 Task: Research Airbnb accommodation in Douglas, Isle of Man from 1st December, 2023 to 5th December, 2023 for 3 adults, 1 child. Place can be anytype with 2 bedrooms having 3 beds and 2 bathrooms. Amenities needed are: washing machine. Booking option can be shelf check-in.
Action: Mouse moved to (548, 78)
Screenshot: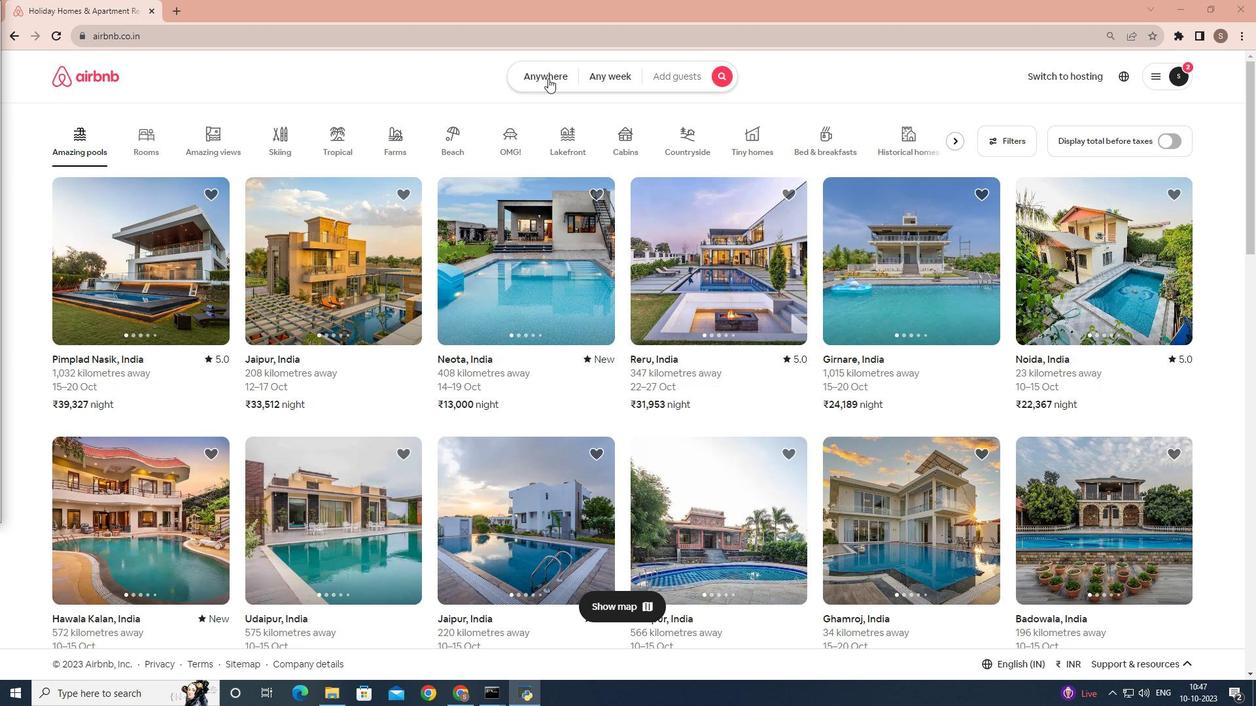 
Action: Mouse pressed left at (548, 78)
Screenshot: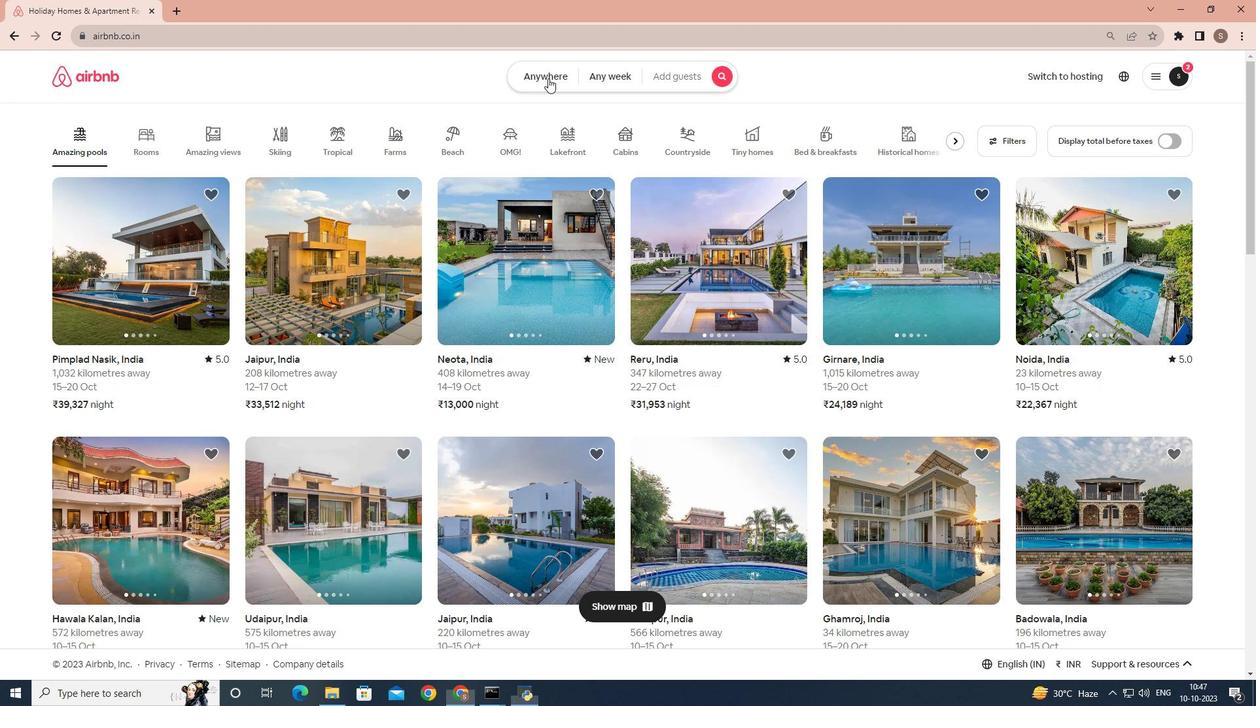 
Action: Mouse moved to (457, 117)
Screenshot: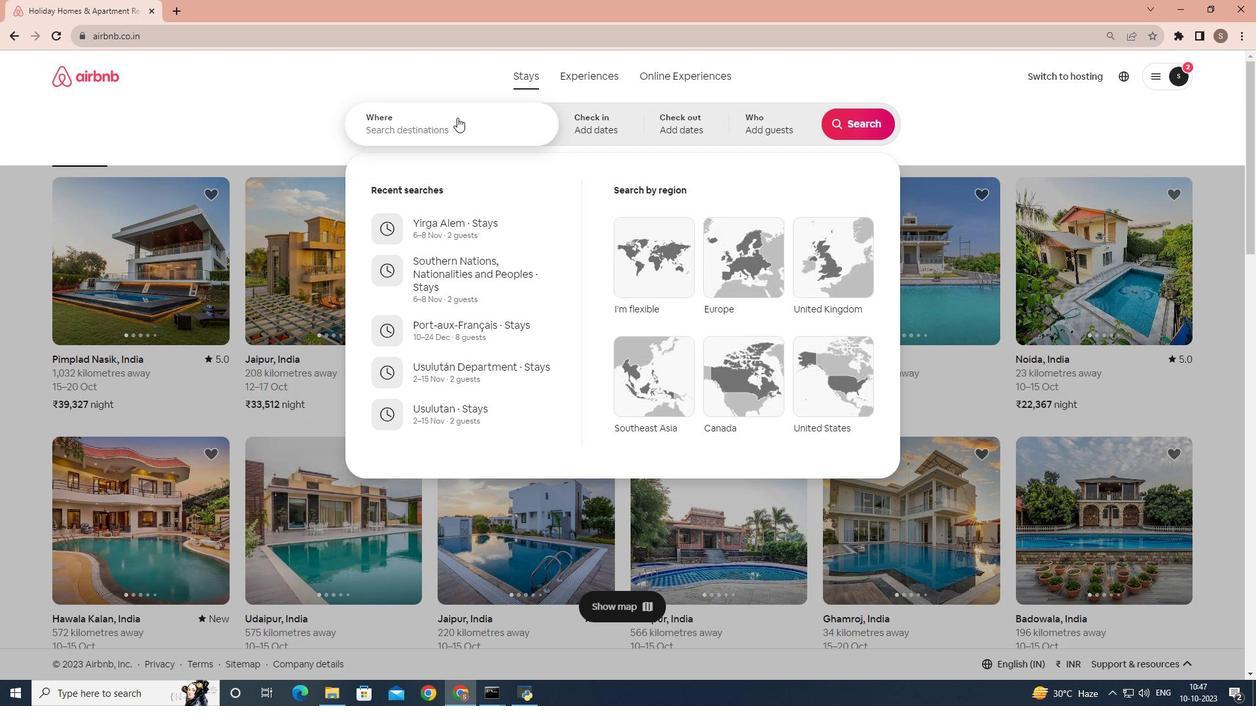 
Action: Mouse pressed left at (457, 117)
Screenshot: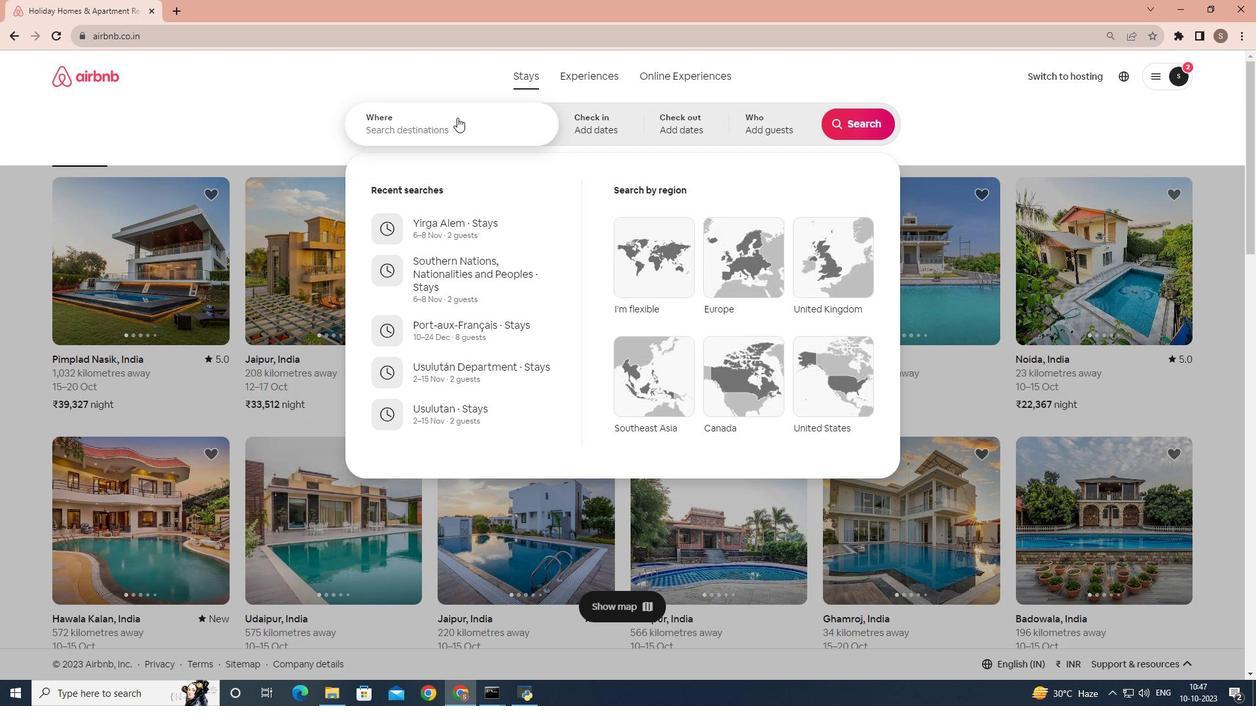 
Action: Mouse moved to (456, 118)
Screenshot: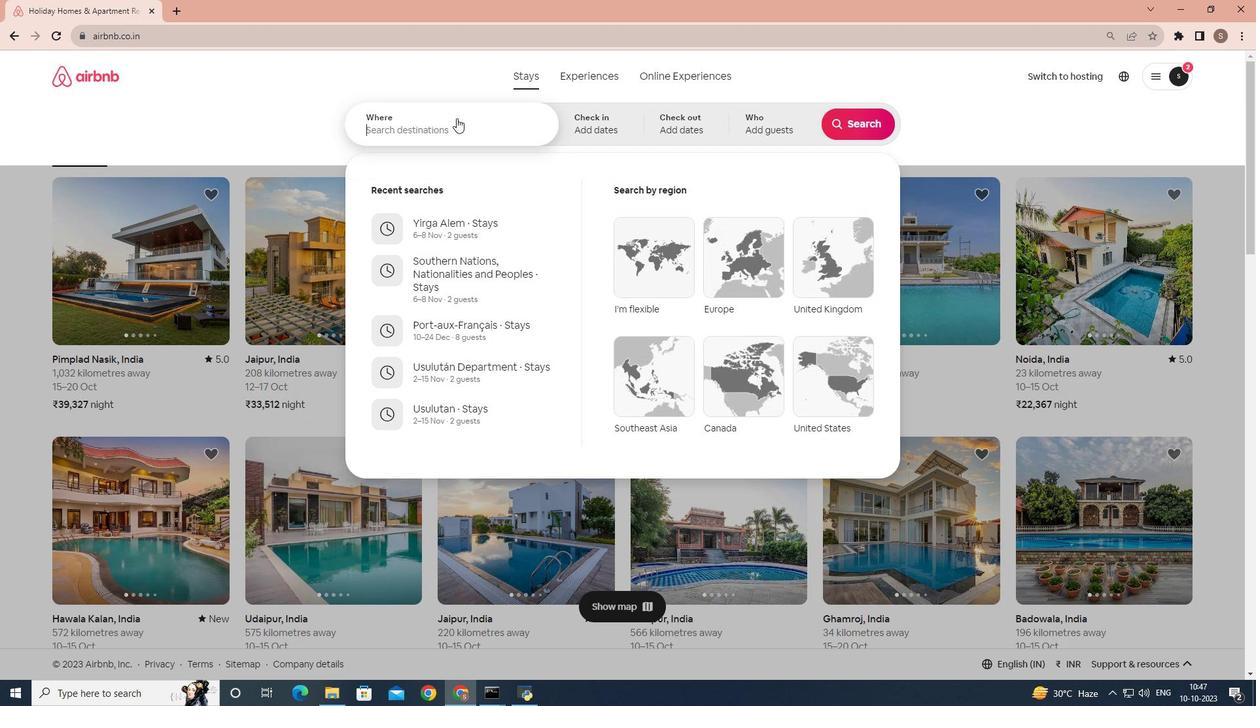 
Action: Key pressed <Key.shift>Douglas,<Key.space><Key.shift>Isle<Key.space>of<Key.space><Key.shift>Man
Screenshot: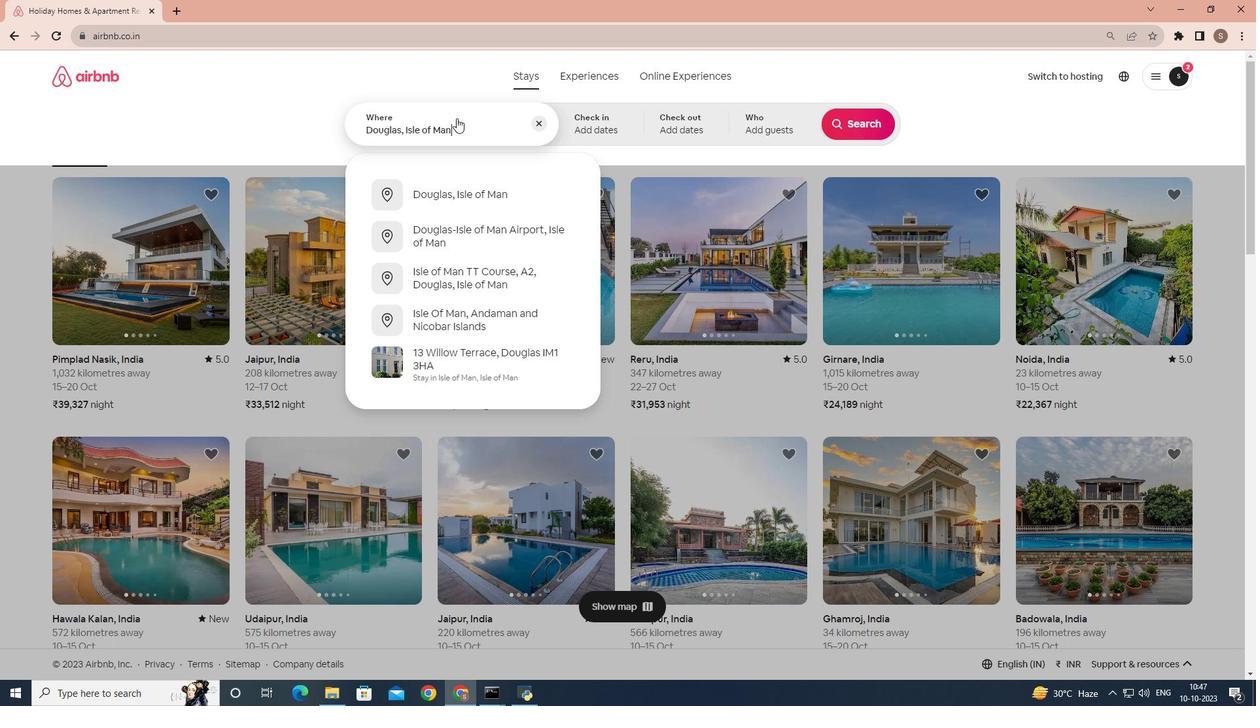 
Action: Mouse moved to (497, 192)
Screenshot: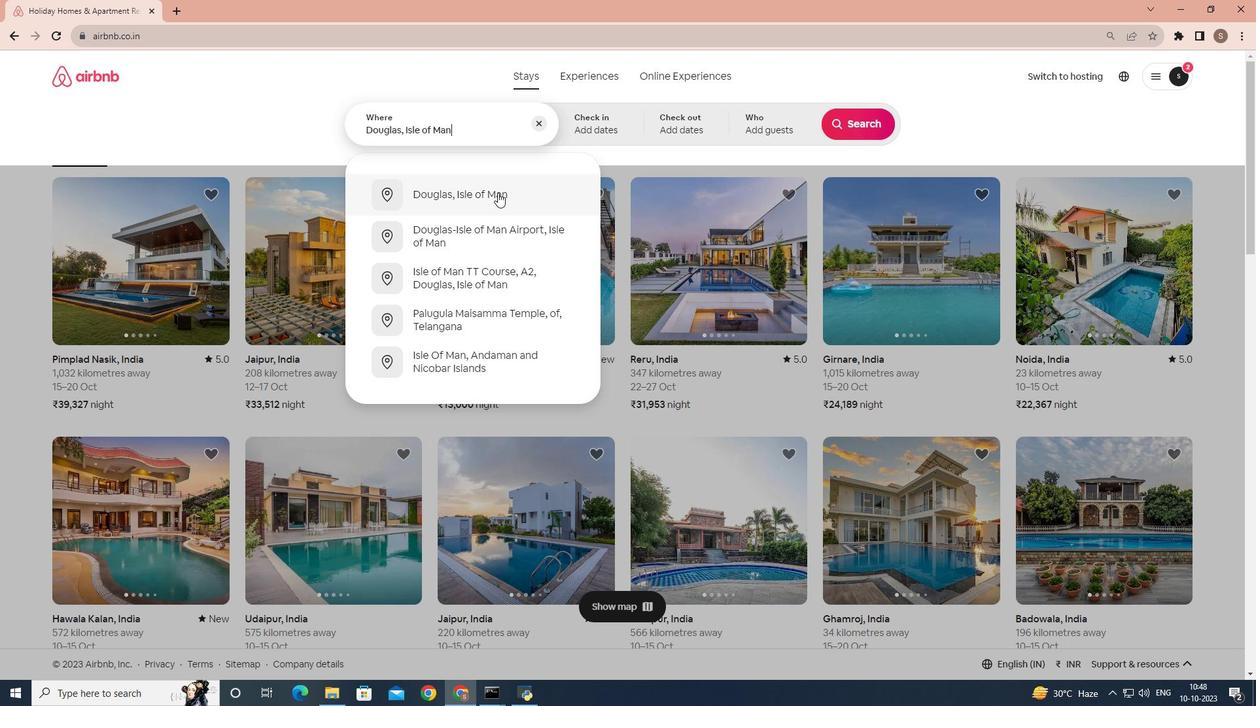 
Action: Mouse pressed left at (497, 192)
Screenshot: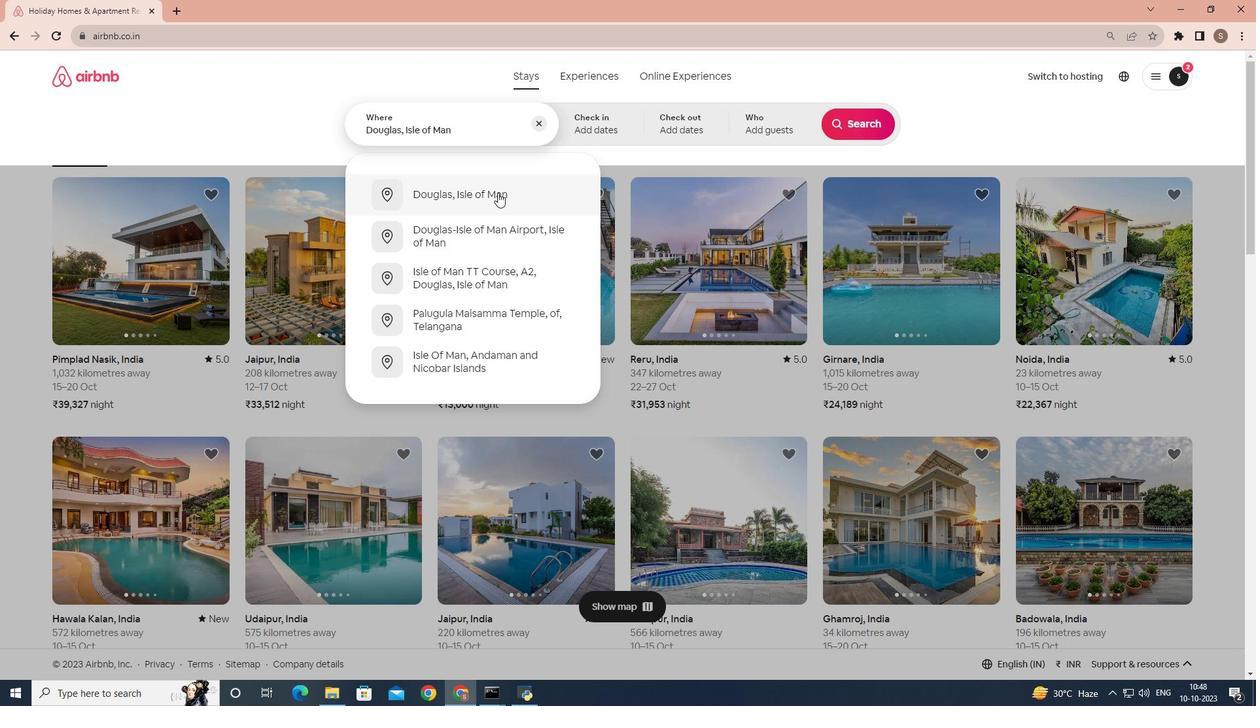 
Action: Mouse moved to (849, 232)
Screenshot: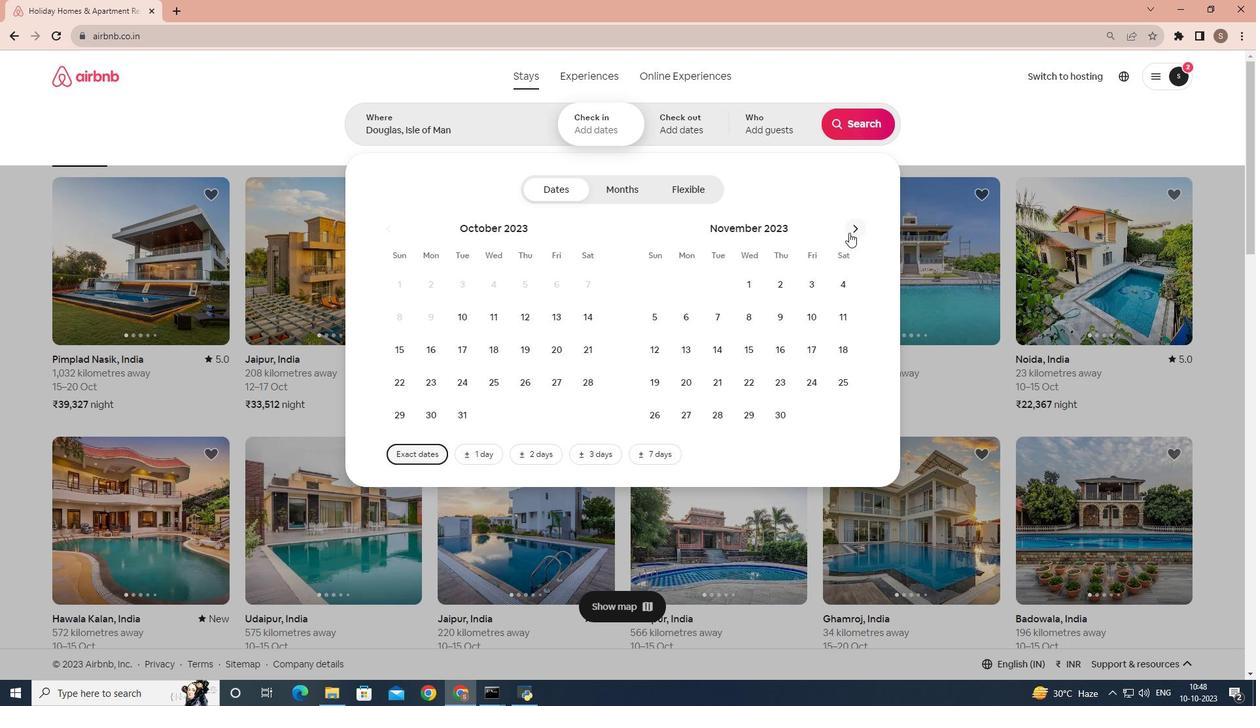 
Action: Mouse pressed left at (849, 232)
Screenshot: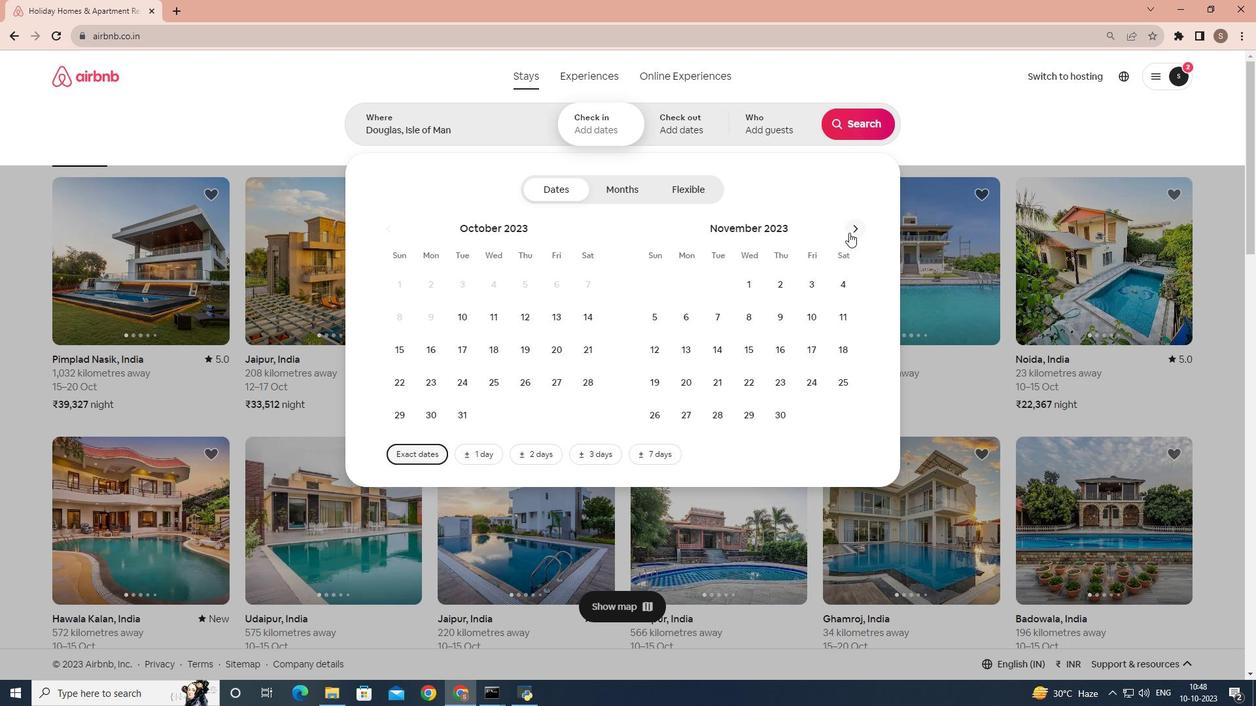 
Action: Mouse moved to (808, 281)
Screenshot: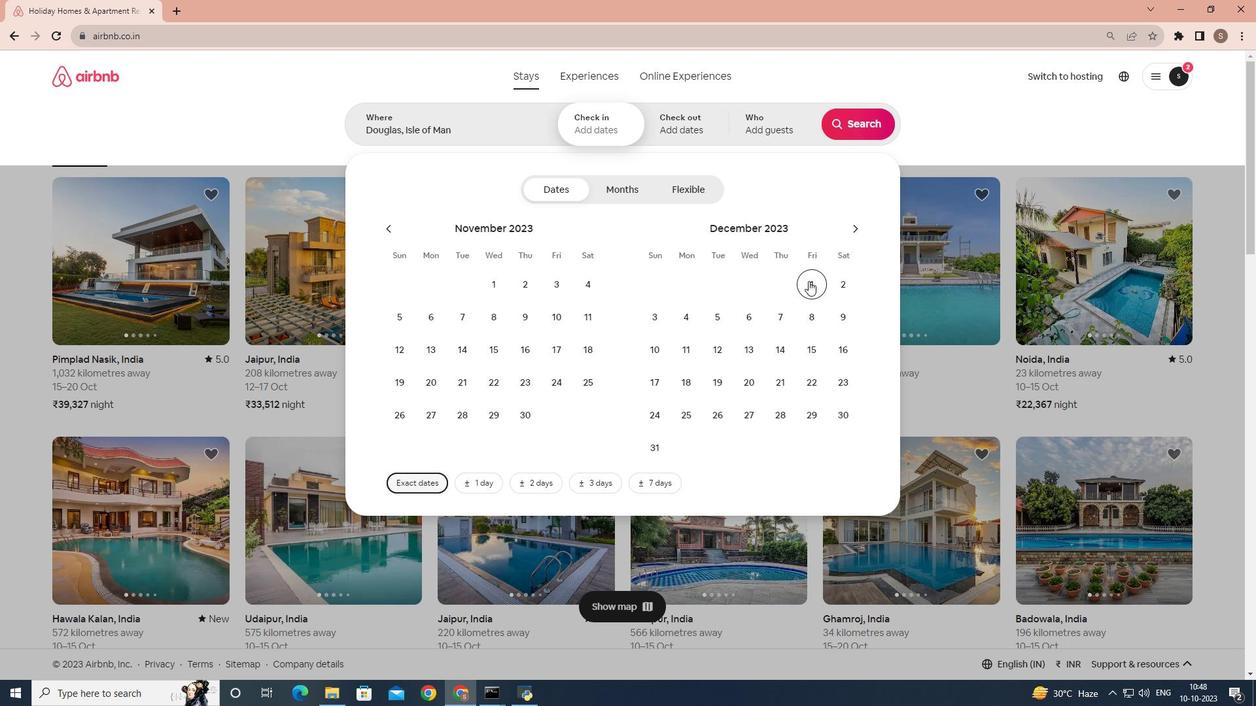 
Action: Mouse pressed left at (808, 281)
Screenshot: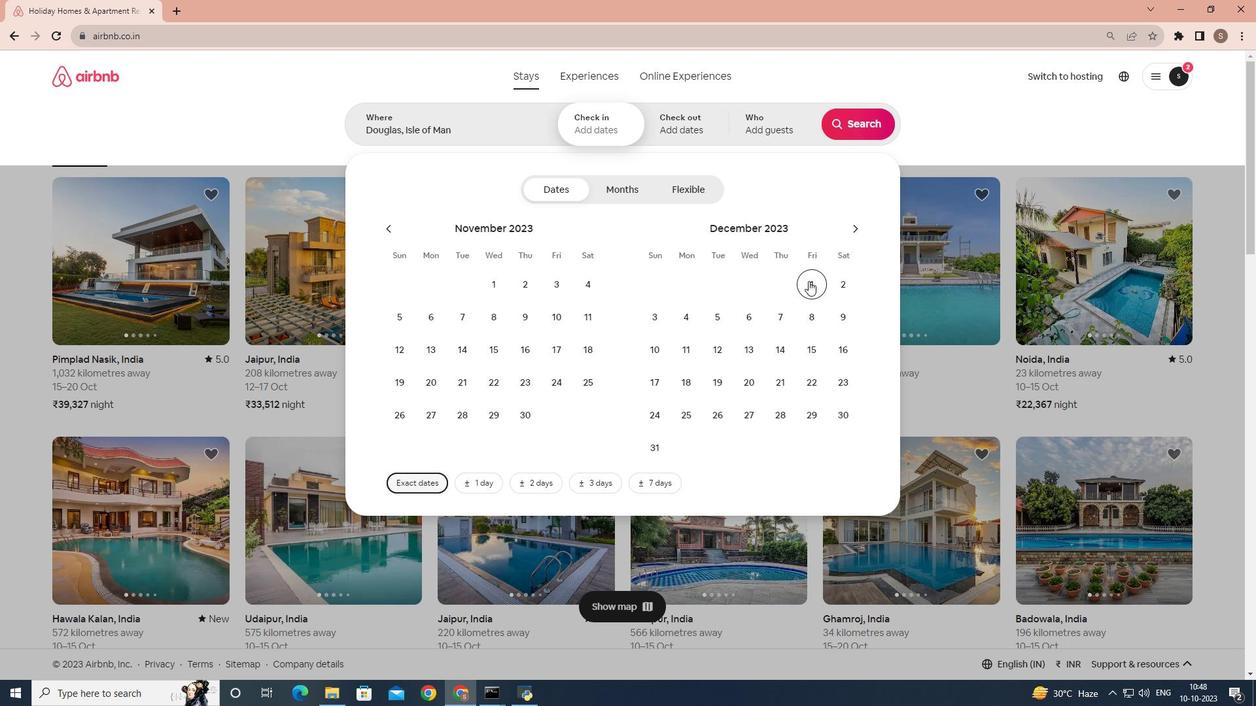 
Action: Mouse moved to (724, 322)
Screenshot: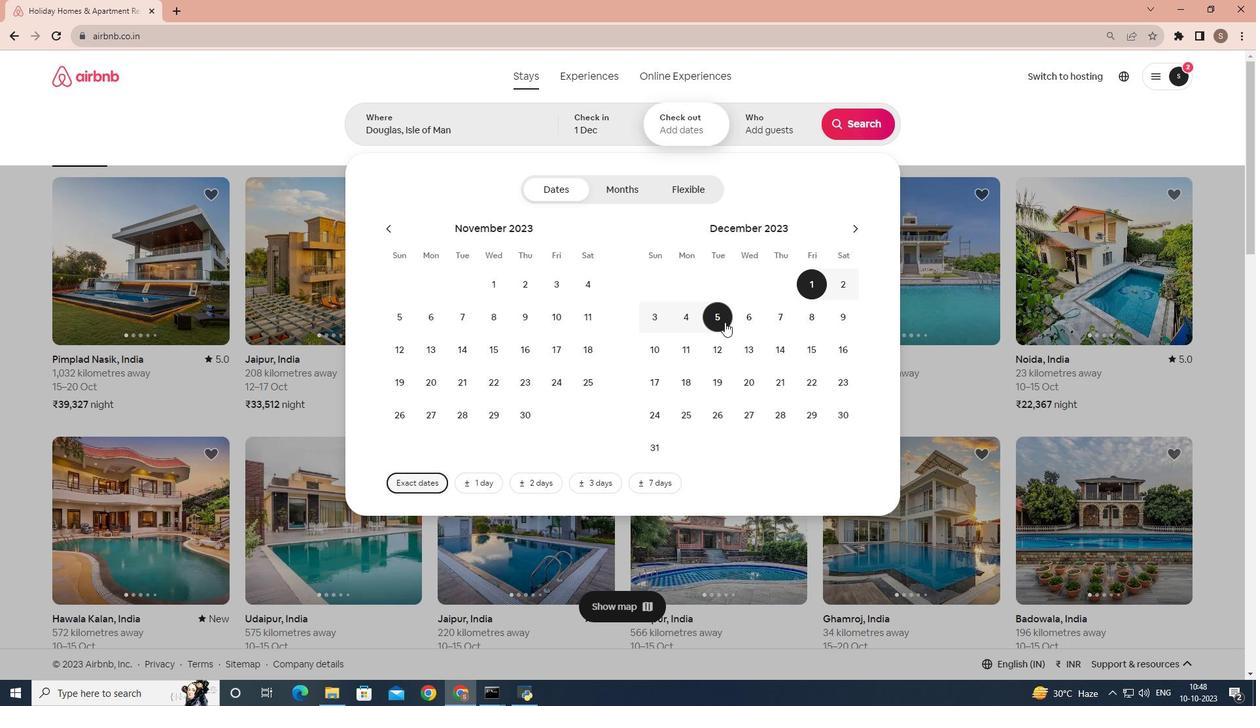 
Action: Mouse pressed left at (724, 322)
Screenshot: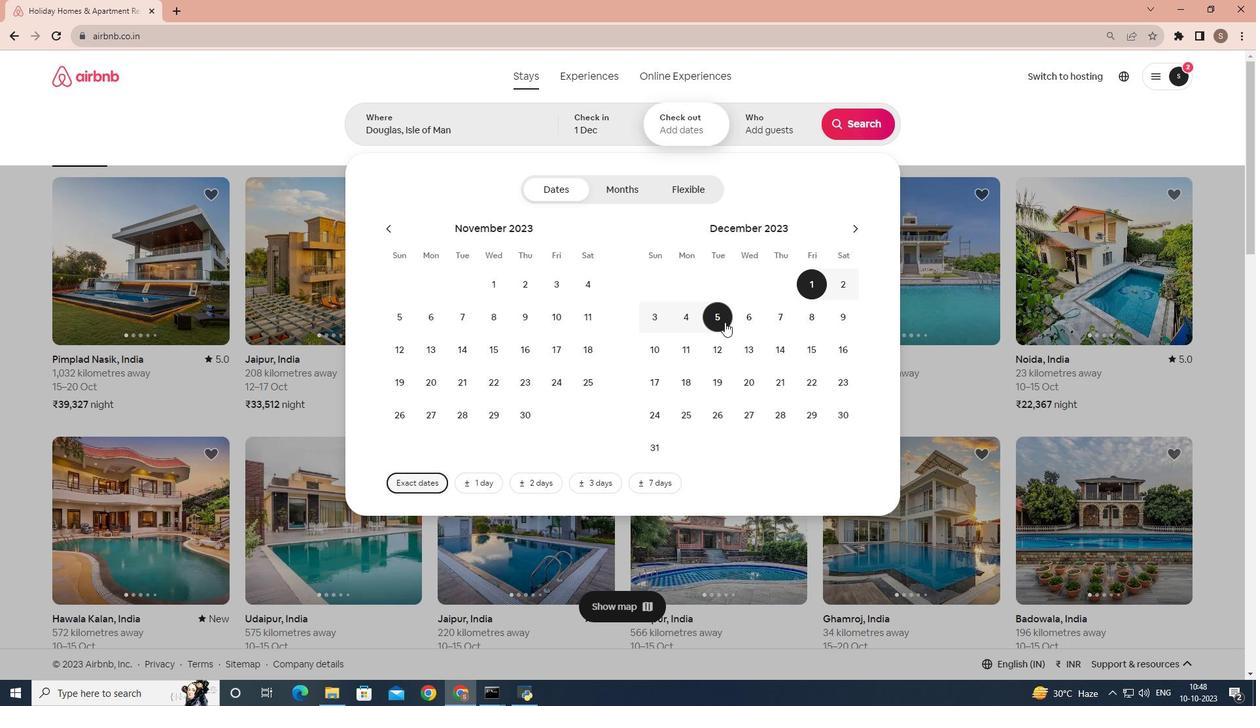 
Action: Mouse moved to (764, 136)
Screenshot: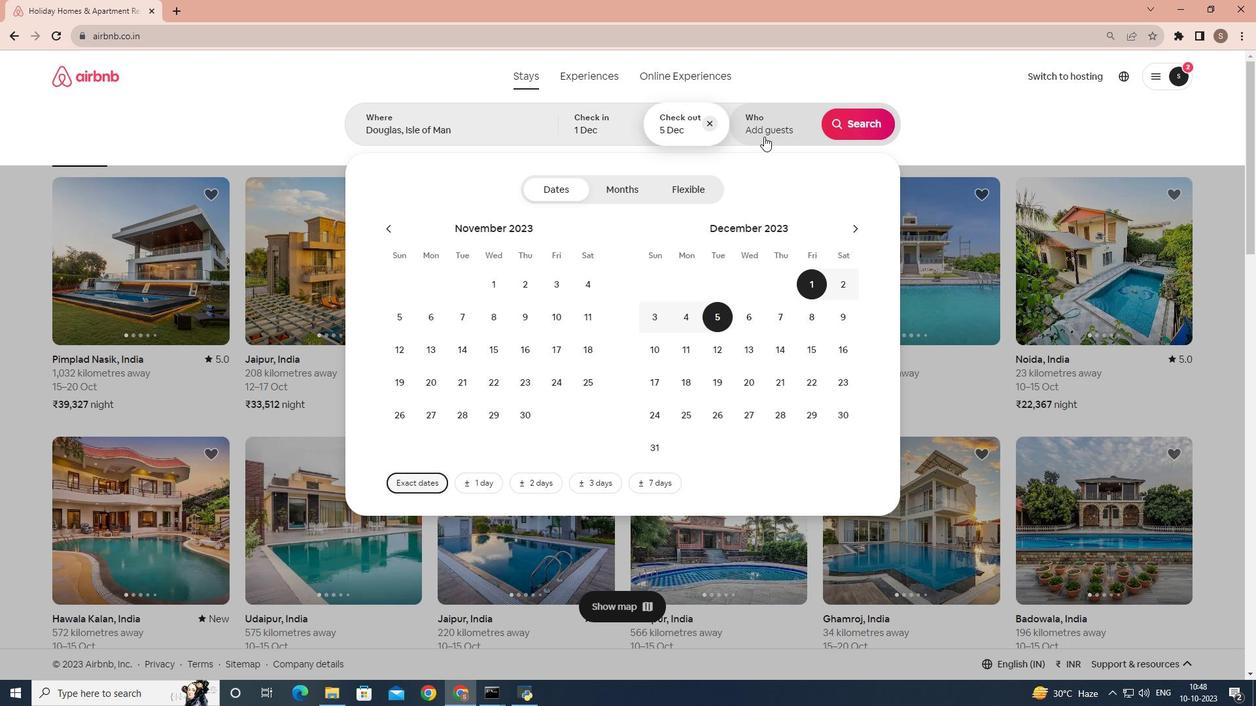 
Action: Mouse pressed left at (764, 136)
Screenshot: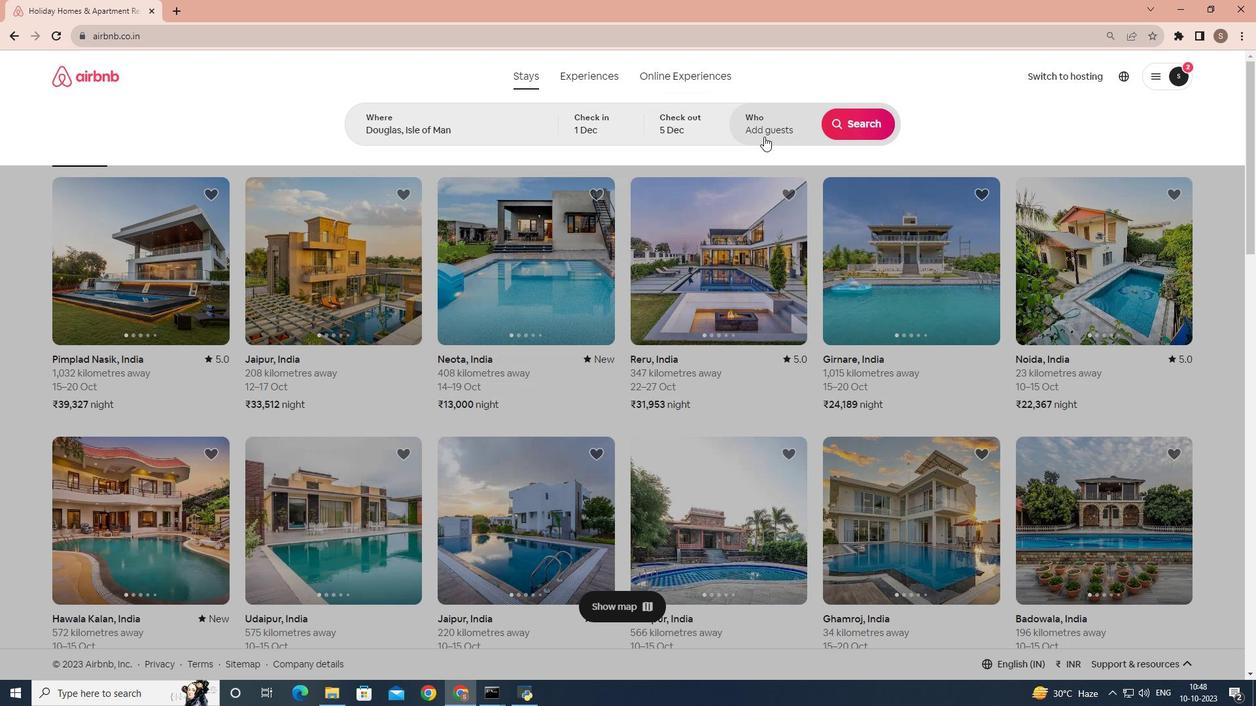 
Action: Mouse moved to (865, 199)
Screenshot: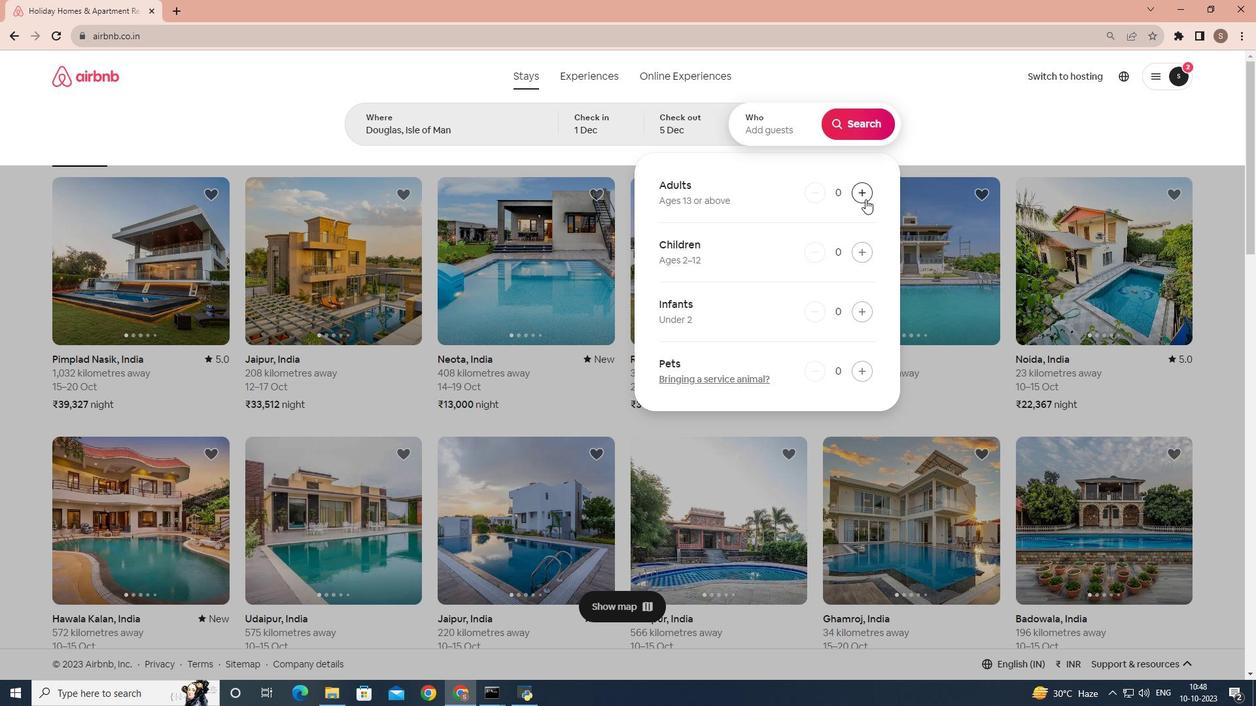 
Action: Mouse pressed left at (865, 199)
Screenshot: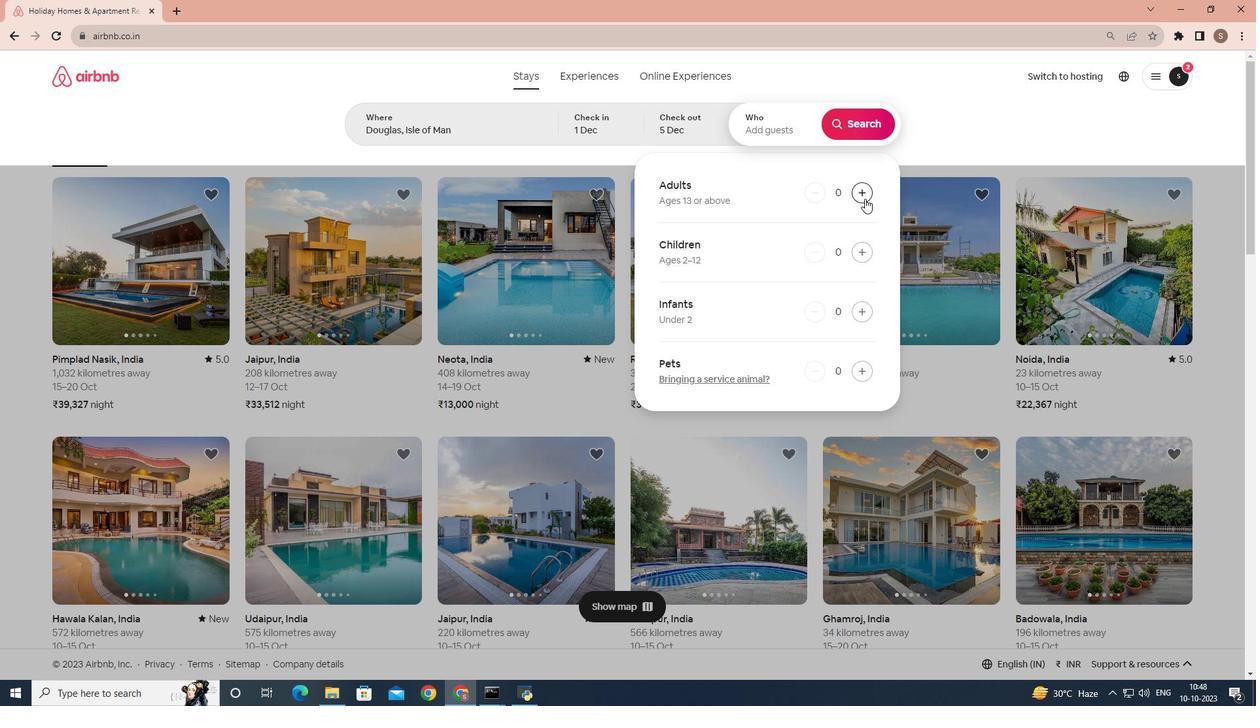 
Action: Mouse moved to (864, 198)
Screenshot: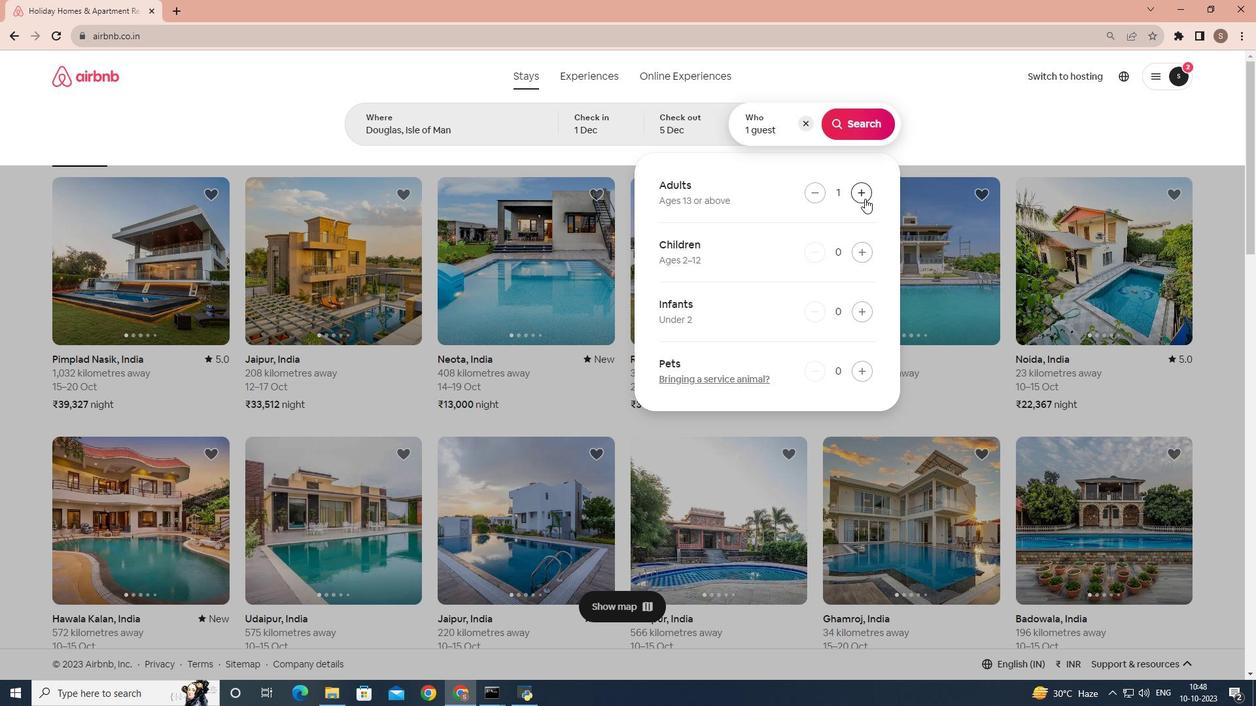
Action: Mouse pressed left at (864, 198)
Screenshot: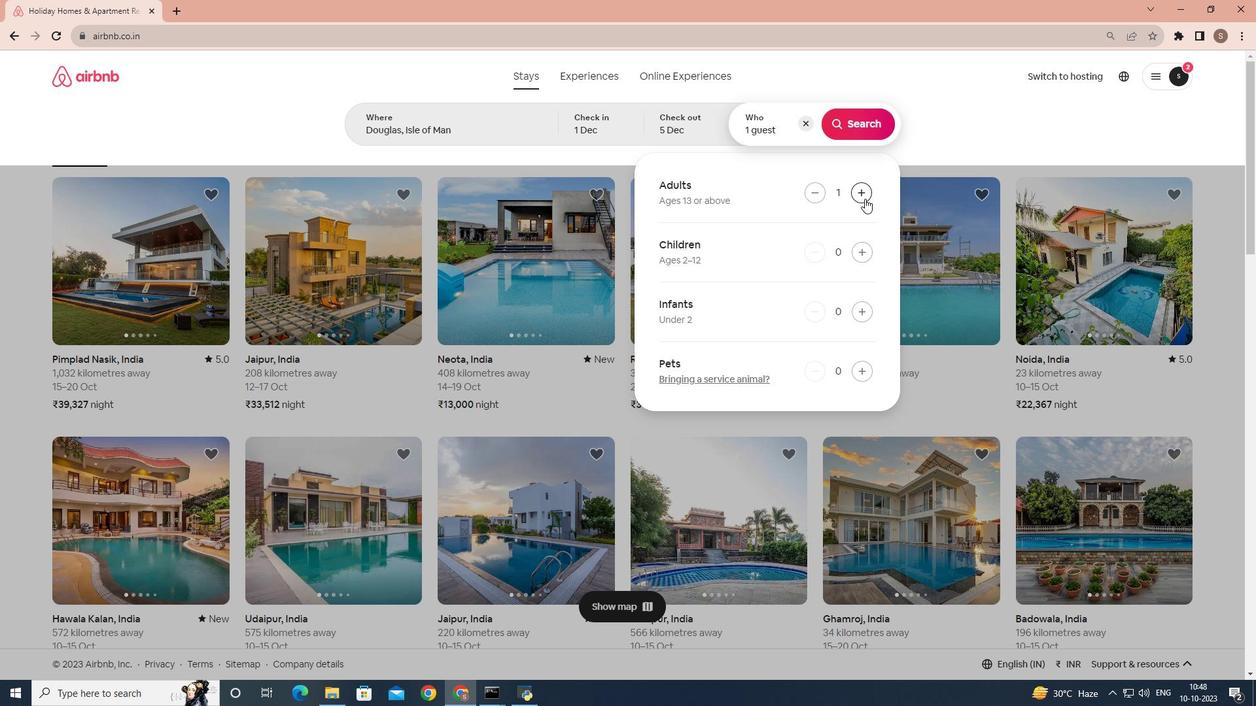 
Action: Mouse pressed left at (864, 198)
Screenshot: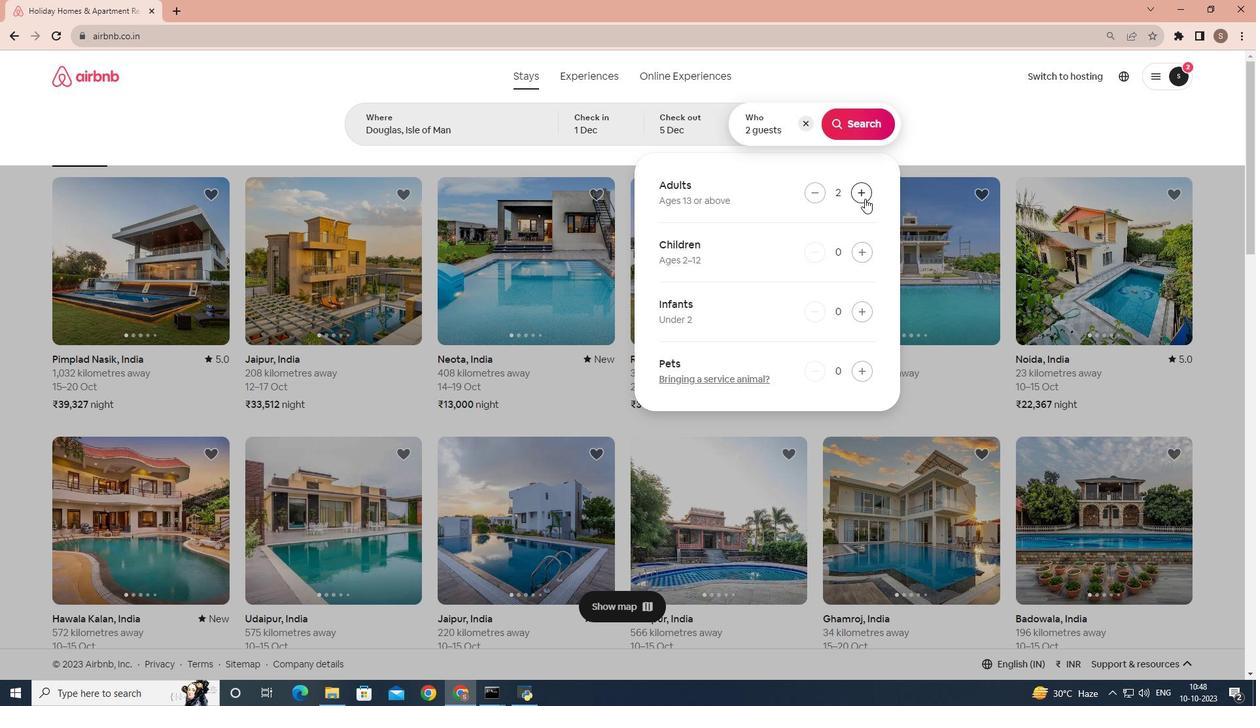 
Action: Mouse moved to (861, 251)
Screenshot: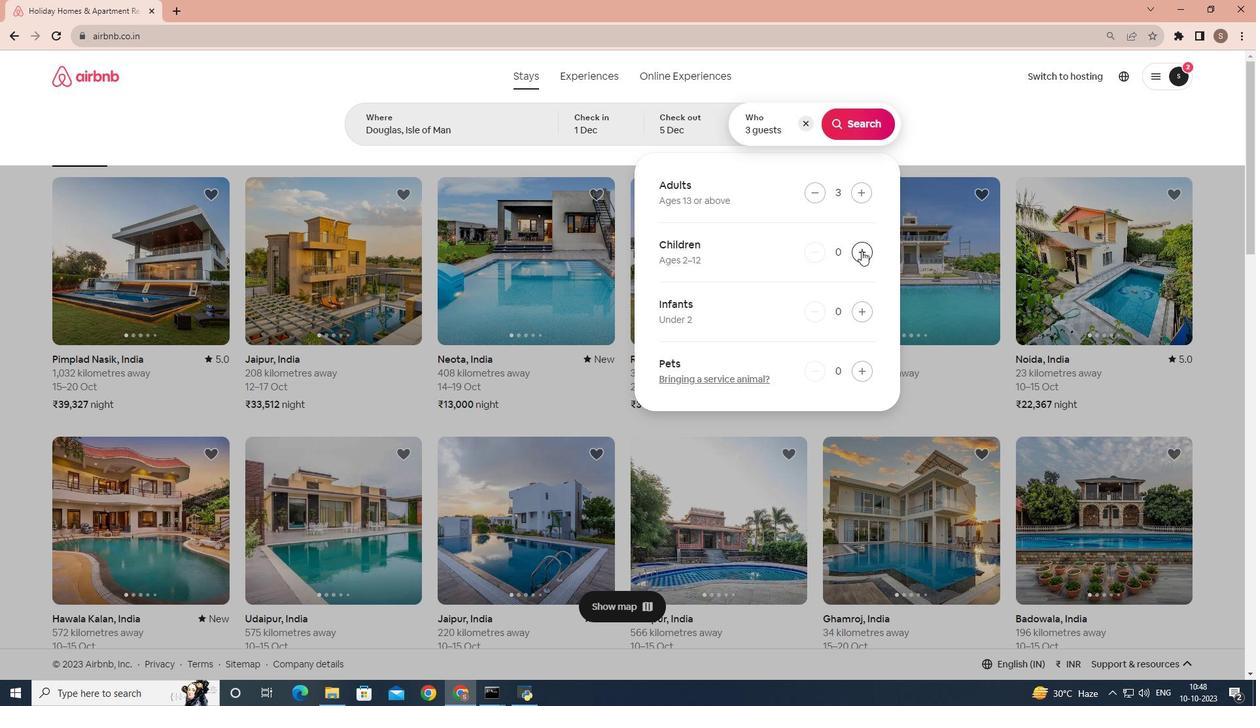 
Action: Mouse pressed left at (861, 251)
Screenshot: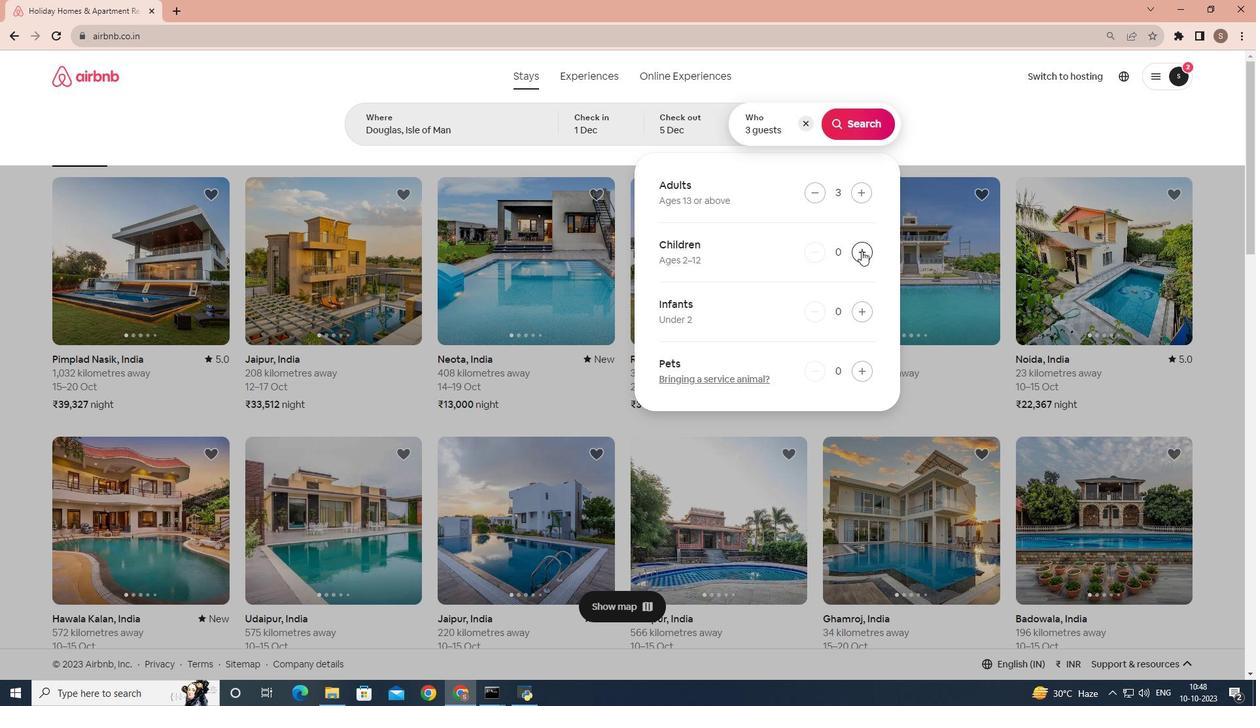 
Action: Mouse moved to (871, 116)
Screenshot: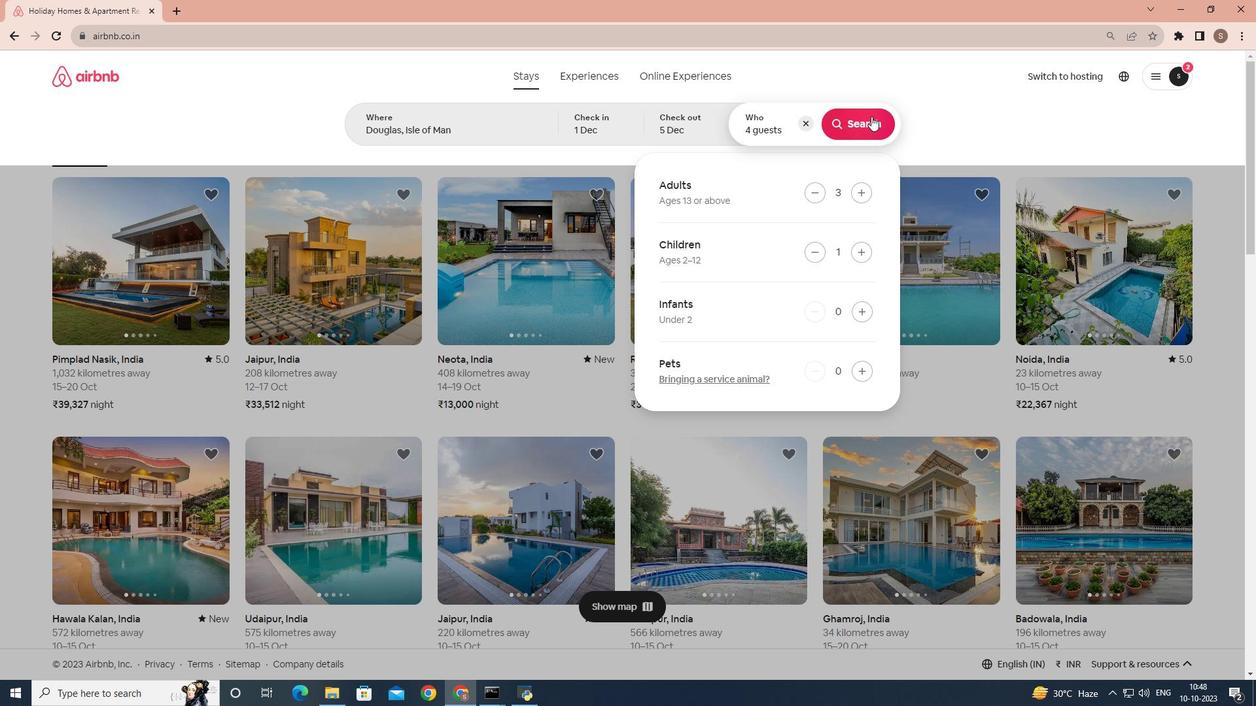 
Action: Mouse pressed left at (871, 116)
Screenshot: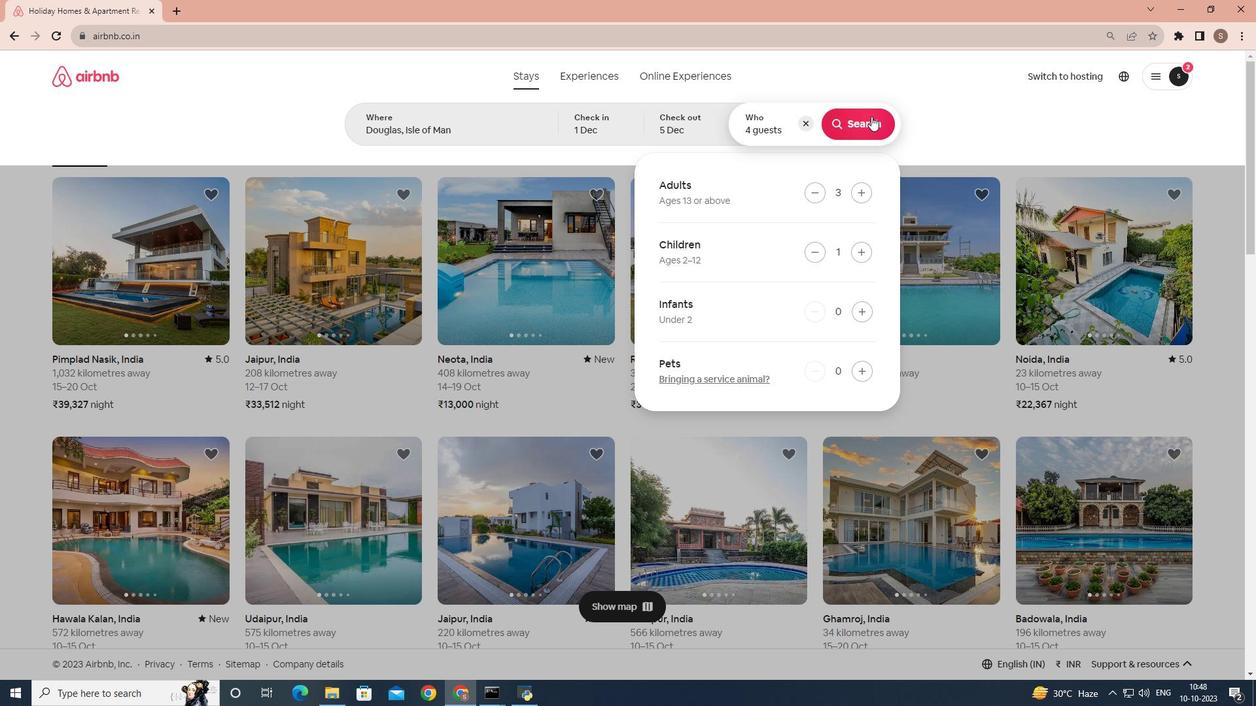 
Action: Mouse moved to (1045, 122)
Screenshot: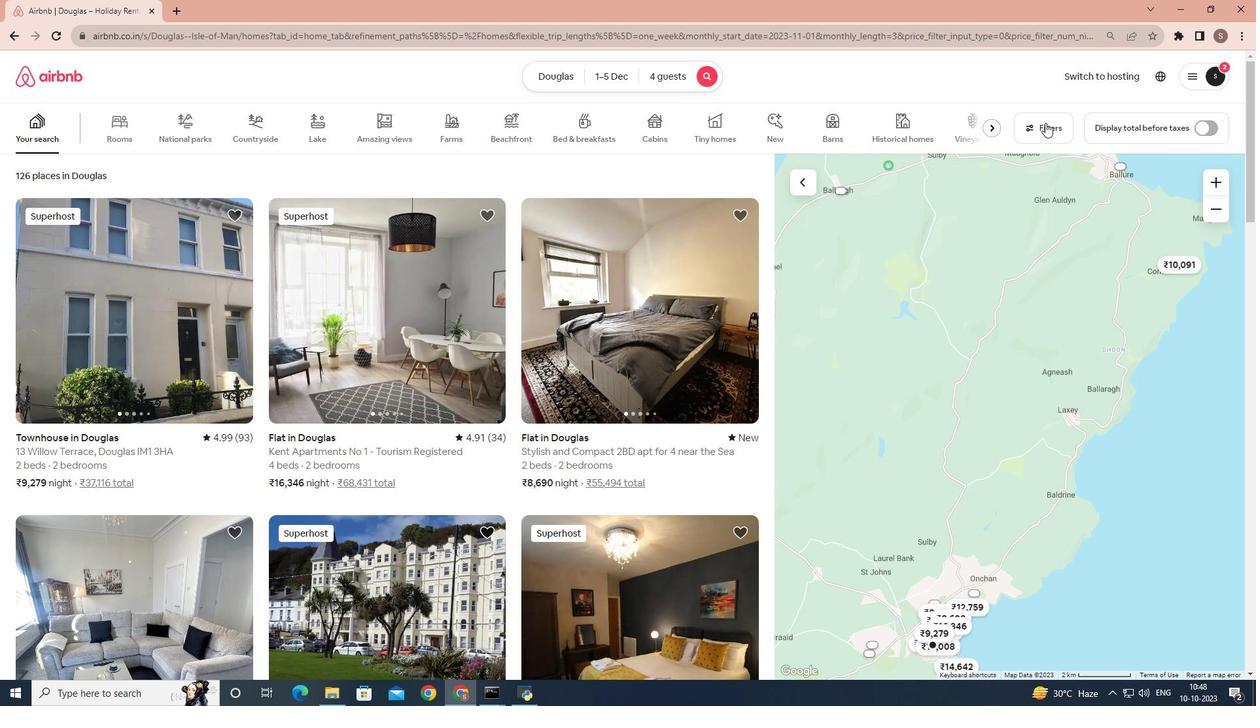 
Action: Mouse pressed left at (1045, 122)
Screenshot: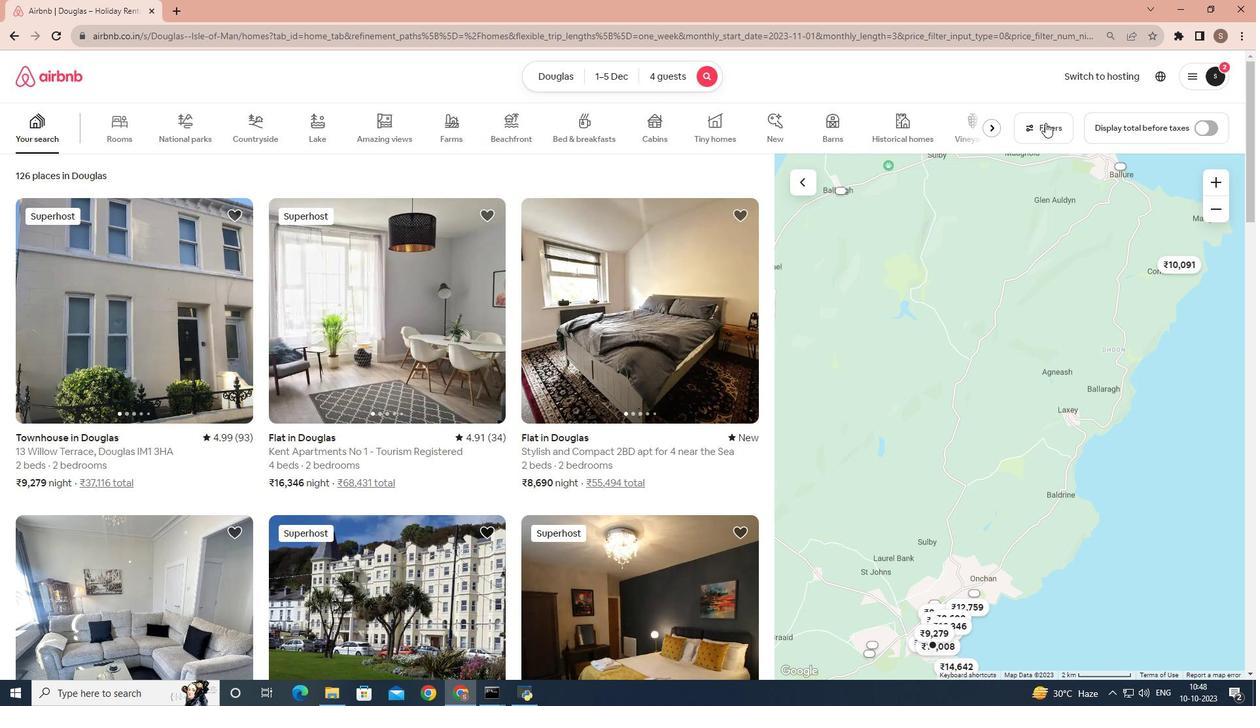 
Action: Mouse moved to (590, 317)
Screenshot: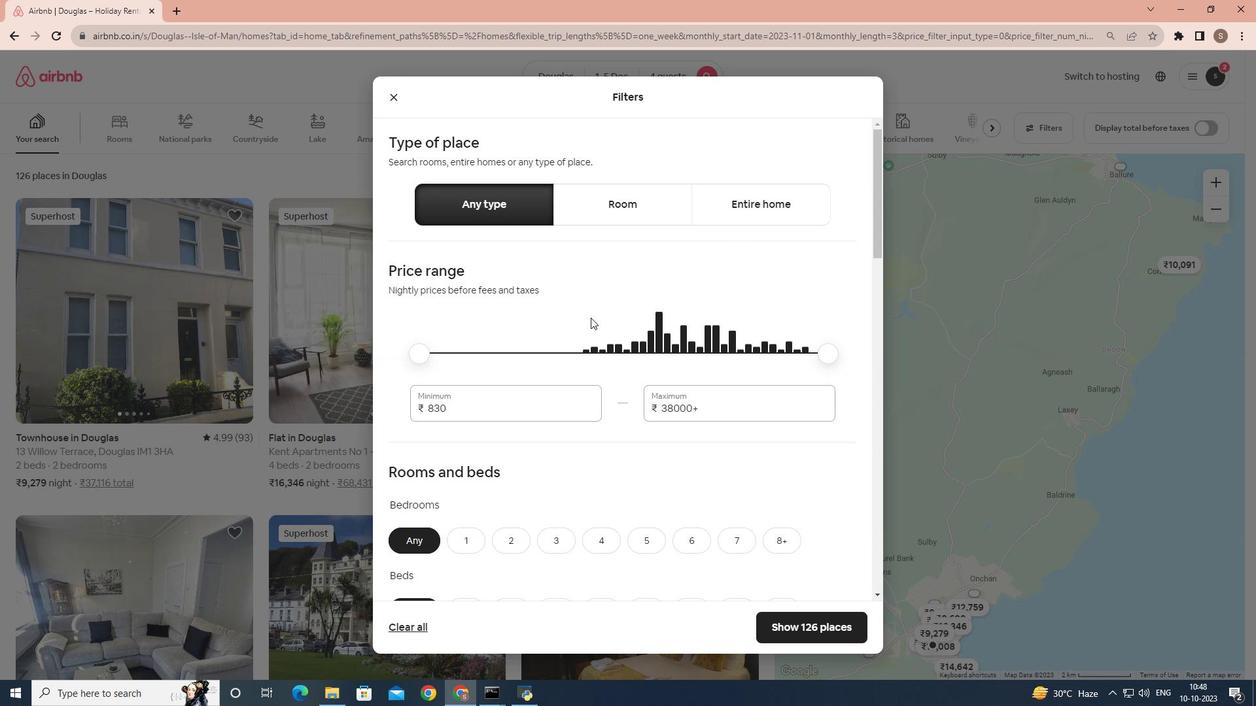 
Action: Mouse scrolled (590, 317) with delta (0, 0)
Screenshot: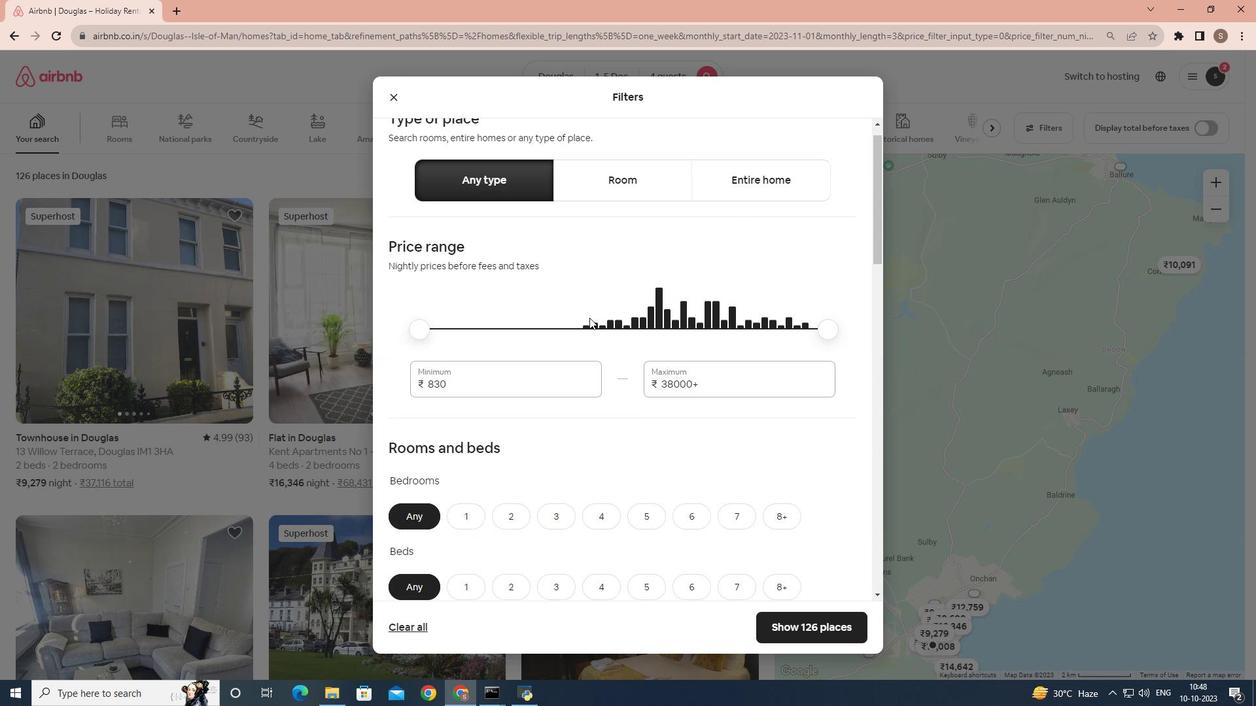 
Action: Mouse moved to (569, 325)
Screenshot: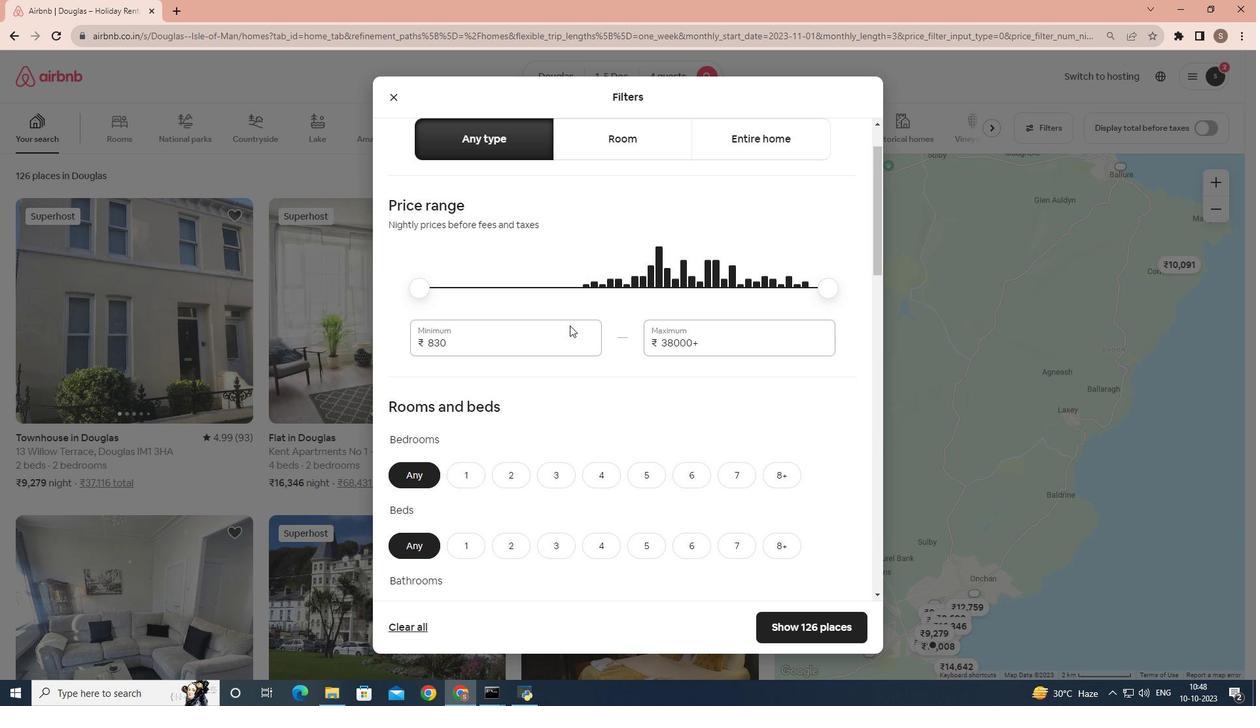 
Action: Mouse scrolled (569, 325) with delta (0, 0)
Screenshot: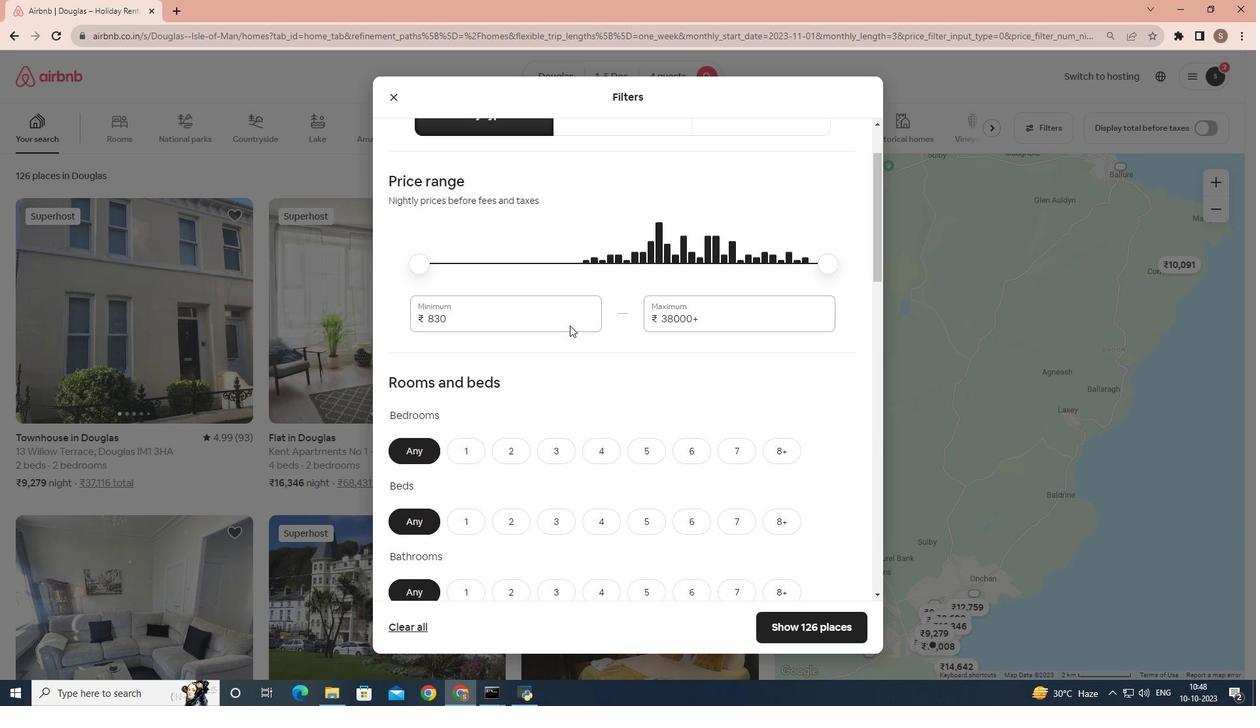 
Action: Mouse moved to (558, 365)
Screenshot: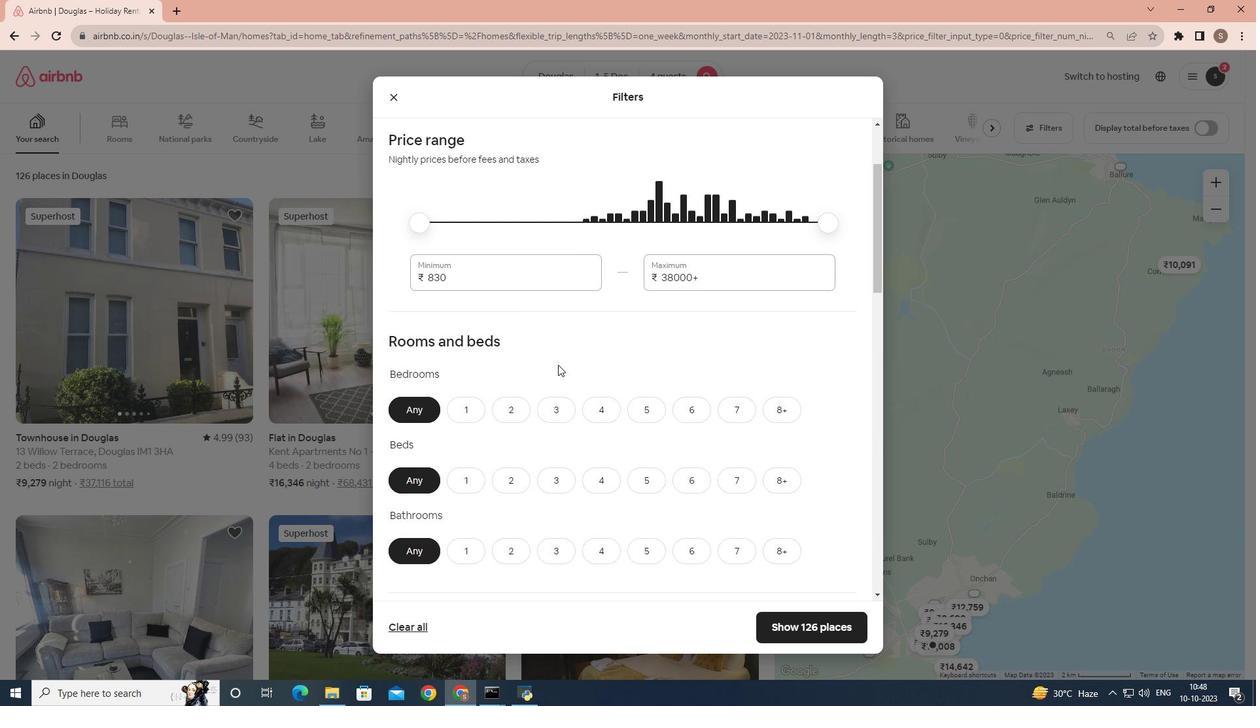
Action: Mouse scrolled (558, 364) with delta (0, 0)
Screenshot: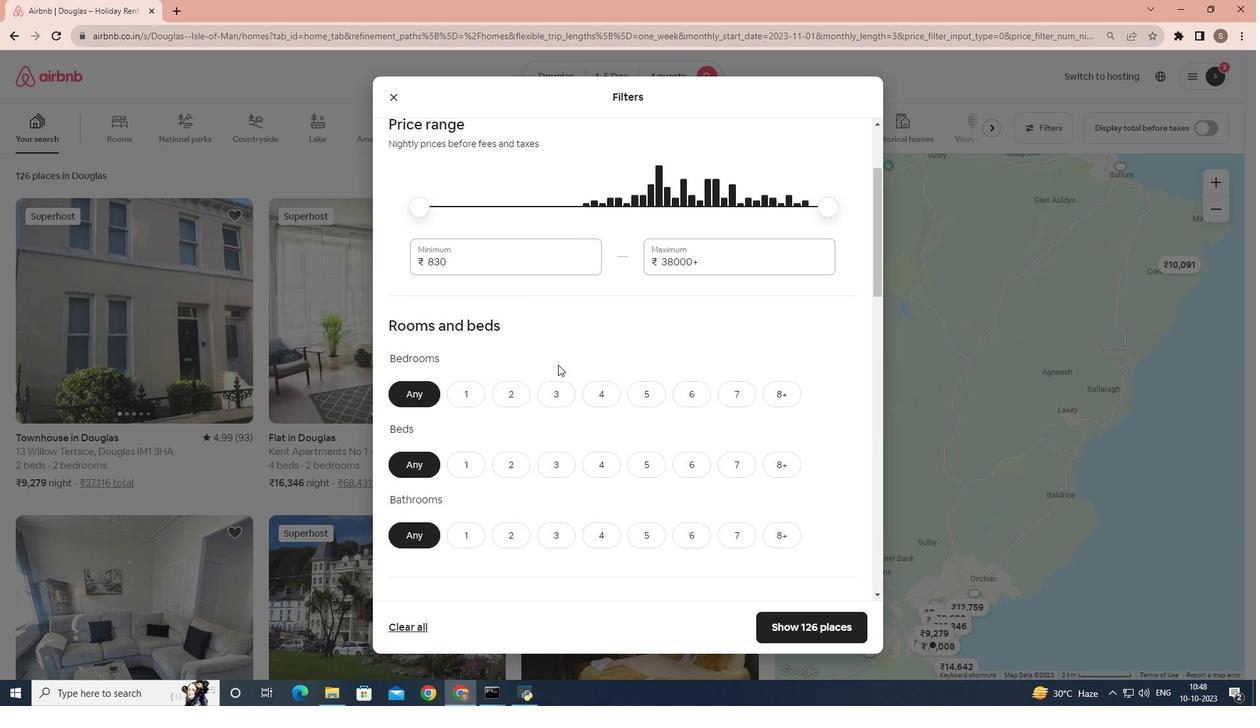 
Action: Mouse moved to (506, 340)
Screenshot: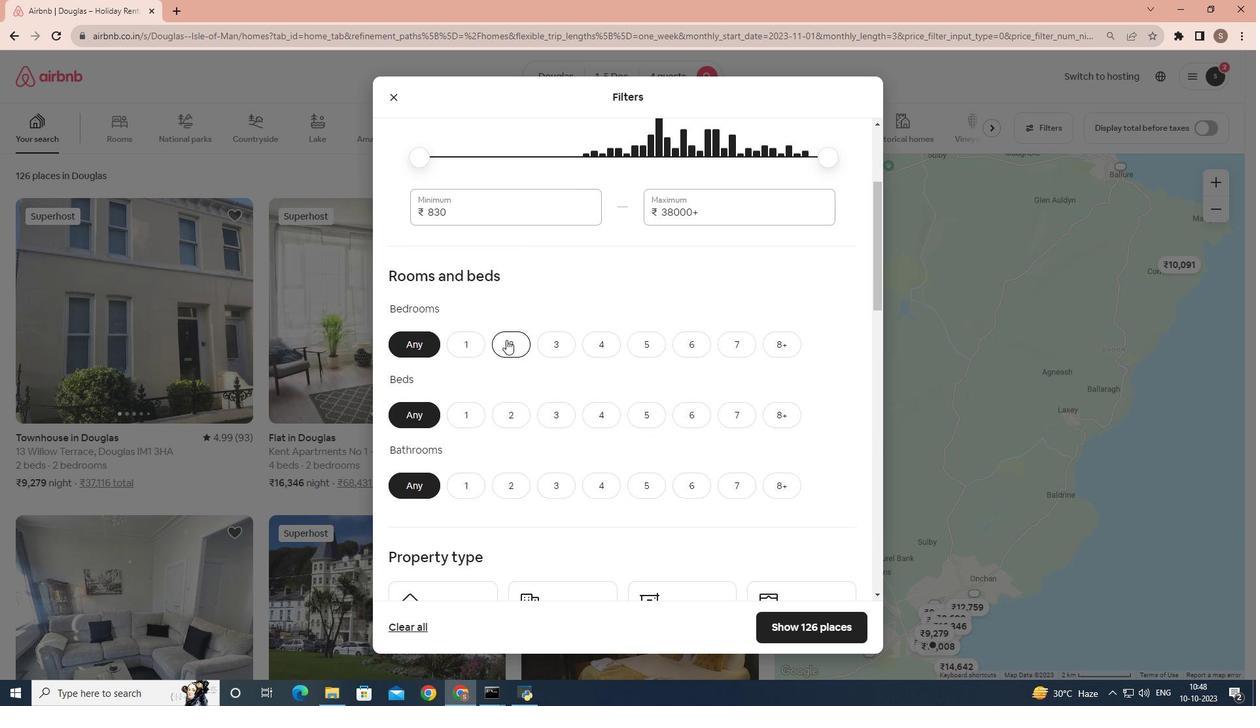 
Action: Mouse pressed left at (506, 340)
Screenshot: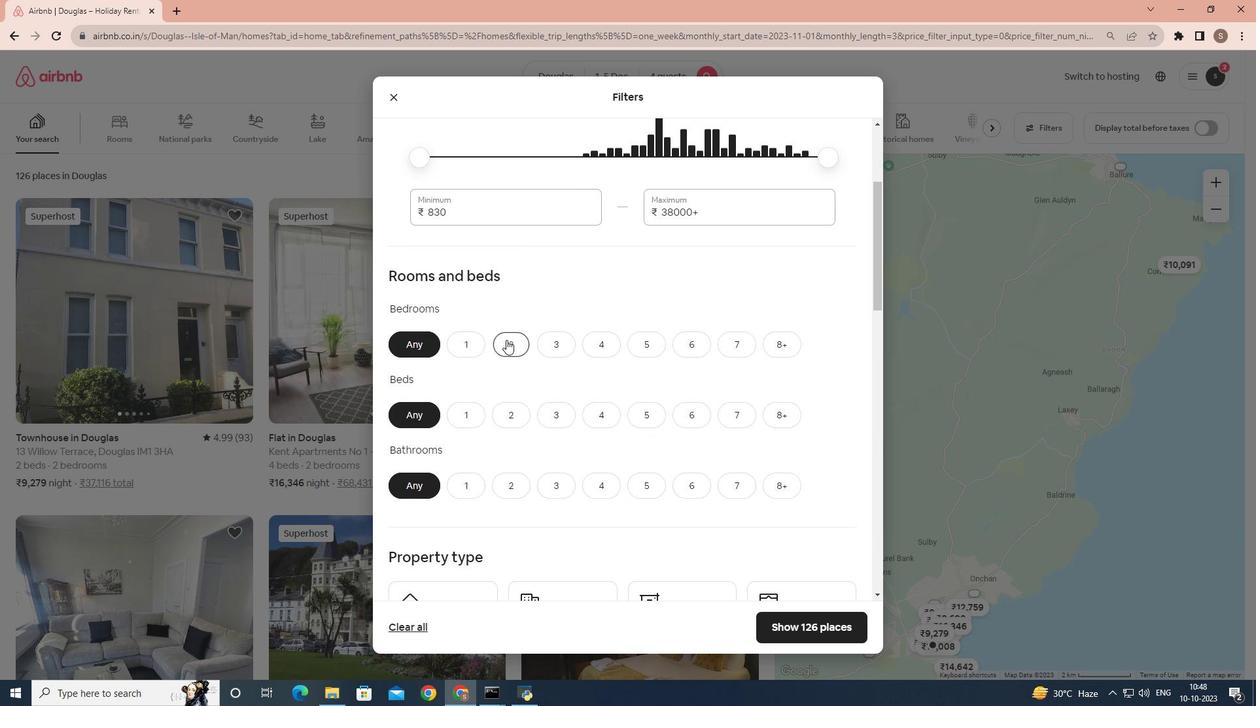 
Action: Mouse scrolled (506, 339) with delta (0, 0)
Screenshot: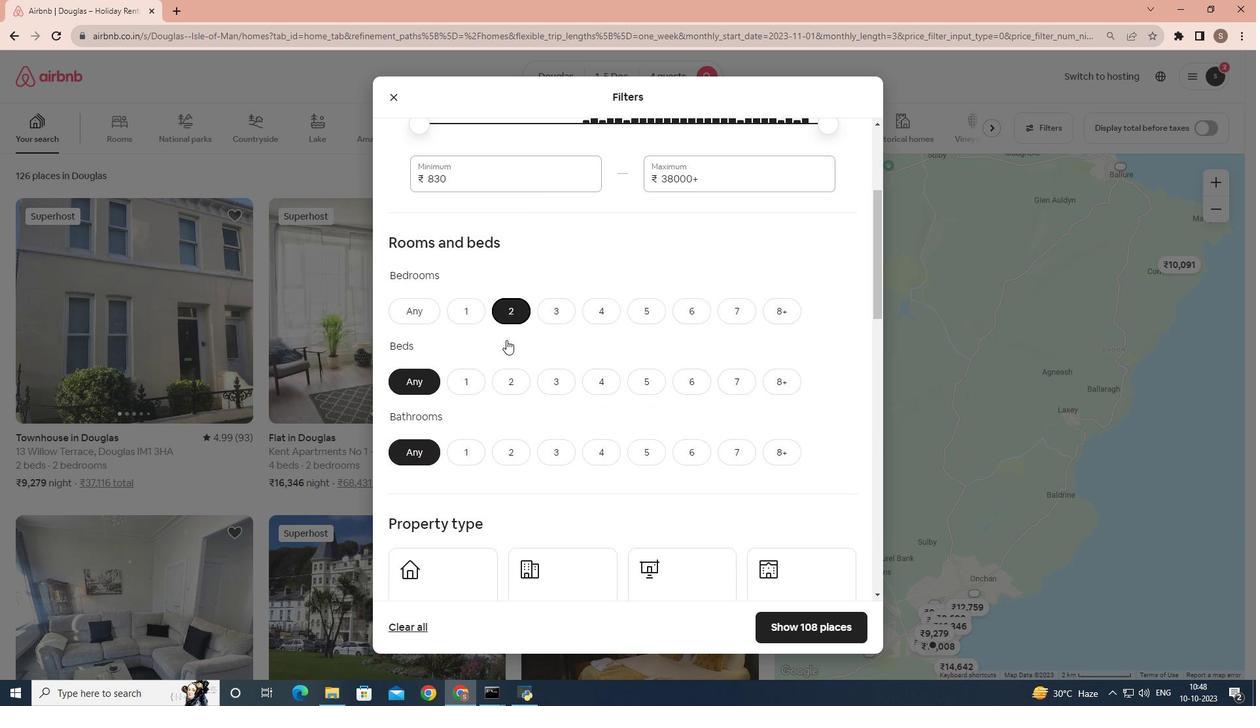 
Action: Mouse moved to (561, 351)
Screenshot: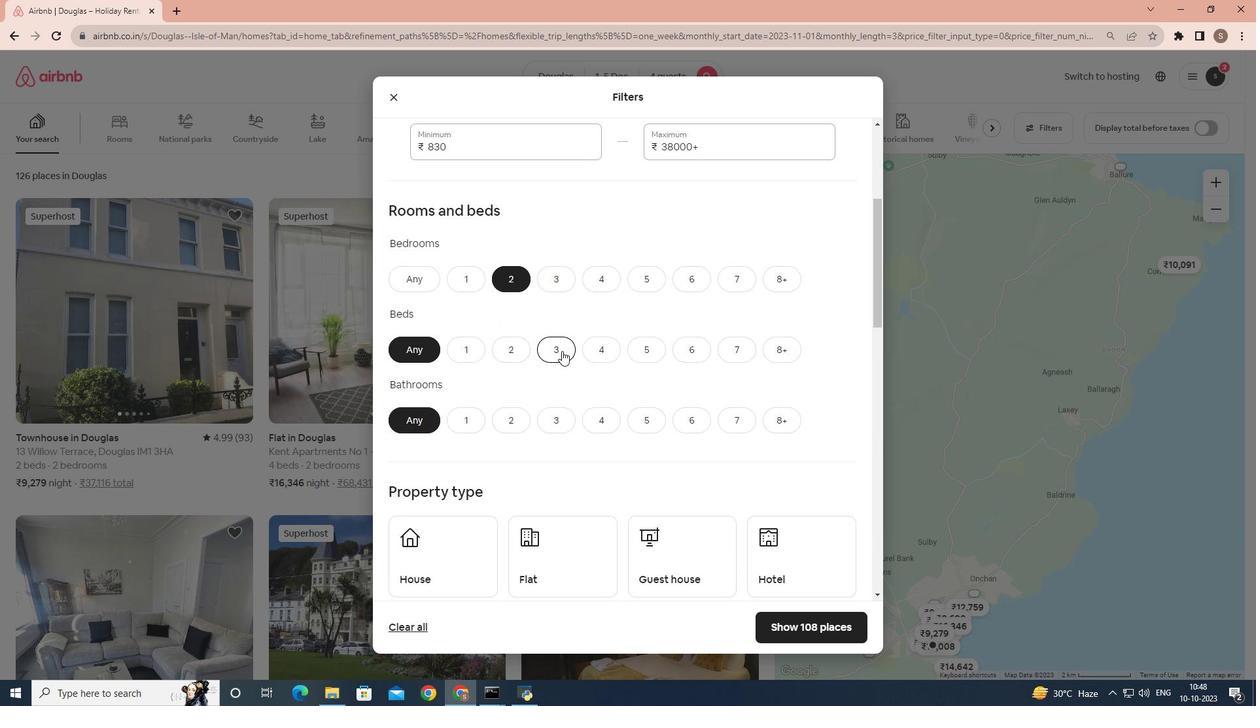 
Action: Mouse pressed left at (561, 351)
Screenshot: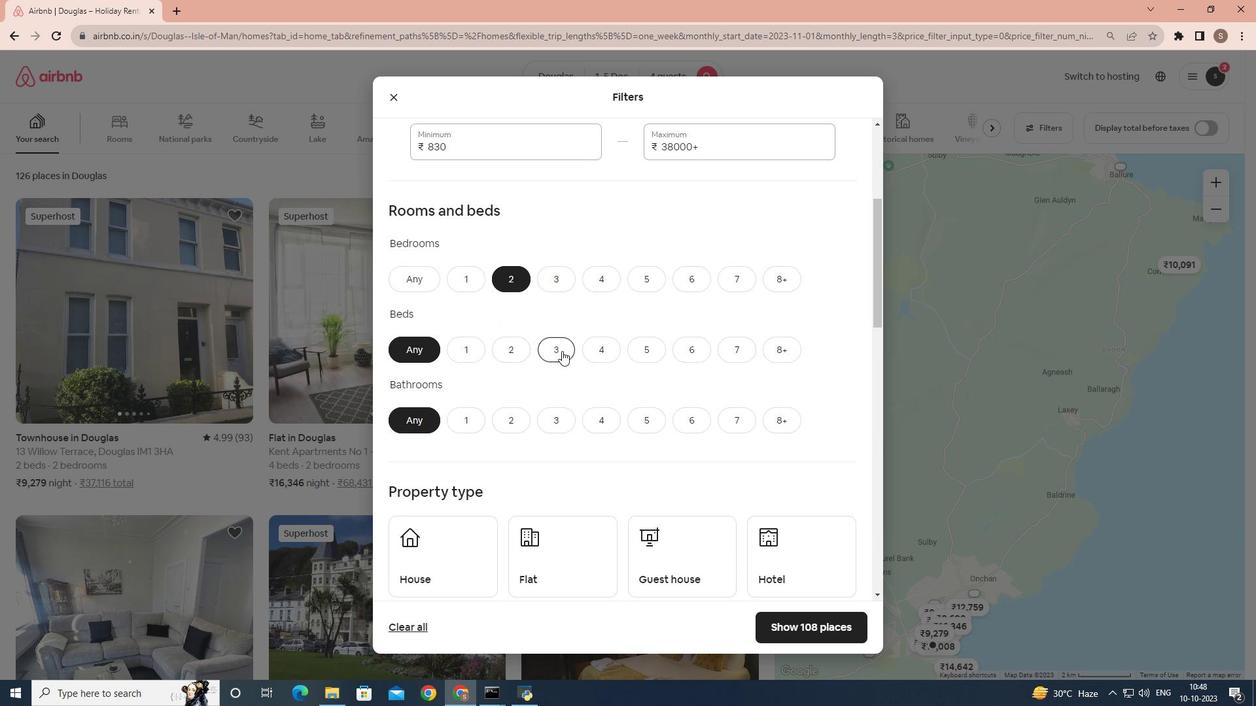 
Action: Mouse scrolled (561, 350) with delta (0, 0)
Screenshot: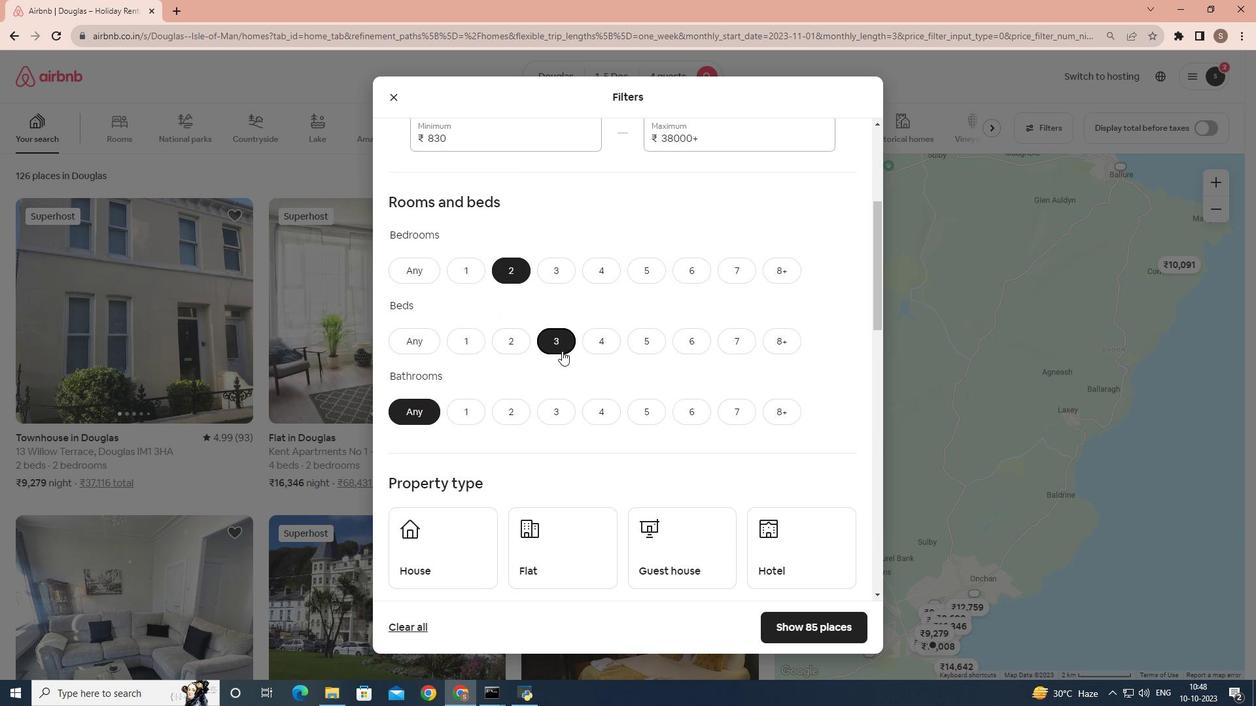 
Action: Mouse moved to (511, 356)
Screenshot: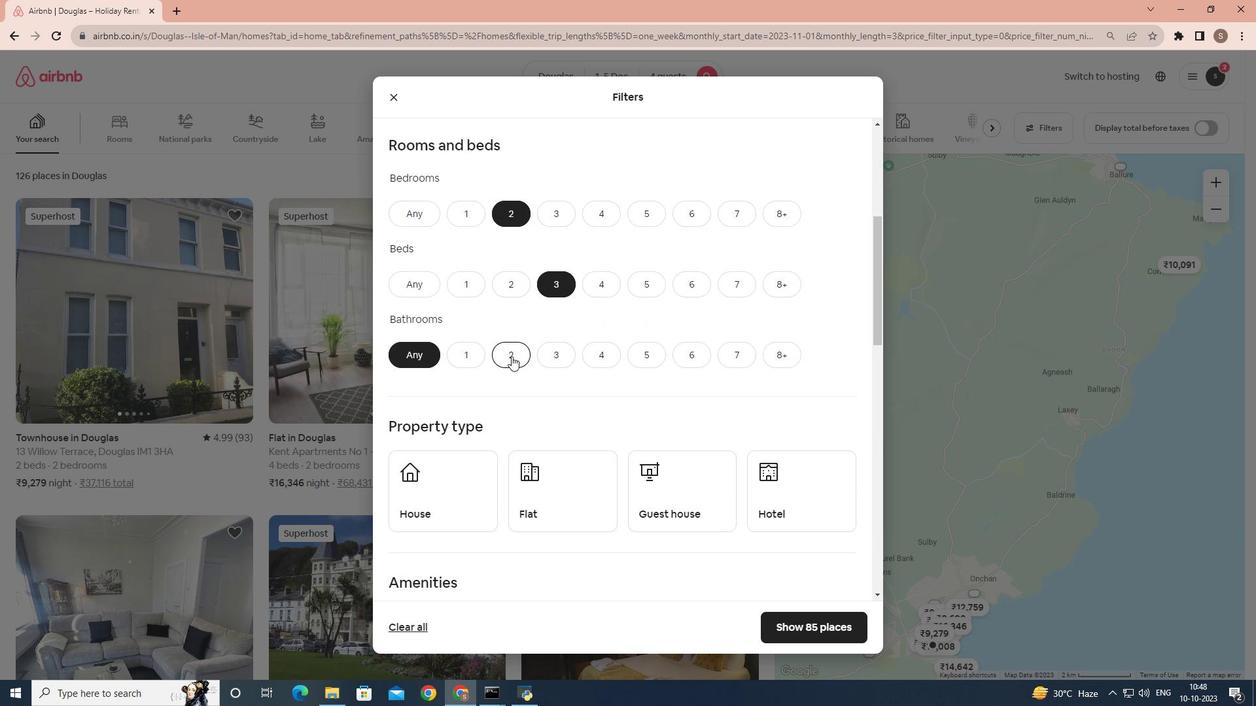 
Action: Mouse pressed left at (511, 356)
Screenshot: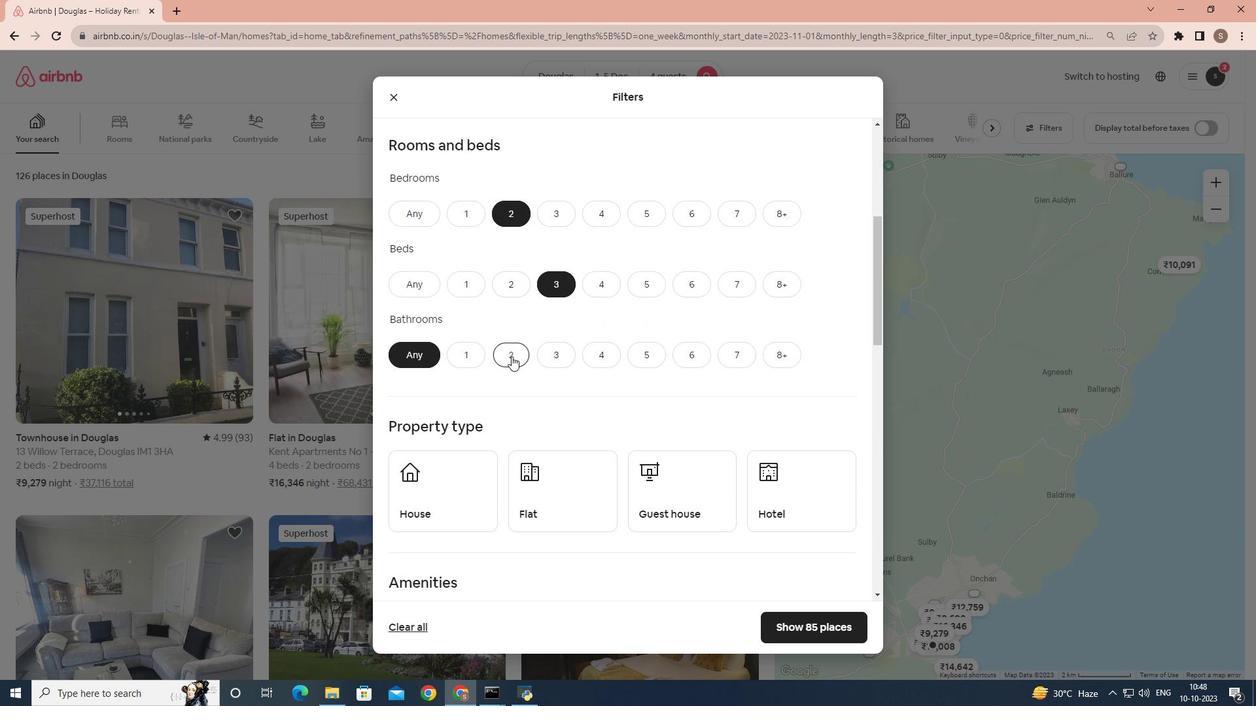 
Action: Mouse moved to (605, 361)
Screenshot: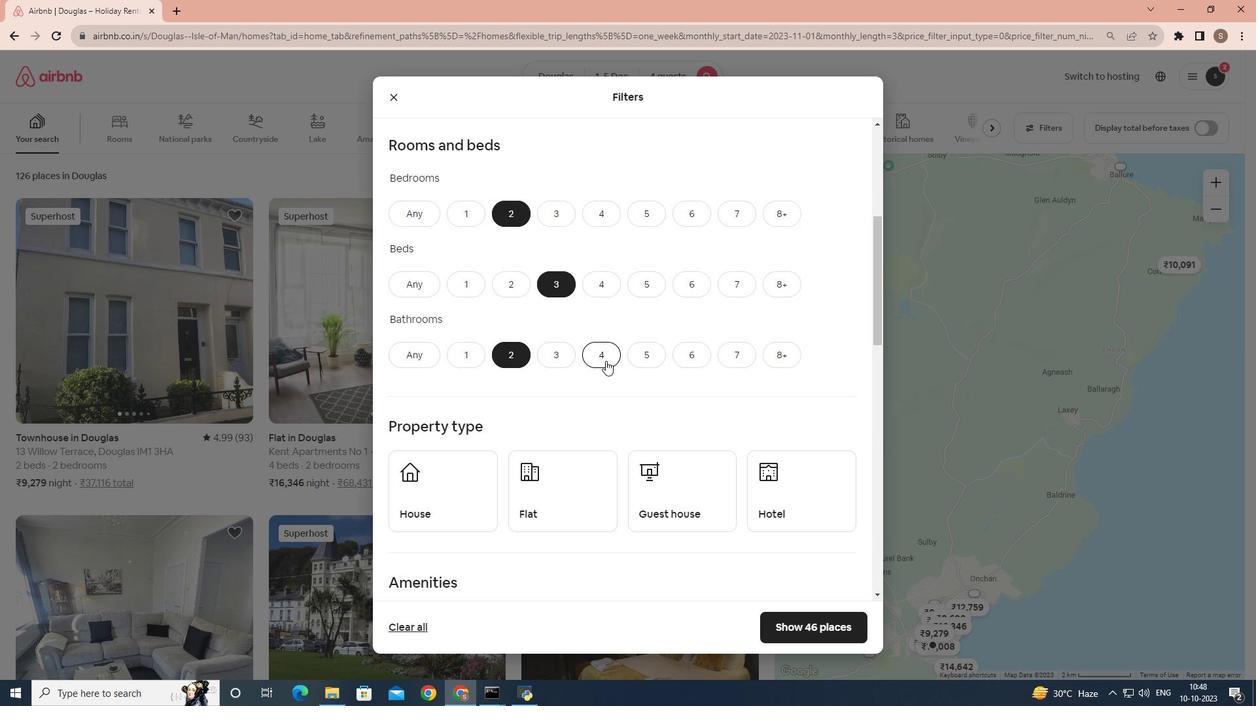 
Action: Mouse scrolled (605, 360) with delta (0, 0)
Screenshot: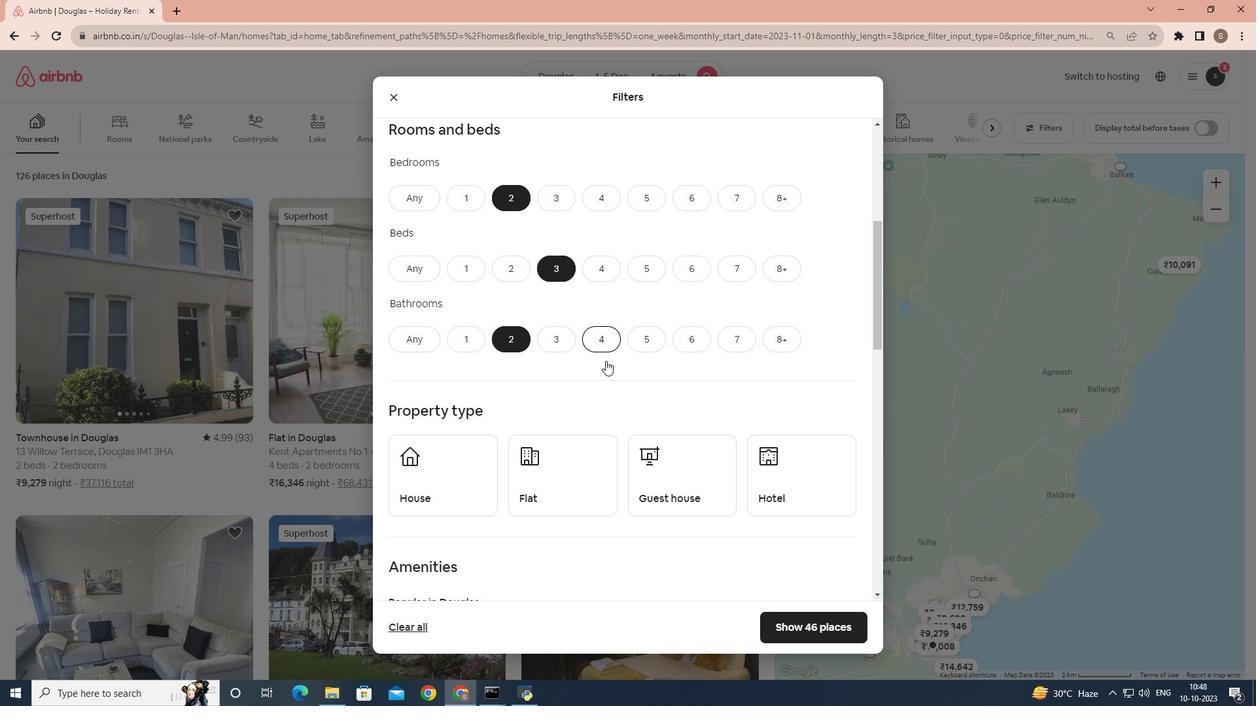 
Action: Mouse scrolled (605, 360) with delta (0, 0)
Screenshot: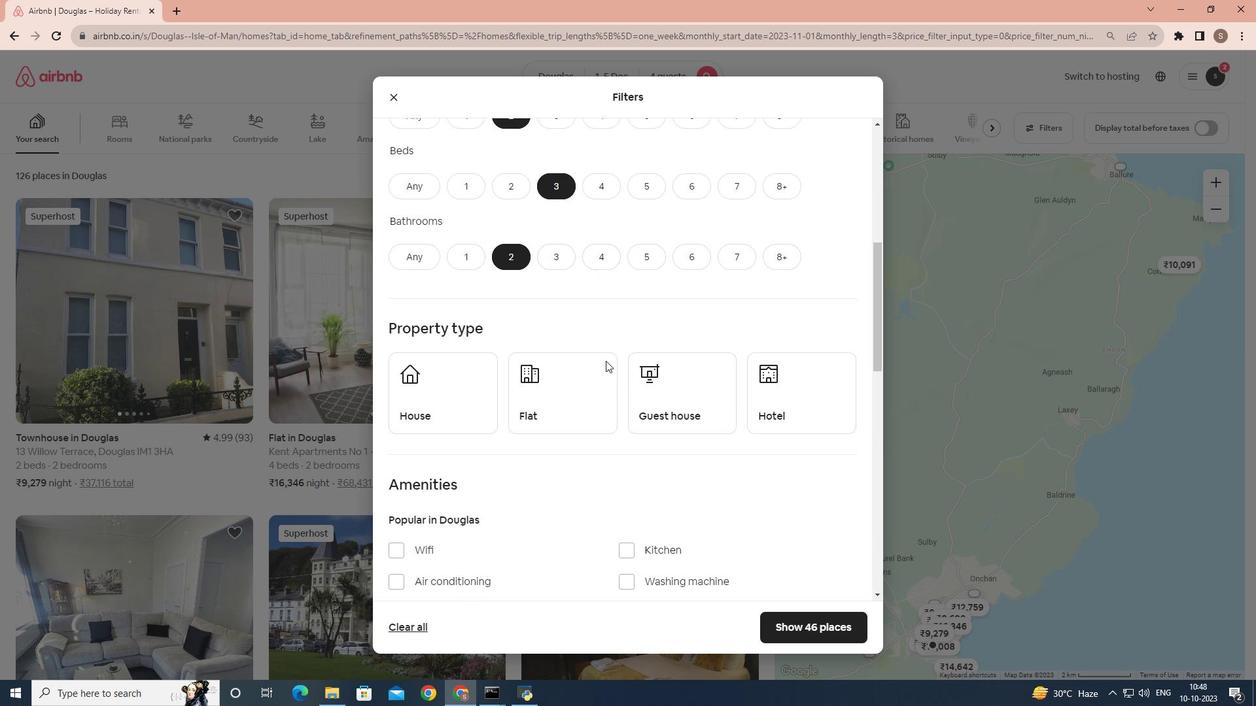 
Action: Mouse scrolled (605, 360) with delta (0, 0)
Screenshot: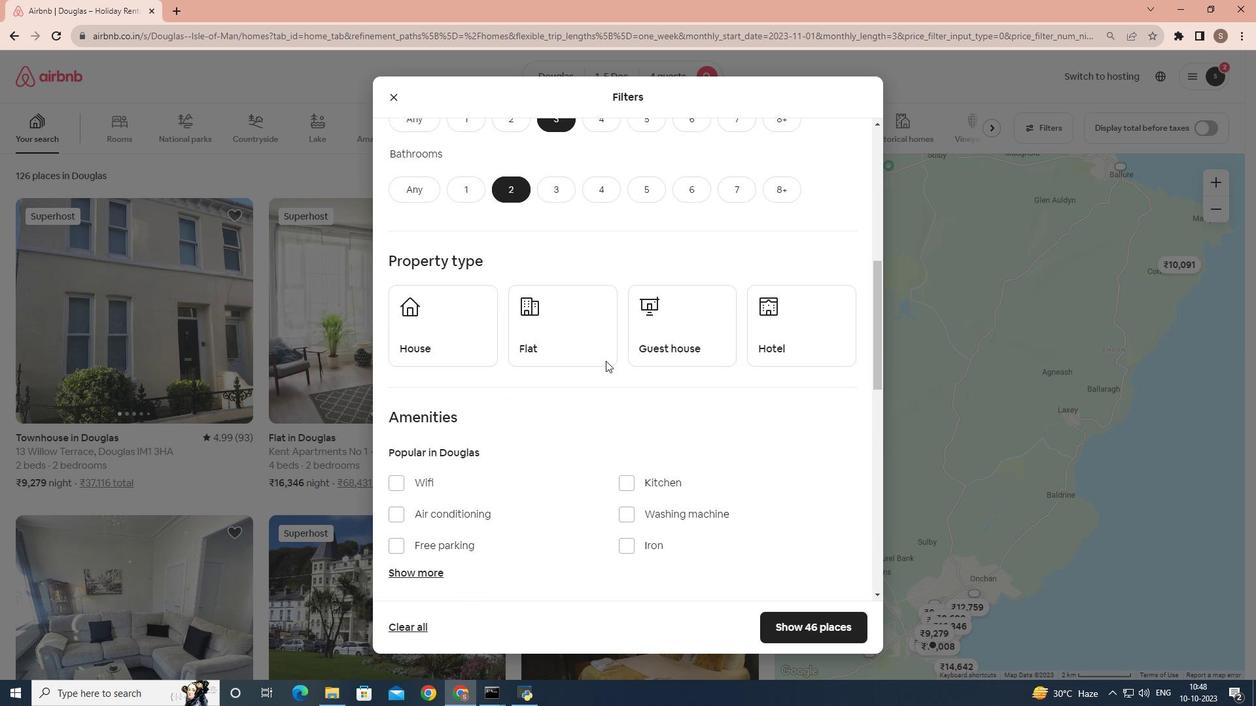 
Action: Mouse scrolled (605, 360) with delta (0, 0)
Screenshot: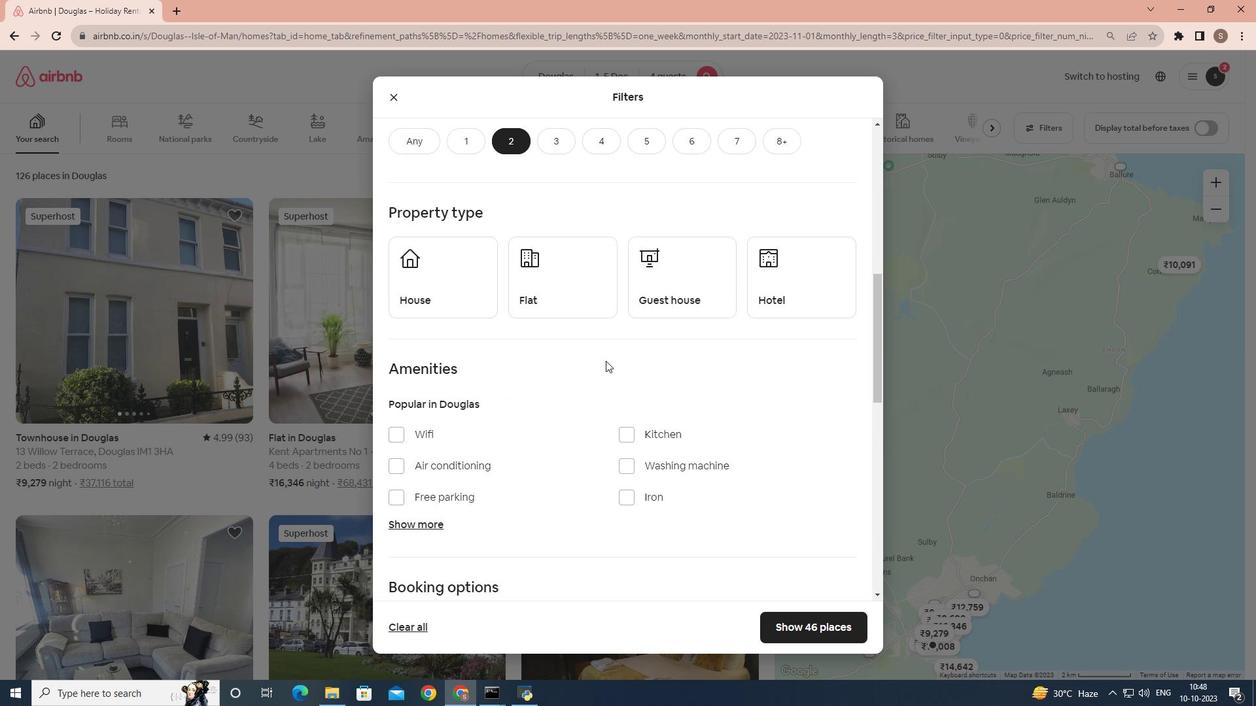 
Action: Mouse scrolled (605, 360) with delta (0, 0)
Screenshot: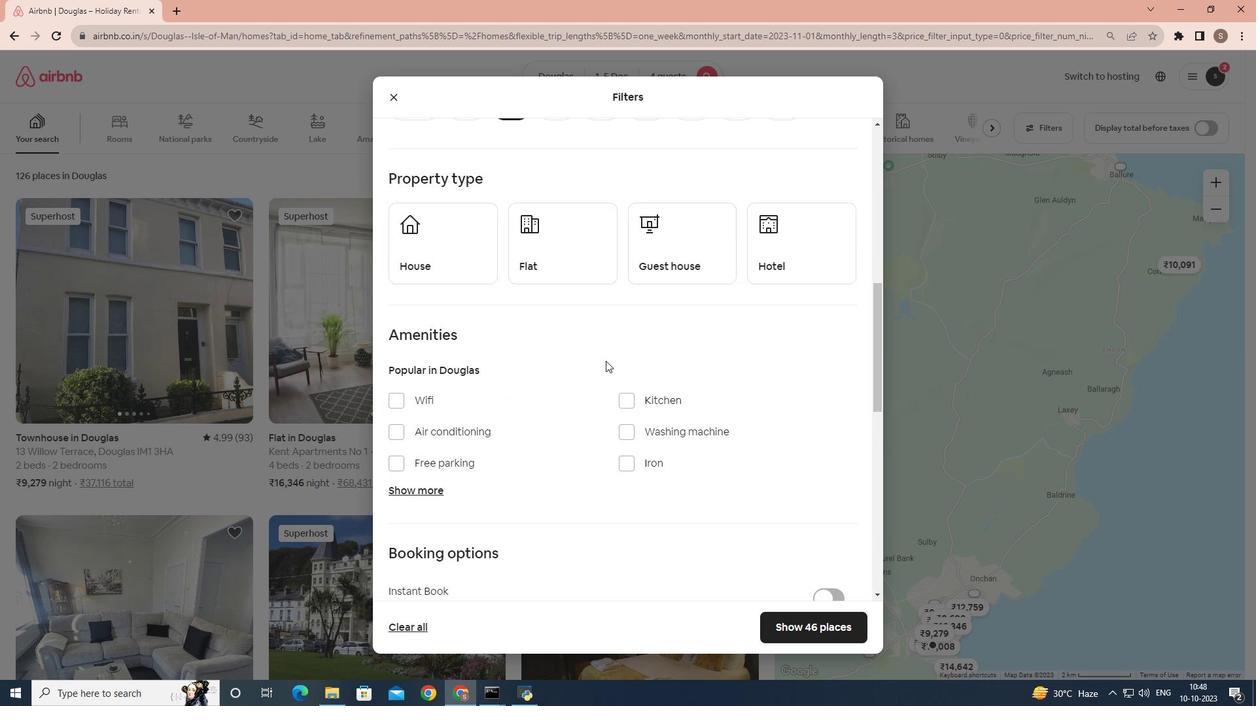 
Action: Mouse moved to (418, 406)
Screenshot: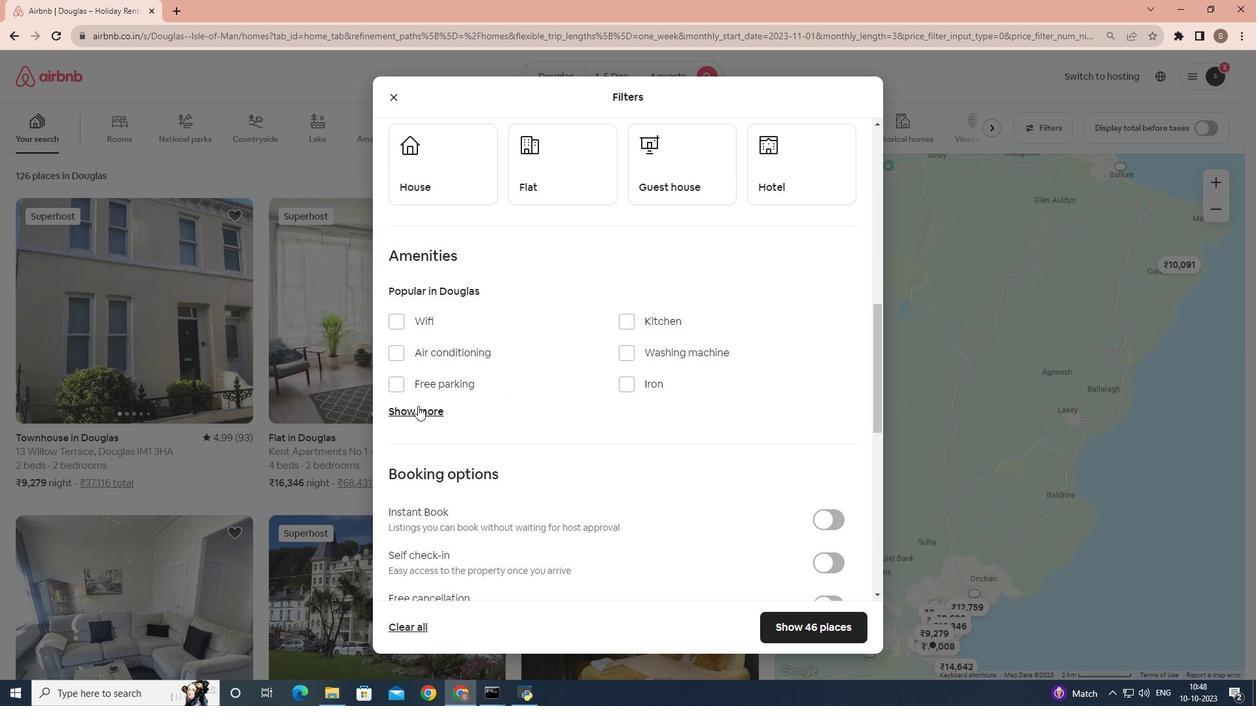 
Action: Mouse pressed left at (418, 406)
Screenshot: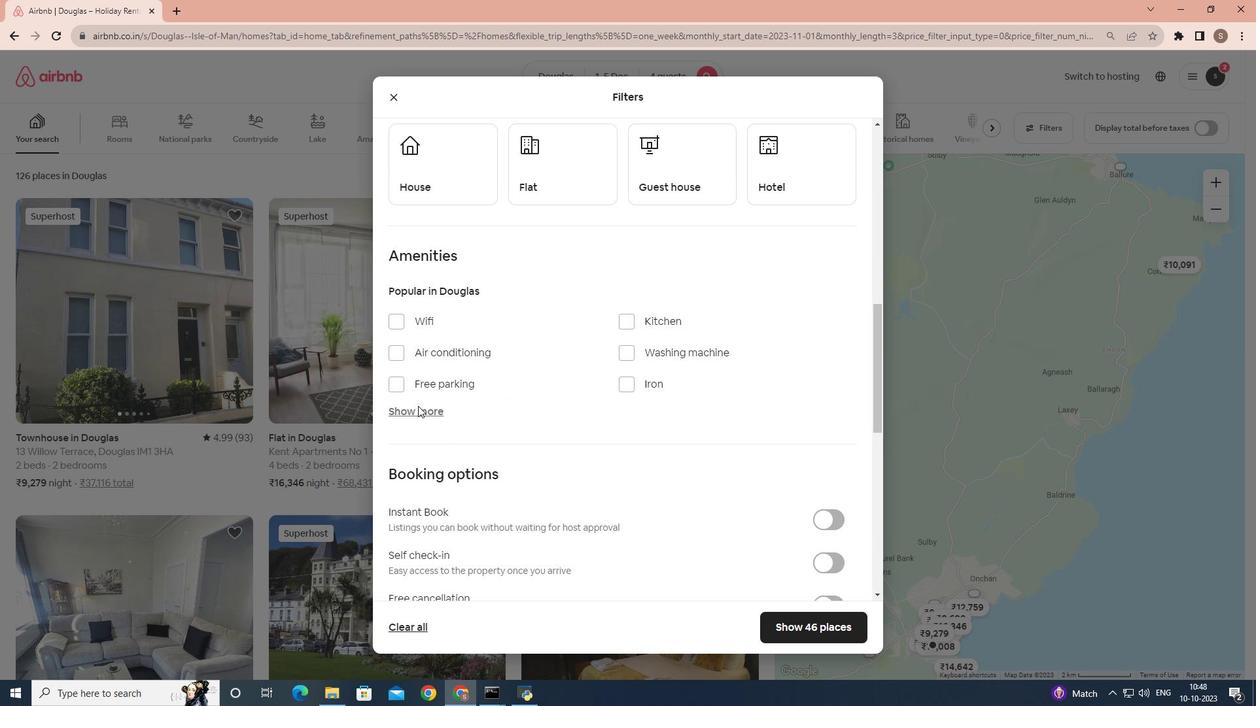
Action: Mouse moved to (559, 386)
Screenshot: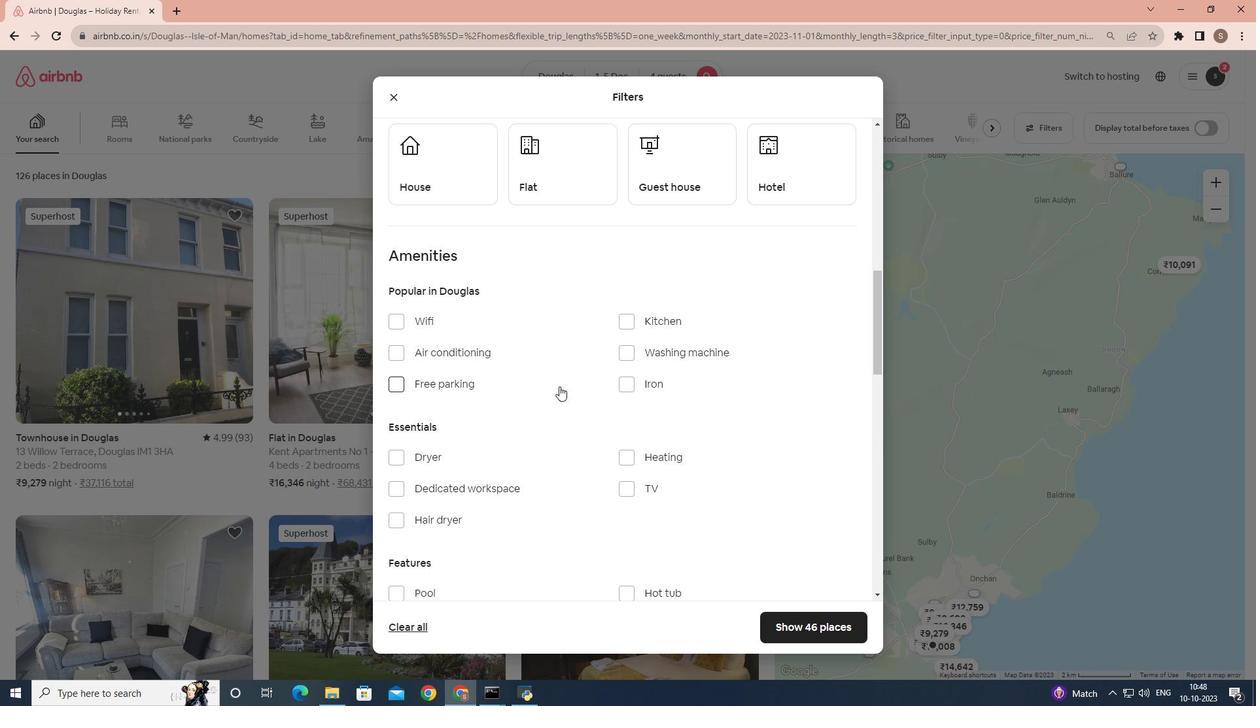 
Action: Mouse scrolled (559, 385) with delta (0, 0)
Screenshot: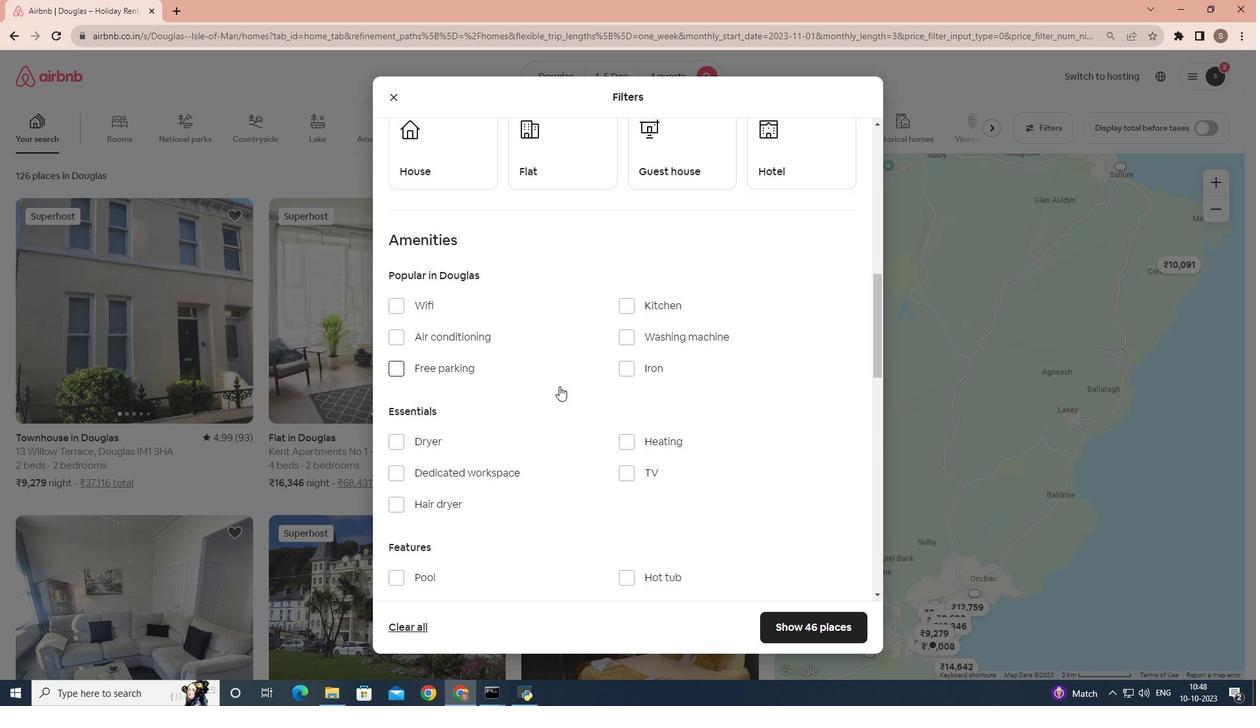 
Action: Mouse moved to (518, 346)
Screenshot: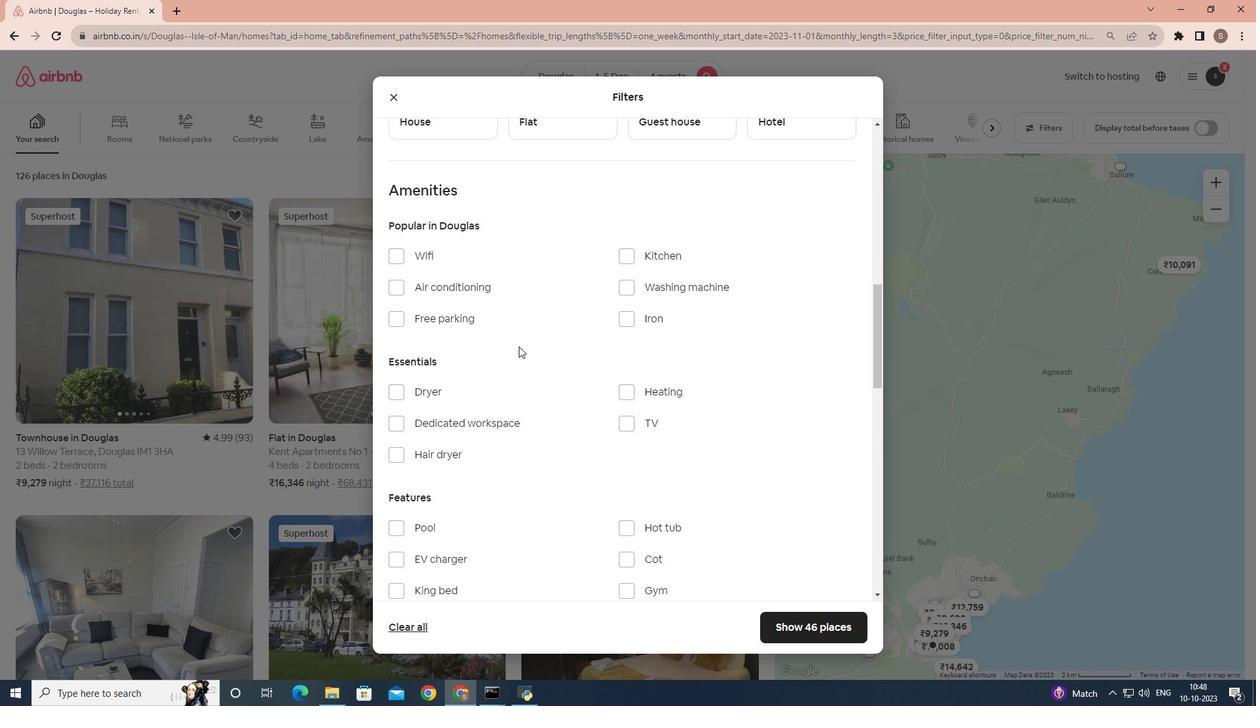 
Action: Mouse scrolled (518, 346) with delta (0, 0)
Screenshot: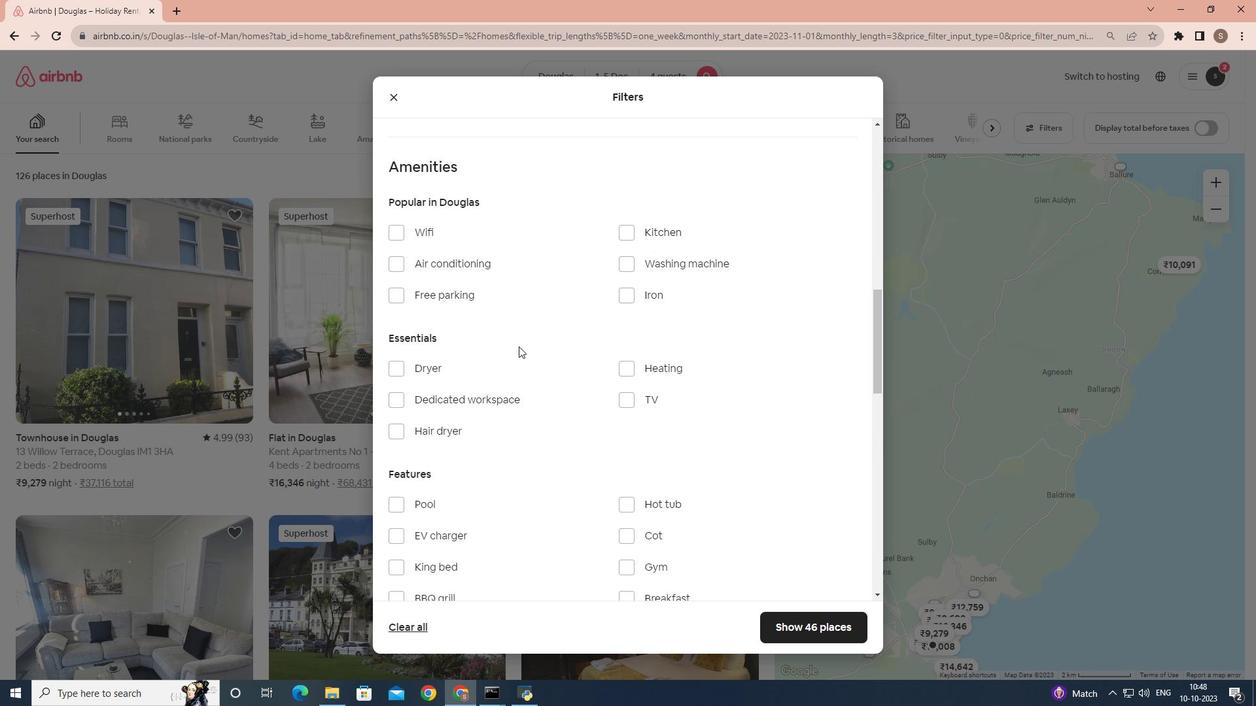 
Action: Mouse moved to (628, 223)
Screenshot: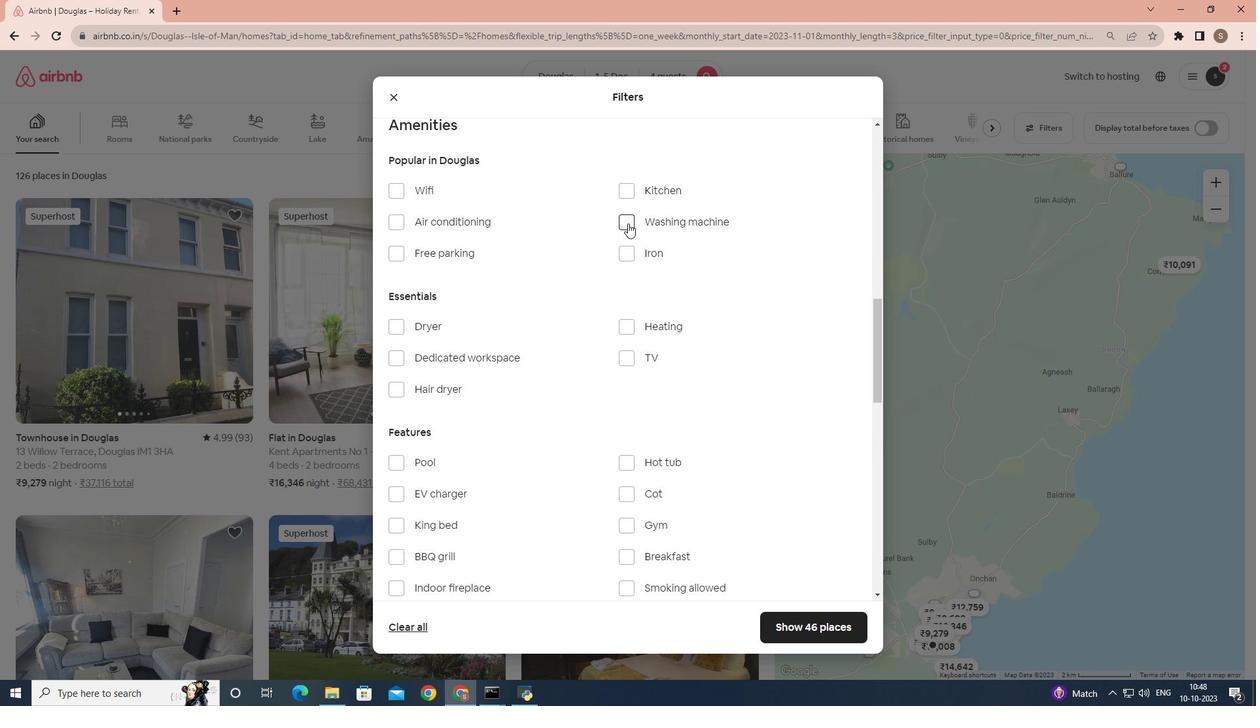 
Action: Mouse pressed left at (628, 223)
Screenshot: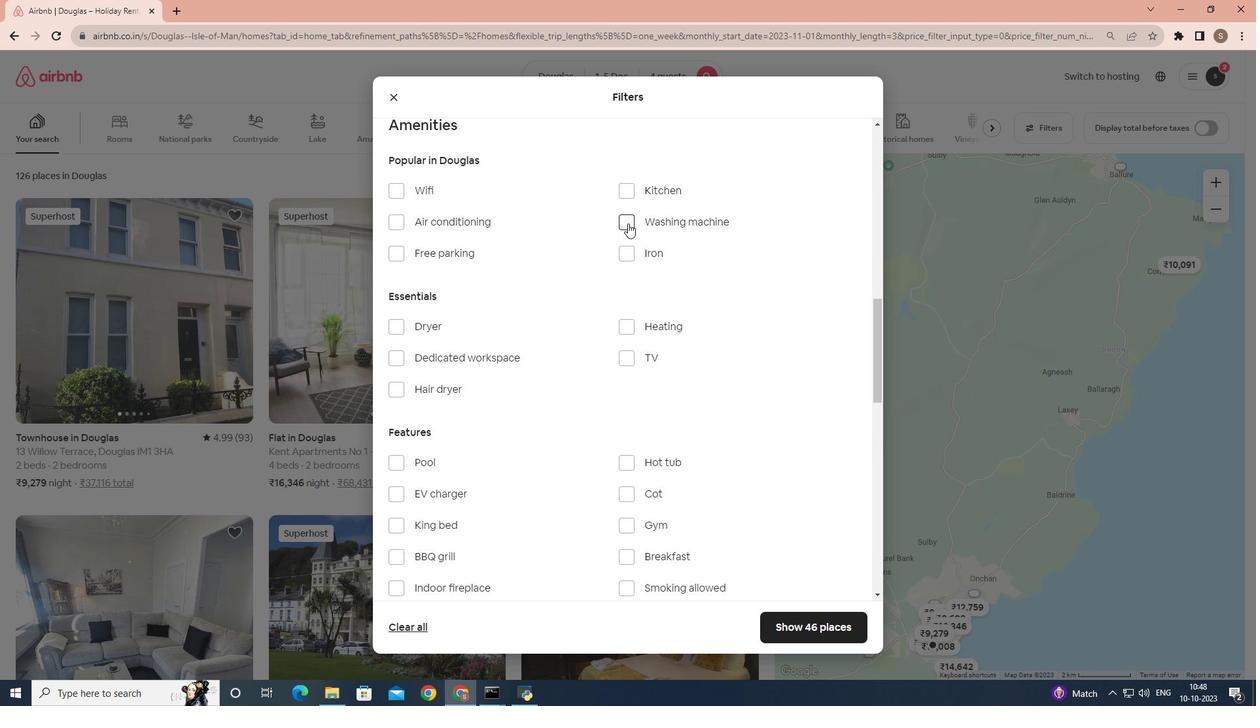 
Action: Mouse moved to (550, 304)
Screenshot: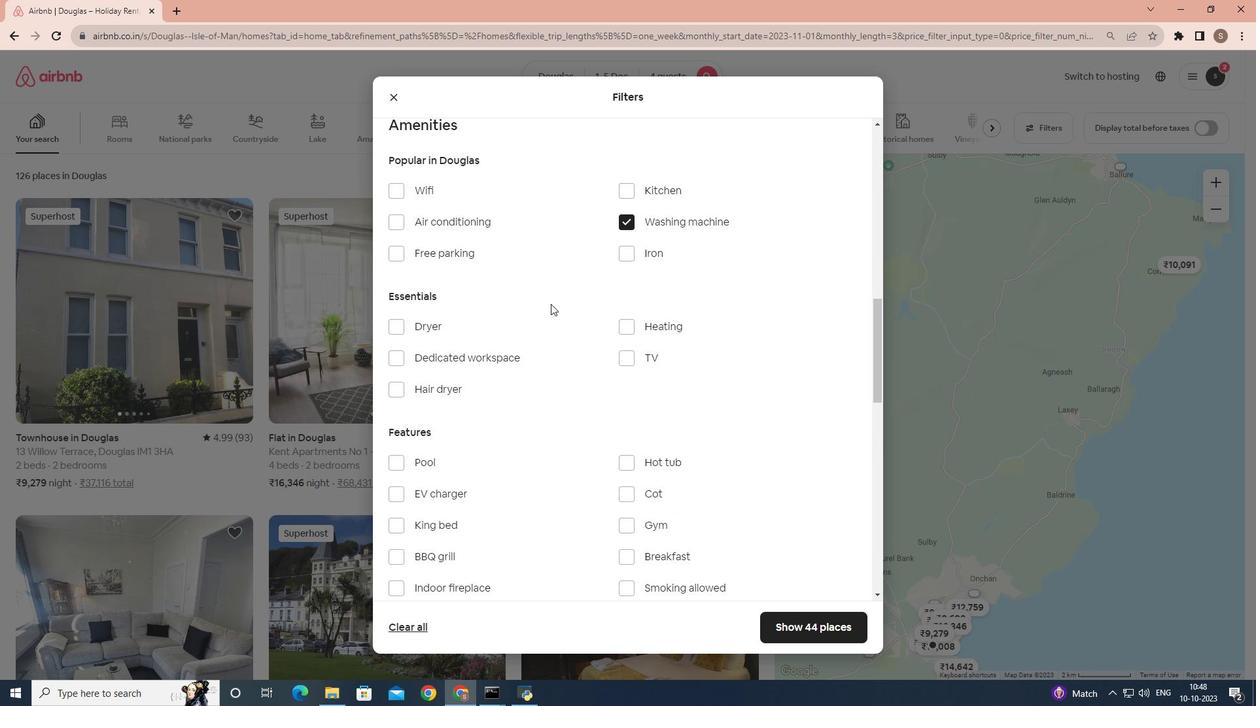 
Action: Mouse scrolled (550, 303) with delta (0, 0)
Screenshot: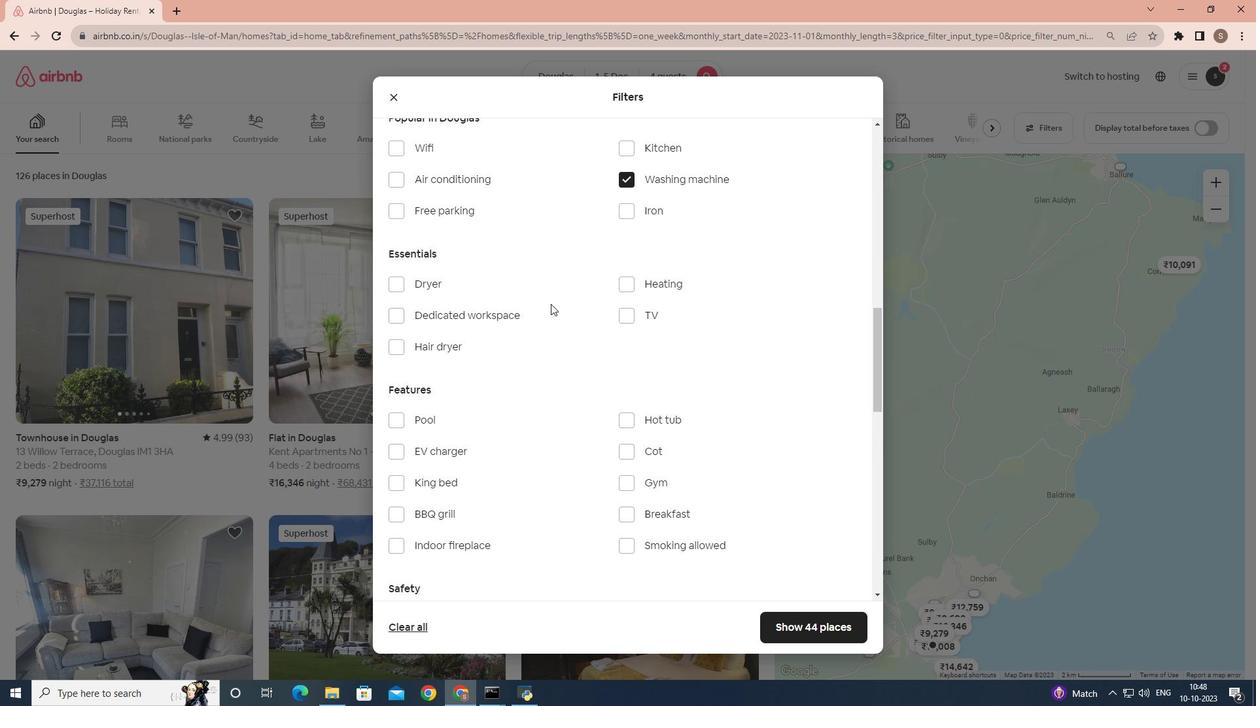 
Action: Mouse scrolled (550, 303) with delta (0, 0)
Screenshot: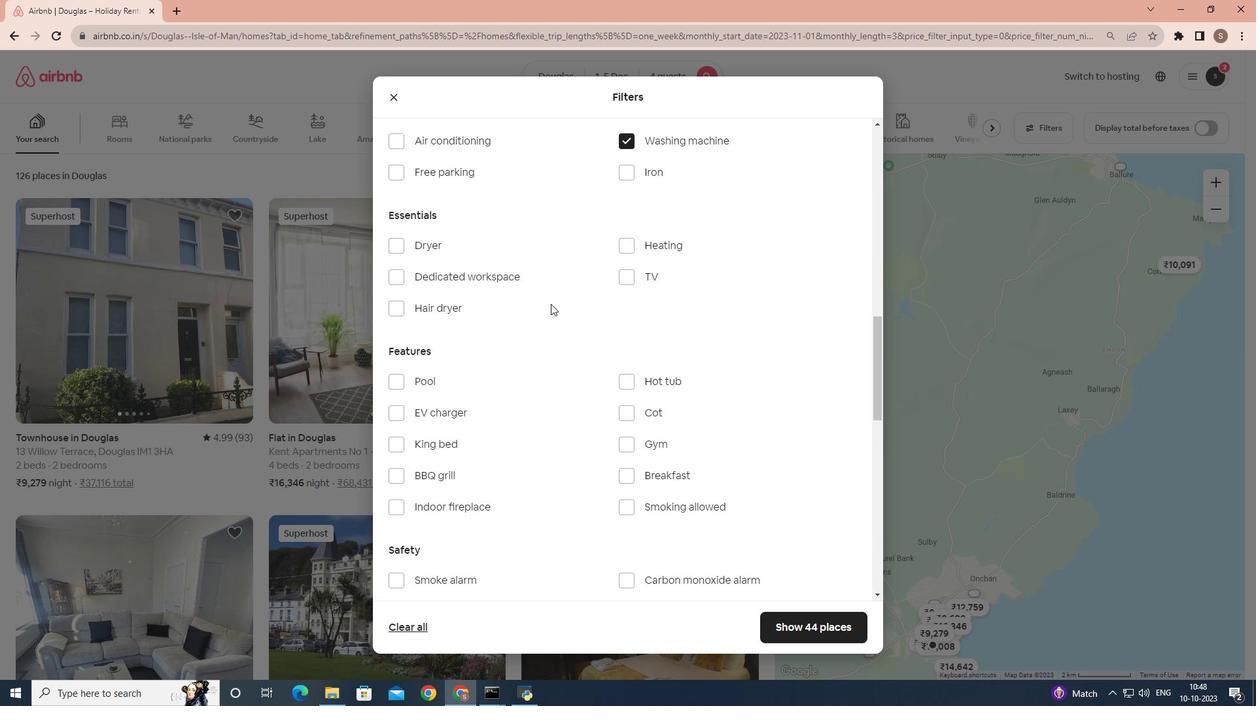
Action: Mouse scrolled (550, 303) with delta (0, 0)
Screenshot: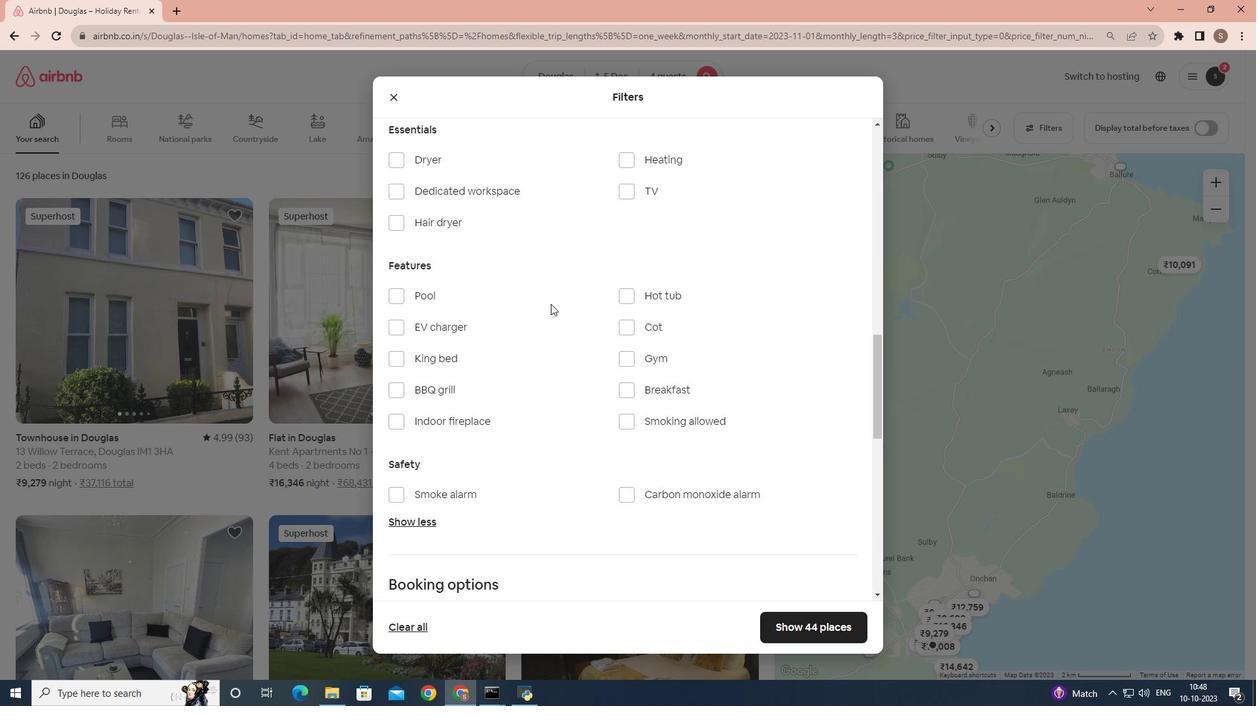 
Action: Mouse scrolled (550, 303) with delta (0, 0)
Screenshot: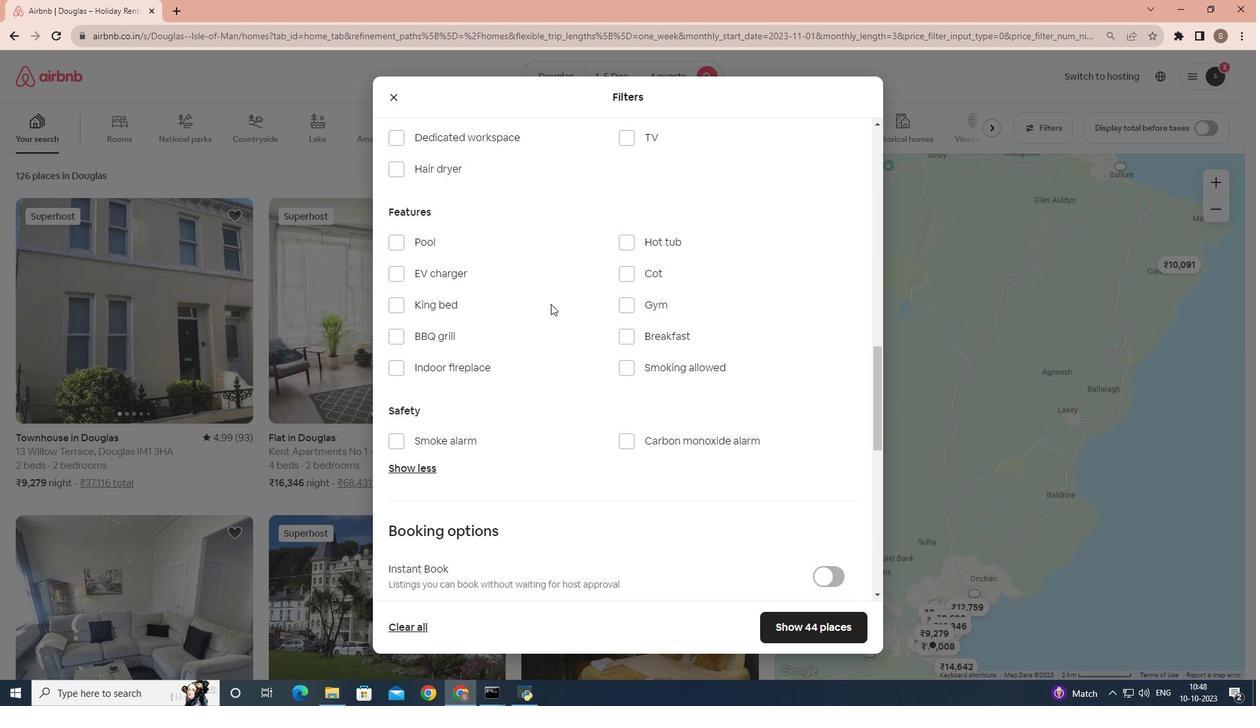
Action: Mouse scrolled (550, 303) with delta (0, 0)
Screenshot: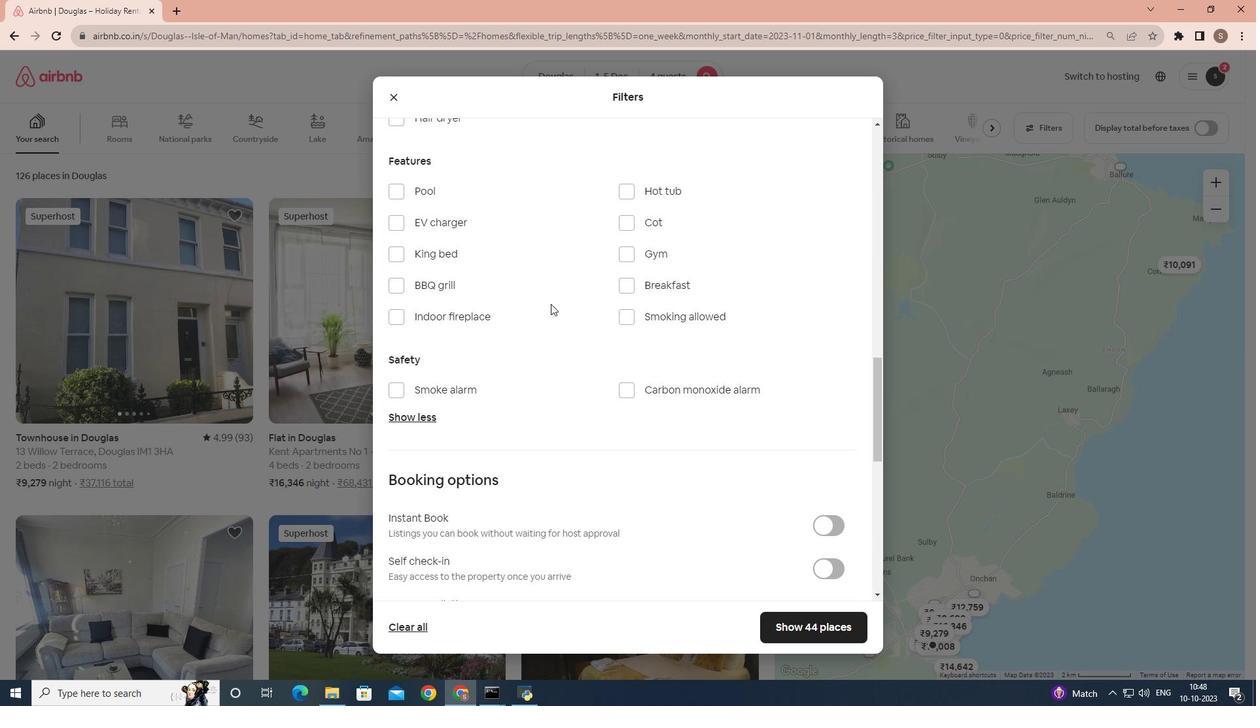 
Action: Mouse scrolled (550, 303) with delta (0, 0)
Screenshot: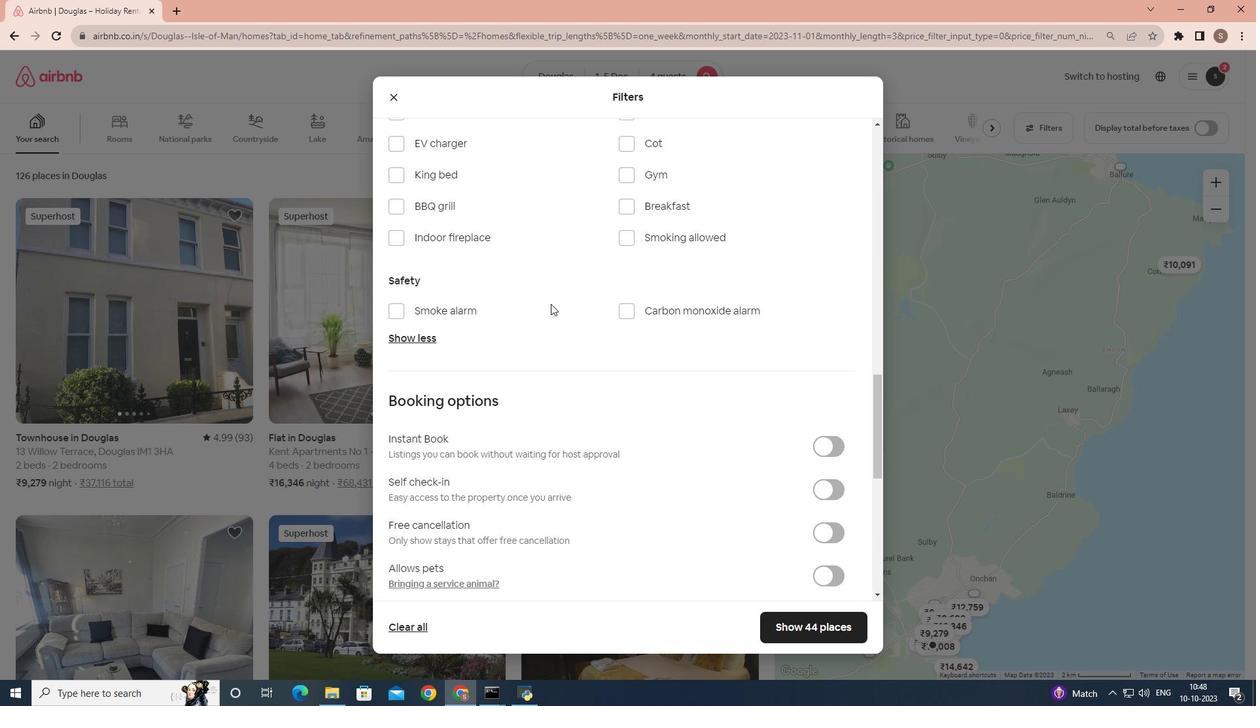 
Action: Mouse scrolled (550, 303) with delta (0, 0)
Screenshot: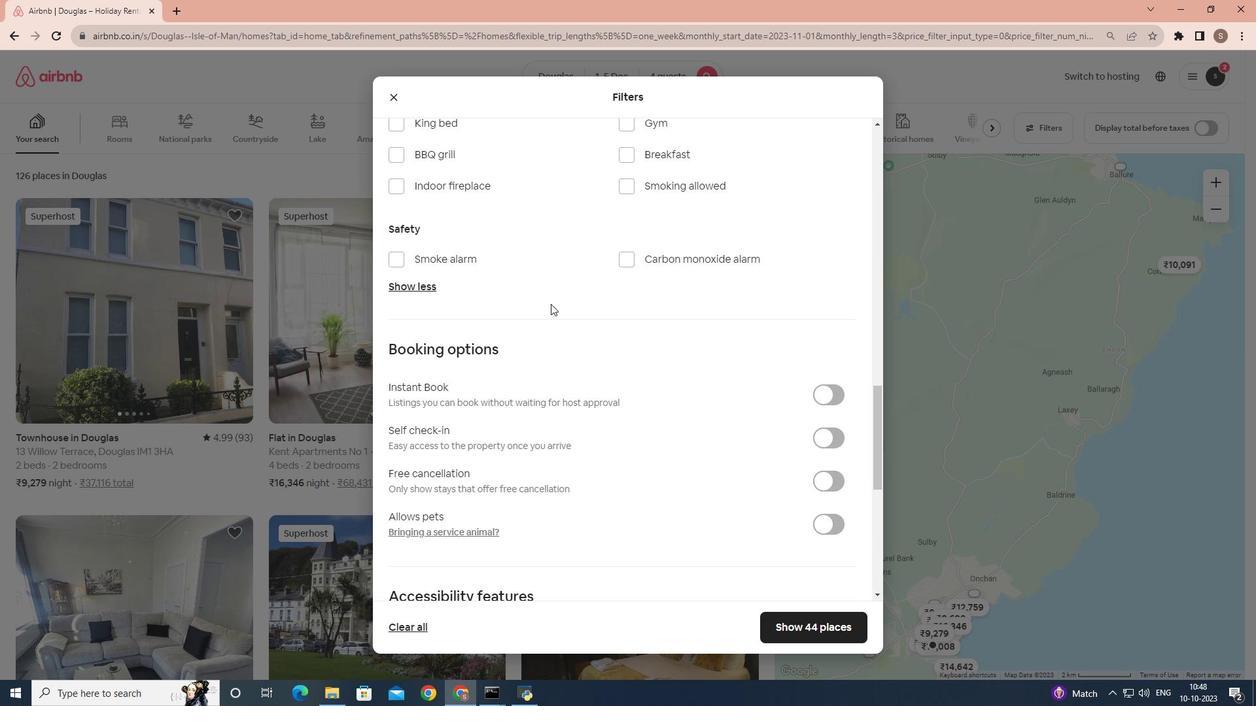 
Action: Mouse scrolled (550, 303) with delta (0, 0)
Screenshot: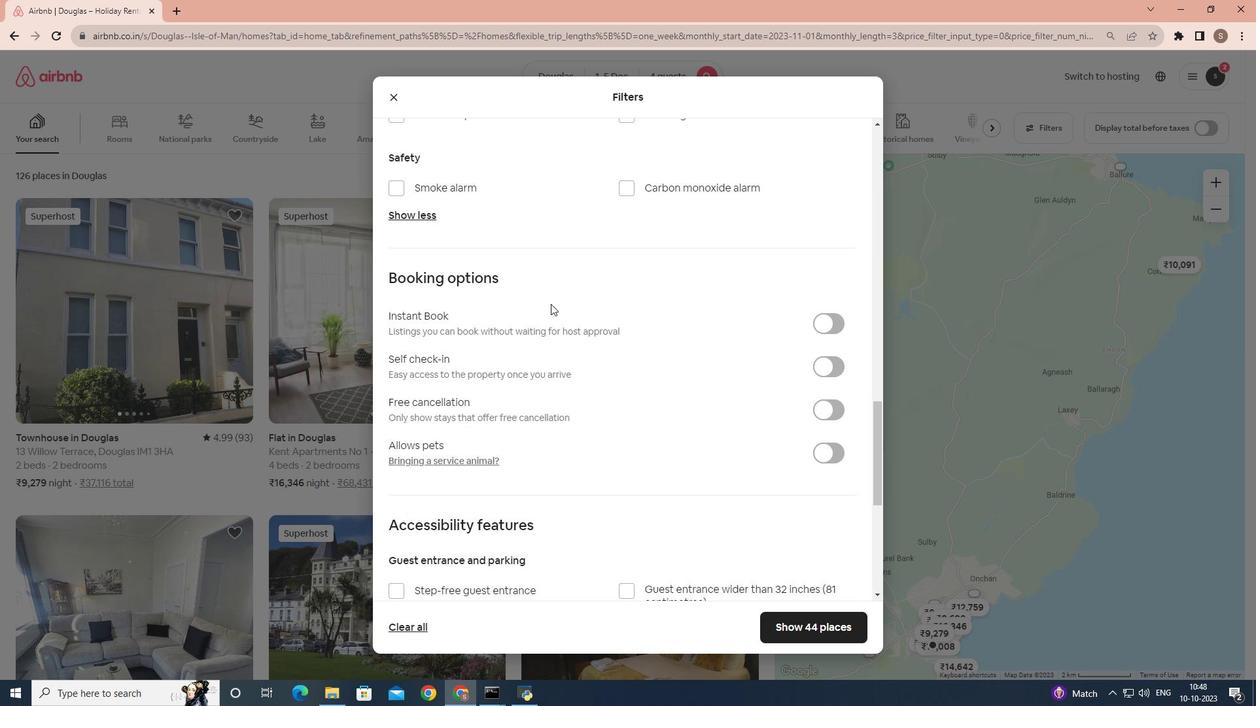 
Action: Mouse scrolled (550, 303) with delta (0, 0)
Screenshot: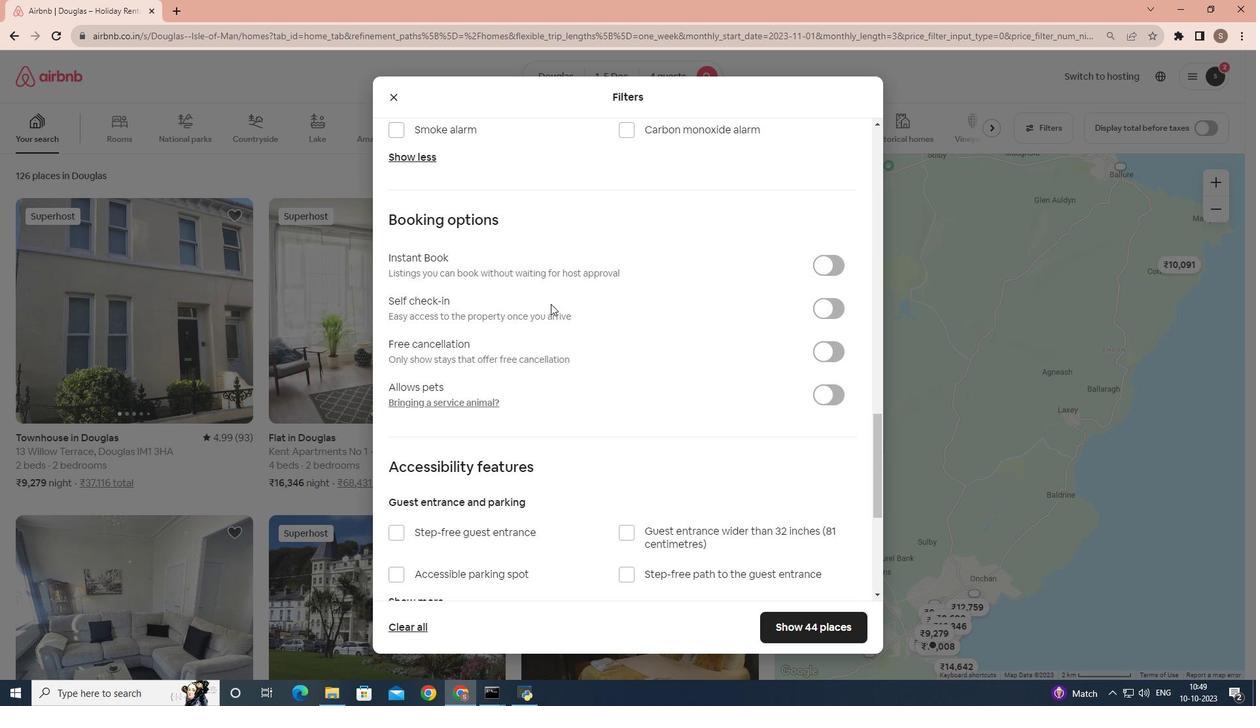 
Action: Mouse moved to (836, 253)
Screenshot: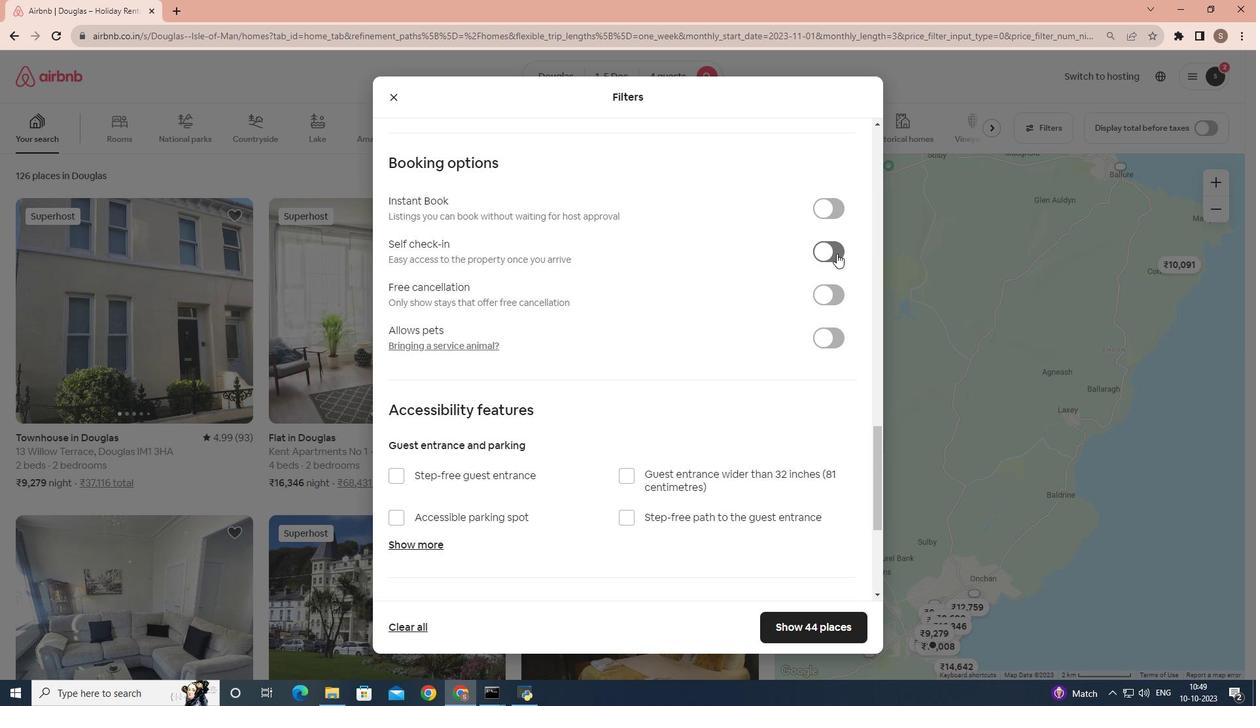 
Action: Mouse pressed left at (836, 253)
Screenshot: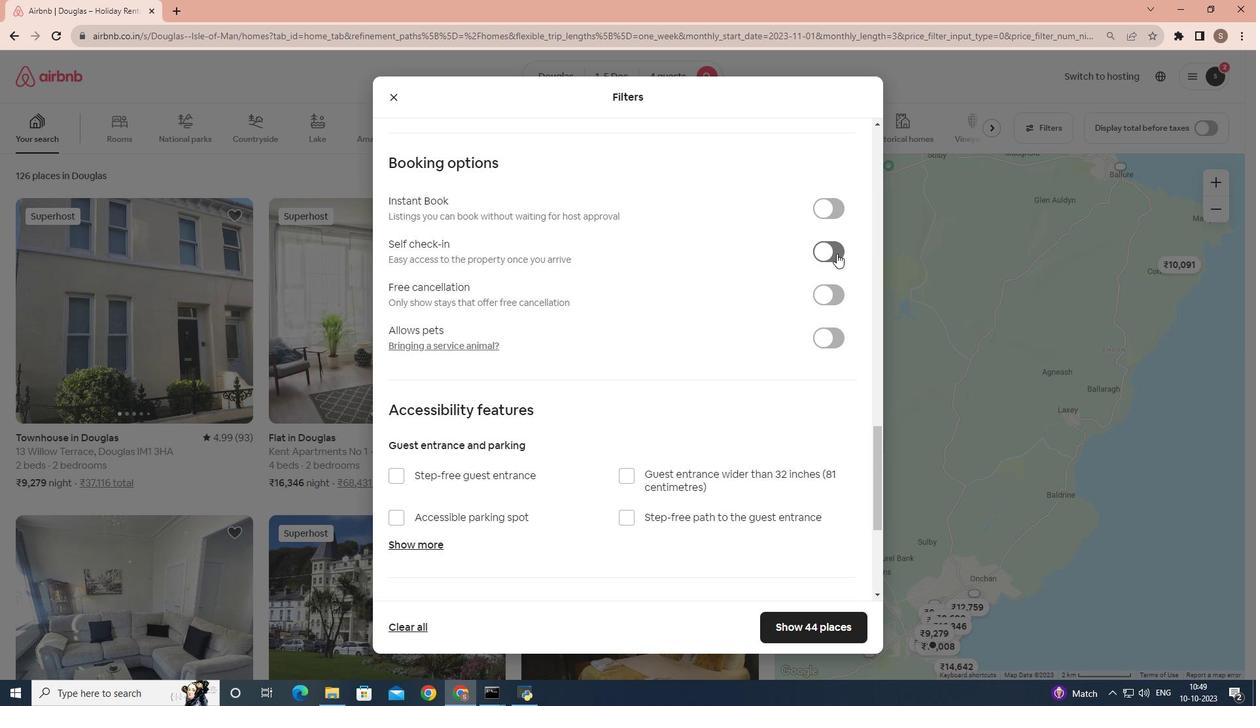 
Action: Mouse moved to (822, 632)
Screenshot: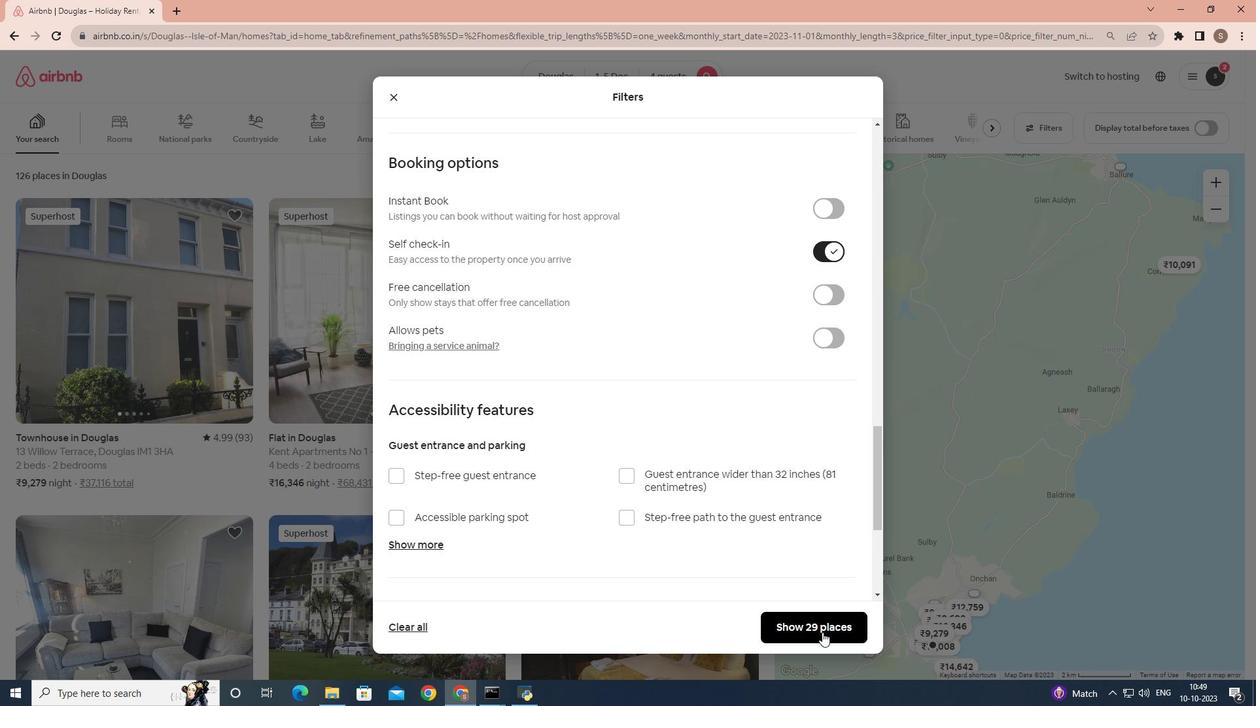 
Action: Mouse pressed left at (822, 632)
Screenshot: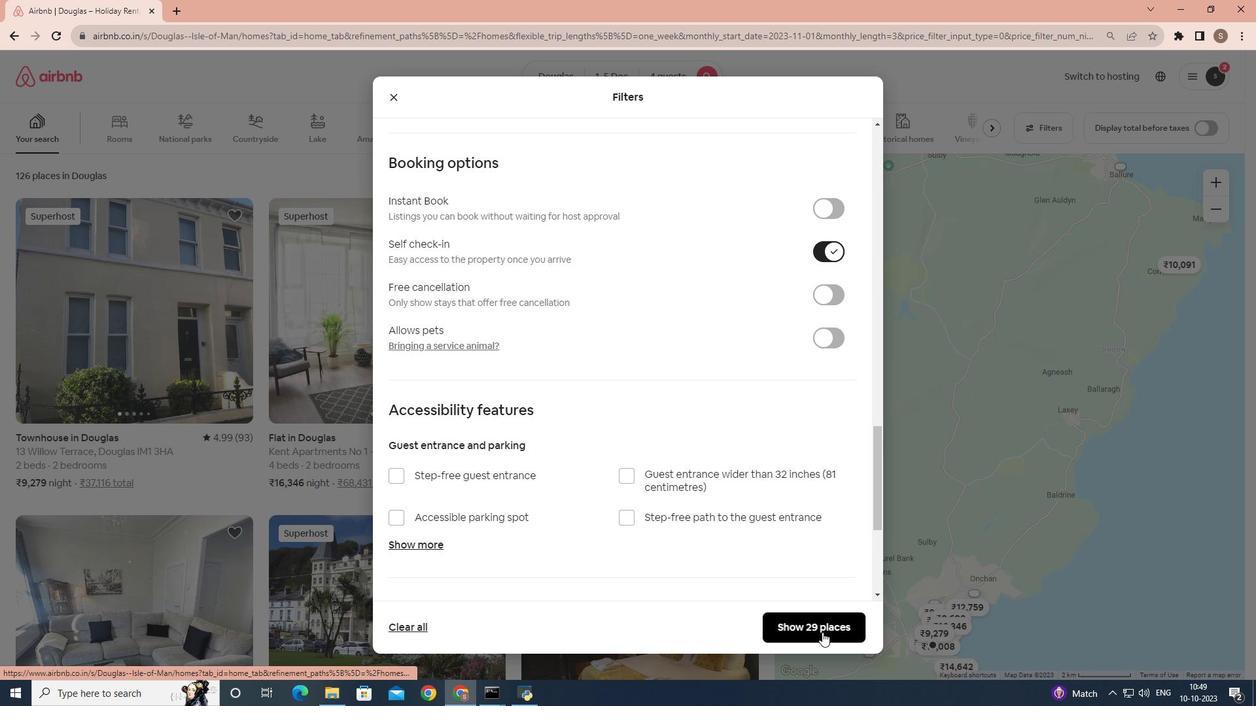 
Action: Mouse moved to (164, 354)
Screenshot: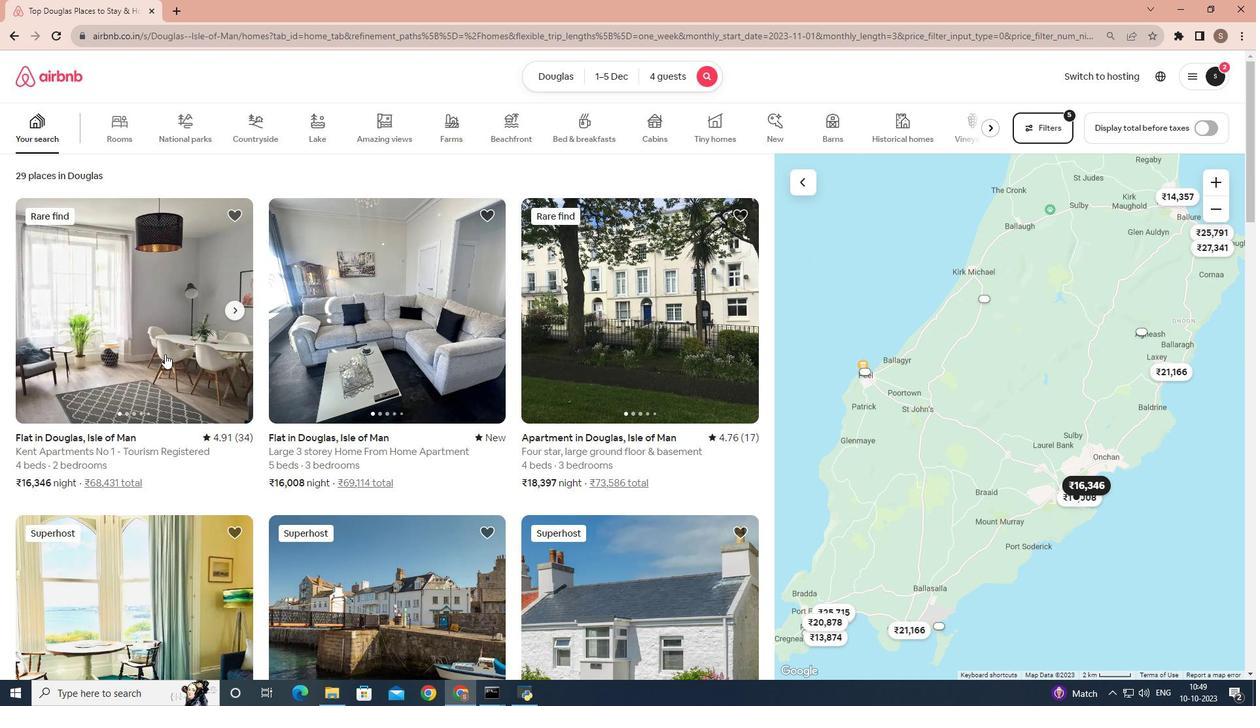 
Action: Mouse pressed left at (164, 354)
Screenshot: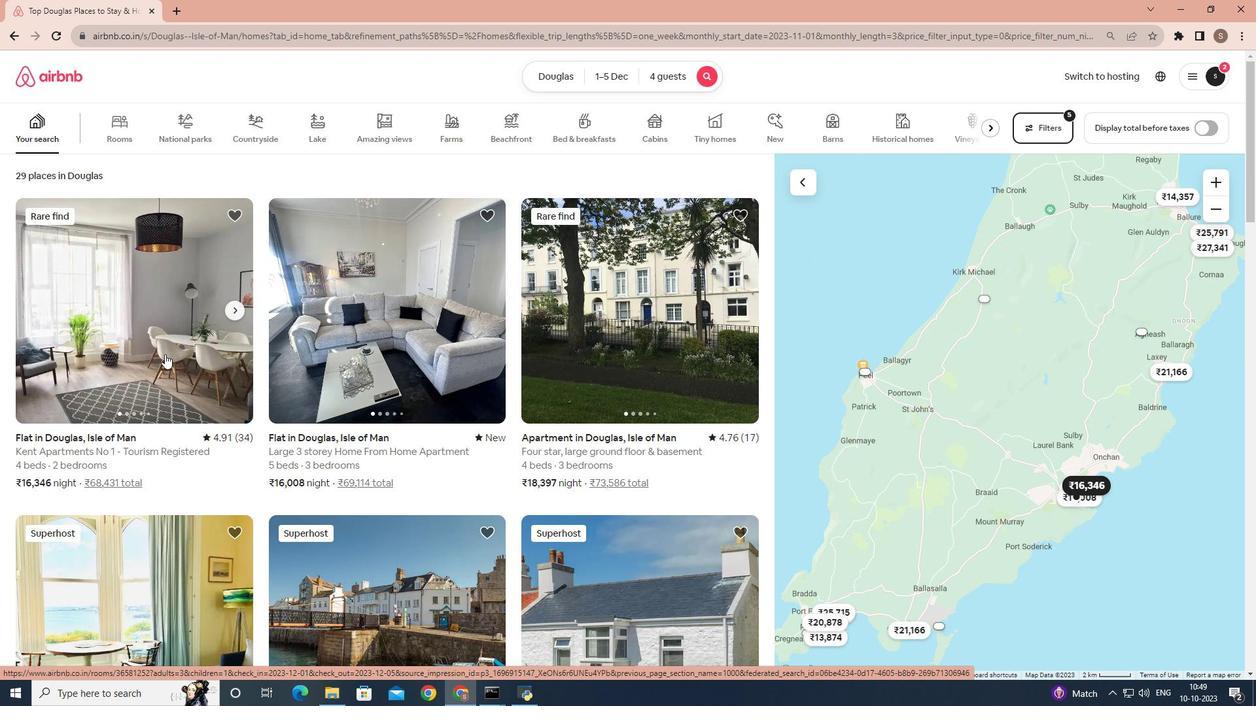 
Action: Mouse moved to (915, 482)
Screenshot: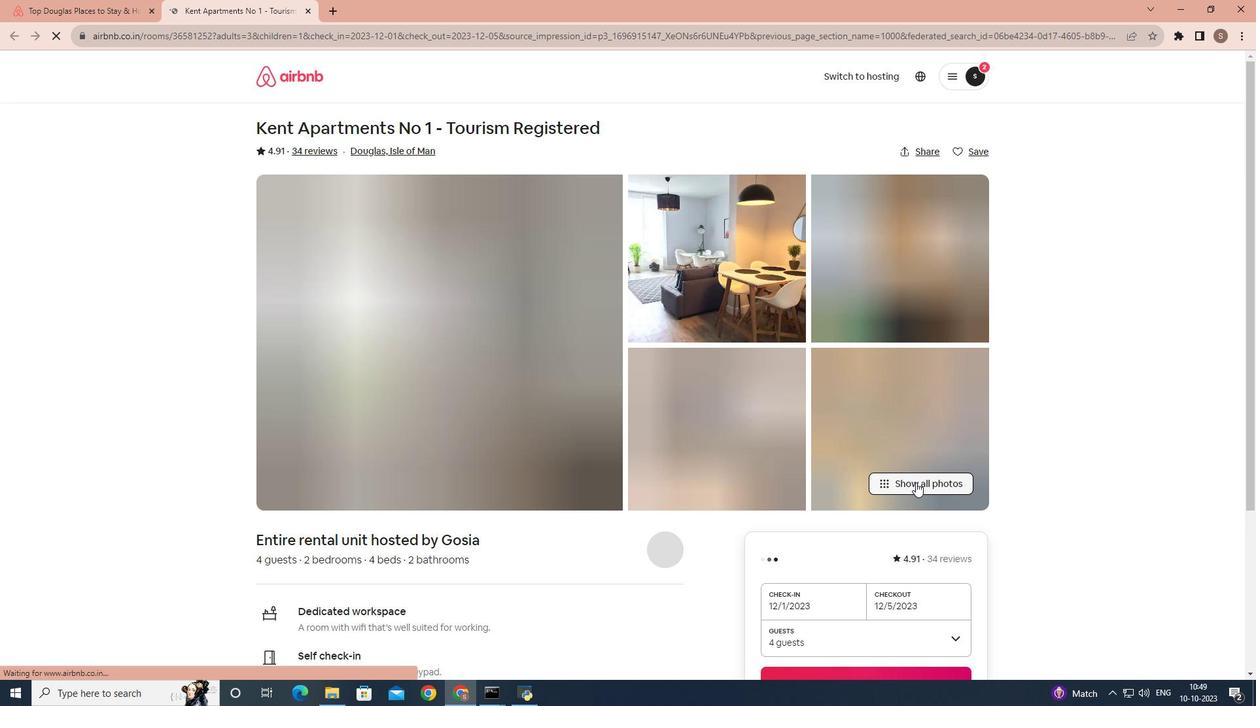 
Action: Mouse pressed left at (915, 482)
Screenshot: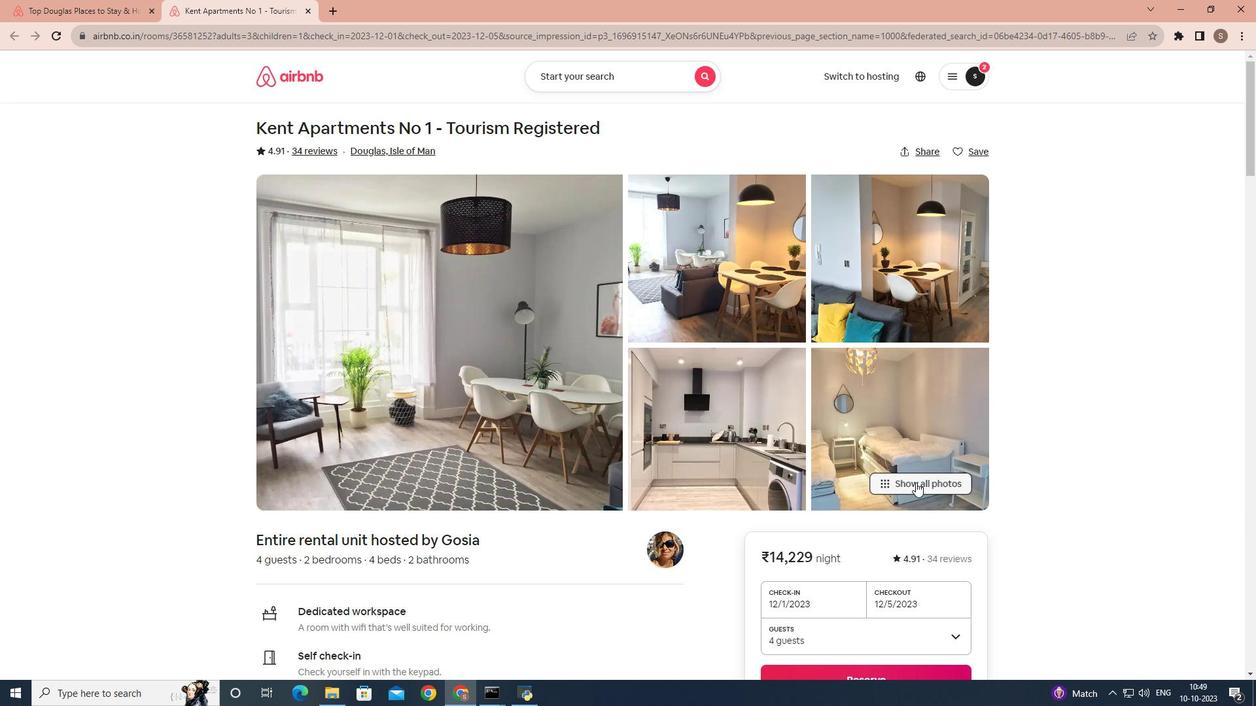 
Action: Mouse moved to (744, 456)
Screenshot: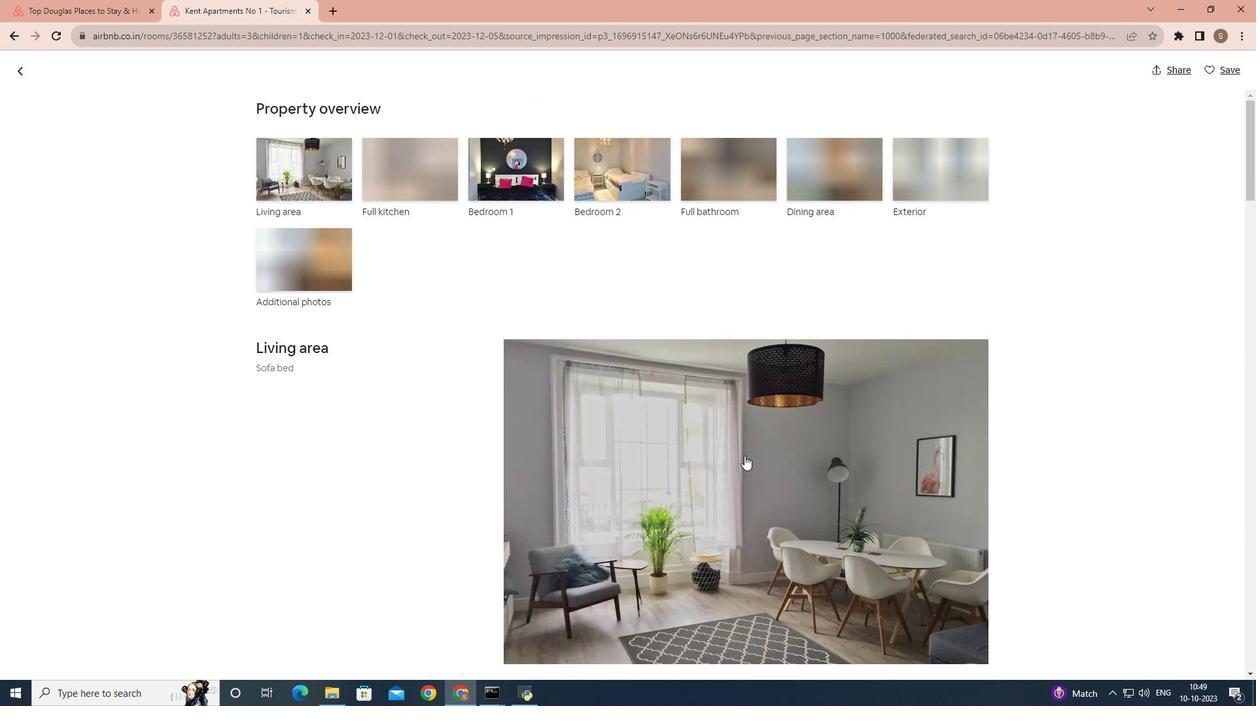 
Action: Mouse scrolled (744, 455) with delta (0, 0)
Screenshot: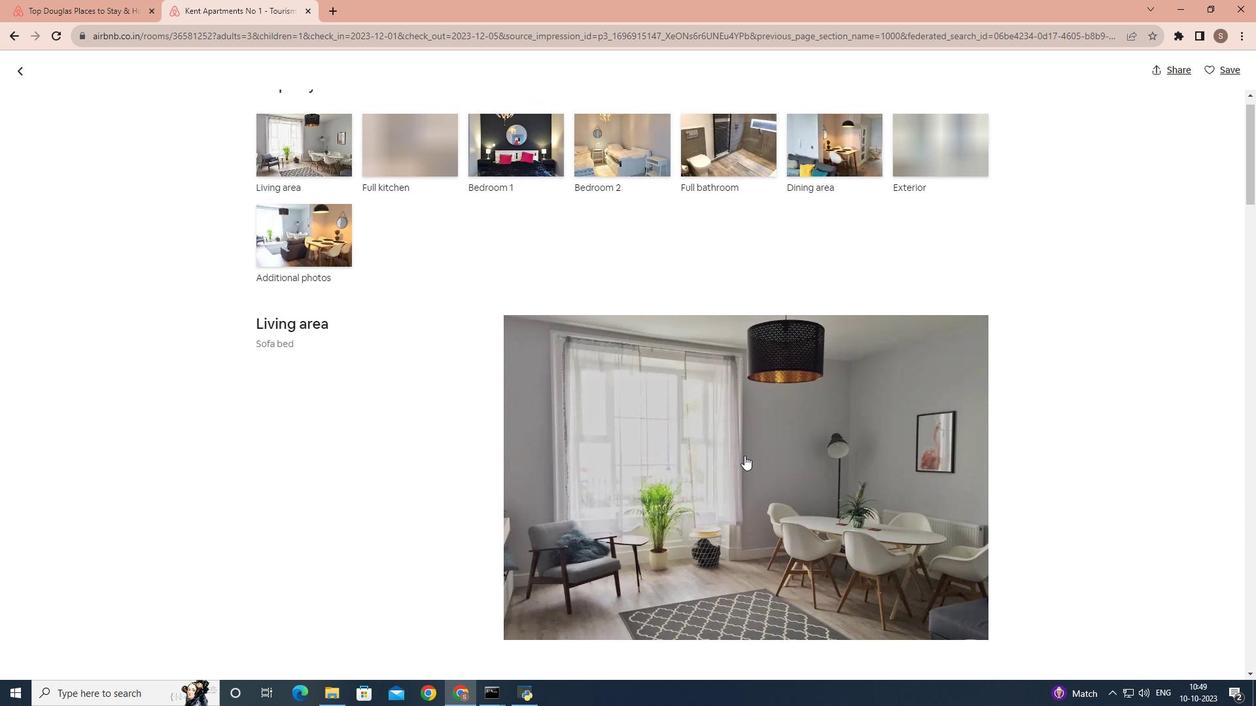 
Action: Mouse scrolled (744, 455) with delta (0, 0)
Screenshot: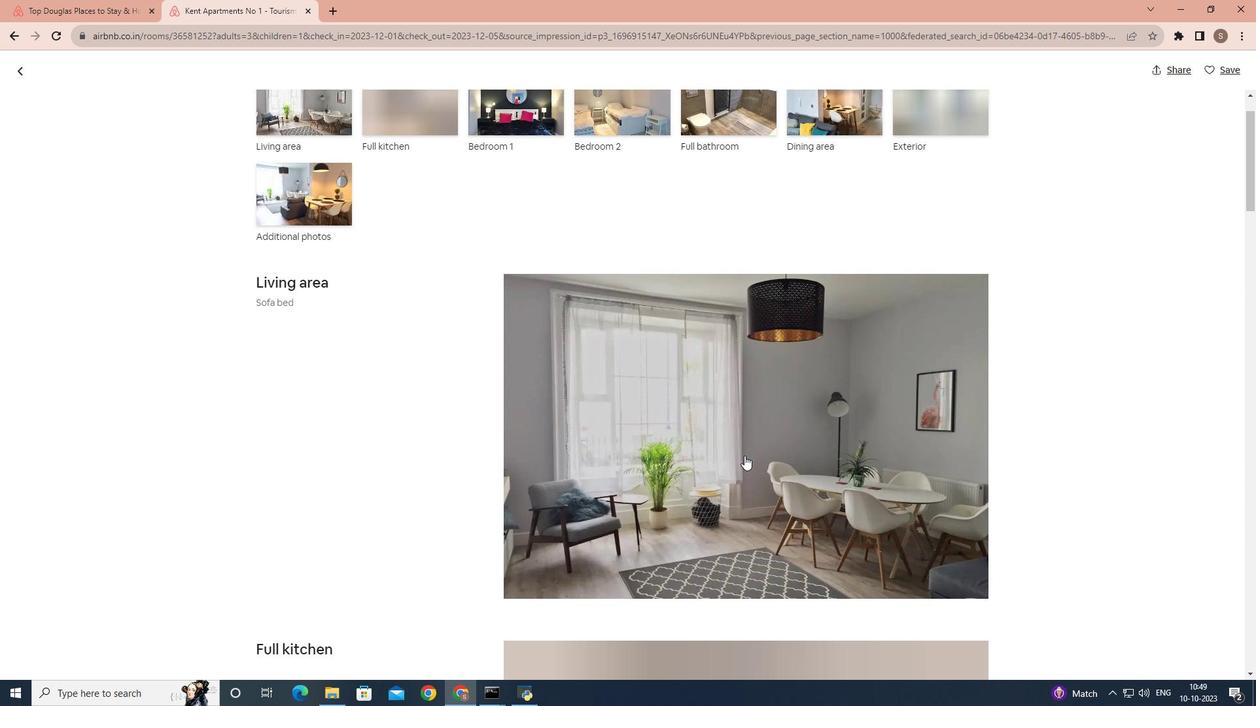 
Action: Mouse scrolled (744, 455) with delta (0, 0)
Screenshot: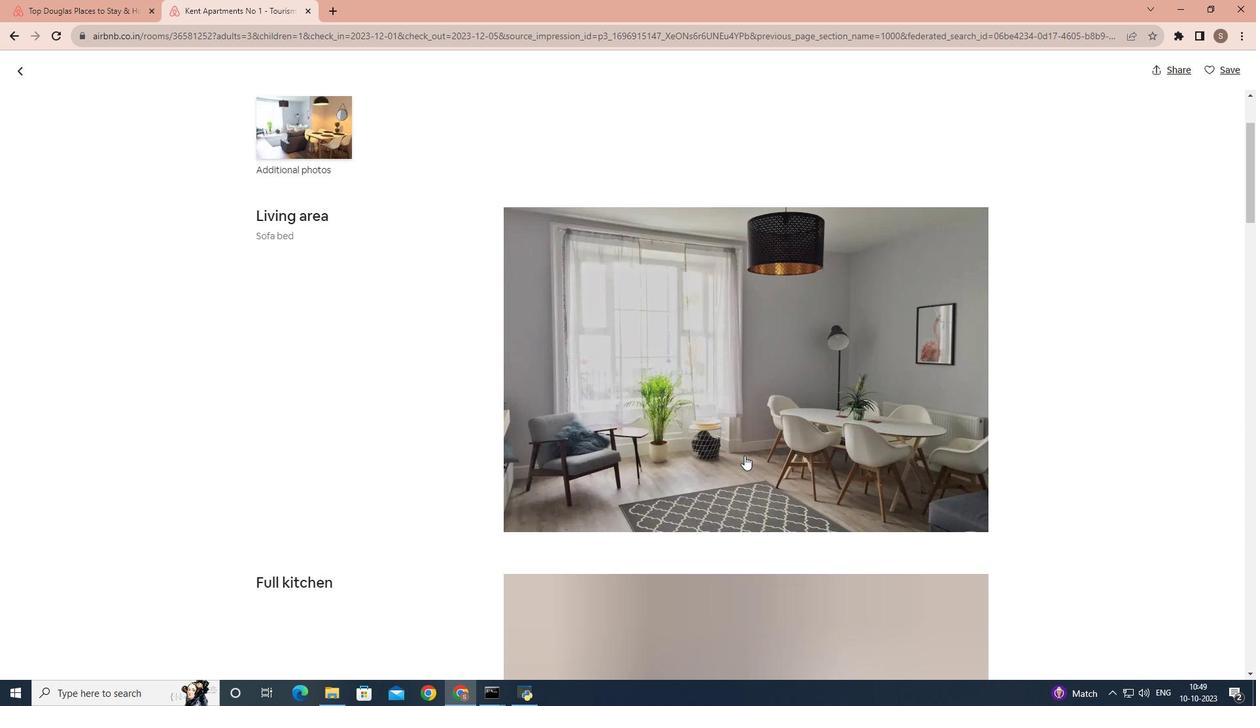 
Action: Mouse scrolled (744, 455) with delta (0, 0)
Screenshot: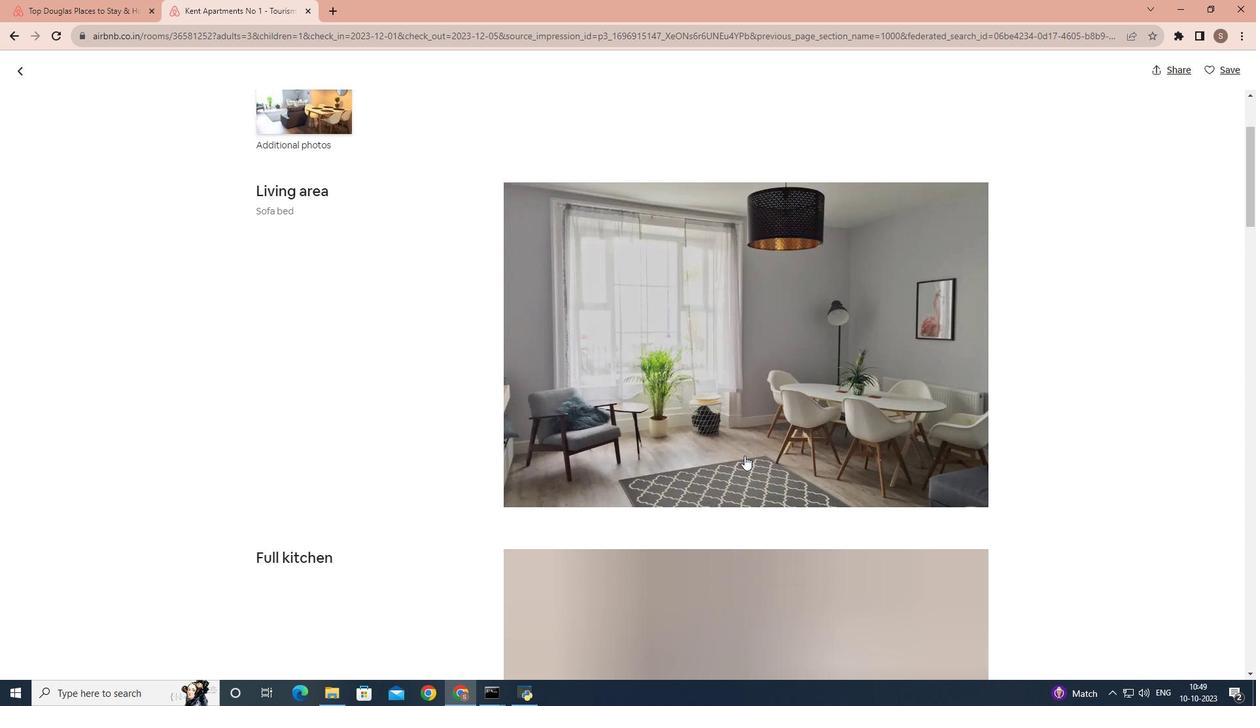 
Action: Mouse scrolled (744, 455) with delta (0, 0)
Screenshot: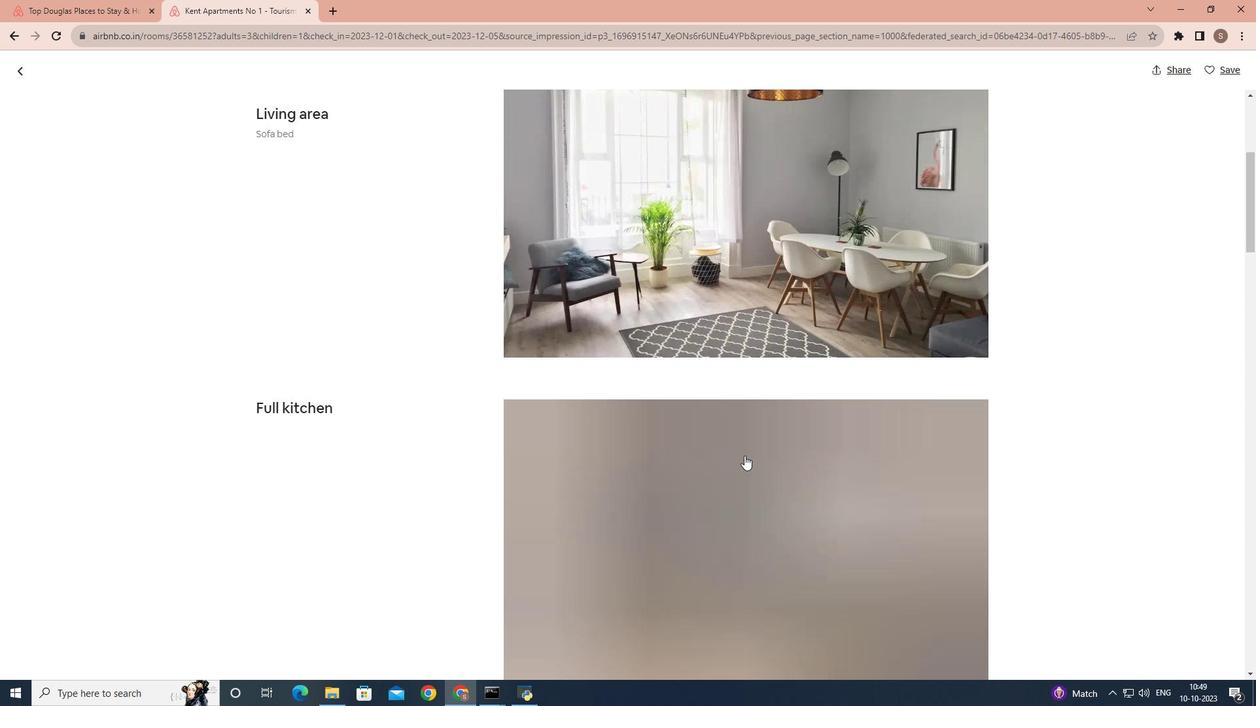 
Action: Mouse scrolled (744, 455) with delta (0, 0)
Screenshot: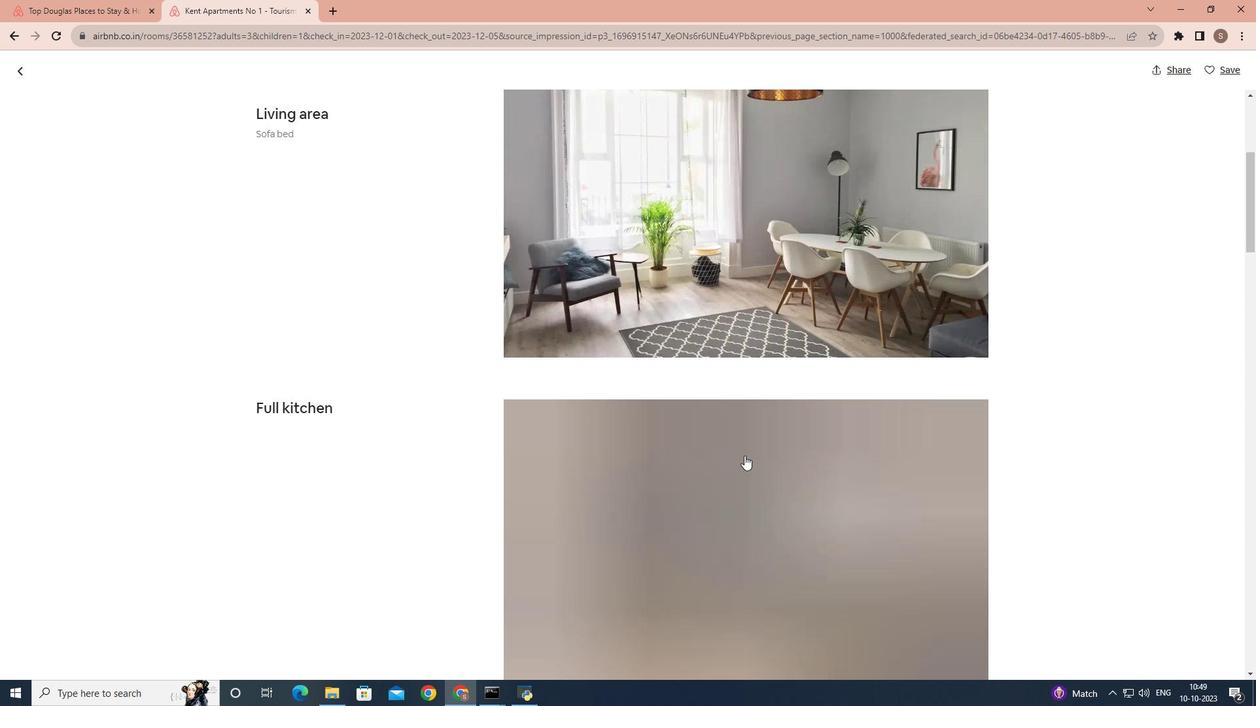 
Action: Mouse scrolled (744, 455) with delta (0, 0)
Screenshot: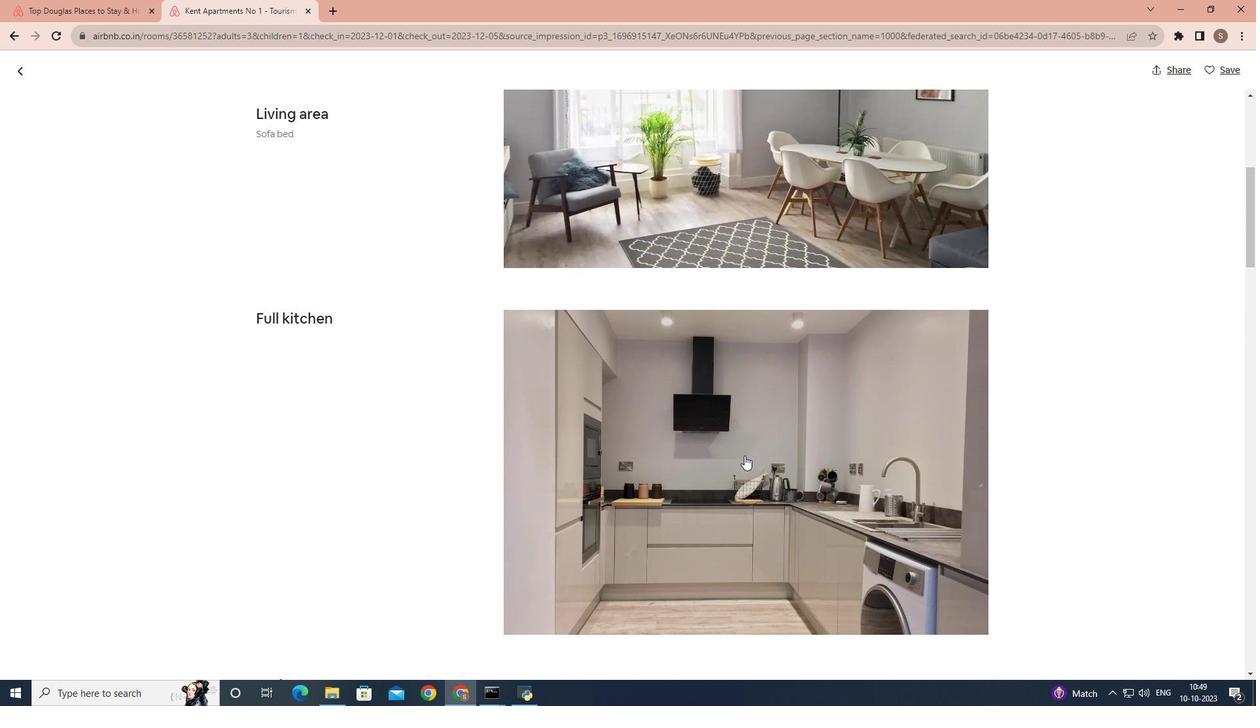 
Action: Mouse scrolled (744, 455) with delta (0, 0)
Screenshot: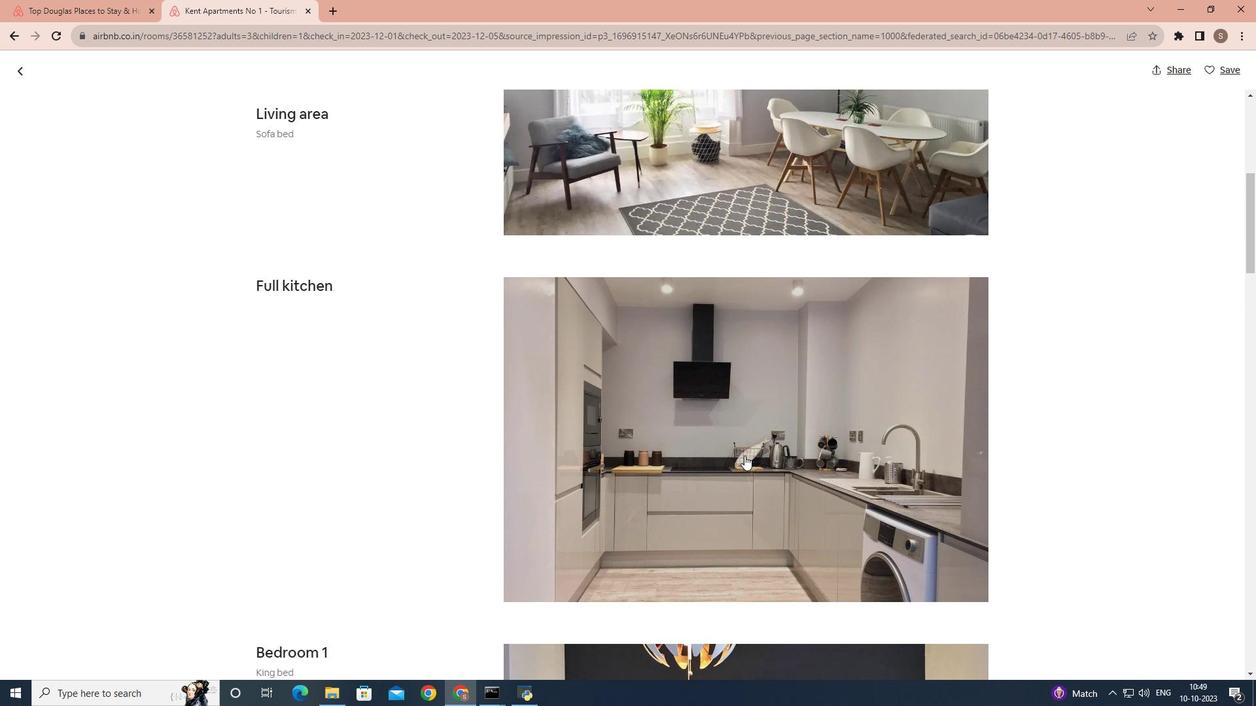 
Action: Mouse scrolled (744, 455) with delta (0, 0)
Screenshot: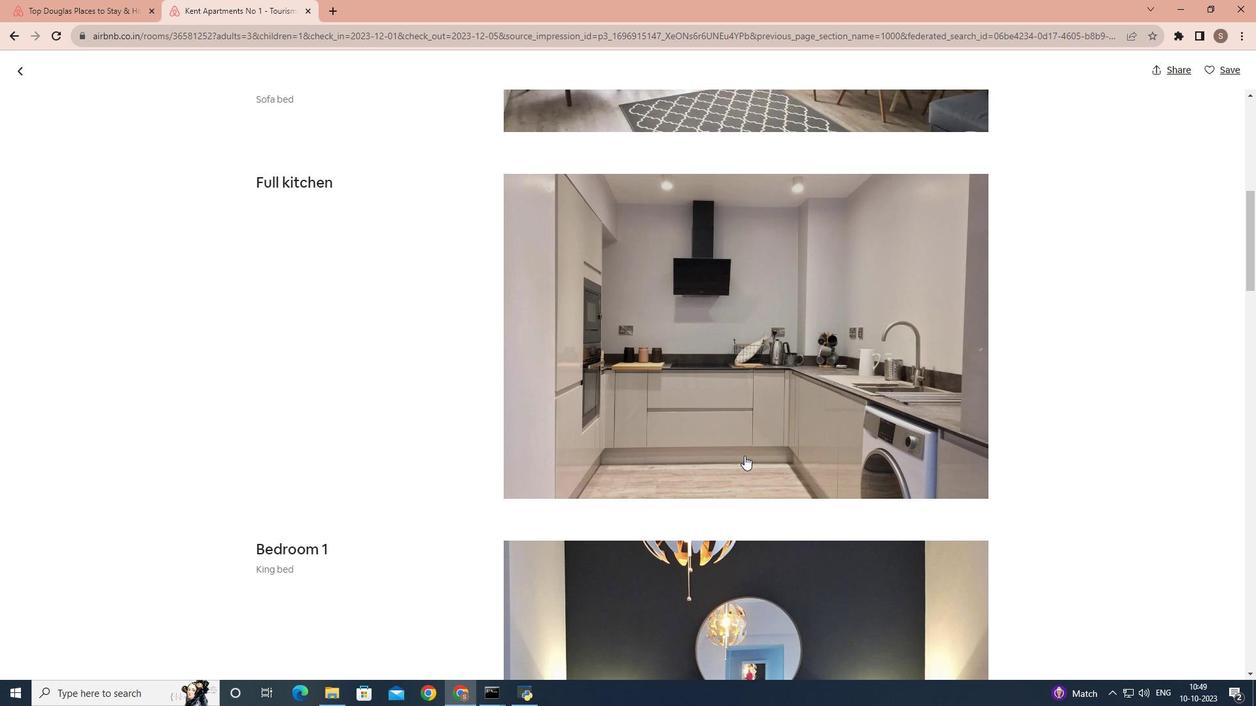 
Action: Mouse scrolled (744, 455) with delta (0, 0)
Screenshot: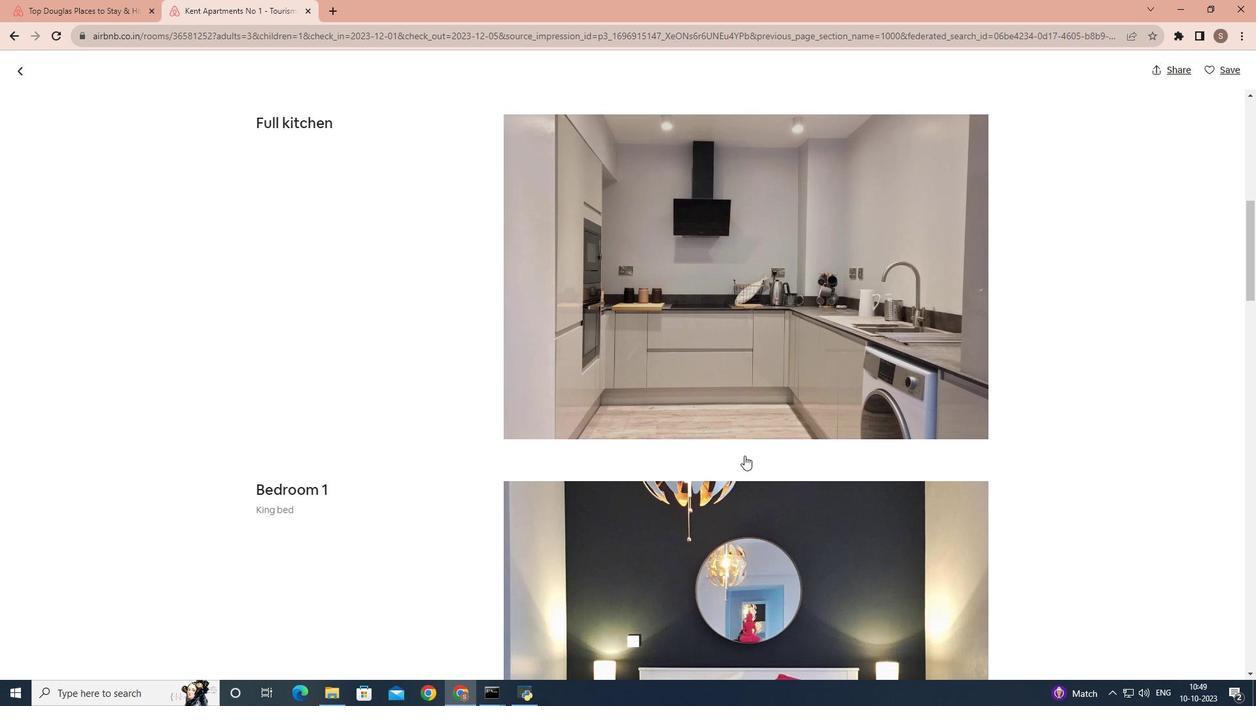 
Action: Mouse scrolled (744, 455) with delta (0, 0)
Screenshot: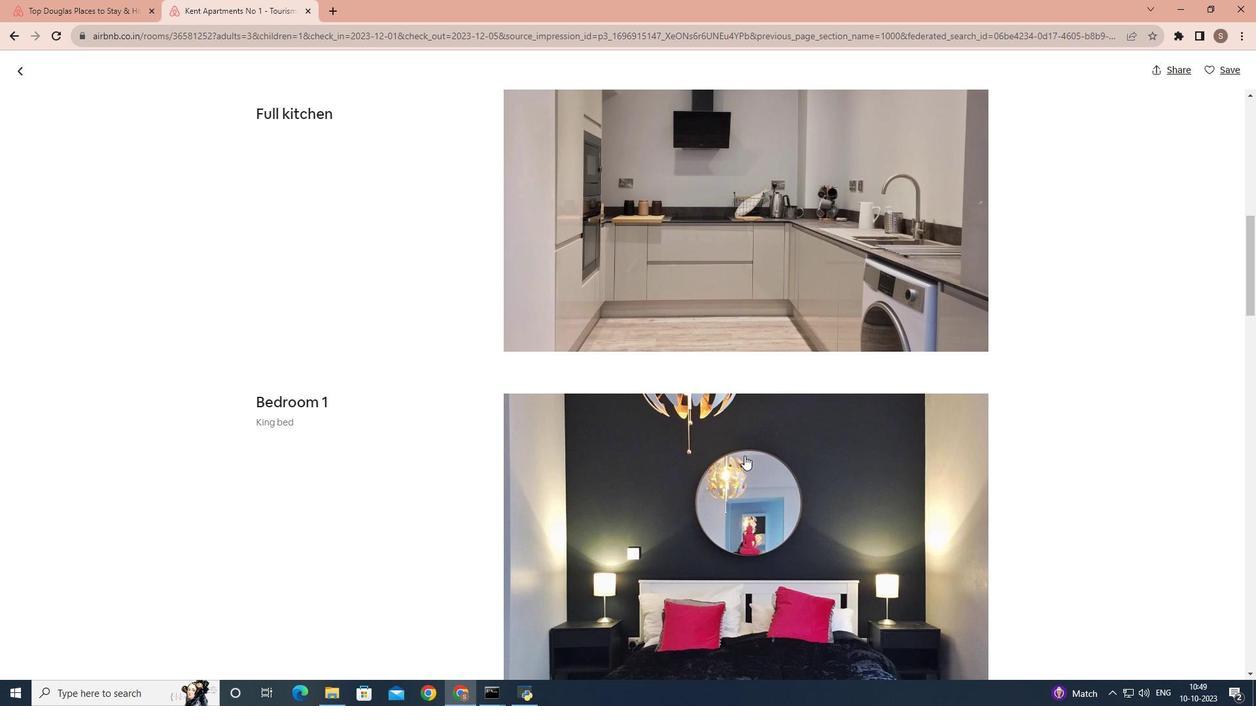 
Action: Mouse scrolled (744, 455) with delta (0, 0)
Screenshot: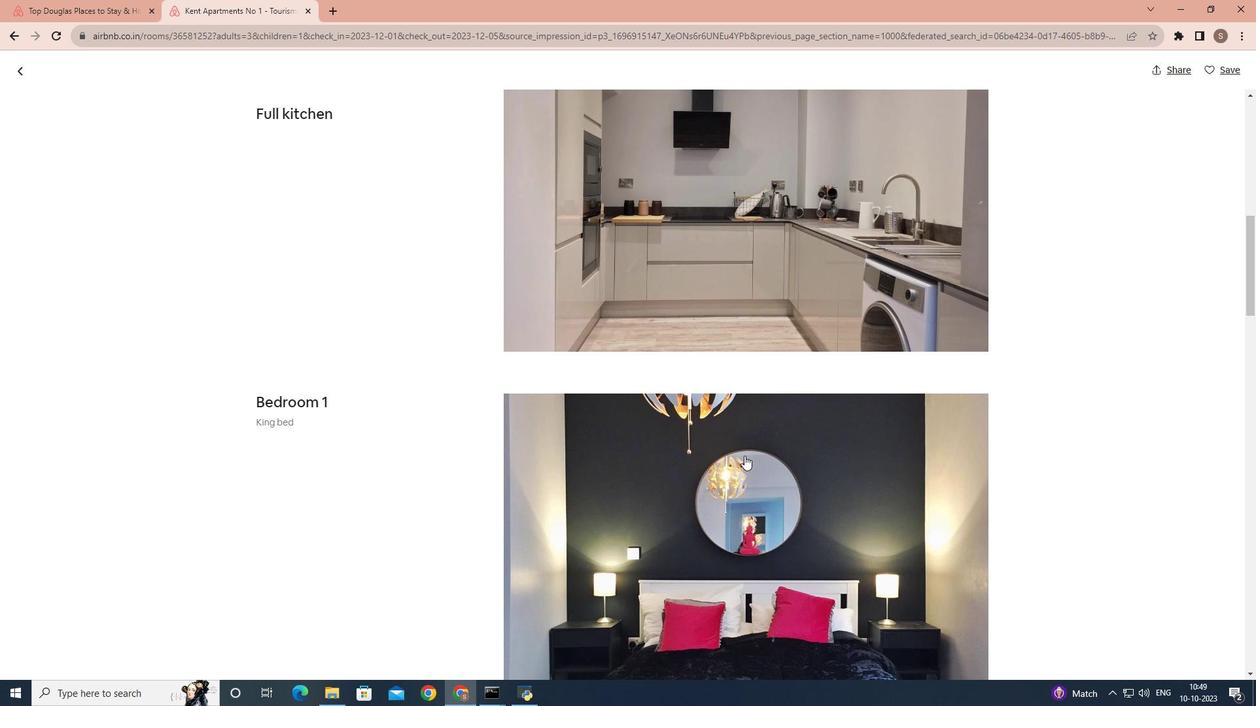 
Action: Mouse scrolled (744, 455) with delta (0, 0)
Screenshot: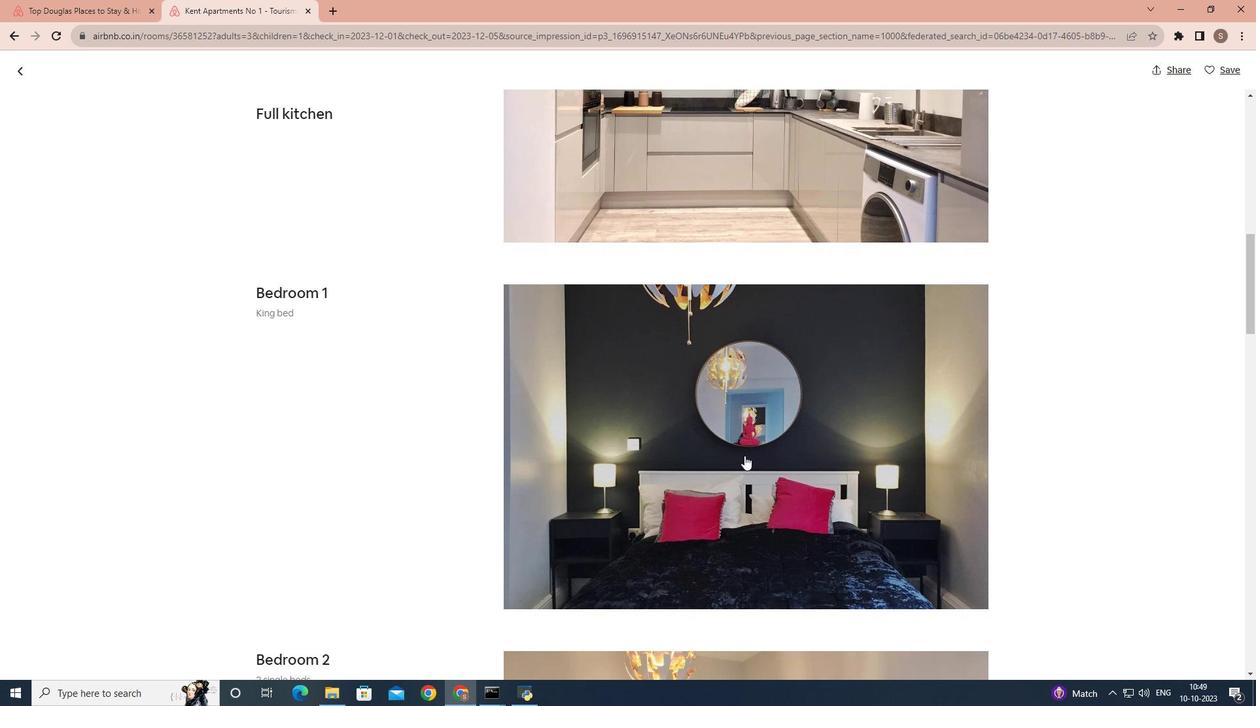 
Action: Mouse scrolled (744, 455) with delta (0, 0)
Screenshot: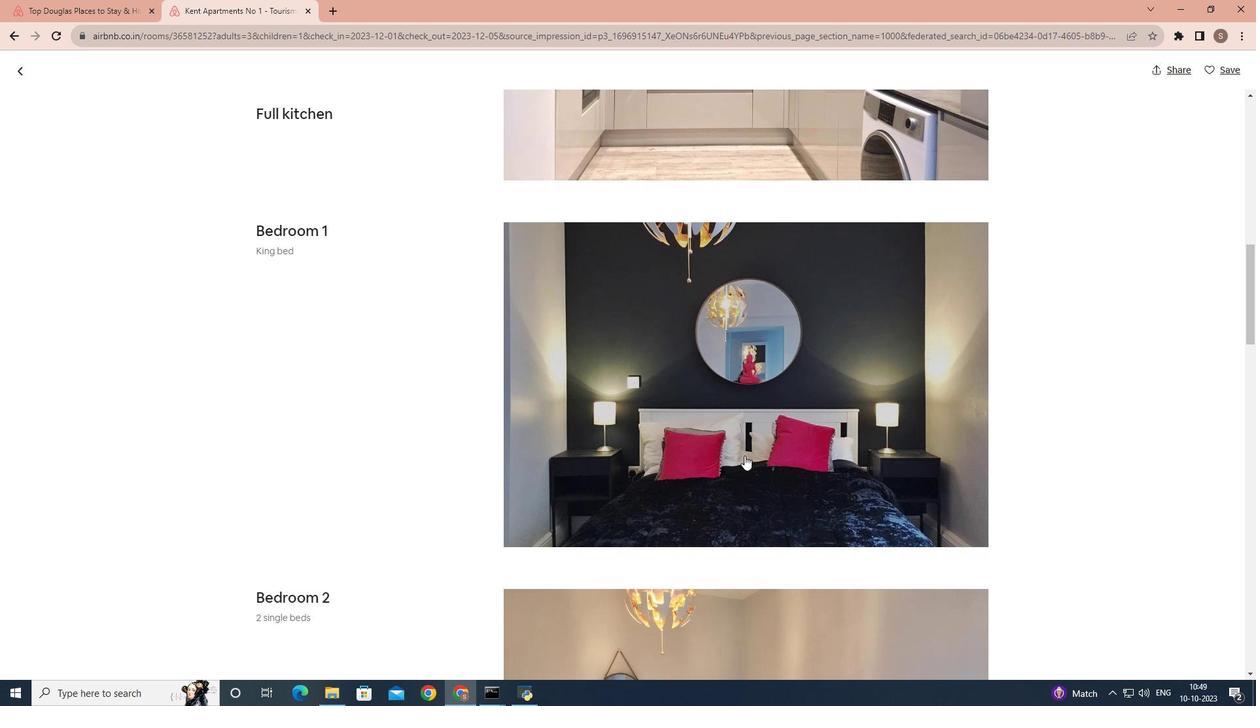 
Action: Mouse scrolled (744, 455) with delta (0, 0)
Screenshot: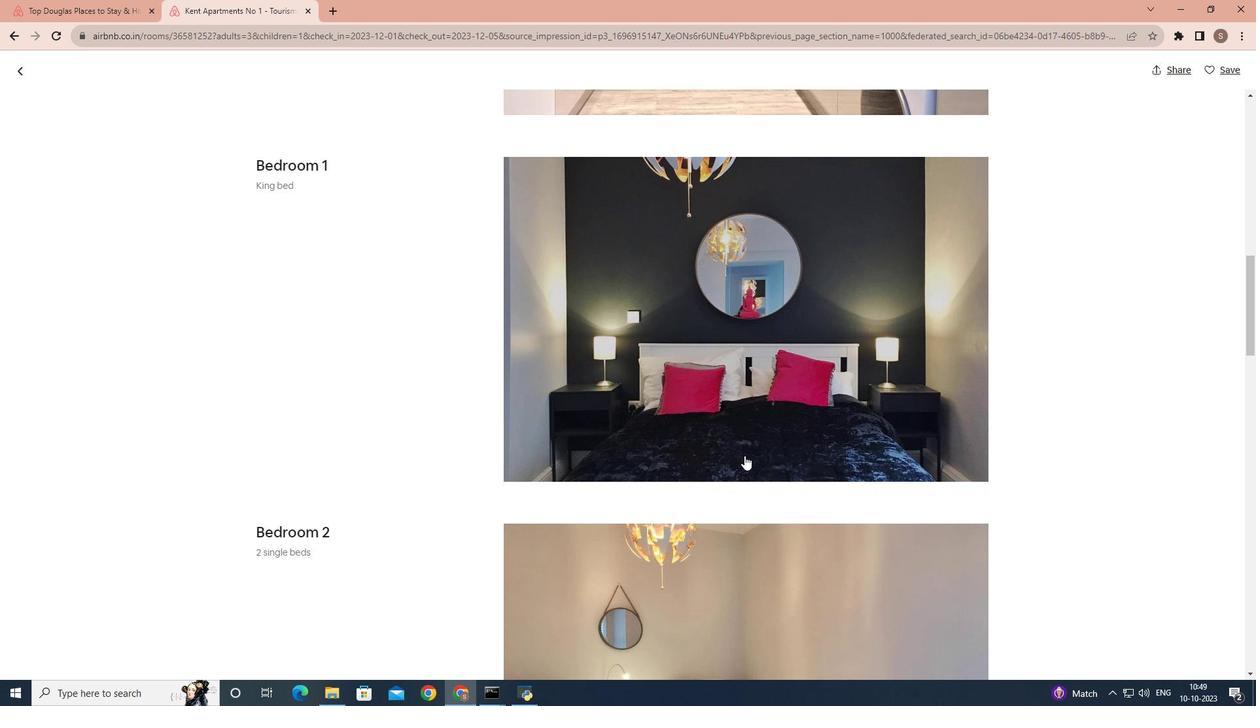 
Action: Mouse scrolled (744, 455) with delta (0, 0)
Screenshot: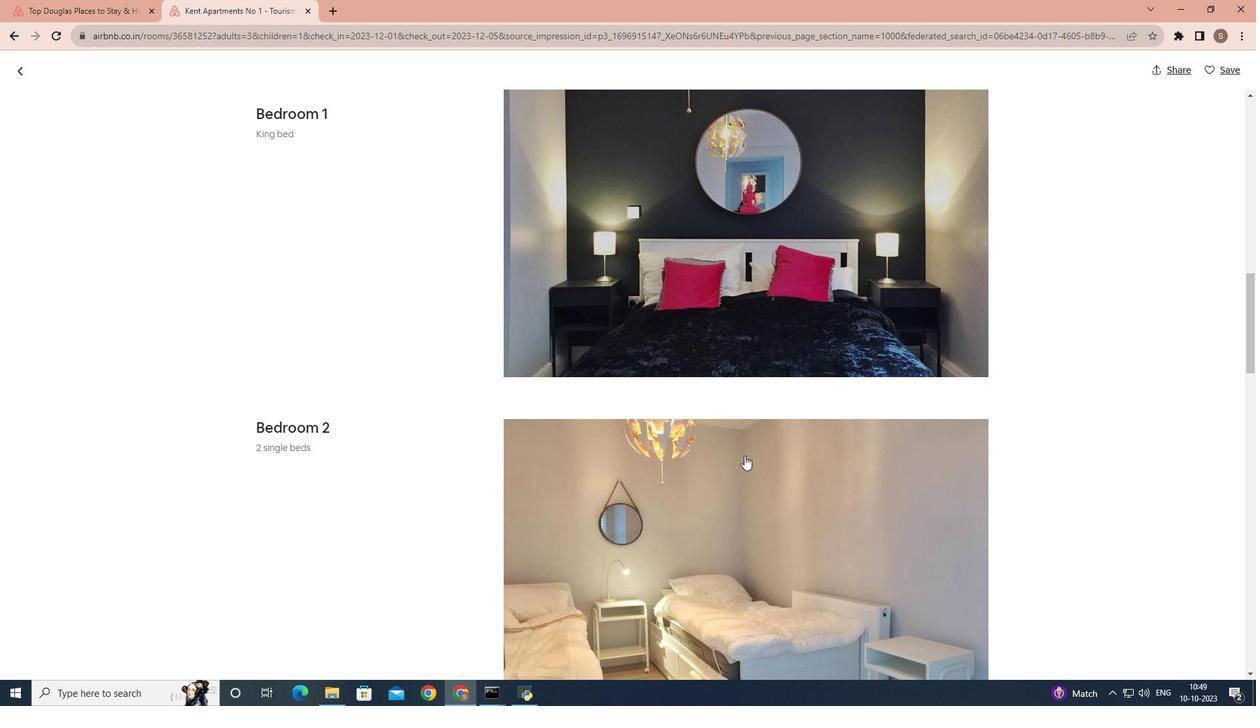 
Action: Mouse scrolled (744, 455) with delta (0, 0)
Screenshot: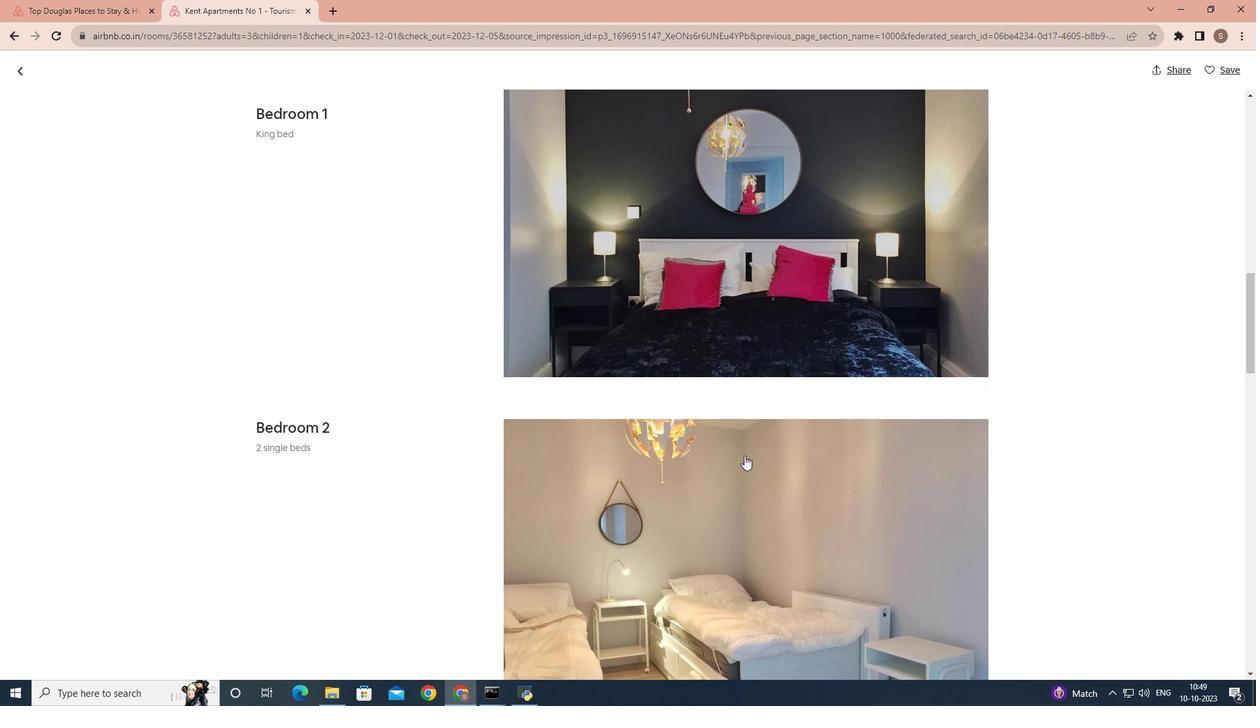 
Action: Mouse scrolled (744, 455) with delta (0, 0)
Screenshot: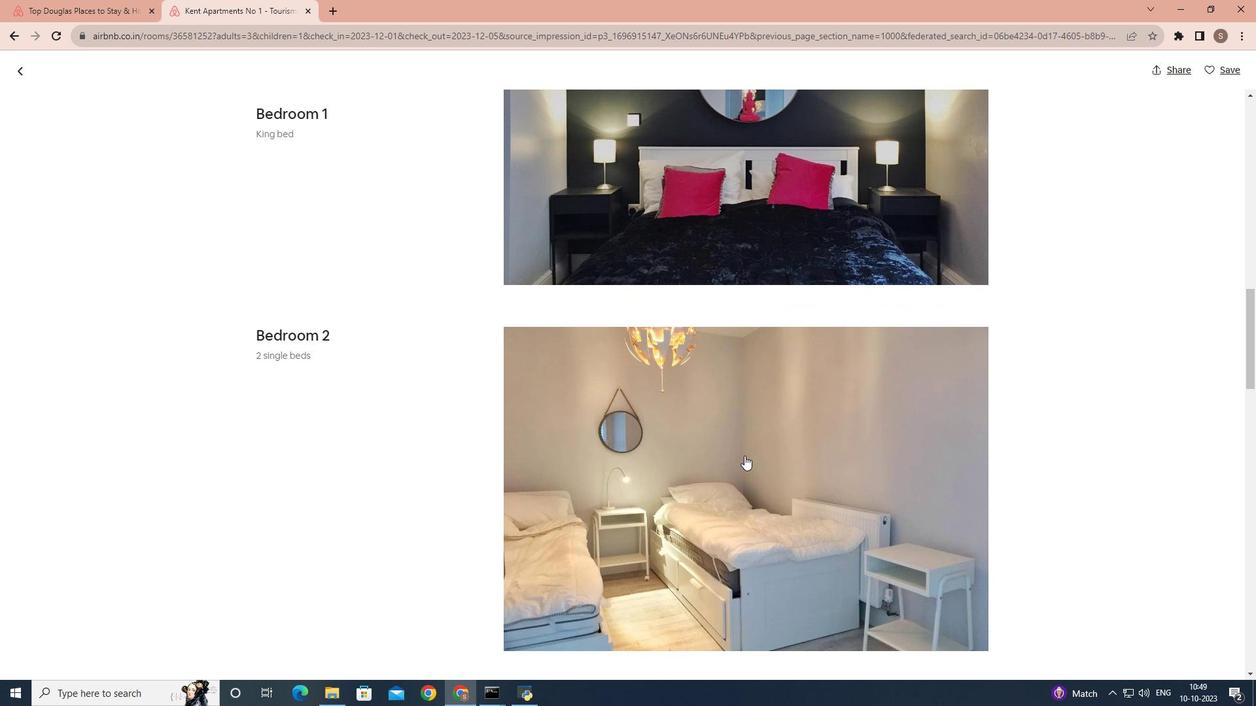 
Action: Mouse scrolled (744, 455) with delta (0, 0)
Screenshot: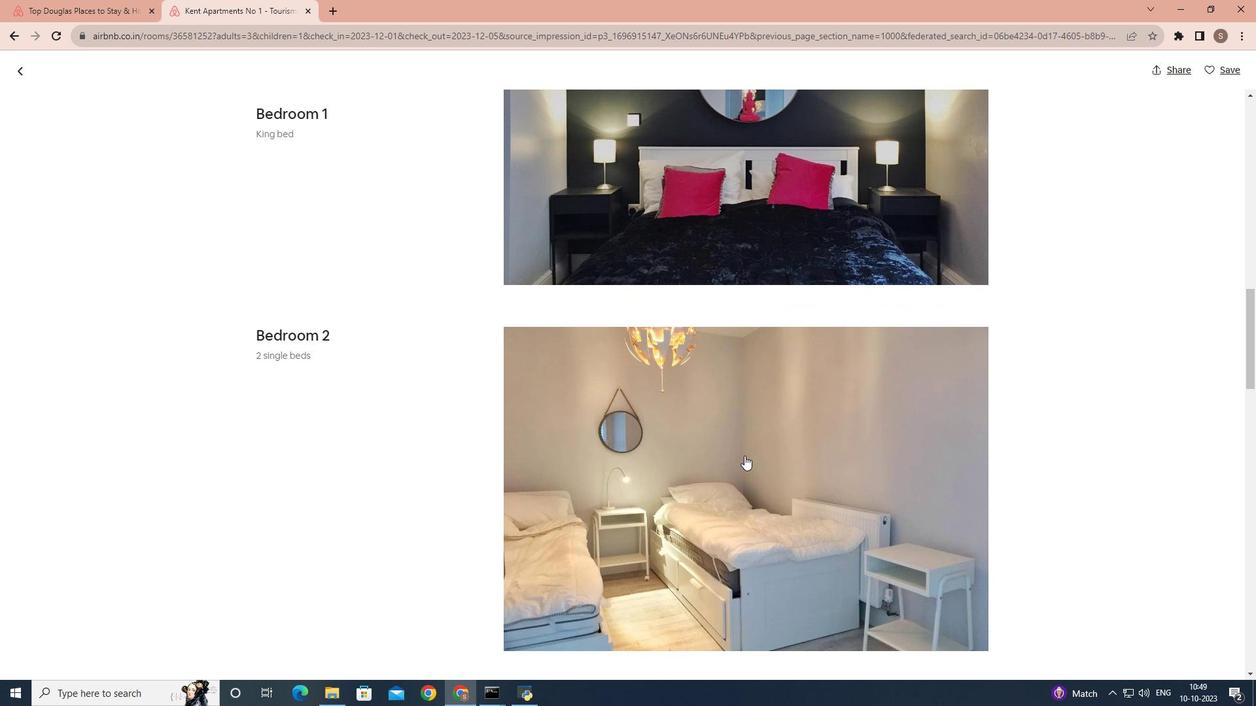 
Action: Mouse scrolled (744, 455) with delta (0, 0)
Screenshot: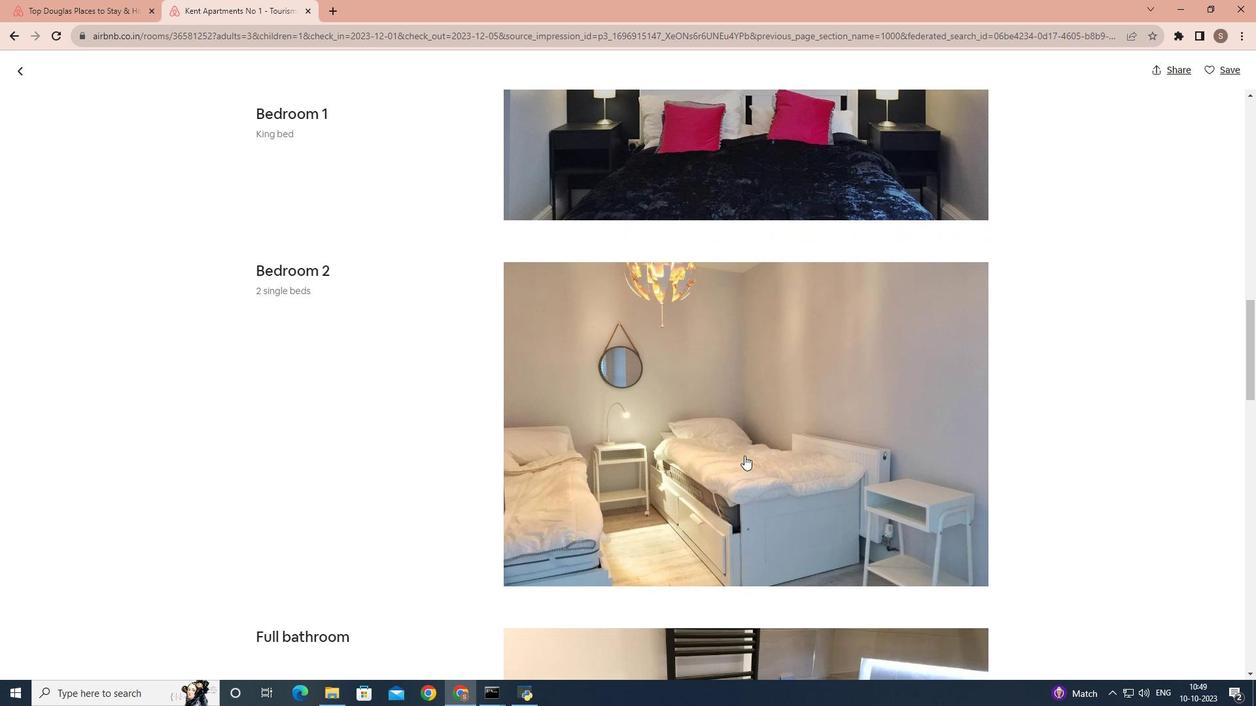 
Action: Mouse scrolled (744, 455) with delta (0, 0)
Screenshot: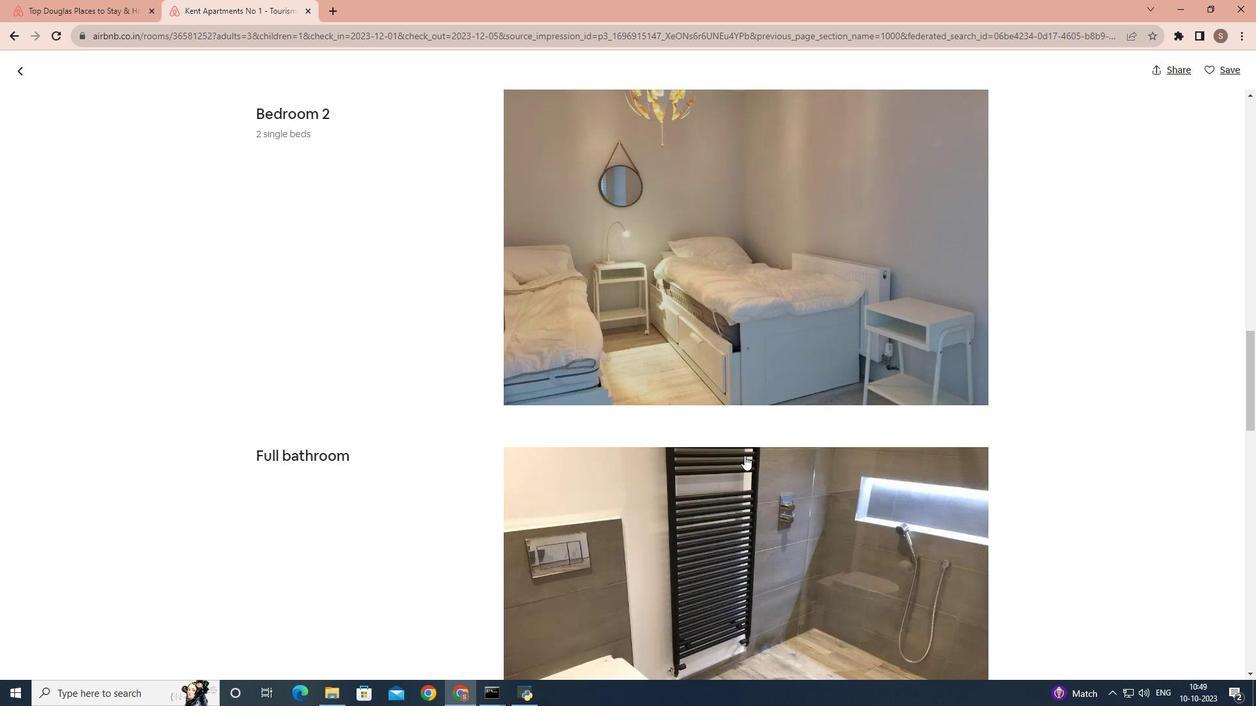 
Action: Mouse scrolled (744, 455) with delta (0, 0)
Screenshot: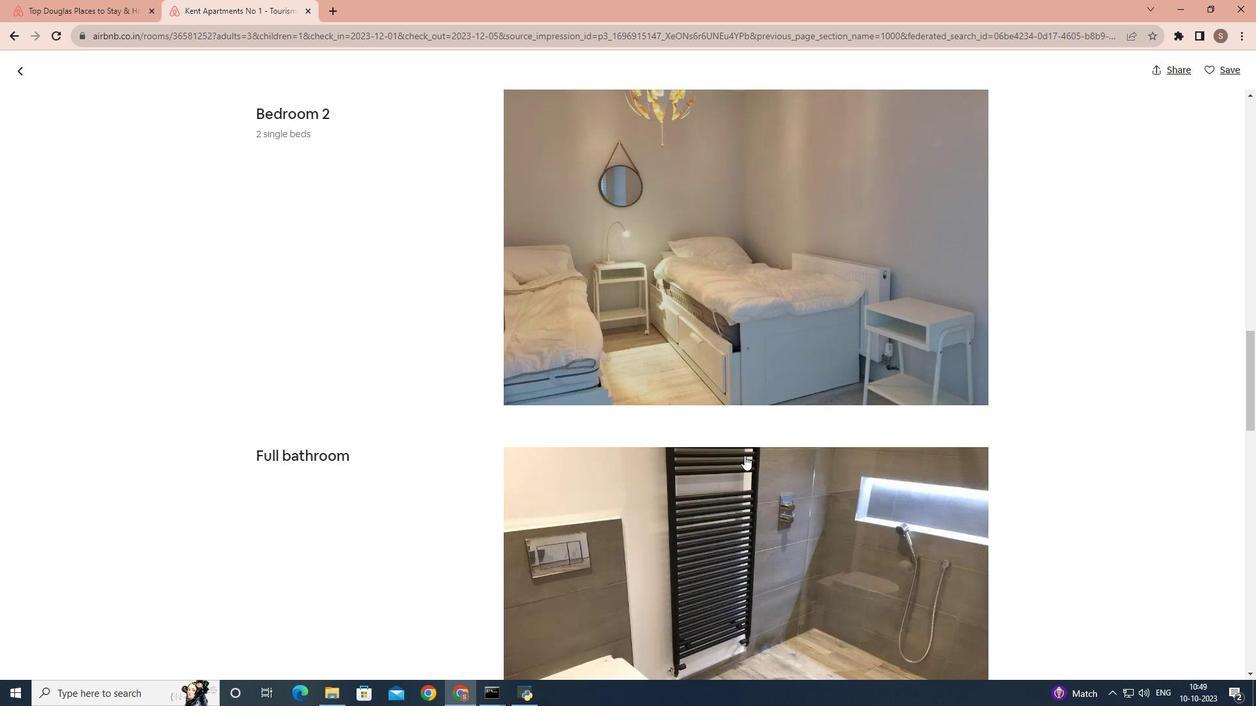
Action: Mouse scrolled (744, 455) with delta (0, 0)
Screenshot: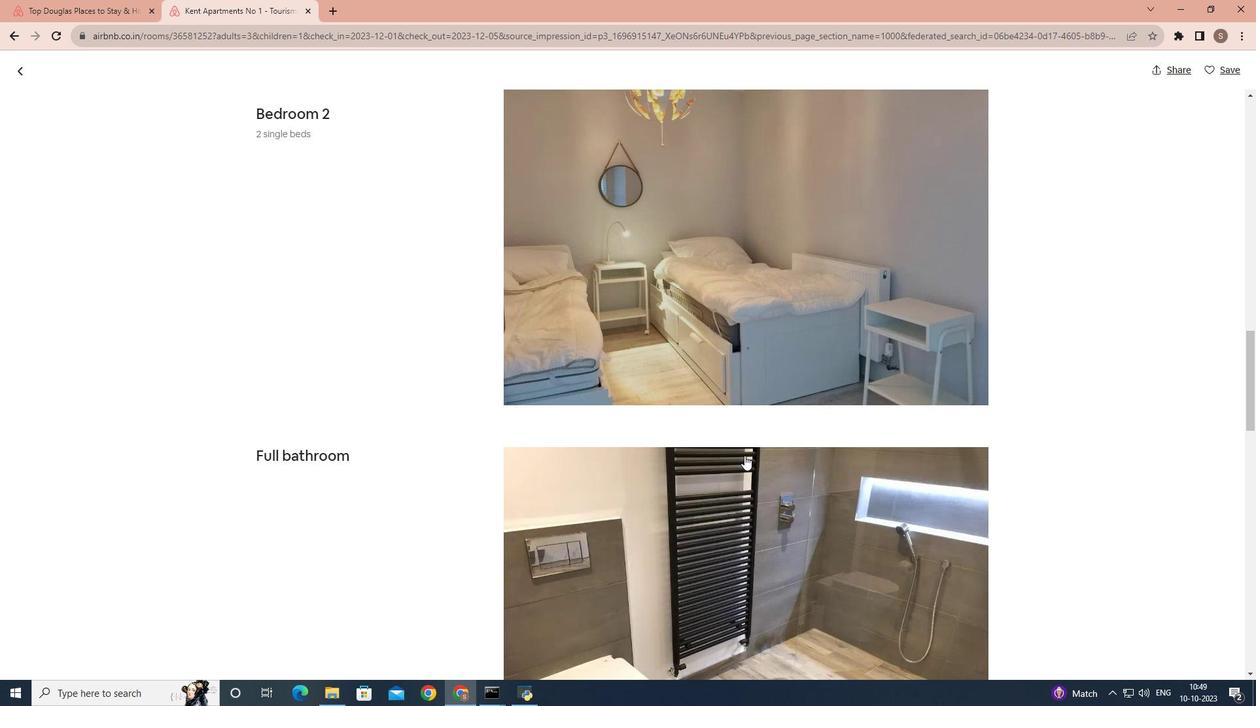 
Action: Mouse scrolled (744, 455) with delta (0, 0)
Screenshot: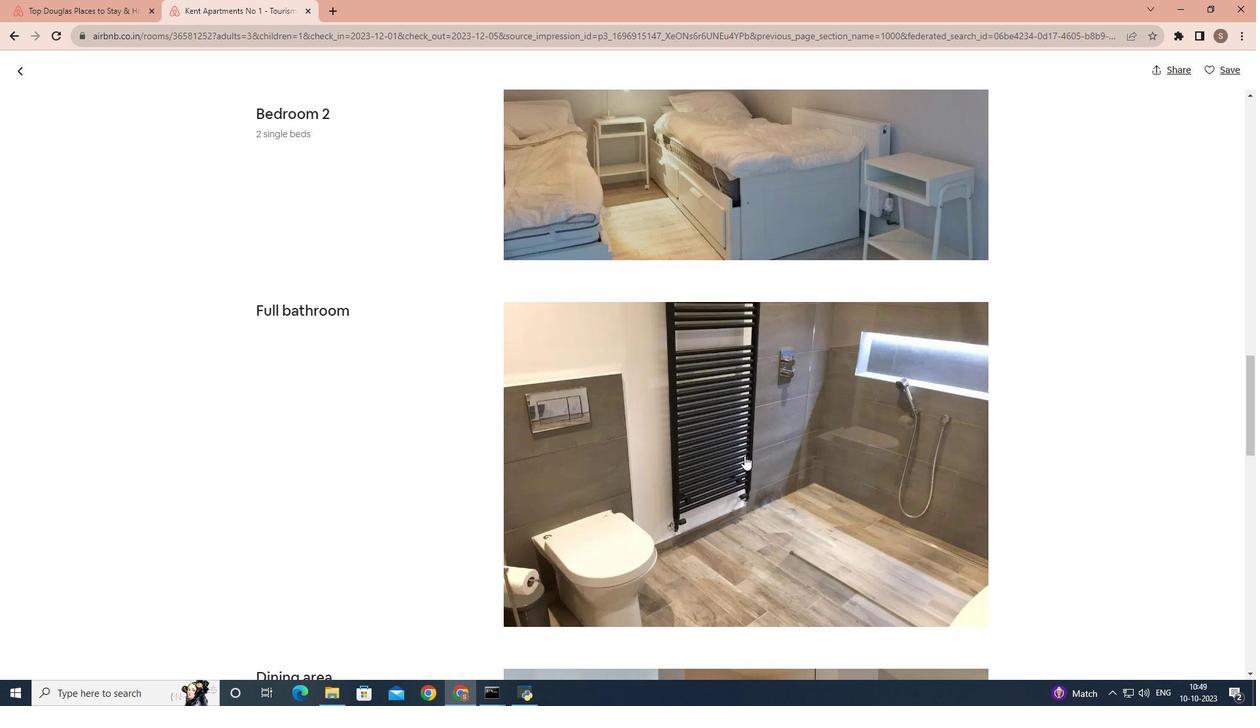 
Action: Mouse scrolled (744, 455) with delta (0, 0)
Screenshot: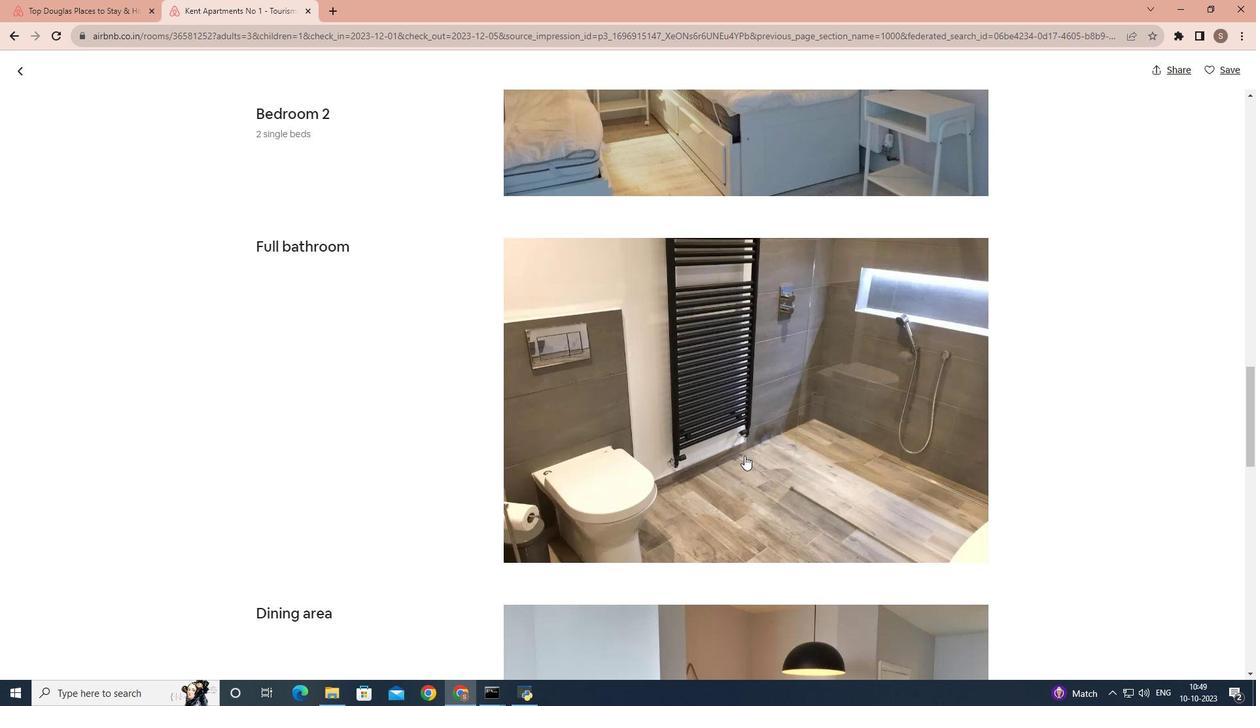 
Action: Mouse scrolled (744, 455) with delta (0, 0)
Screenshot: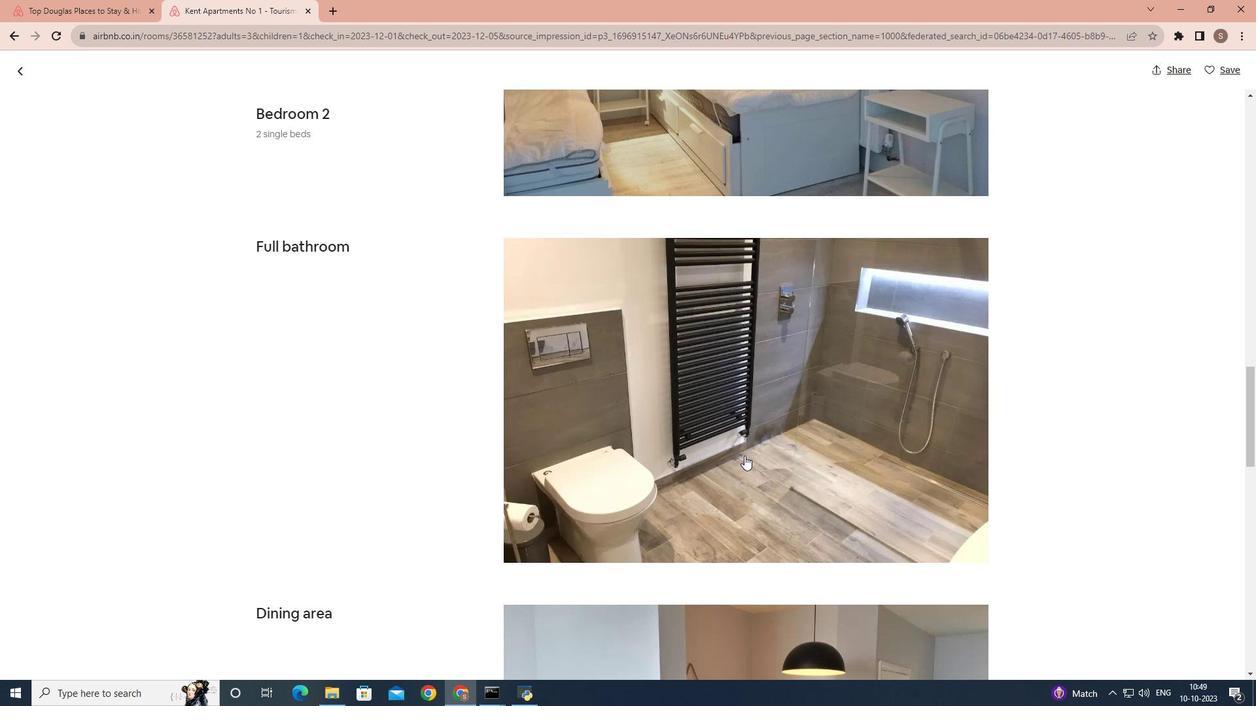 
Action: Mouse scrolled (744, 455) with delta (0, 0)
Screenshot: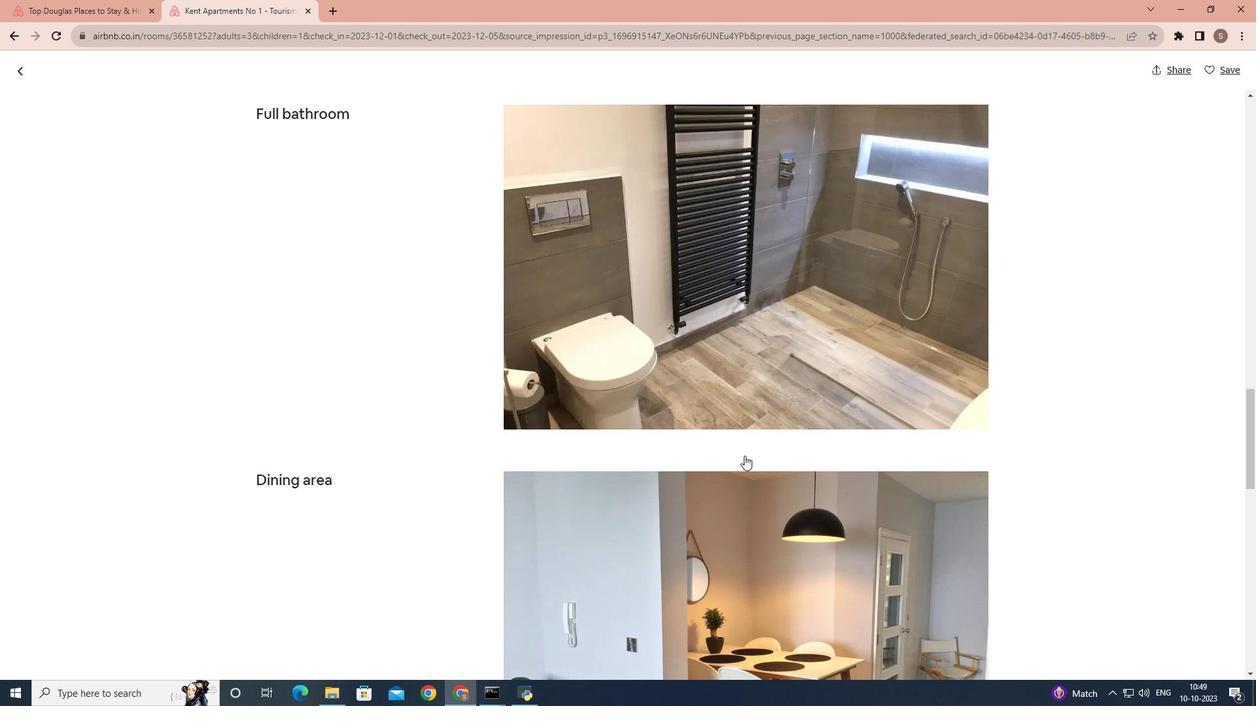 
Action: Mouse scrolled (744, 455) with delta (0, 0)
Screenshot: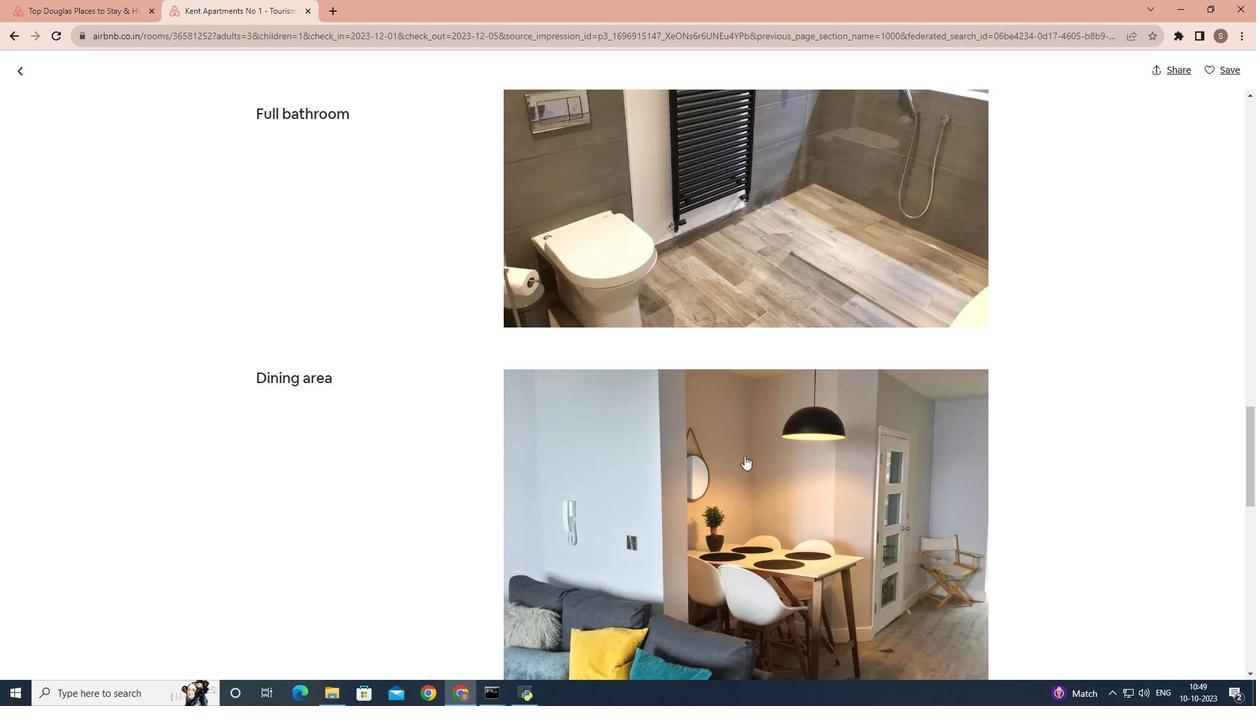 
Action: Mouse scrolled (744, 455) with delta (0, 0)
Screenshot: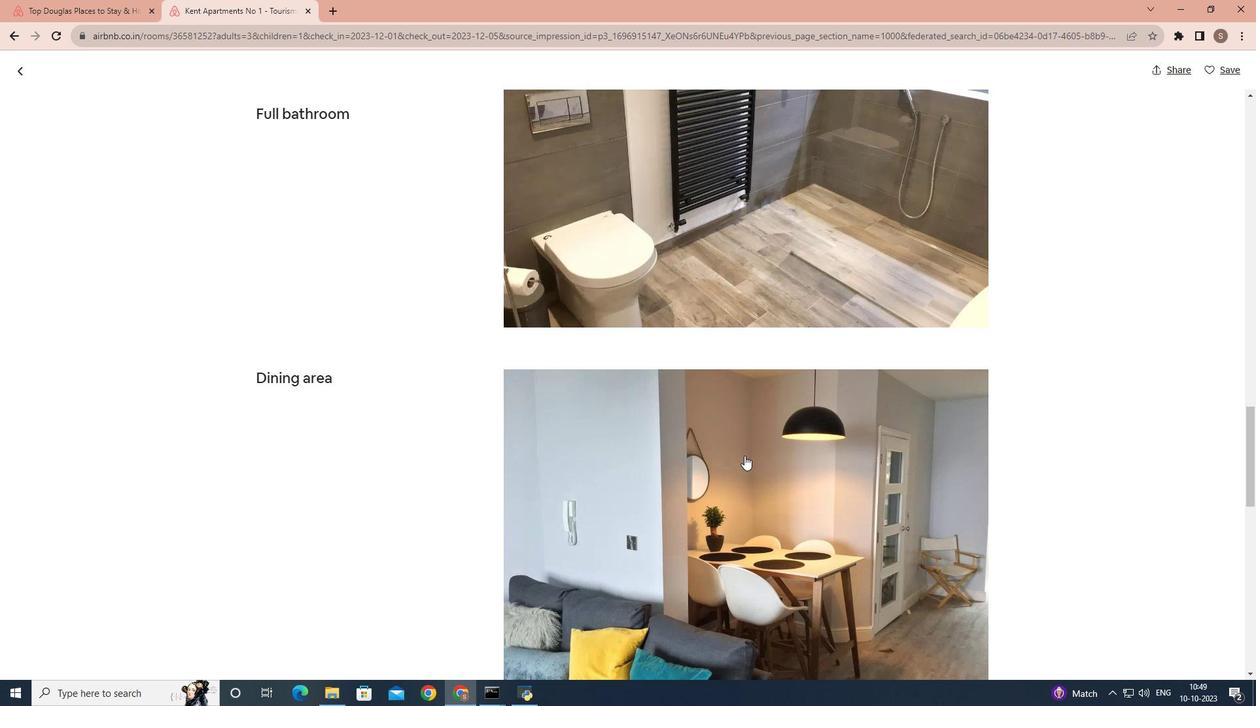 
Action: Mouse scrolled (744, 455) with delta (0, 0)
Screenshot: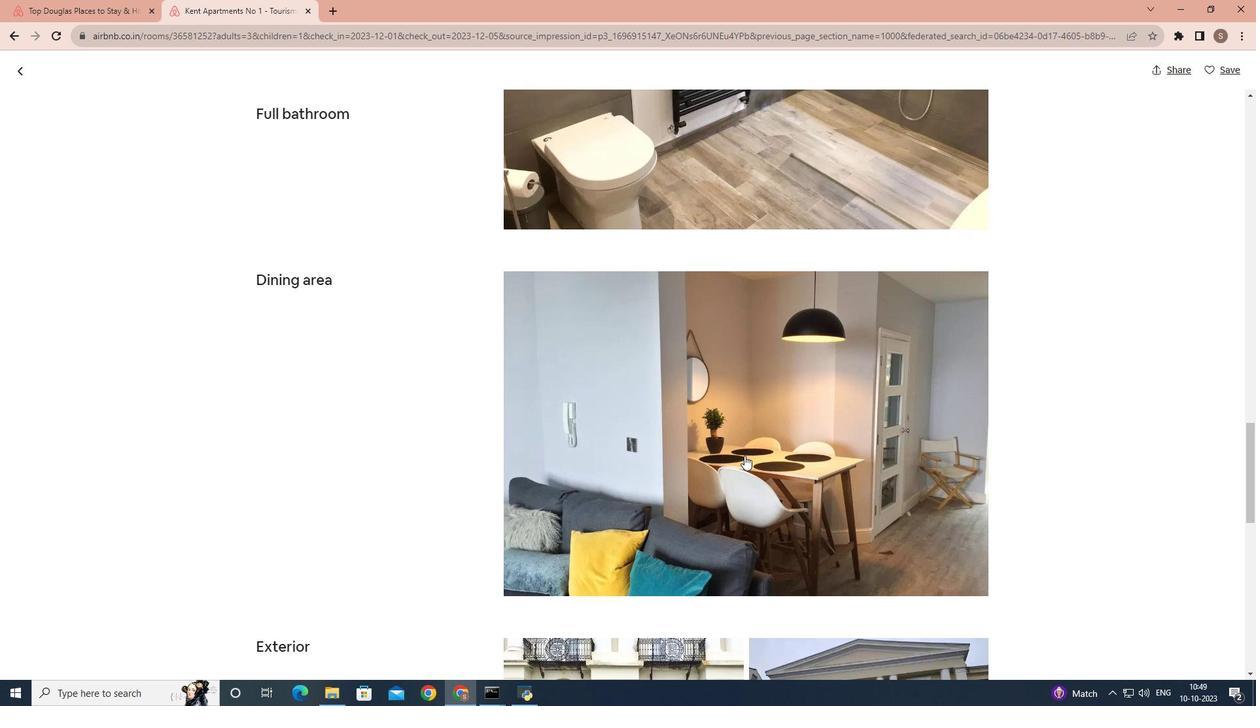 
Action: Mouse scrolled (744, 455) with delta (0, 0)
Screenshot: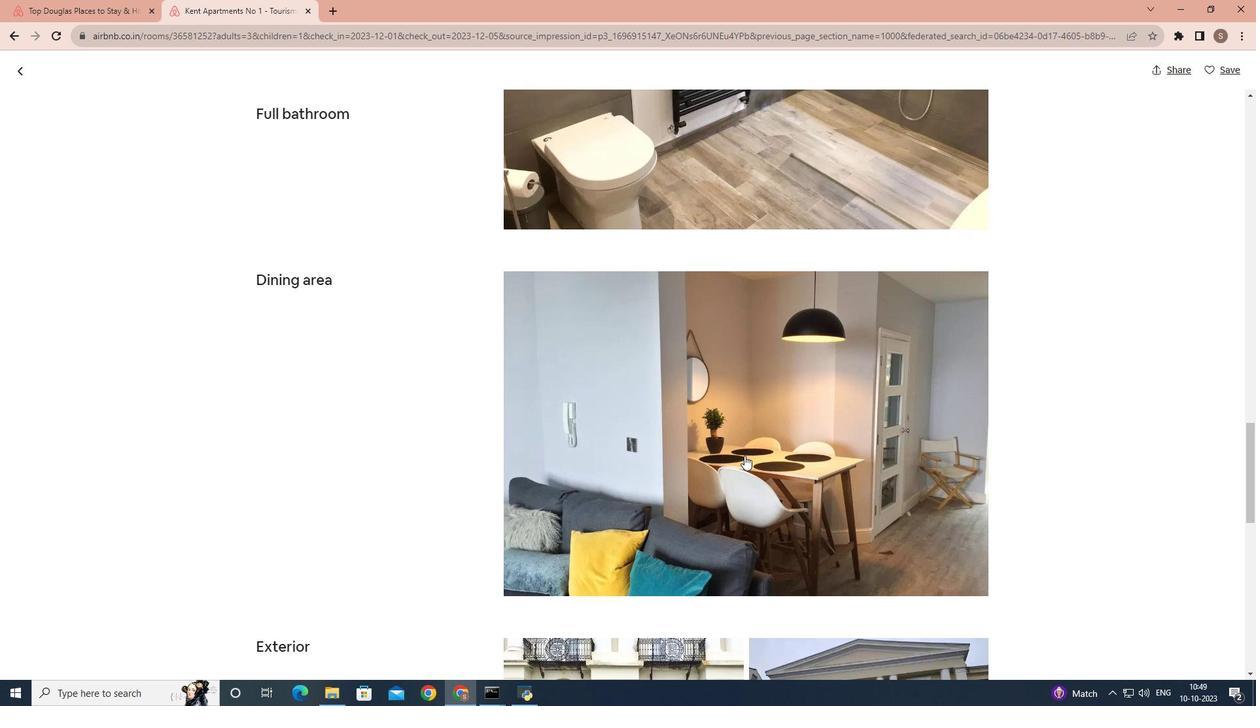 
Action: Mouse scrolled (744, 455) with delta (0, 0)
Screenshot: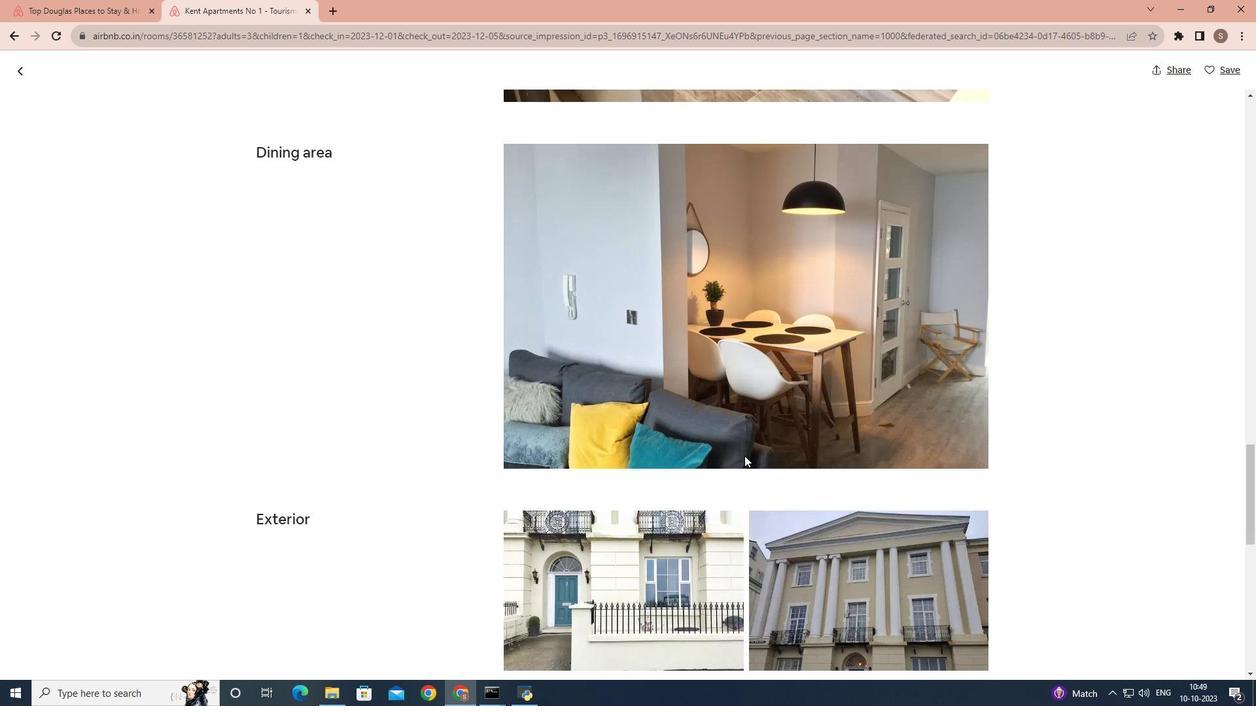 
Action: Mouse scrolled (744, 455) with delta (0, 0)
Screenshot: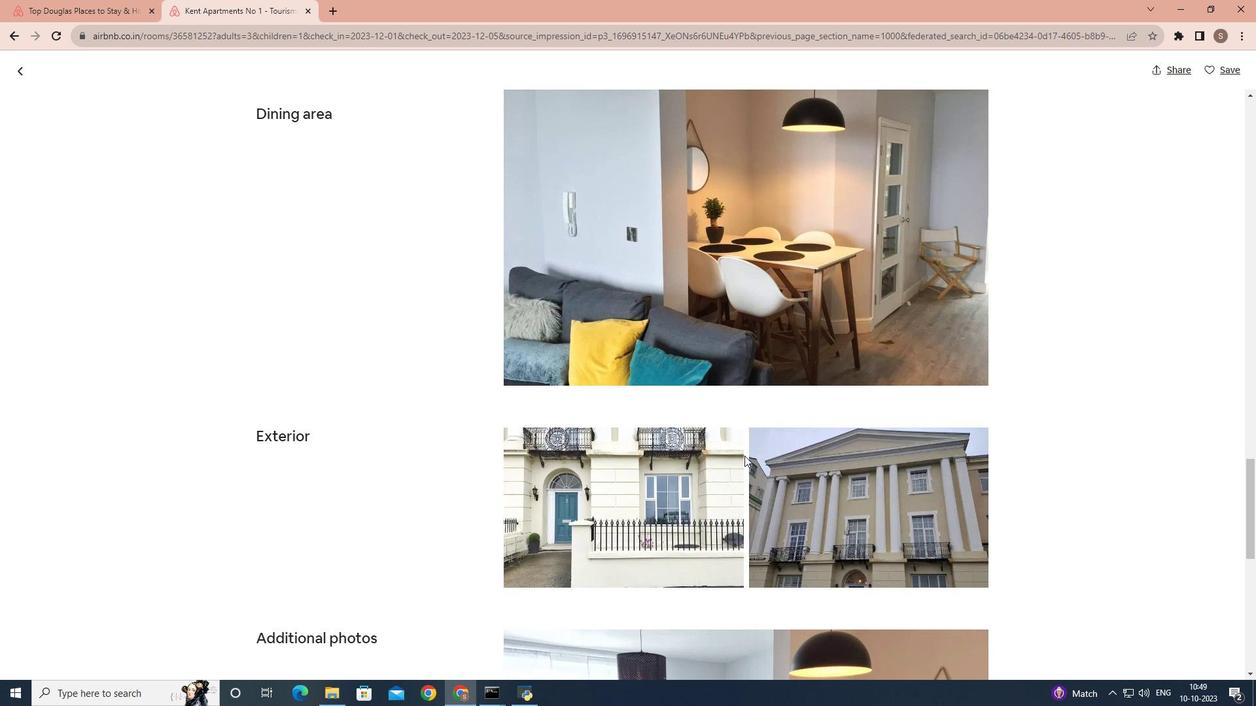
Action: Mouse scrolled (744, 455) with delta (0, 0)
Screenshot: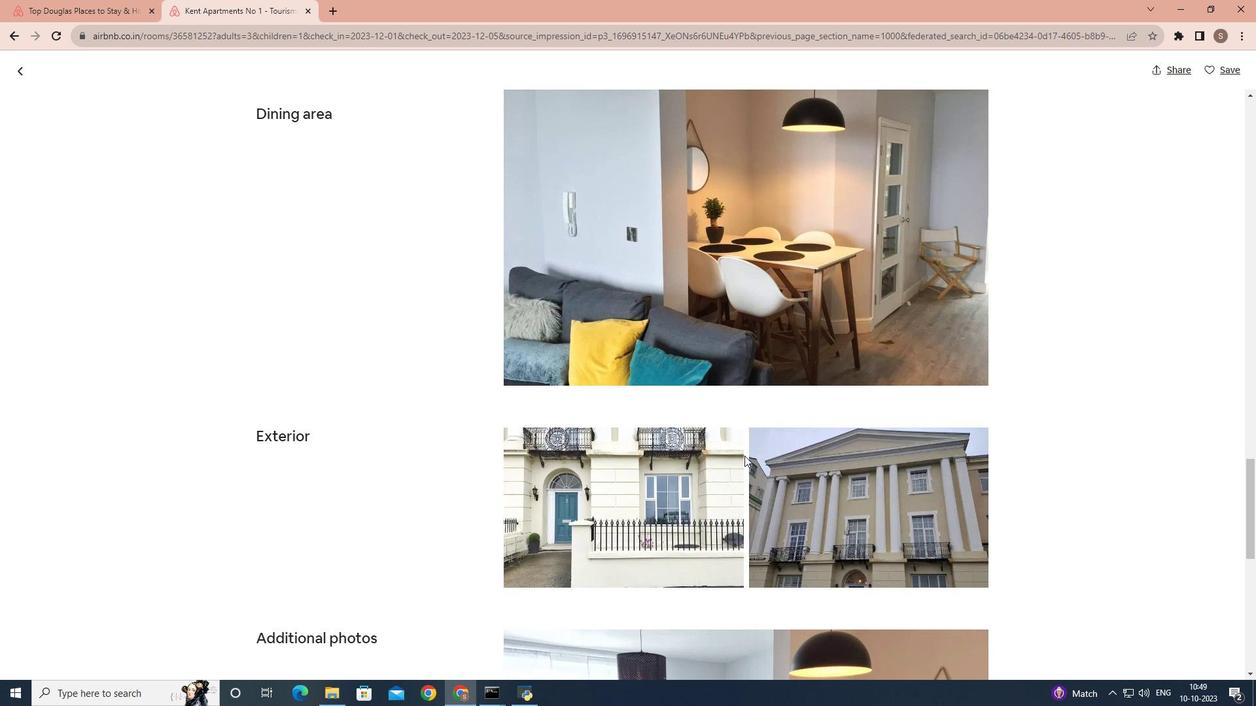
Action: Mouse scrolled (744, 455) with delta (0, 0)
Screenshot: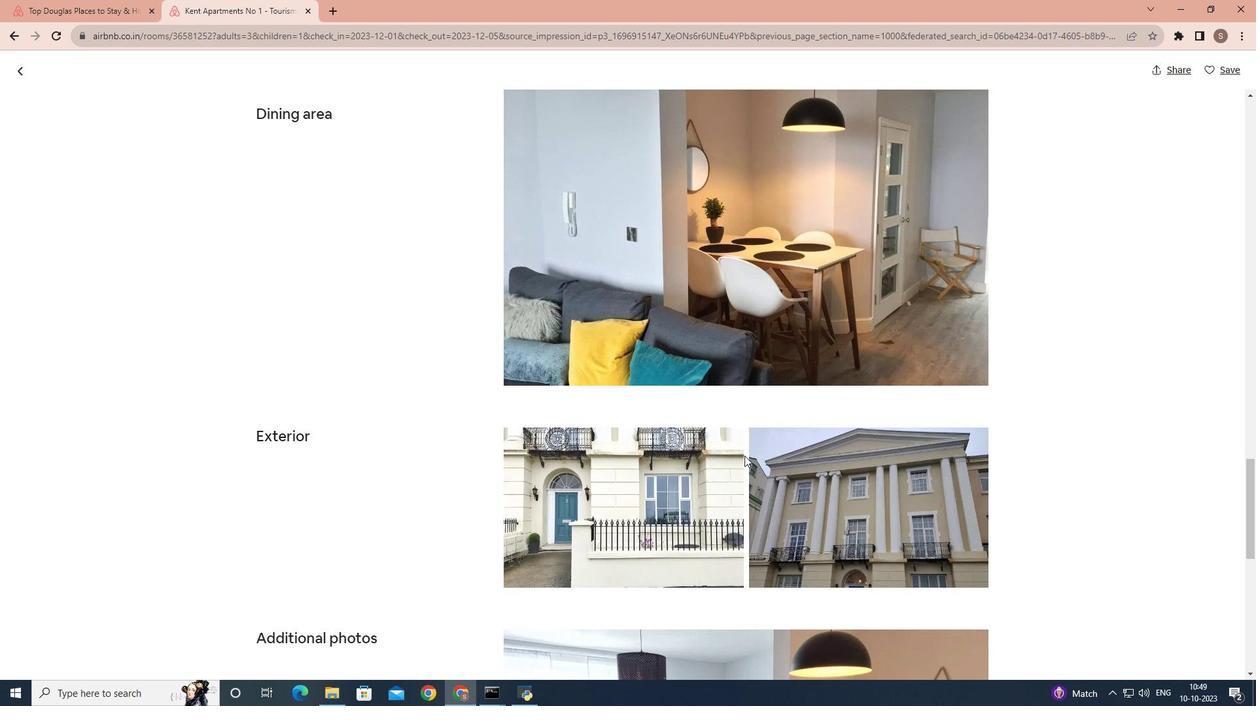 
Action: Mouse scrolled (744, 455) with delta (0, 0)
Screenshot: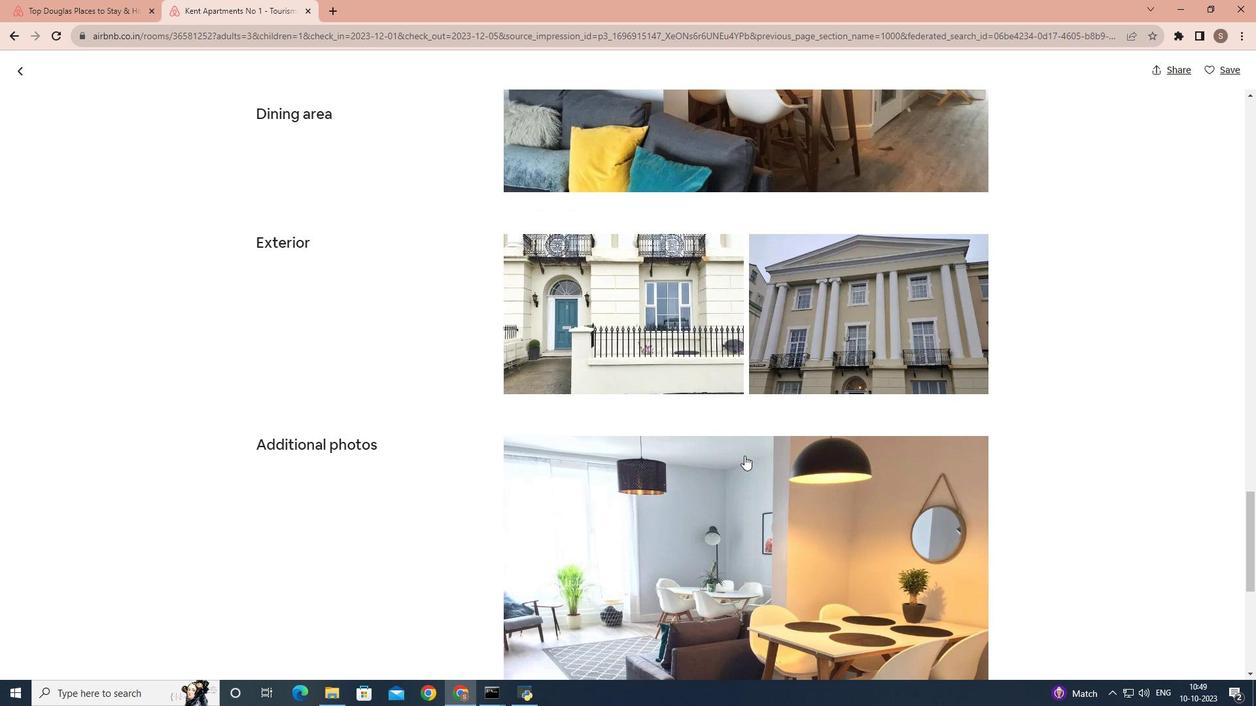 
Action: Mouse scrolled (744, 455) with delta (0, 0)
Screenshot: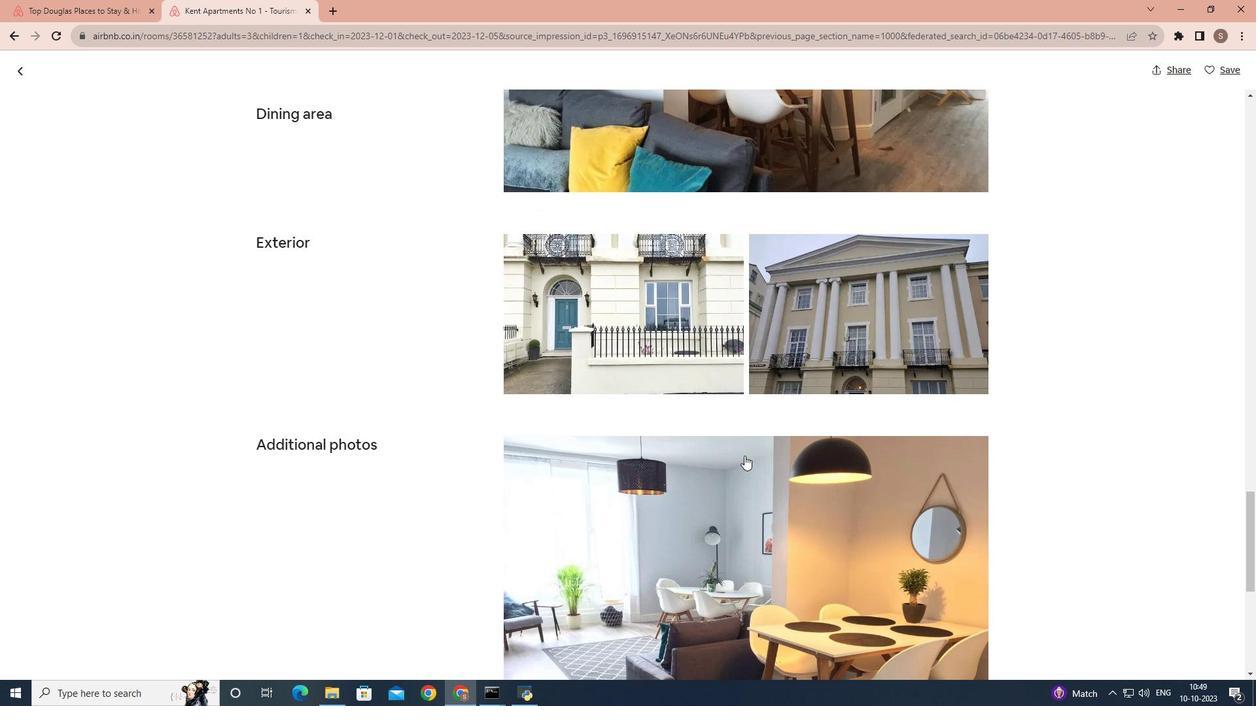 
Action: Mouse scrolled (744, 455) with delta (0, 0)
Screenshot: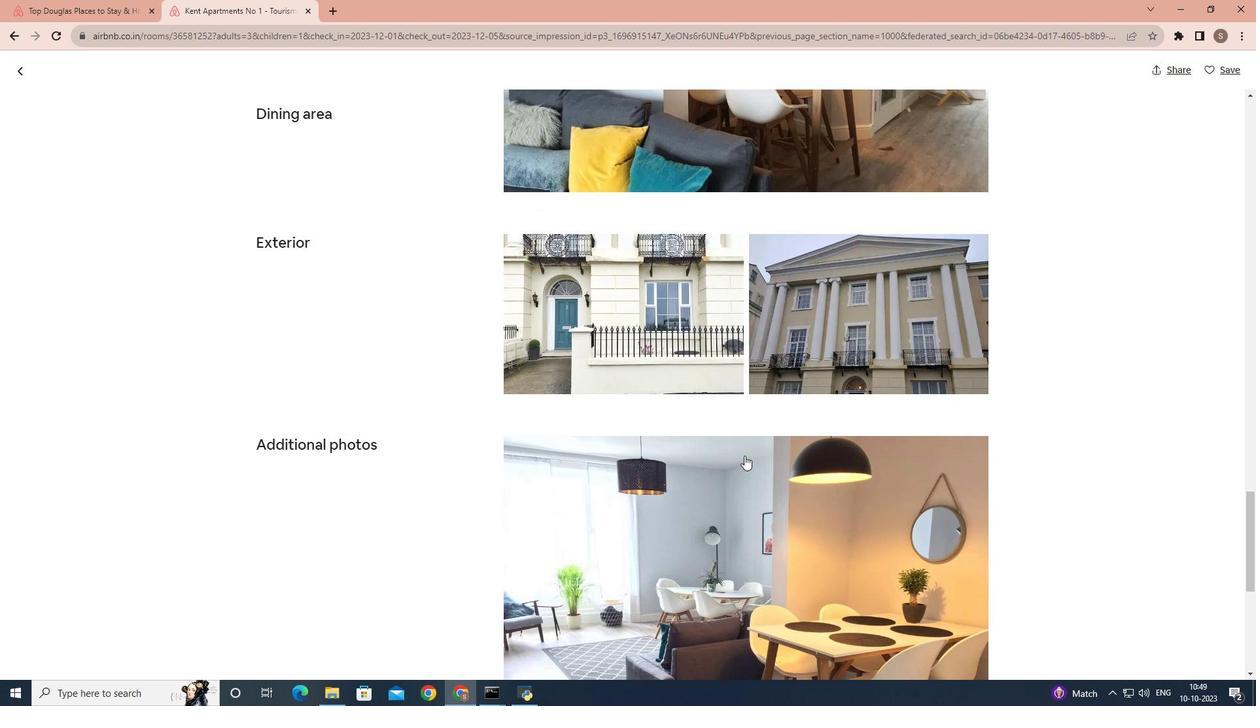 
Action: Mouse scrolled (744, 455) with delta (0, 0)
Screenshot: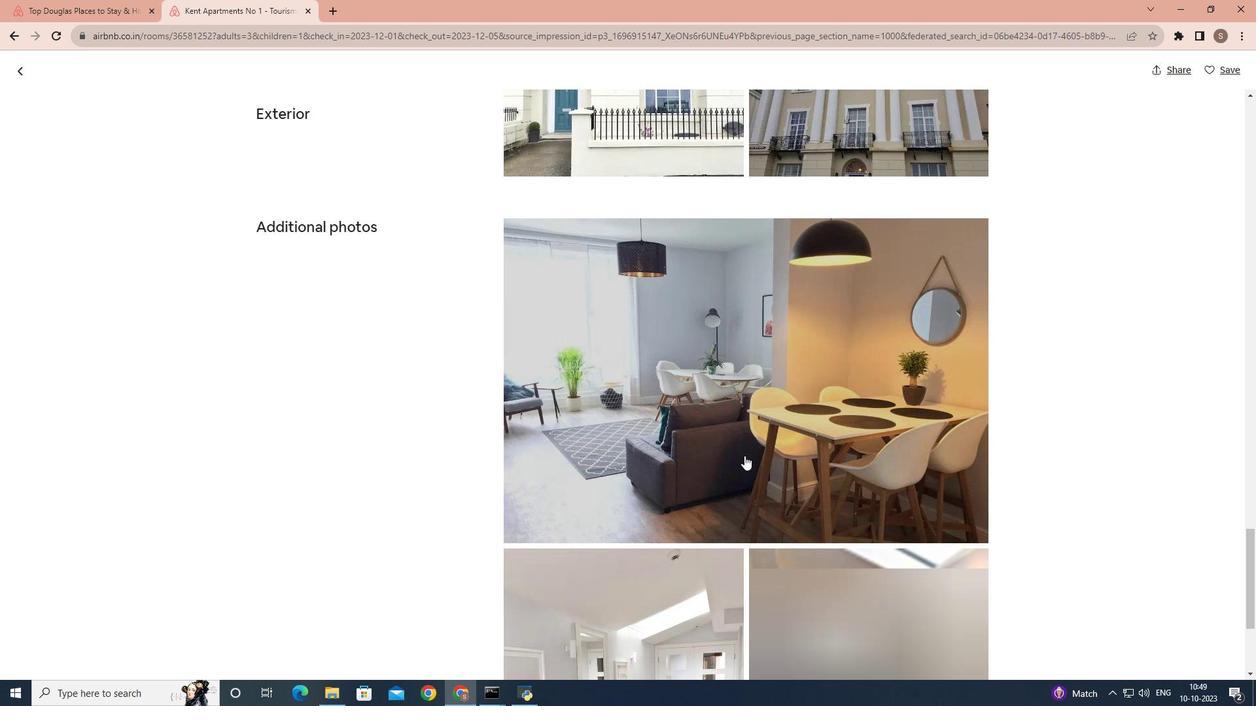 
Action: Mouse scrolled (744, 455) with delta (0, 0)
Screenshot: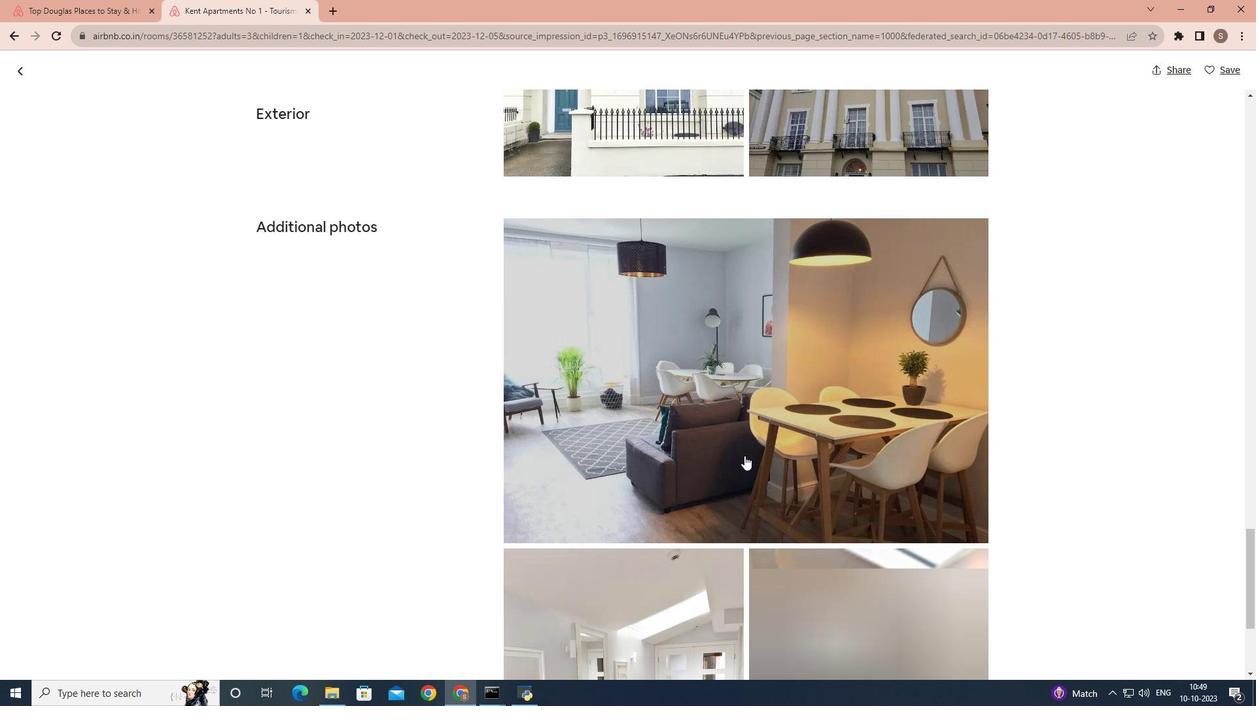 
Action: Mouse scrolled (744, 455) with delta (0, 0)
Screenshot: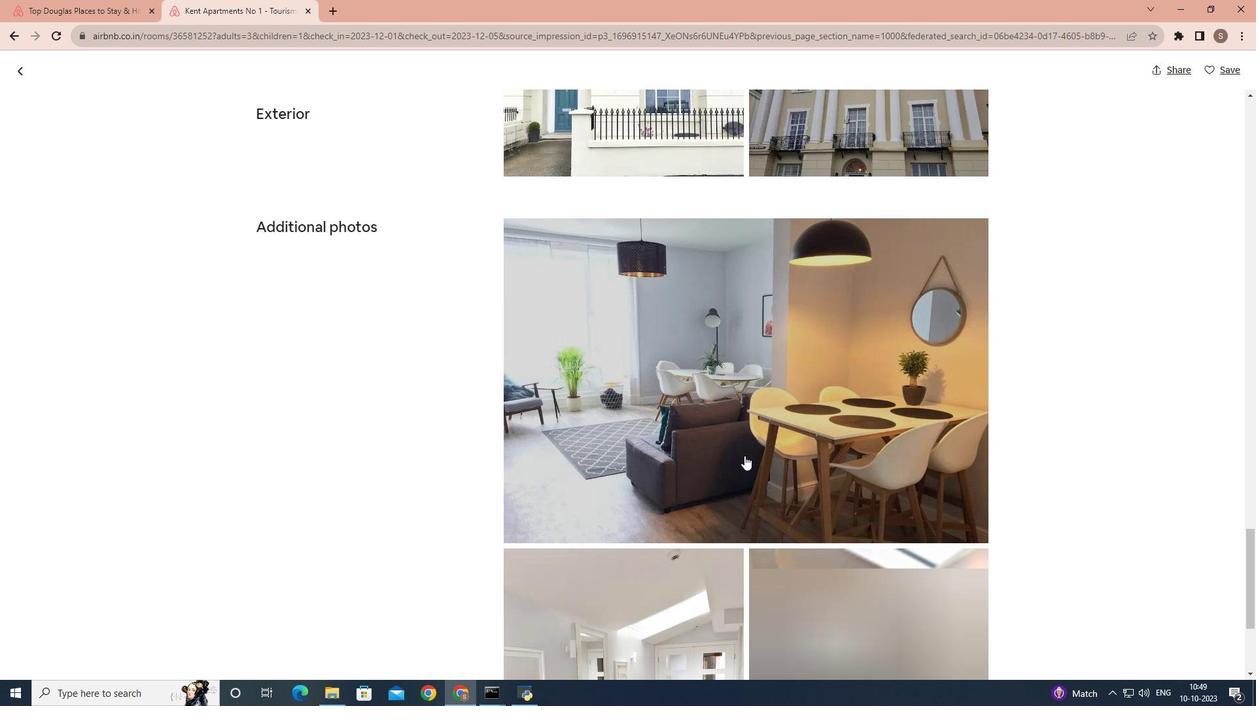 
Action: Mouse scrolled (744, 455) with delta (0, 0)
Screenshot: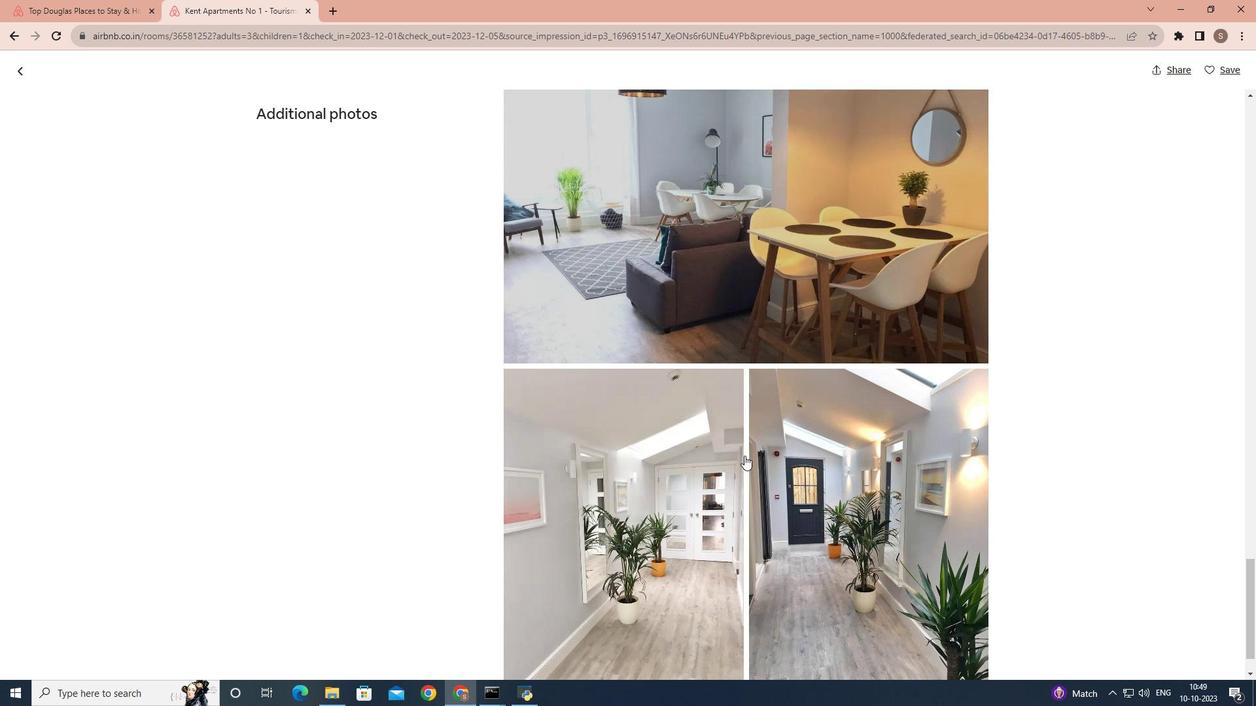 
Action: Mouse scrolled (744, 455) with delta (0, 0)
Screenshot: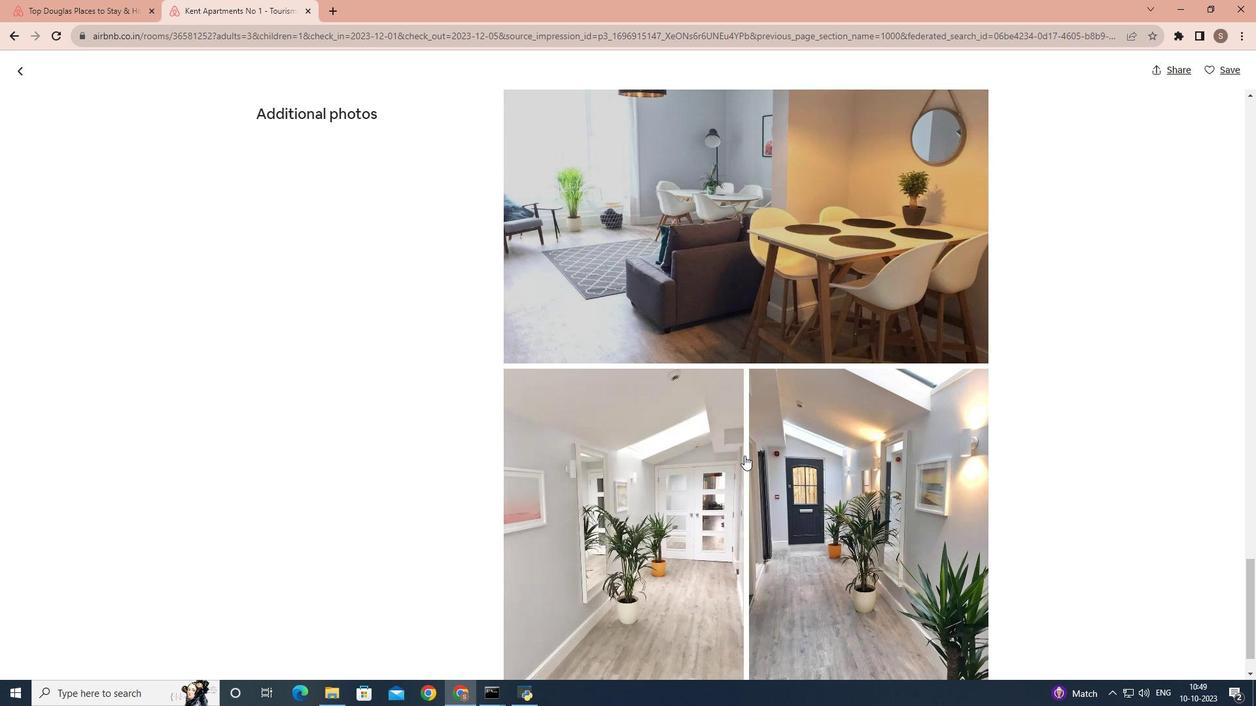 
Action: Mouse scrolled (744, 455) with delta (0, 0)
Screenshot: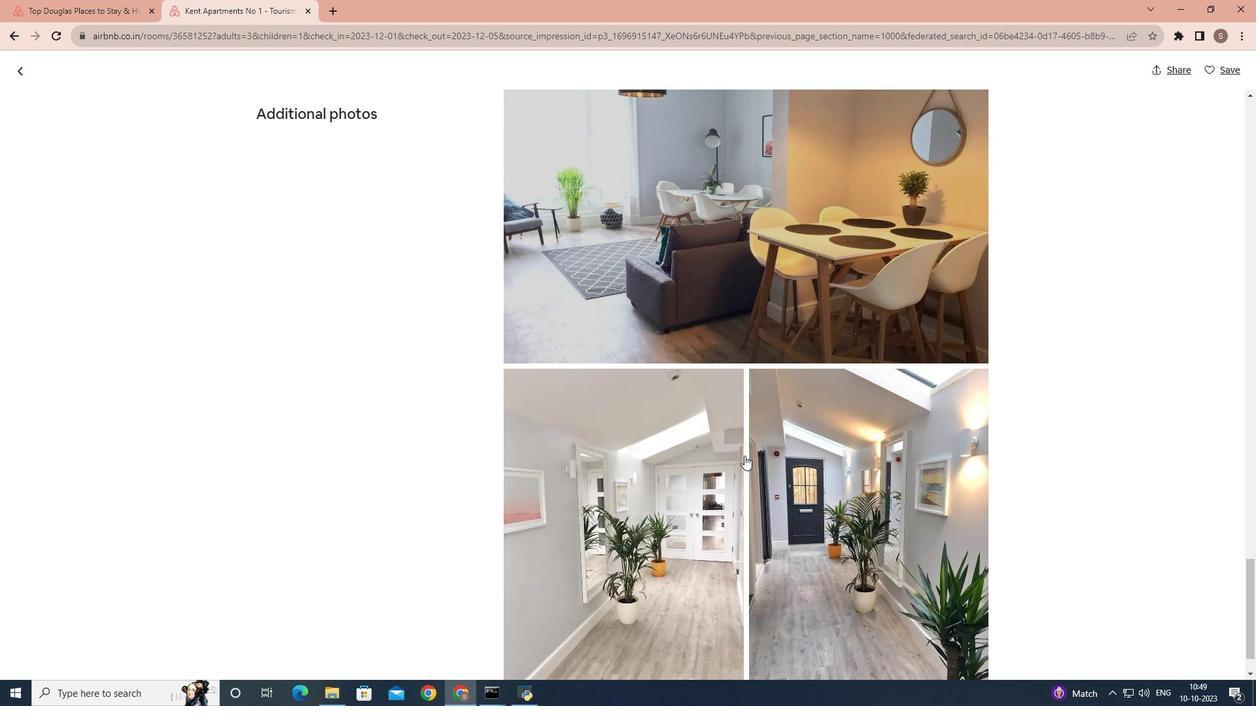 
Action: Mouse scrolled (744, 455) with delta (0, 0)
Screenshot: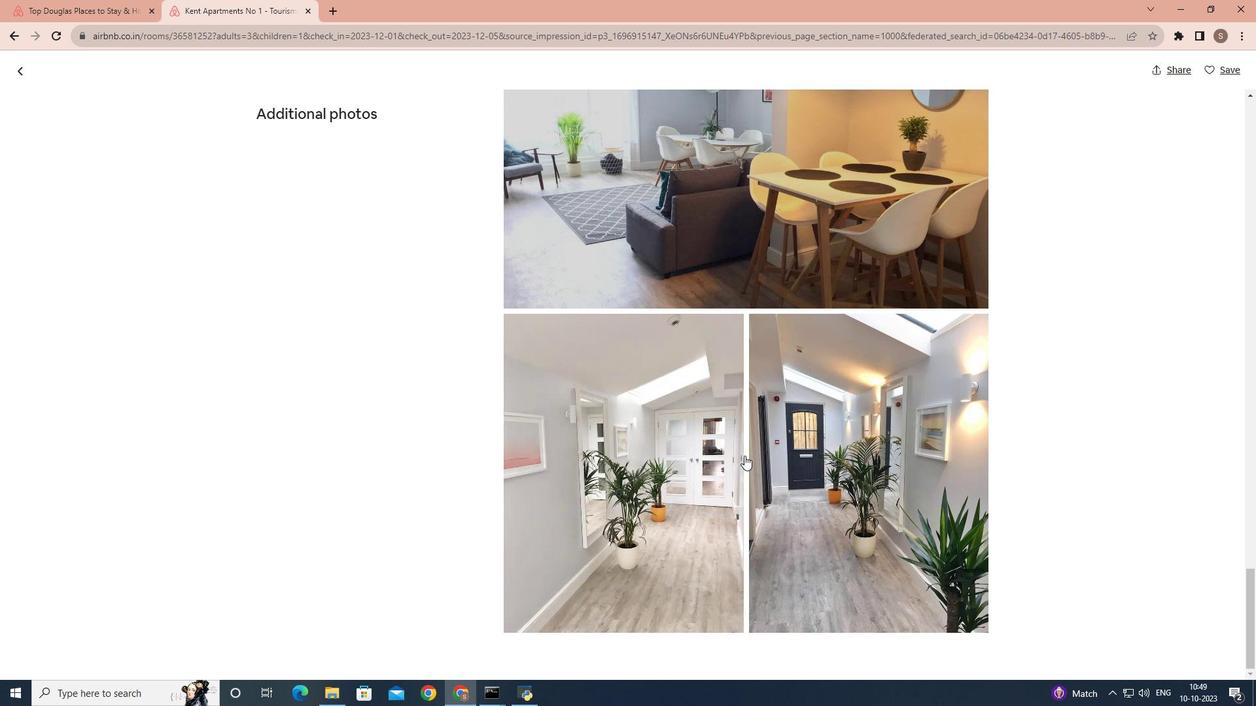 
Action: Mouse scrolled (744, 455) with delta (0, 0)
Screenshot: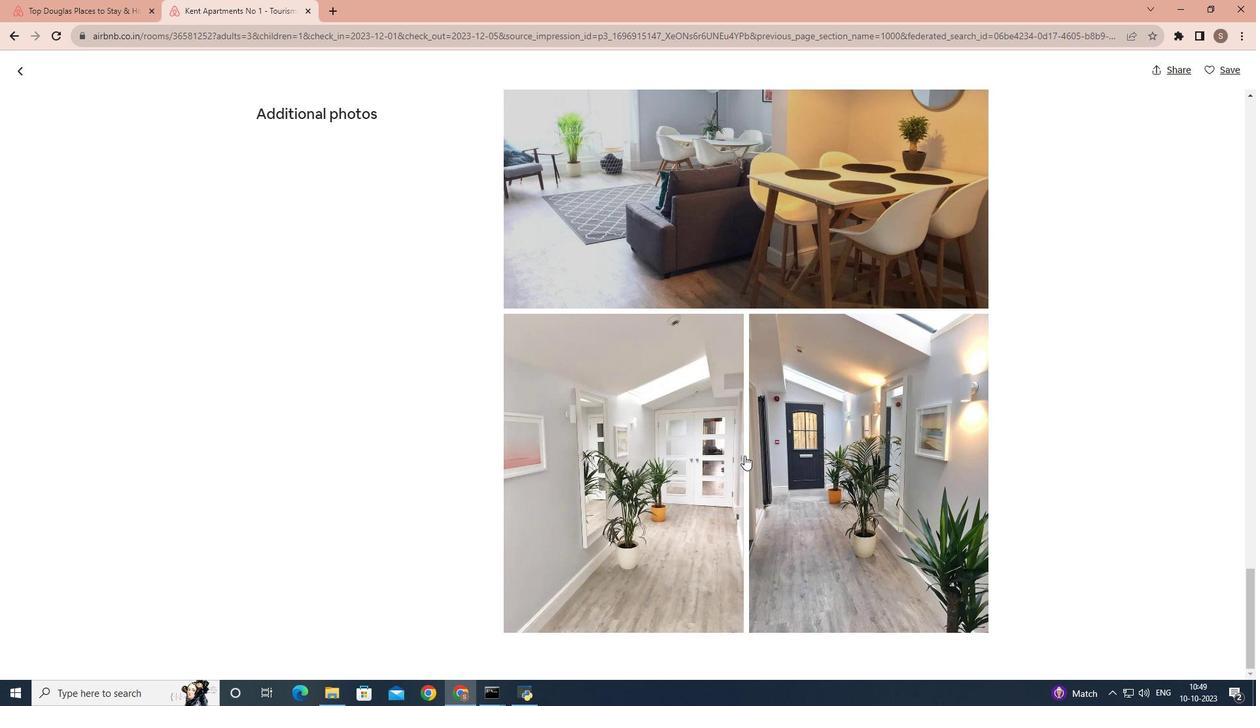 
Action: Mouse scrolled (744, 455) with delta (0, 0)
Screenshot: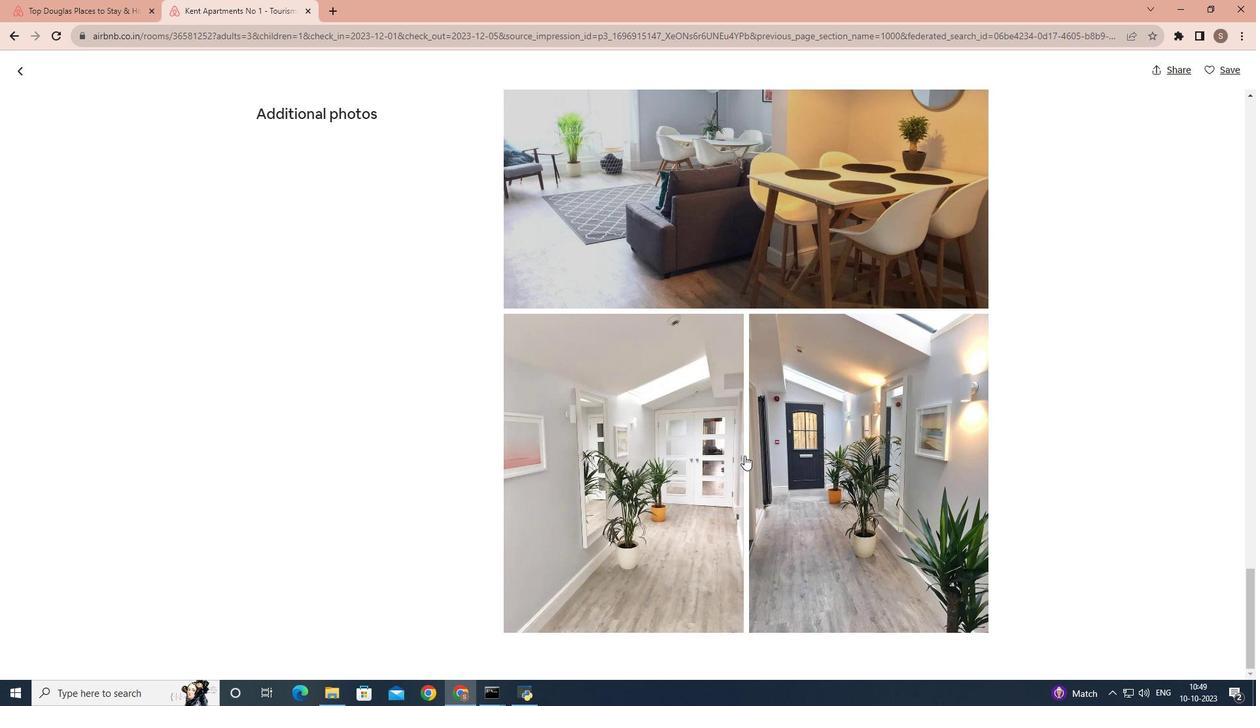 
Action: Mouse scrolled (744, 455) with delta (0, 0)
Screenshot: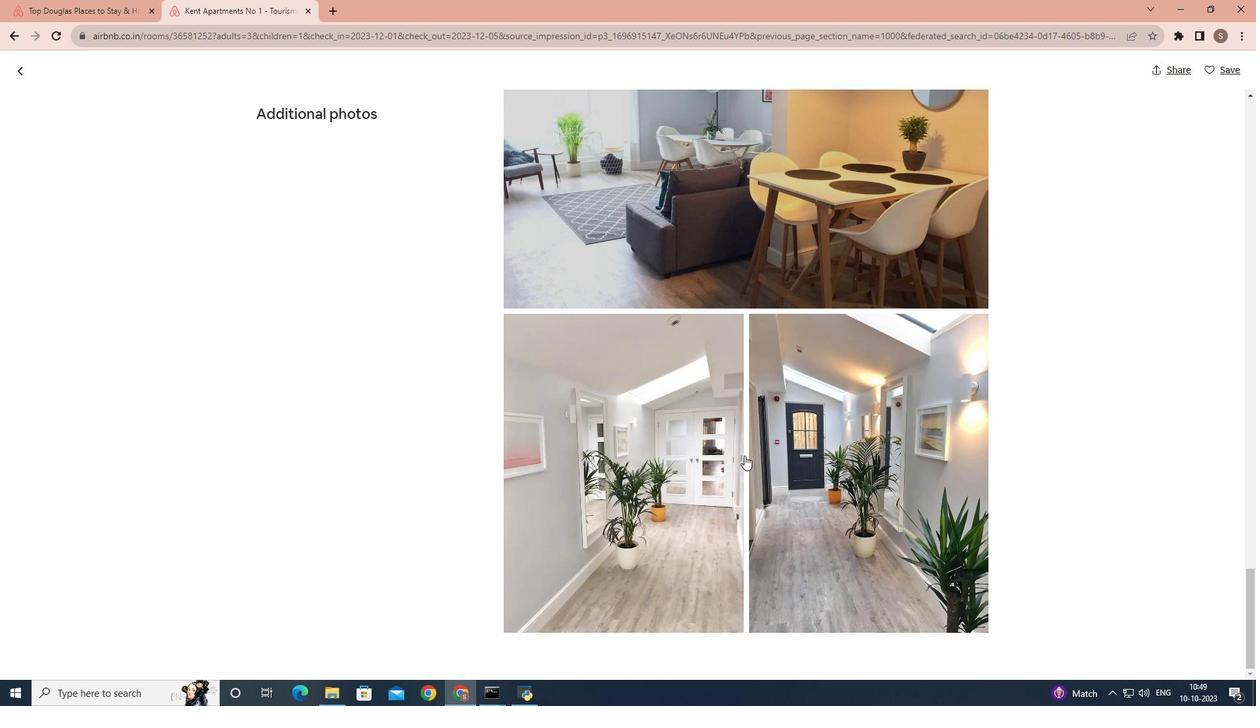 
Action: Mouse scrolled (744, 455) with delta (0, 0)
Screenshot: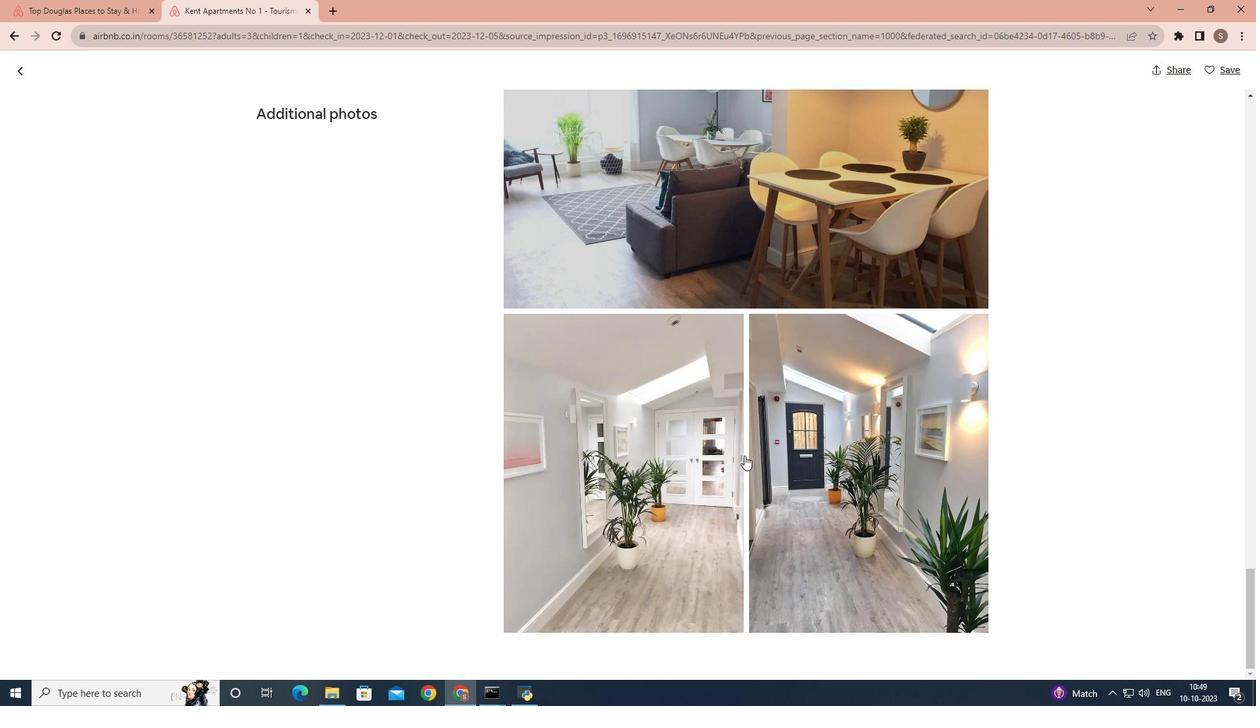 
Action: Mouse moved to (26, 71)
Screenshot: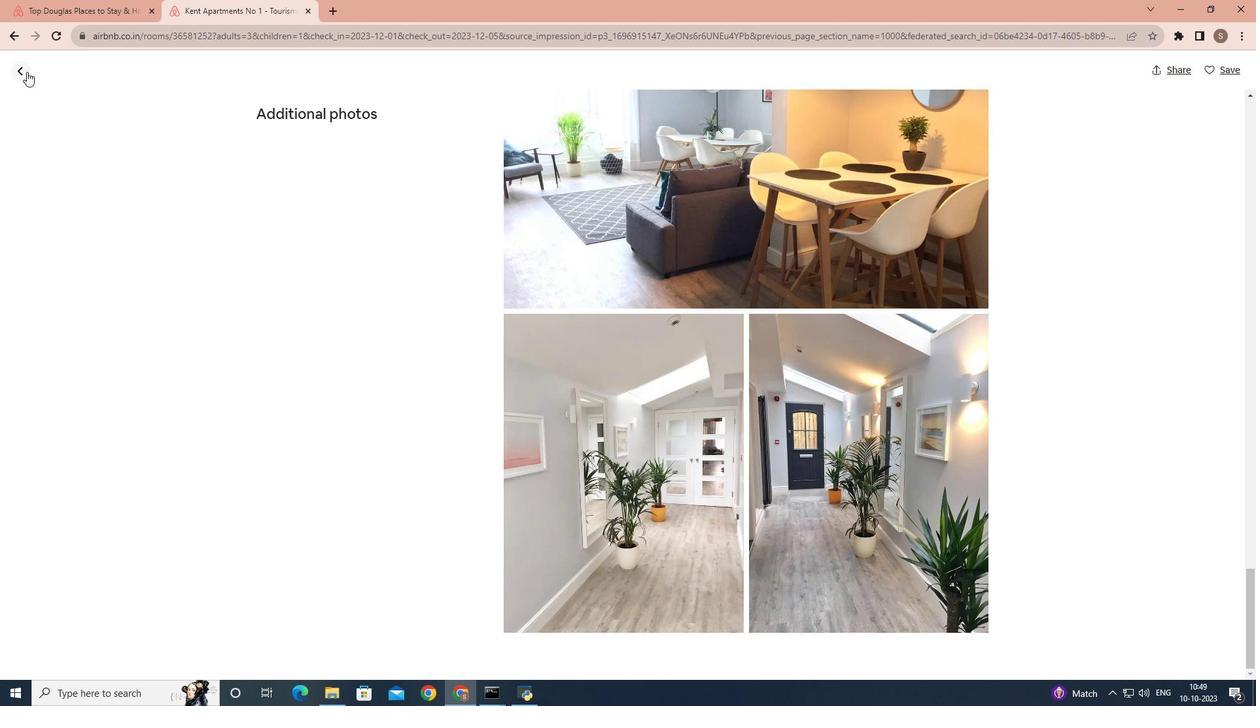
Action: Mouse pressed left at (26, 71)
Screenshot: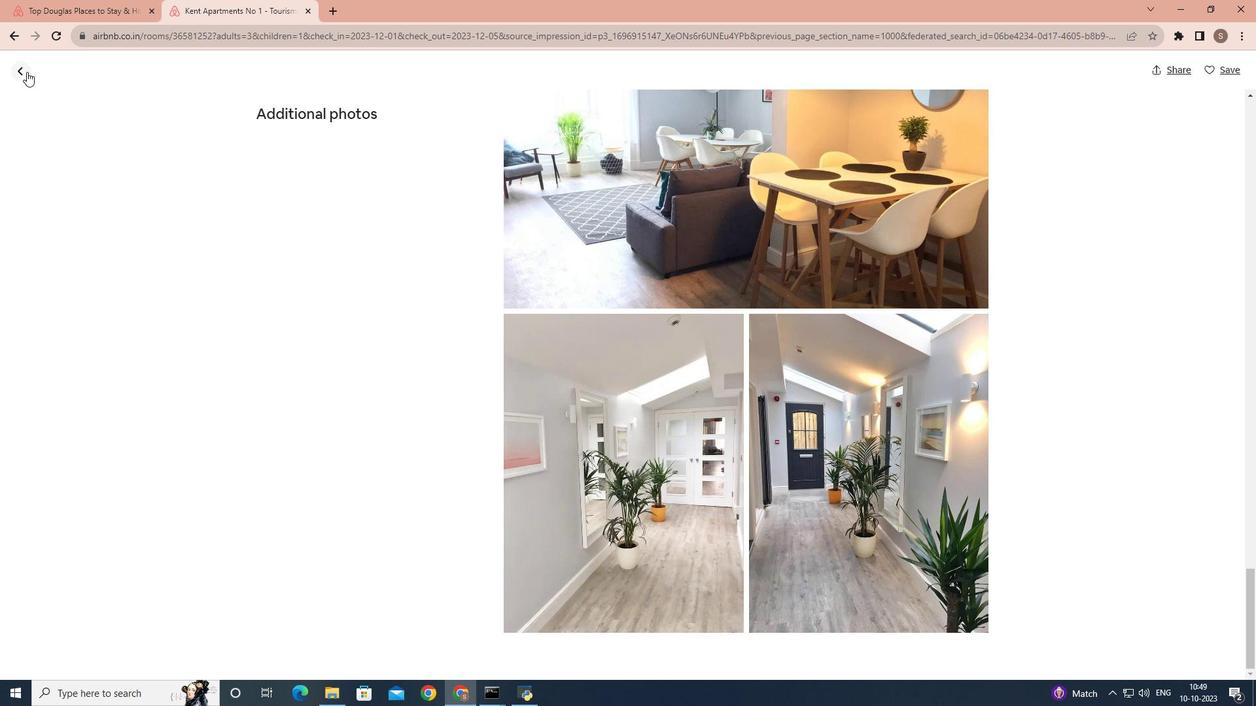 
Action: Mouse moved to (485, 272)
Screenshot: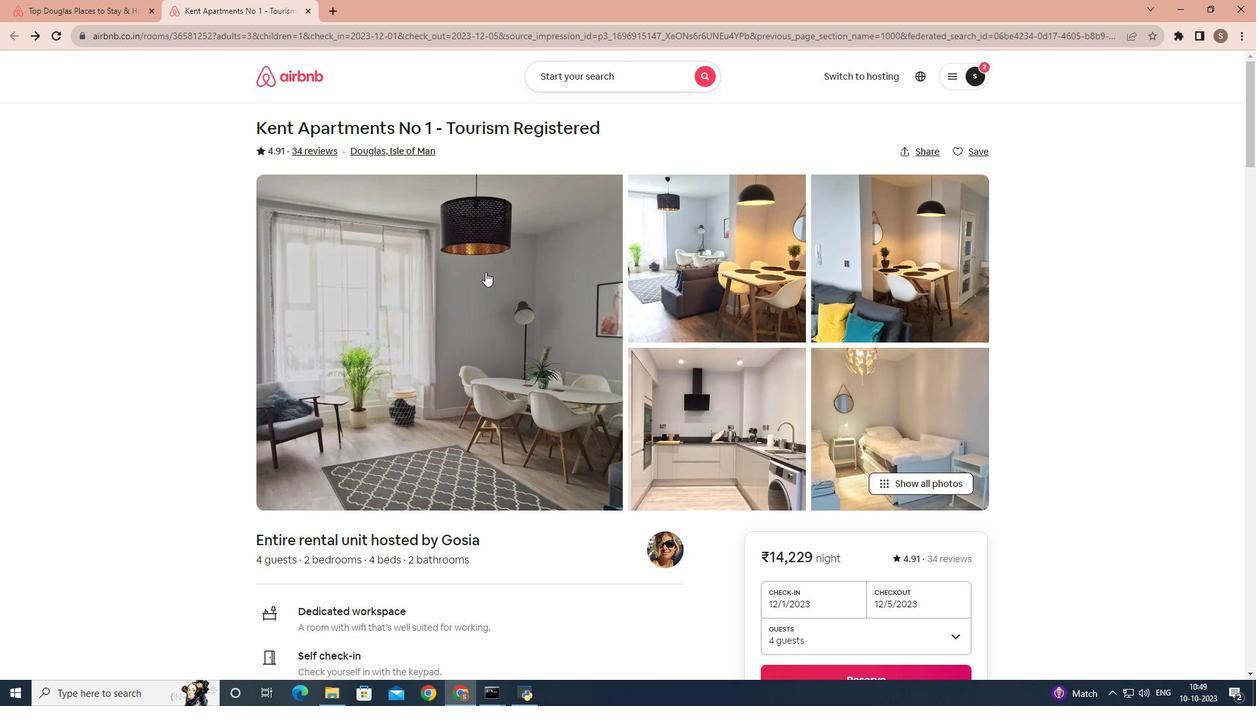 
Action: Mouse scrolled (485, 271) with delta (0, 0)
Screenshot: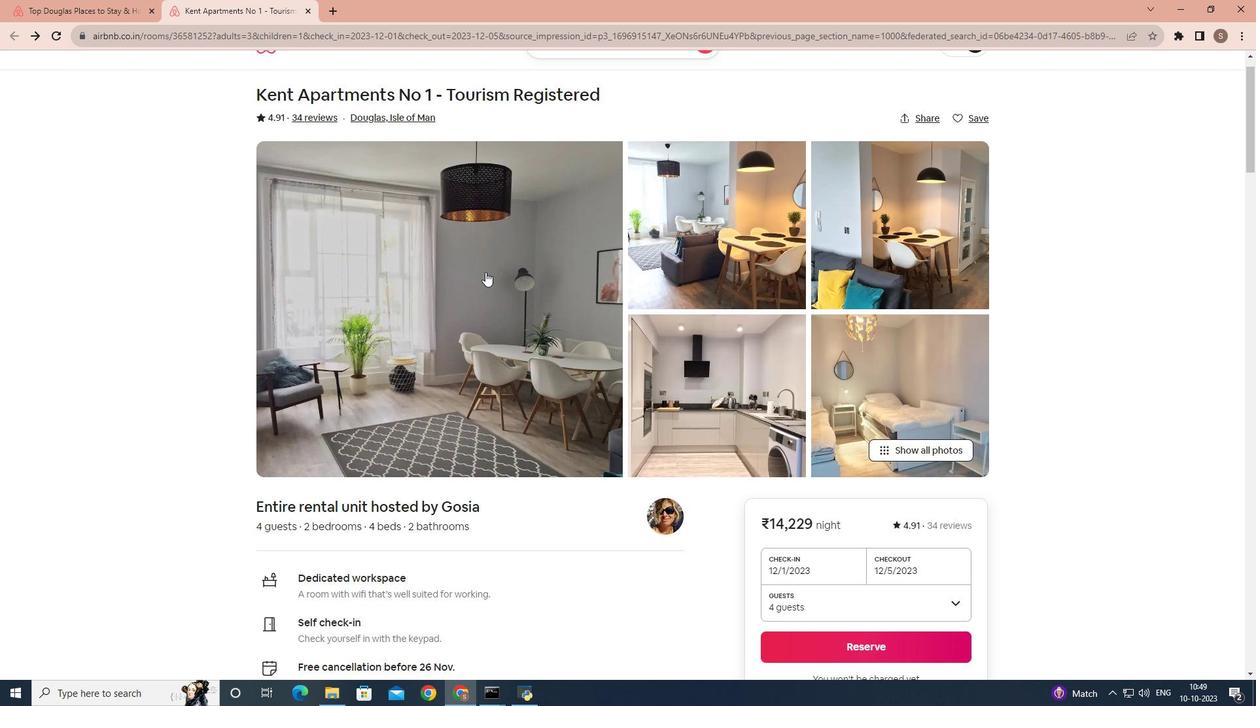 
Action: Mouse scrolled (485, 271) with delta (0, 0)
Screenshot: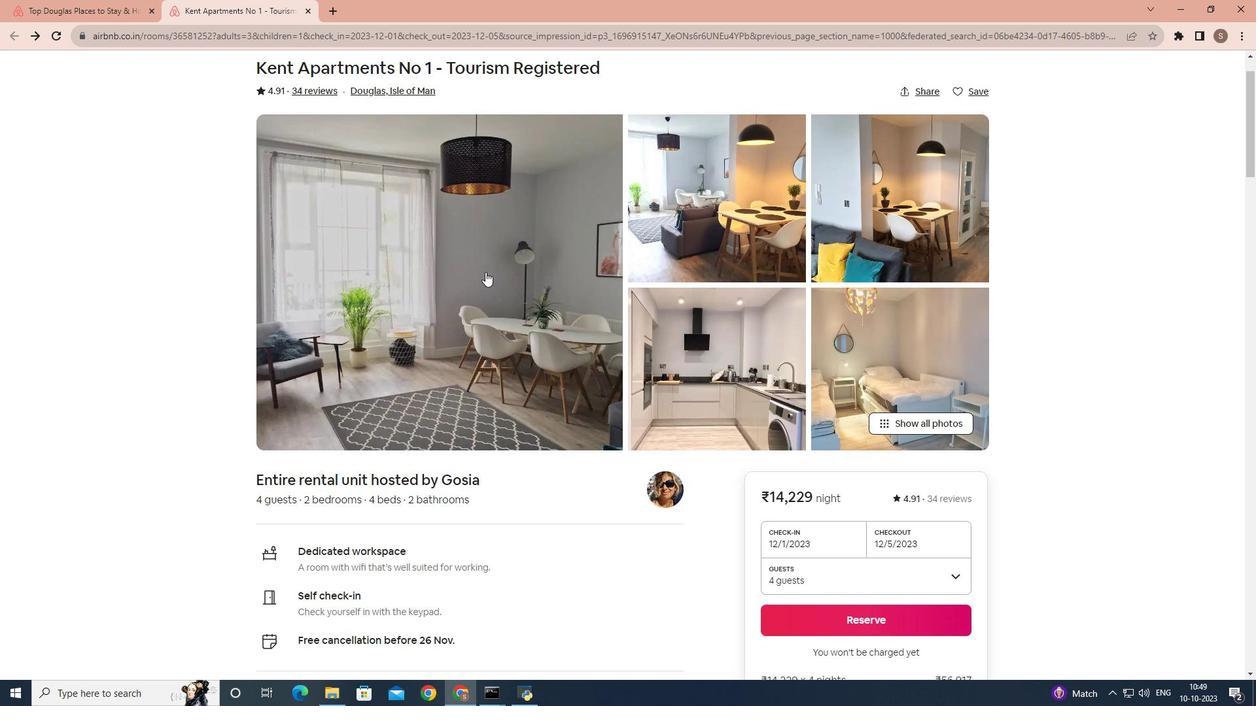 
Action: Mouse scrolled (485, 271) with delta (0, 0)
Screenshot: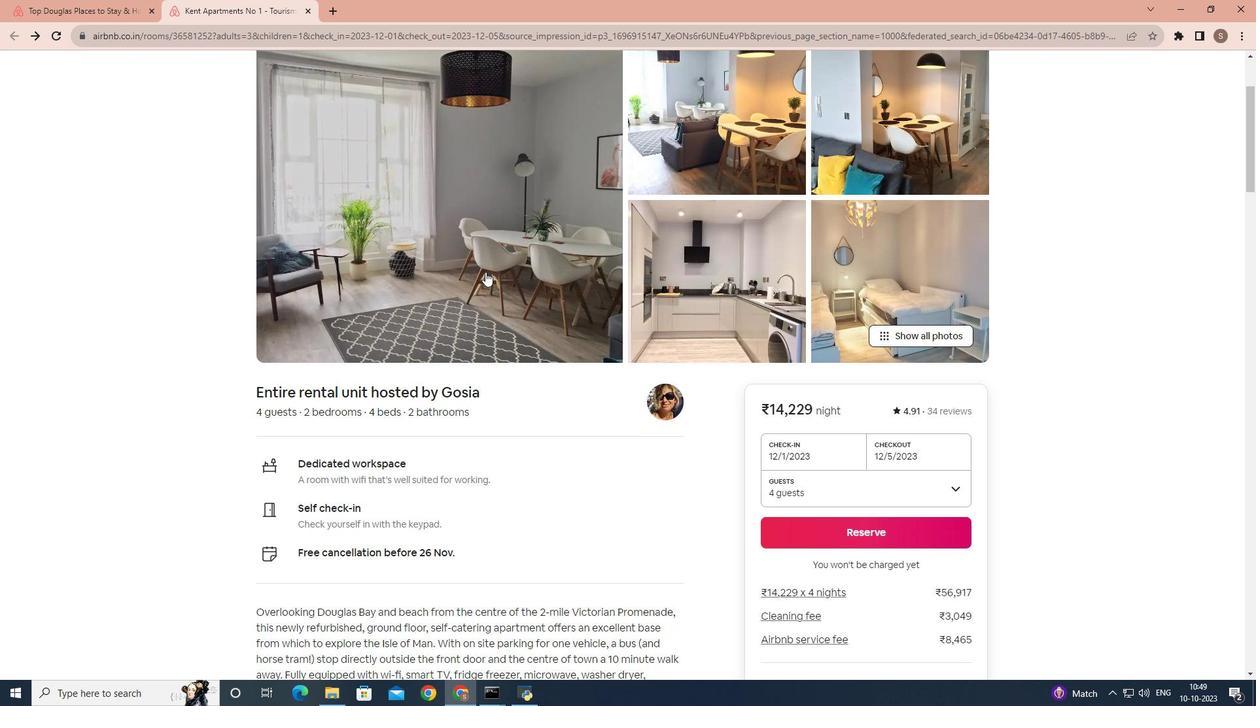 
Action: Mouse scrolled (485, 271) with delta (0, 0)
Screenshot: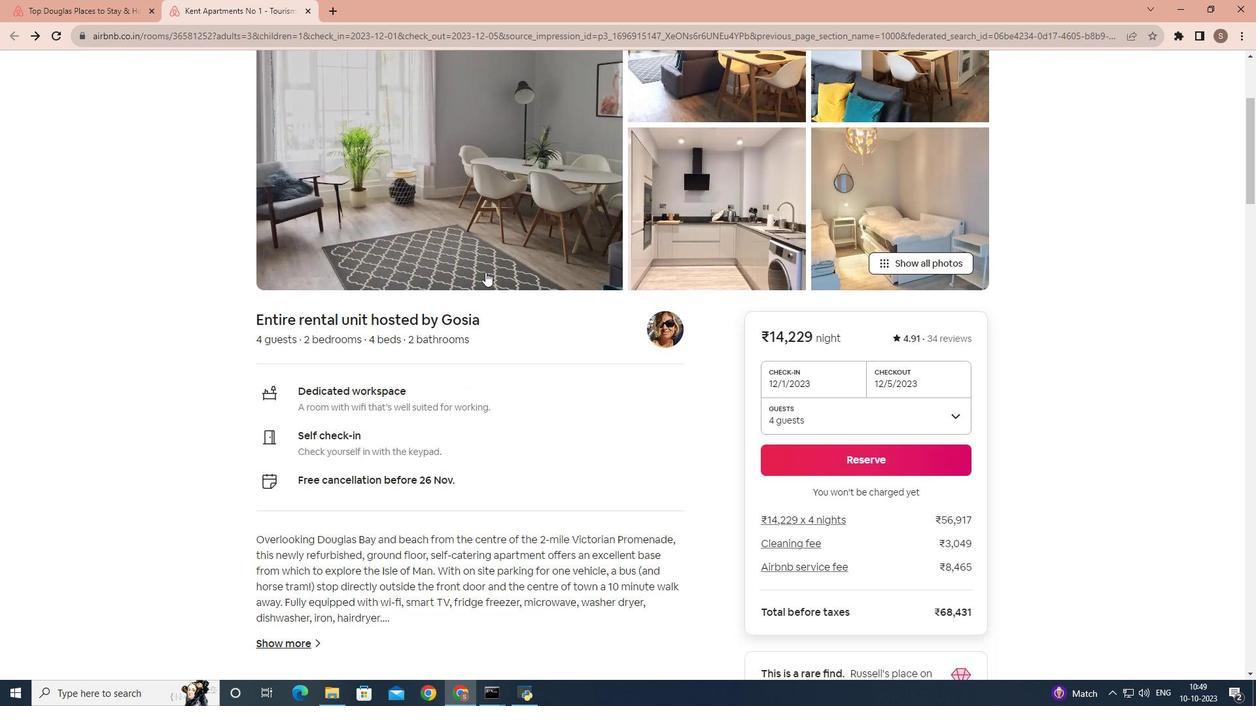 
Action: Mouse scrolled (485, 271) with delta (0, 0)
Screenshot: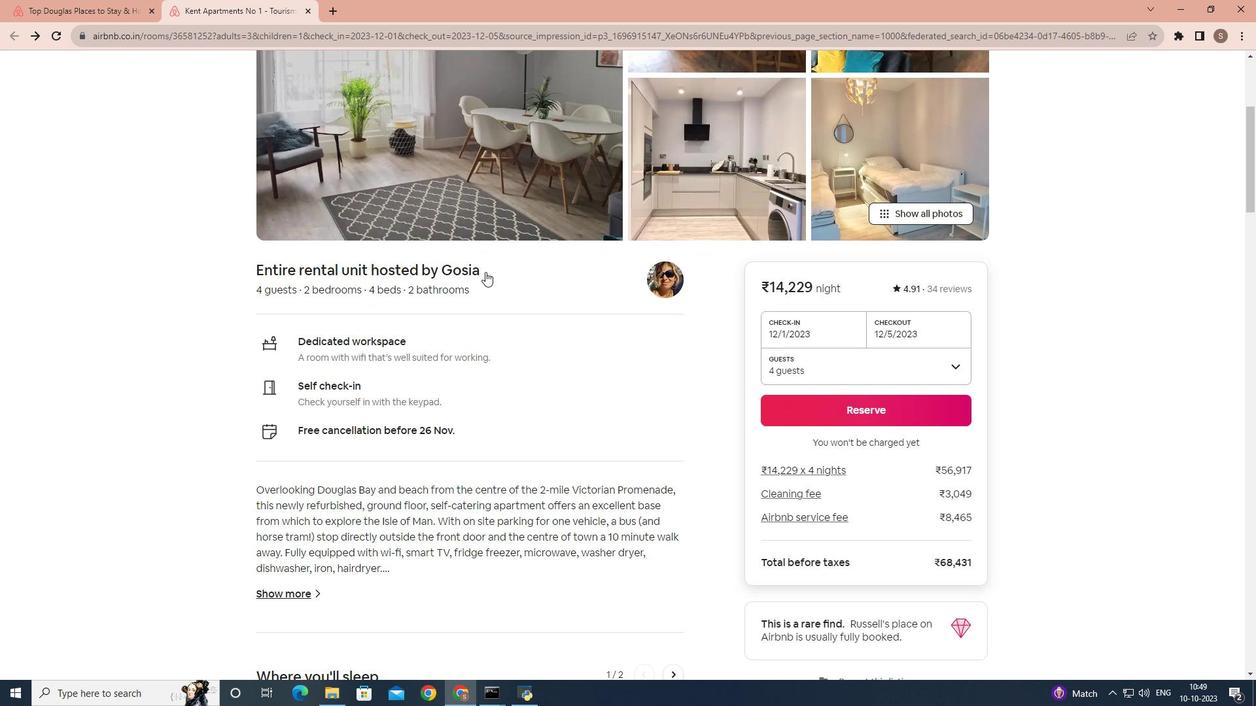 
Action: Mouse scrolled (485, 271) with delta (0, 0)
Screenshot: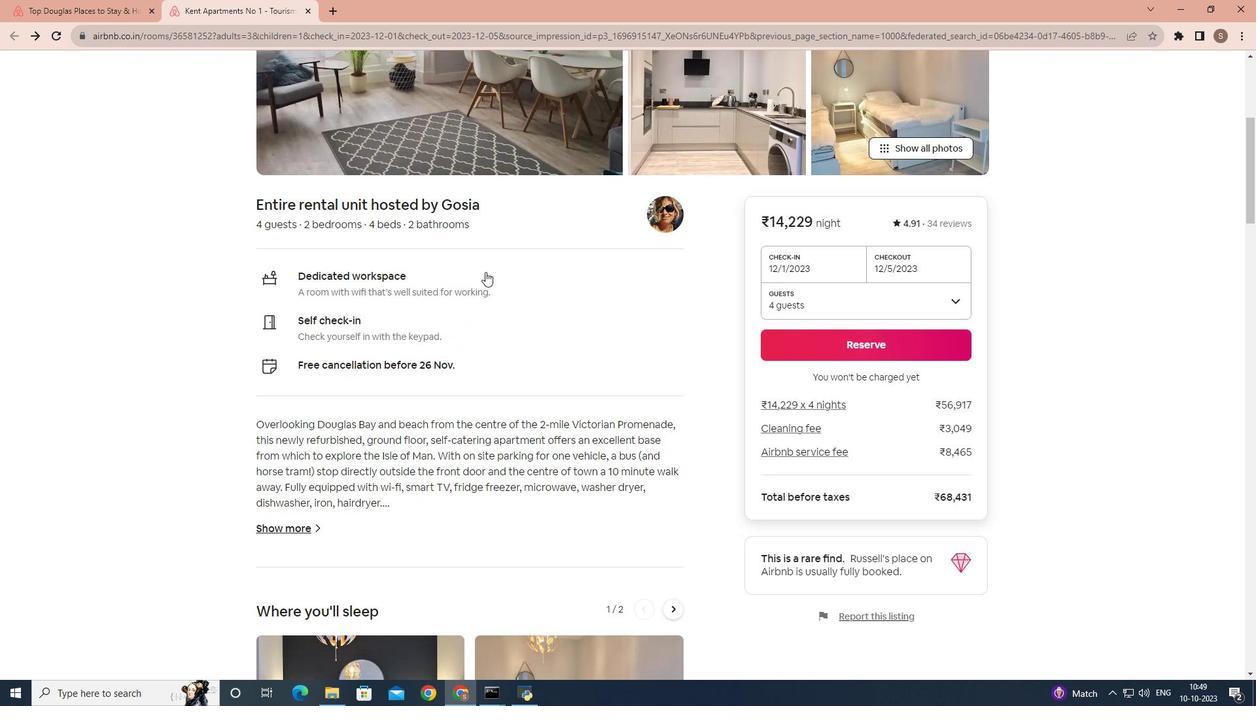 
Action: Mouse scrolled (485, 271) with delta (0, 0)
Screenshot: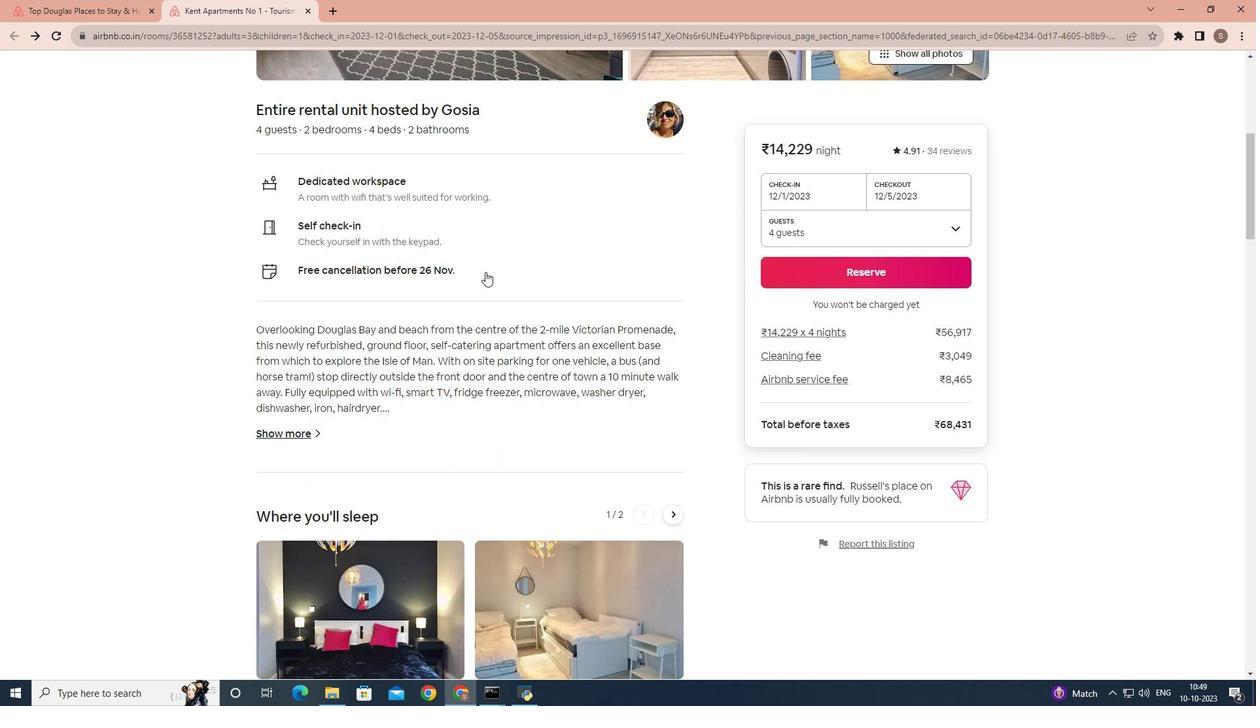 
Action: Mouse scrolled (485, 271) with delta (0, 0)
Screenshot: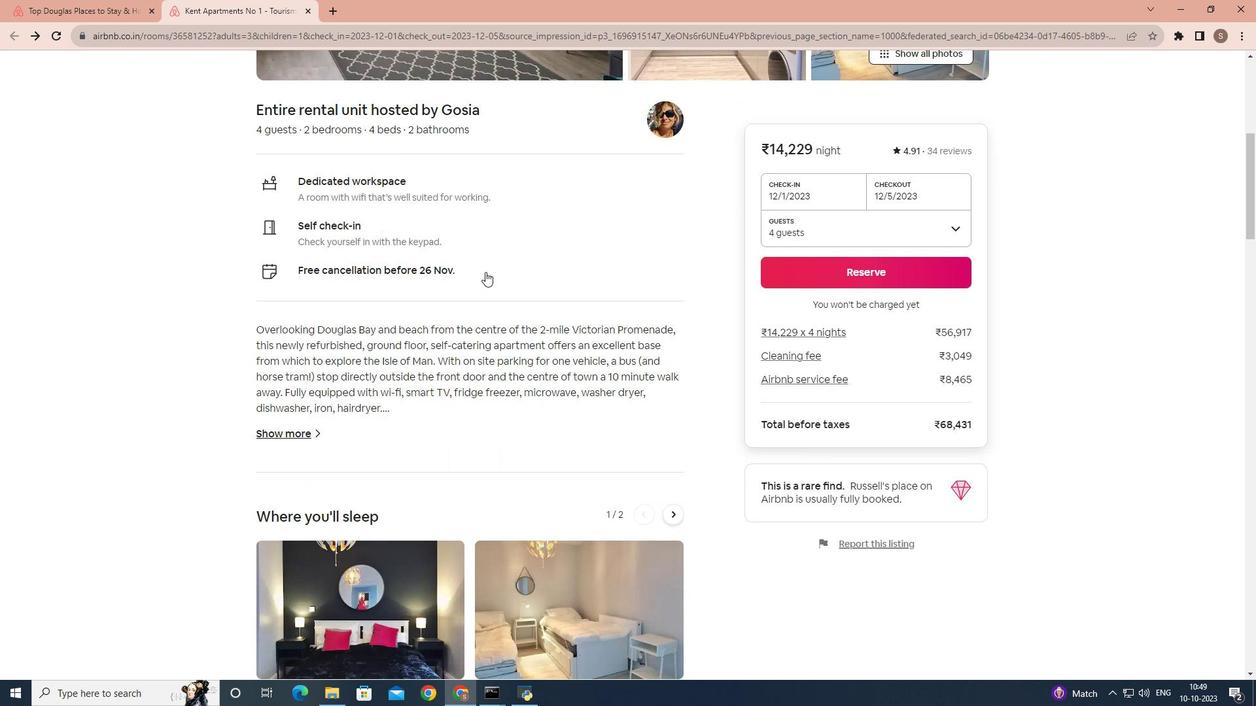 
Action: Mouse scrolled (485, 271) with delta (0, 0)
Screenshot: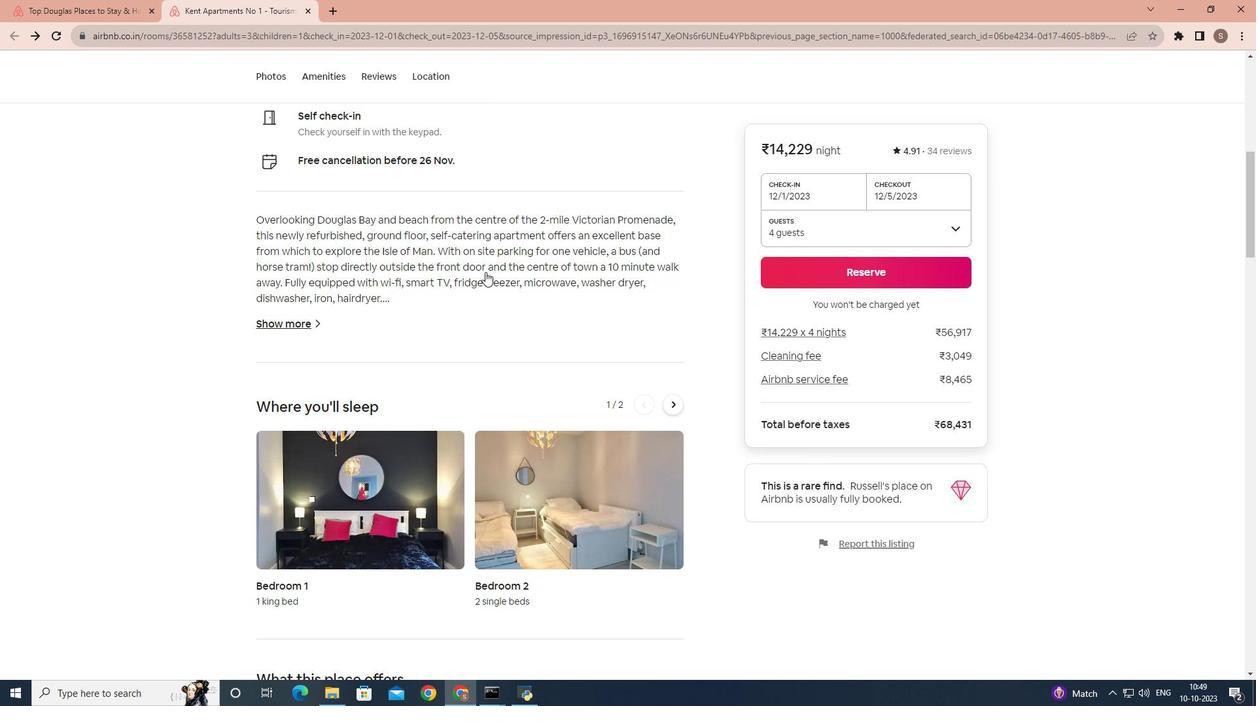 
Action: Mouse scrolled (485, 271) with delta (0, 0)
Screenshot: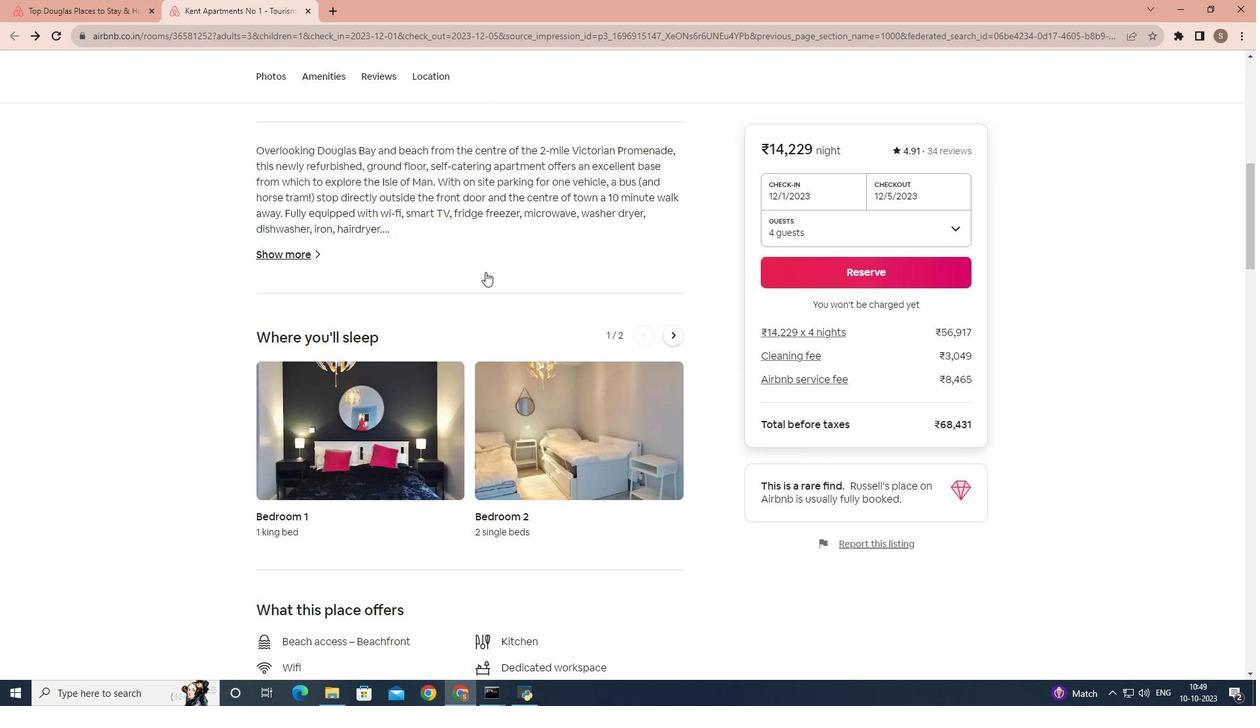
Action: Mouse scrolled (485, 271) with delta (0, 0)
Screenshot: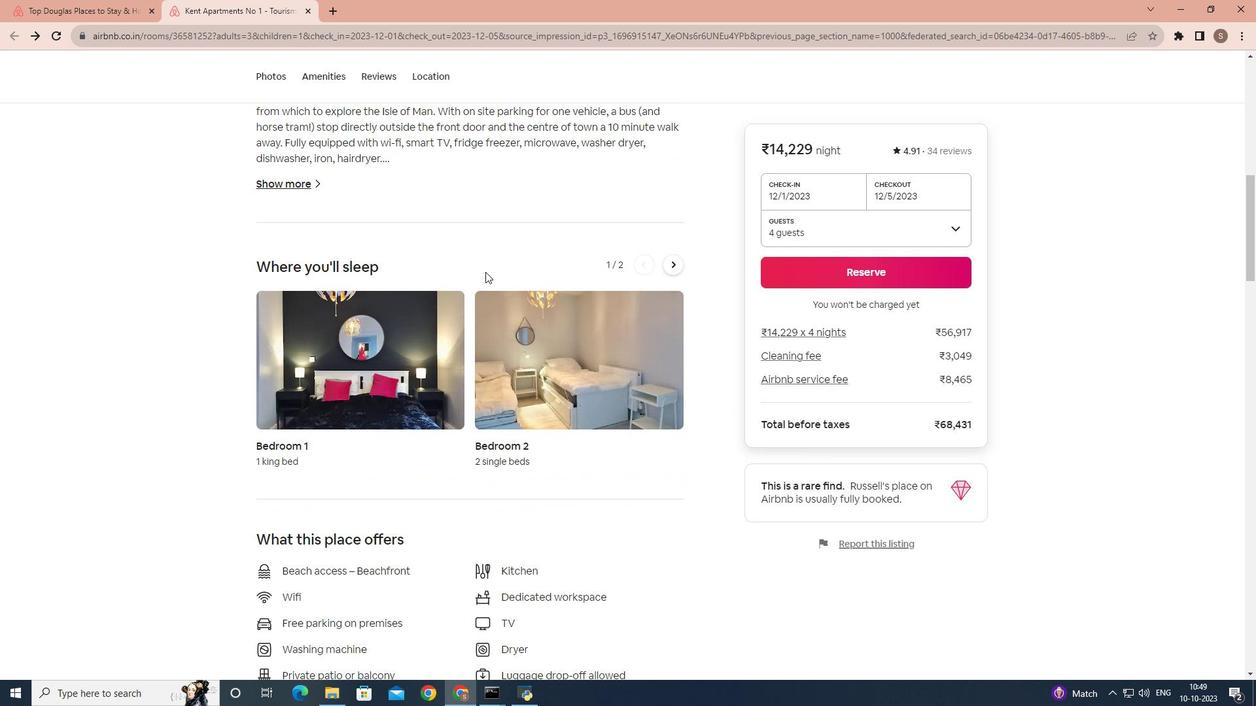 
Action: Mouse scrolled (485, 271) with delta (0, 0)
Screenshot: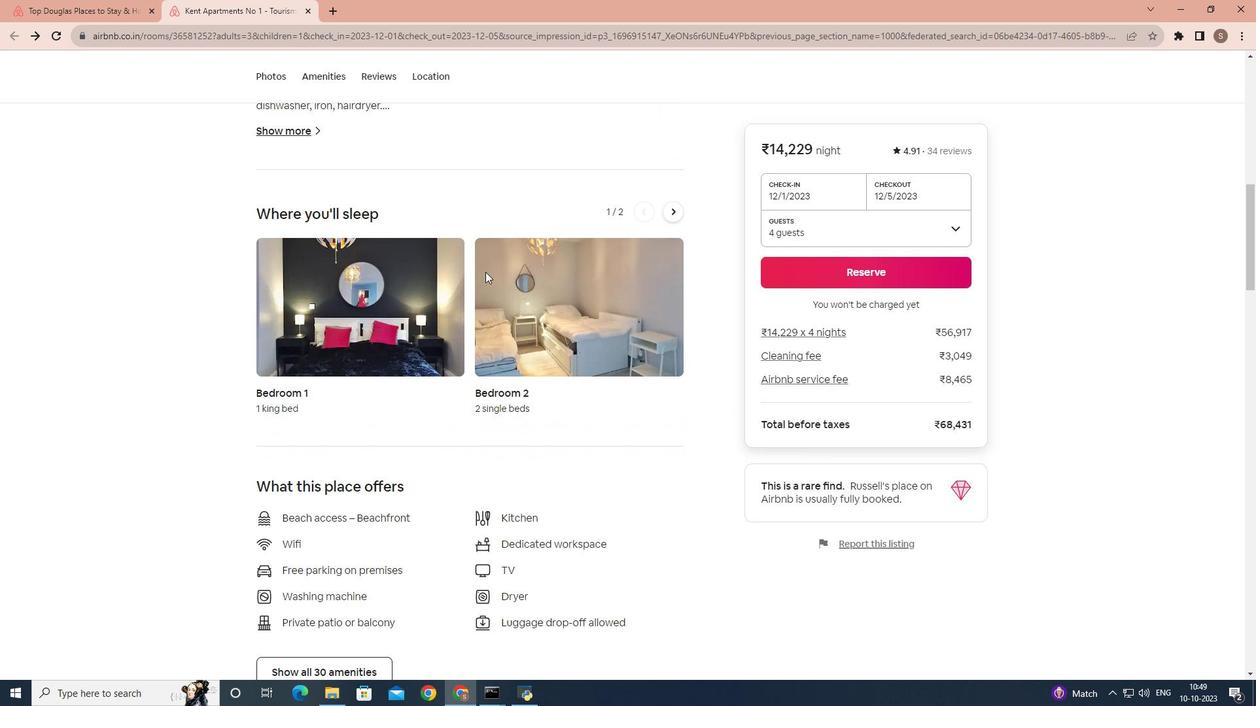 
Action: Mouse scrolled (485, 271) with delta (0, 0)
Screenshot: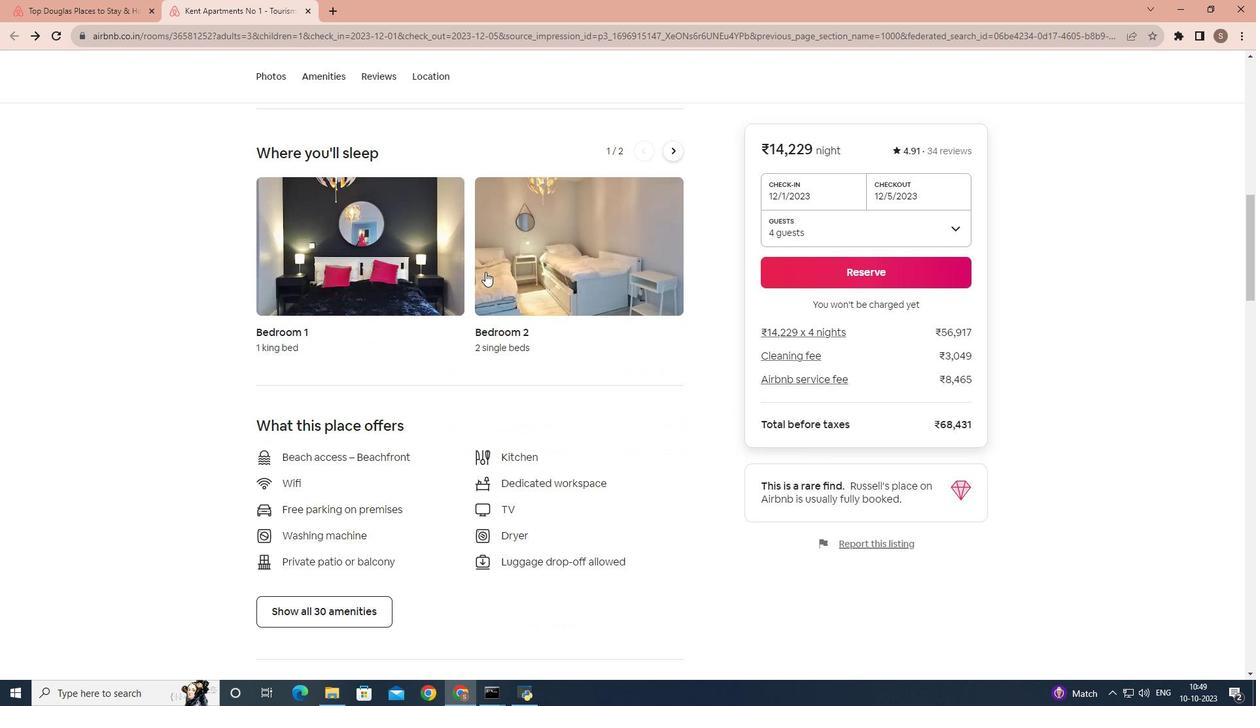 
Action: Mouse scrolled (485, 271) with delta (0, 0)
Screenshot: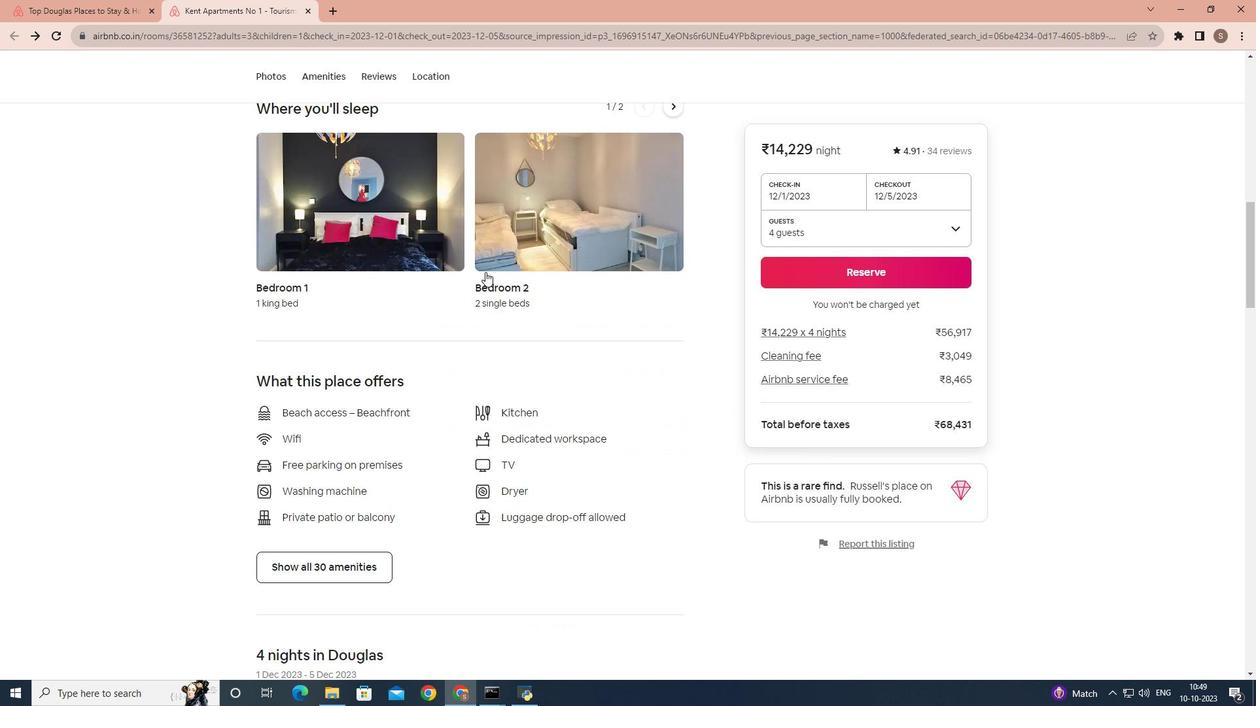 
Action: Mouse scrolled (485, 271) with delta (0, 0)
Screenshot: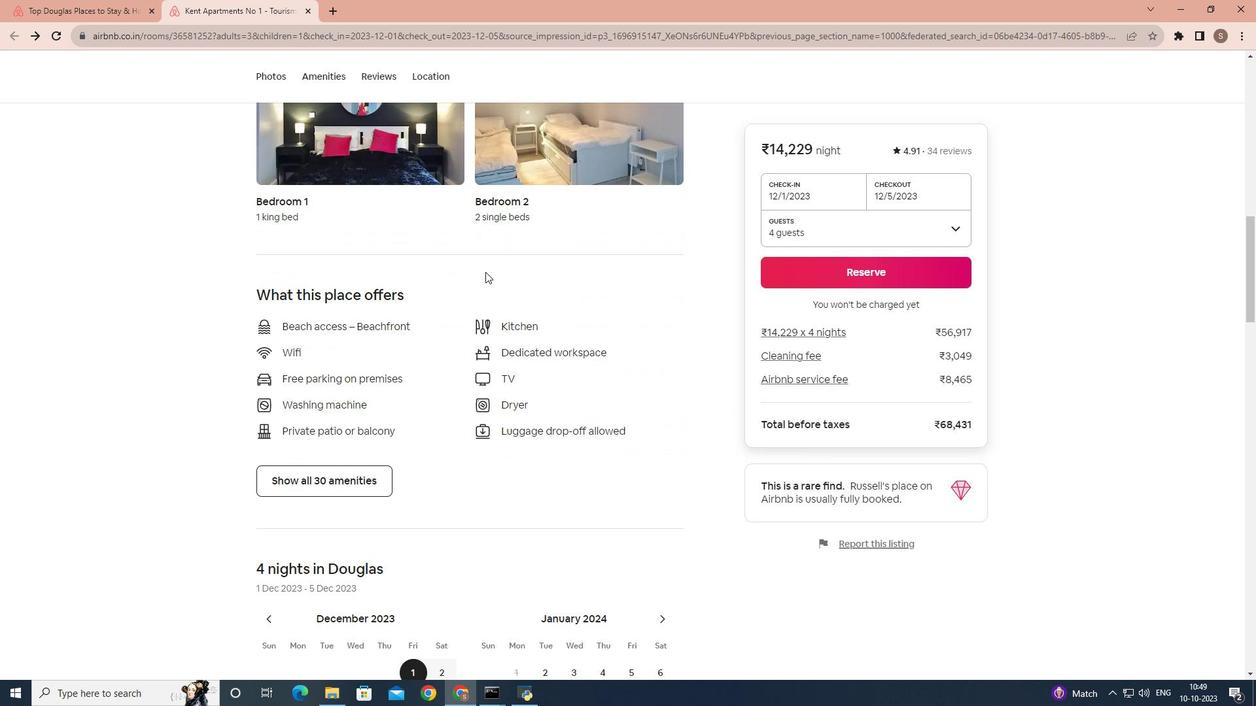 
Action: Mouse scrolled (485, 271) with delta (0, 0)
Screenshot: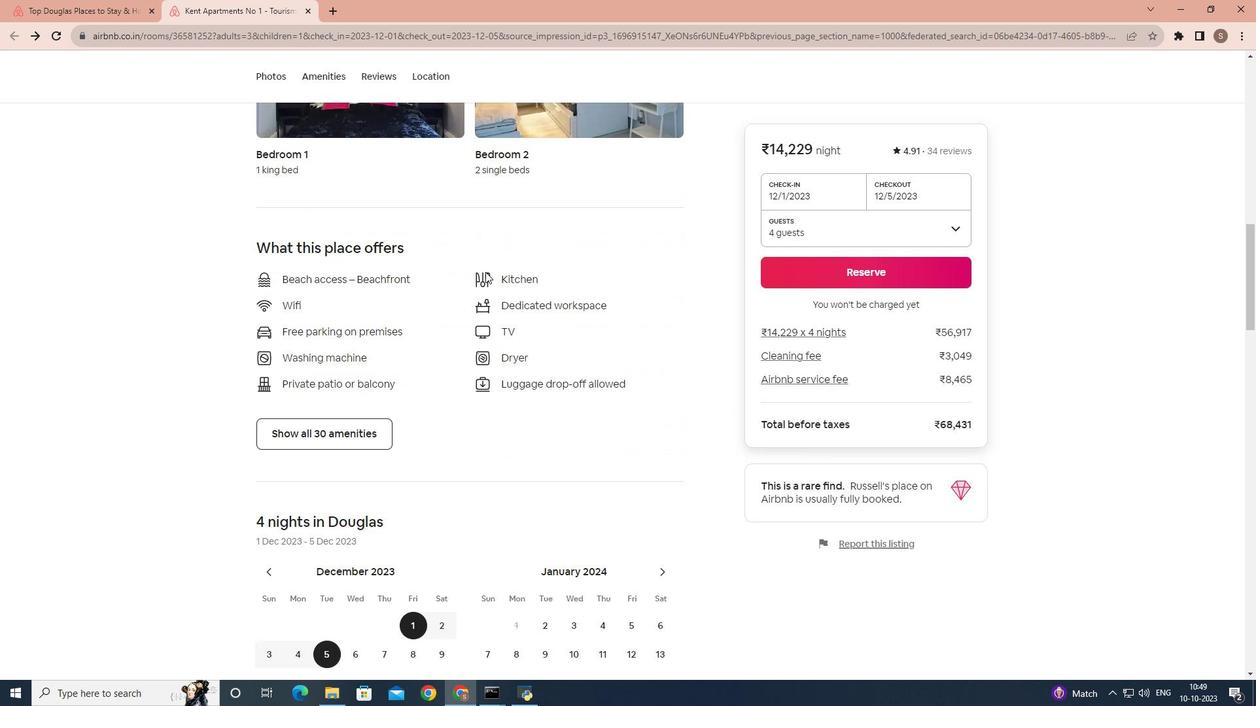 
Action: Mouse moved to (353, 354)
Screenshot: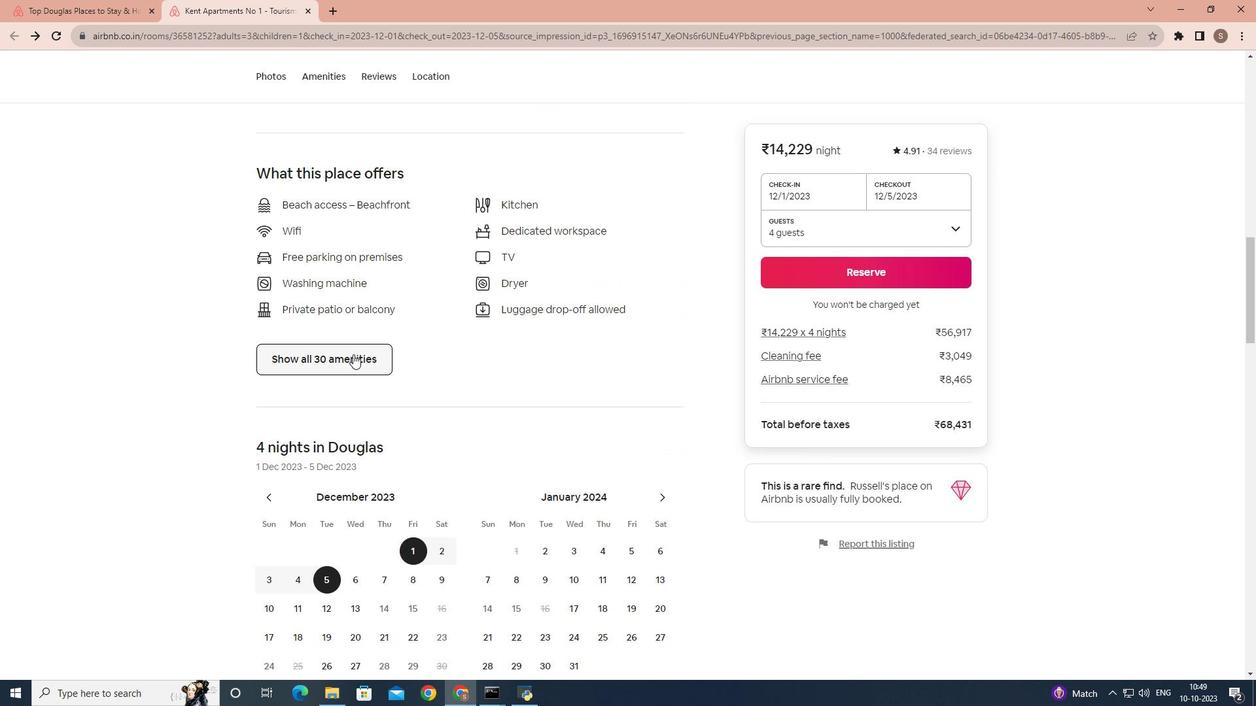 
Action: Mouse pressed left at (353, 354)
Screenshot: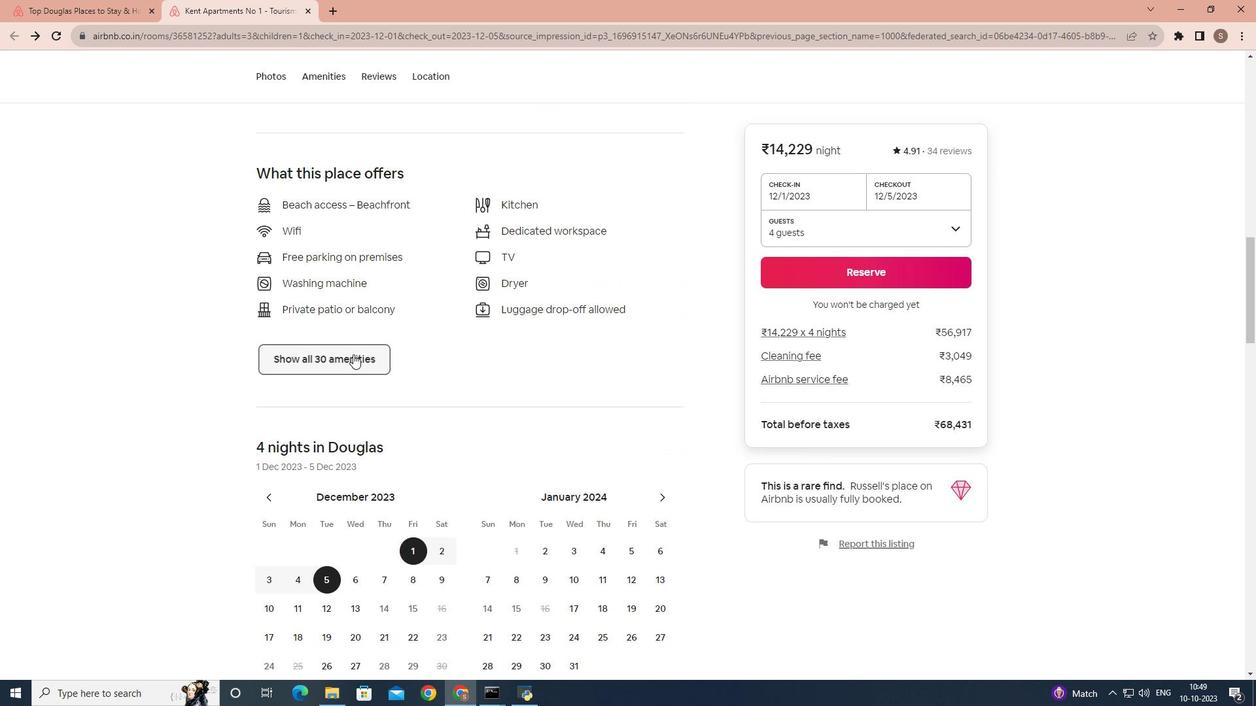 
Action: Mouse moved to (493, 346)
Screenshot: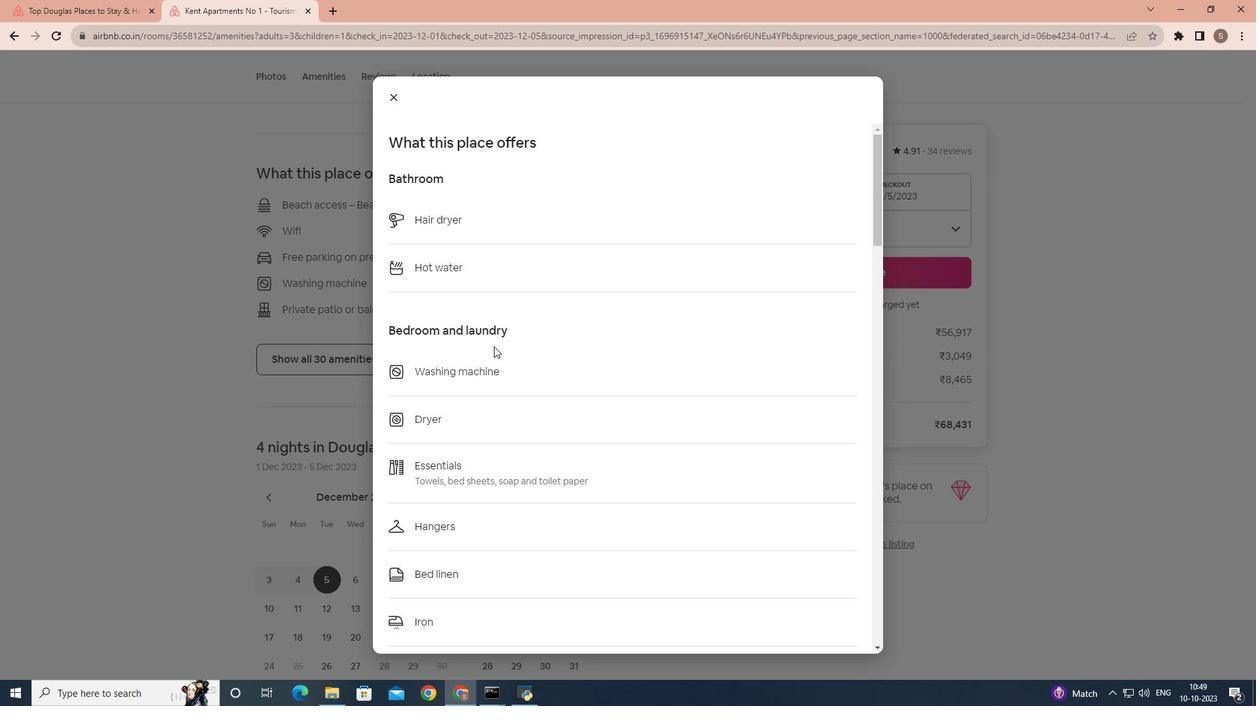 
Action: Mouse scrolled (493, 346) with delta (0, 0)
Screenshot: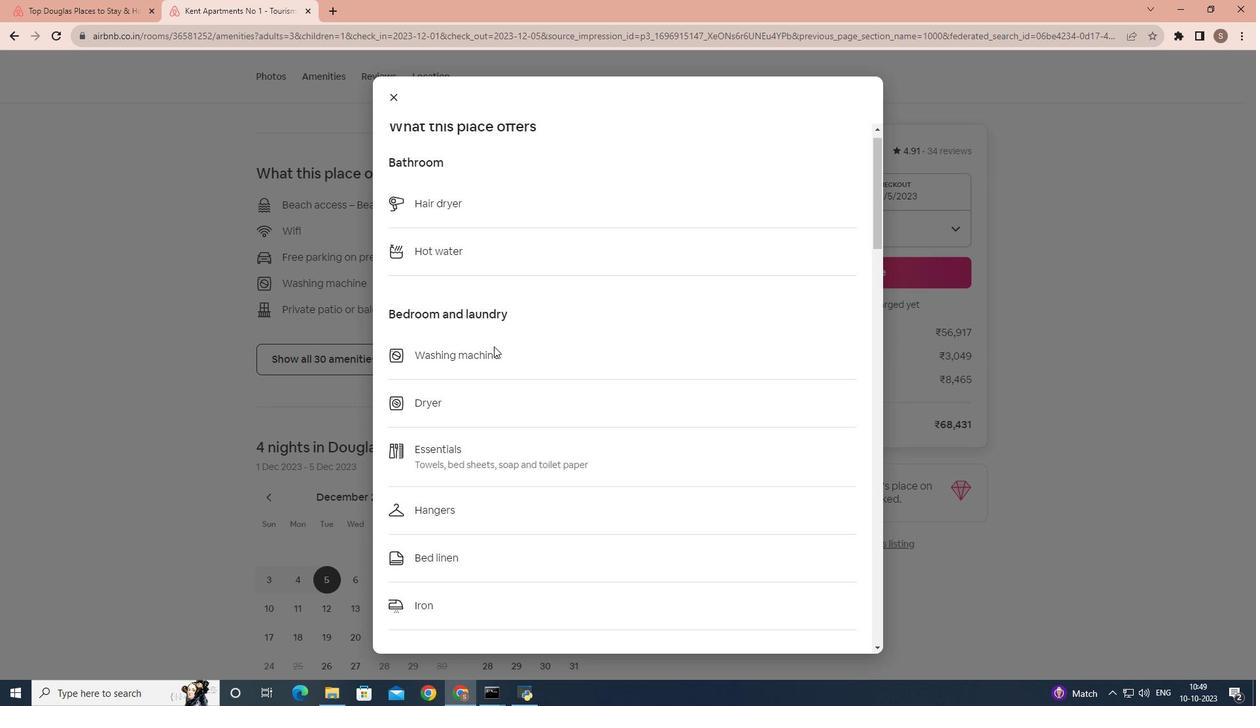 
Action: Mouse scrolled (493, 346) with delta (0, 0)
Screenshot: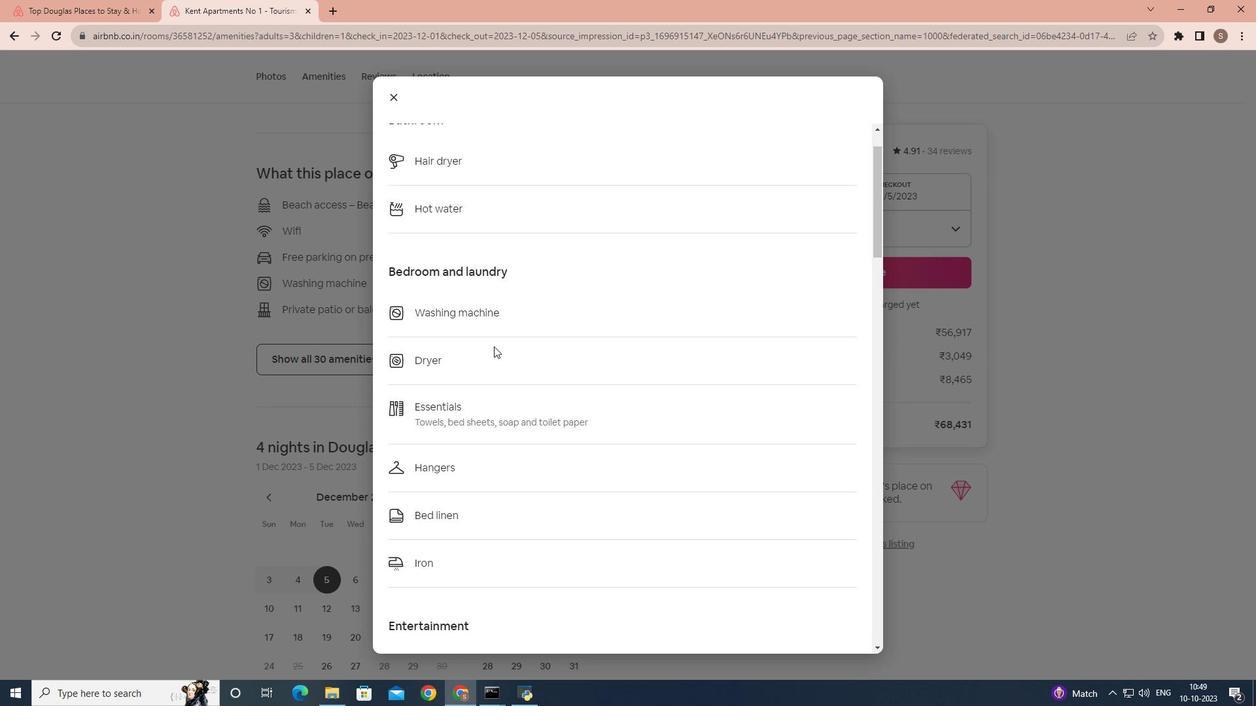 
Action: Mouse scrolled (493, 346) with delta (0, 0)
Screenshot: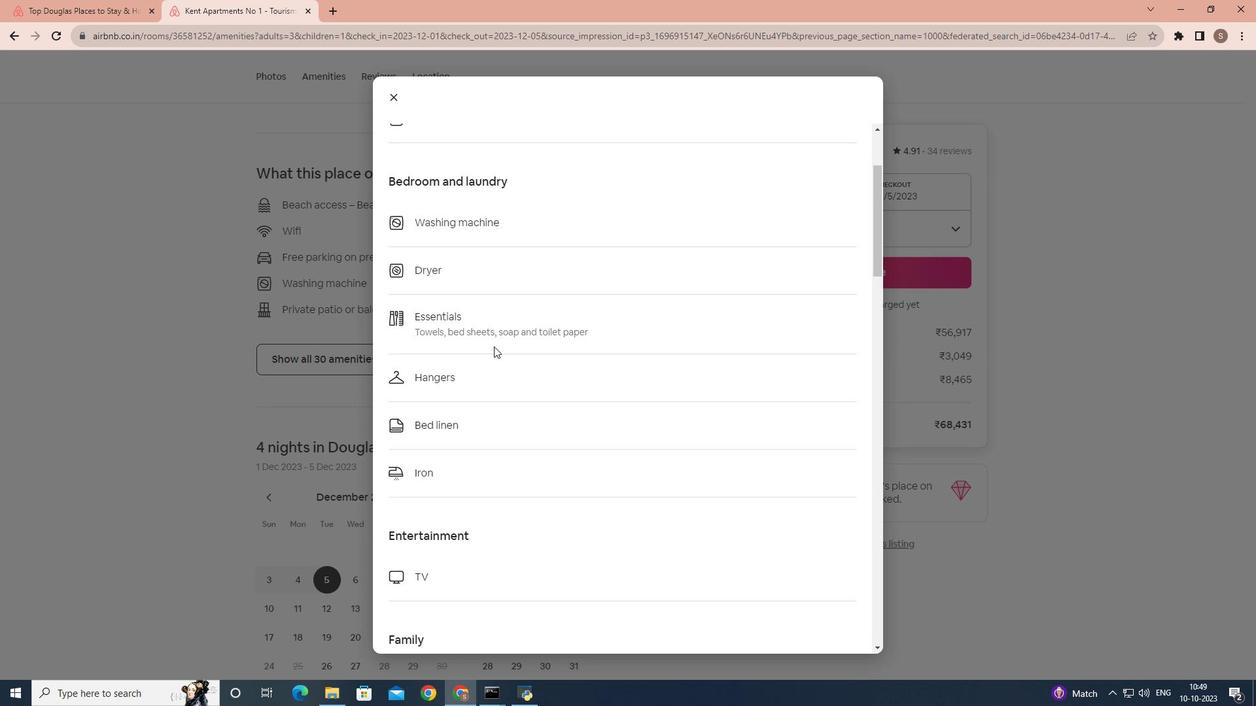 
Action: Mouse scrolled (493, 346) with delta (0, 0)
Screenshot: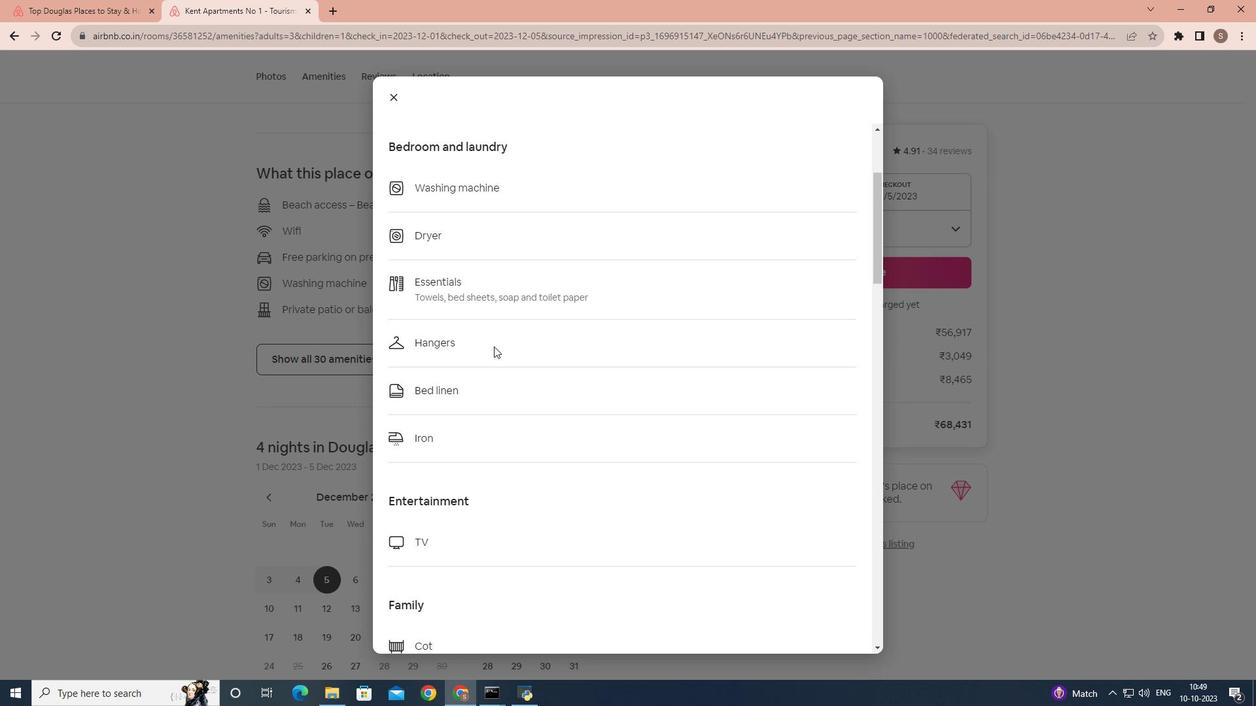 
Action: Mouse scrolled (493, 346) with delta (0, 0)
Screenshot: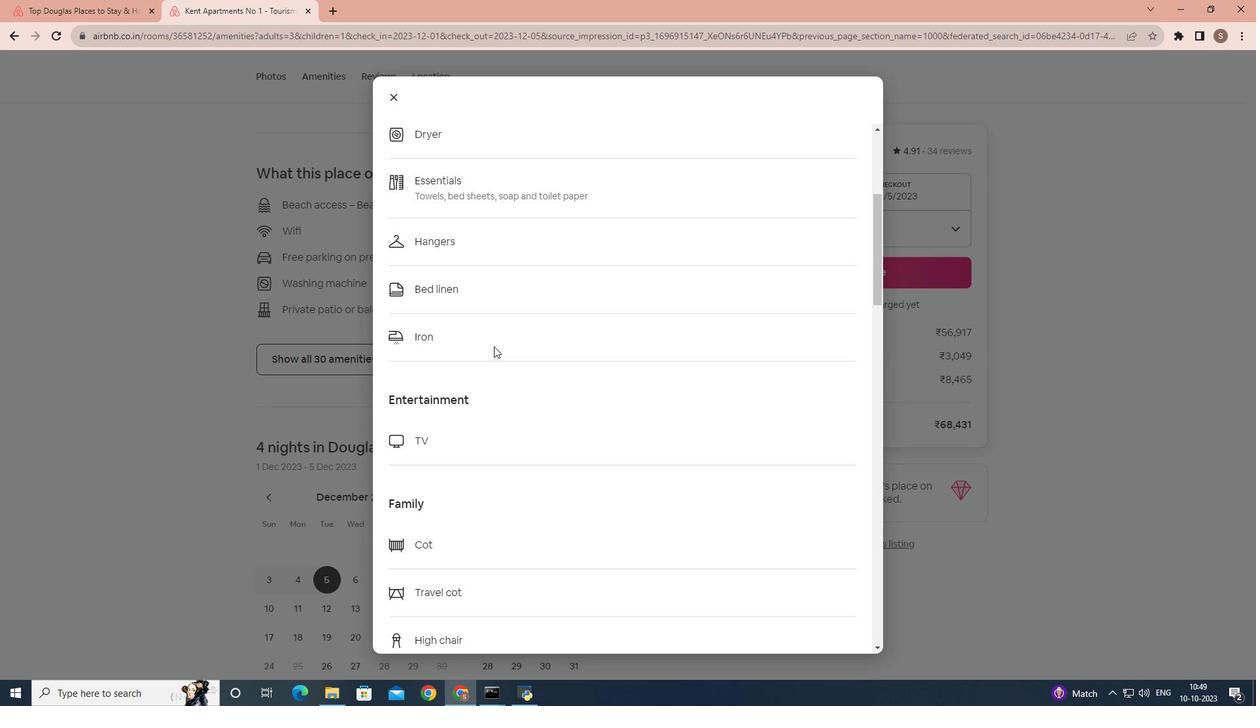 
Action: Mouse scrolled (493, 346) with delta (0, 0)
Screenshot: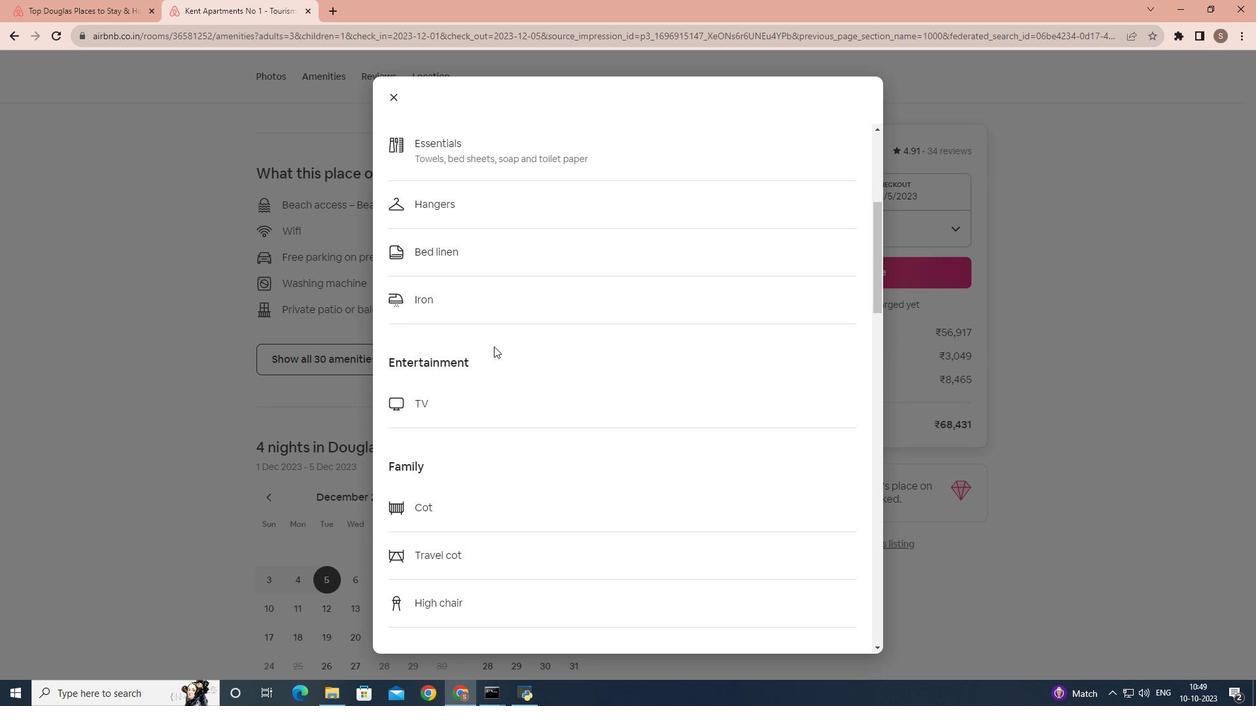 
Action: Mouse scrolled (493, 346) with delta (0, 0)
Screenshot: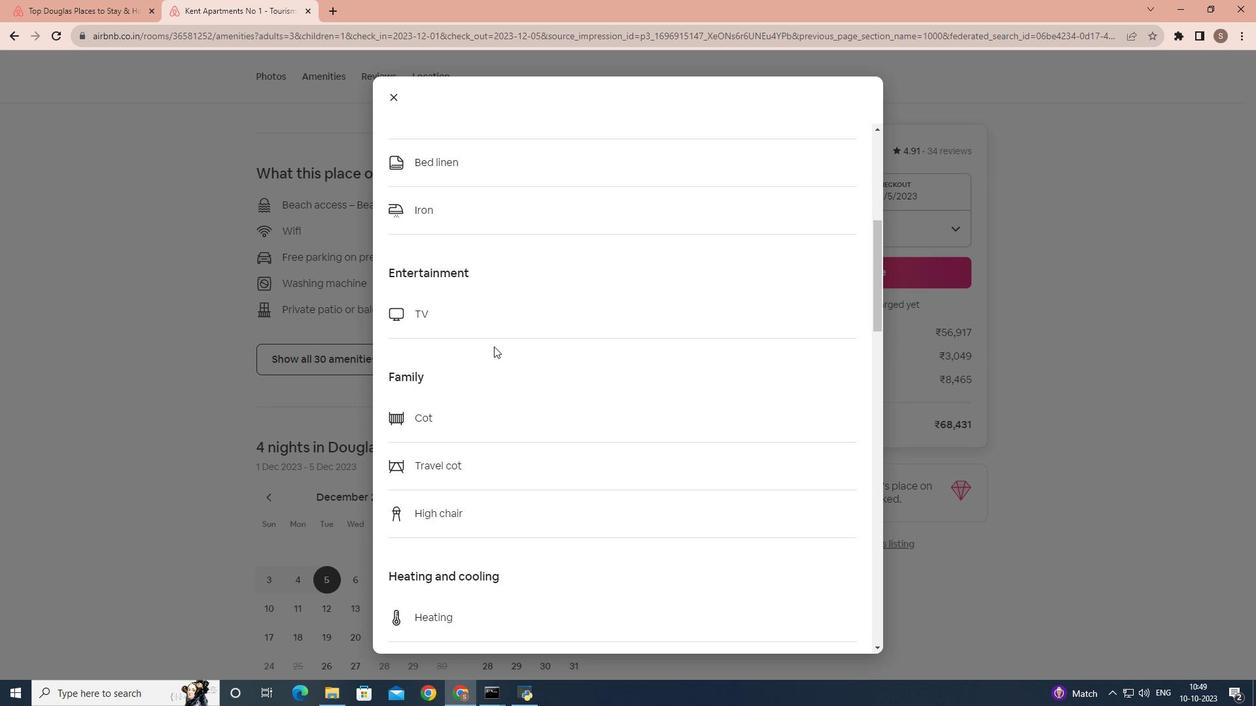 
Action: Mouse scrolled (493, 346) with delta (0, 0)
Screenshot: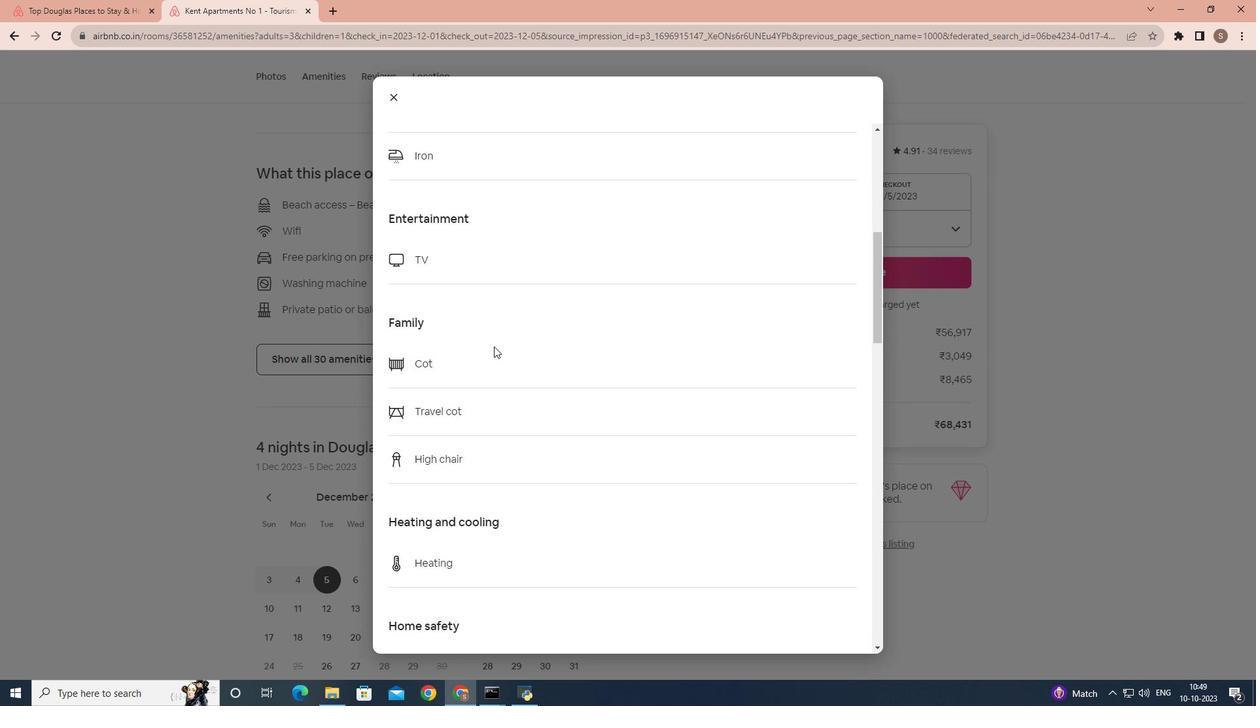 
Action: Mouse scrolled (493, 346) with delta (0, 0)
Screenshot: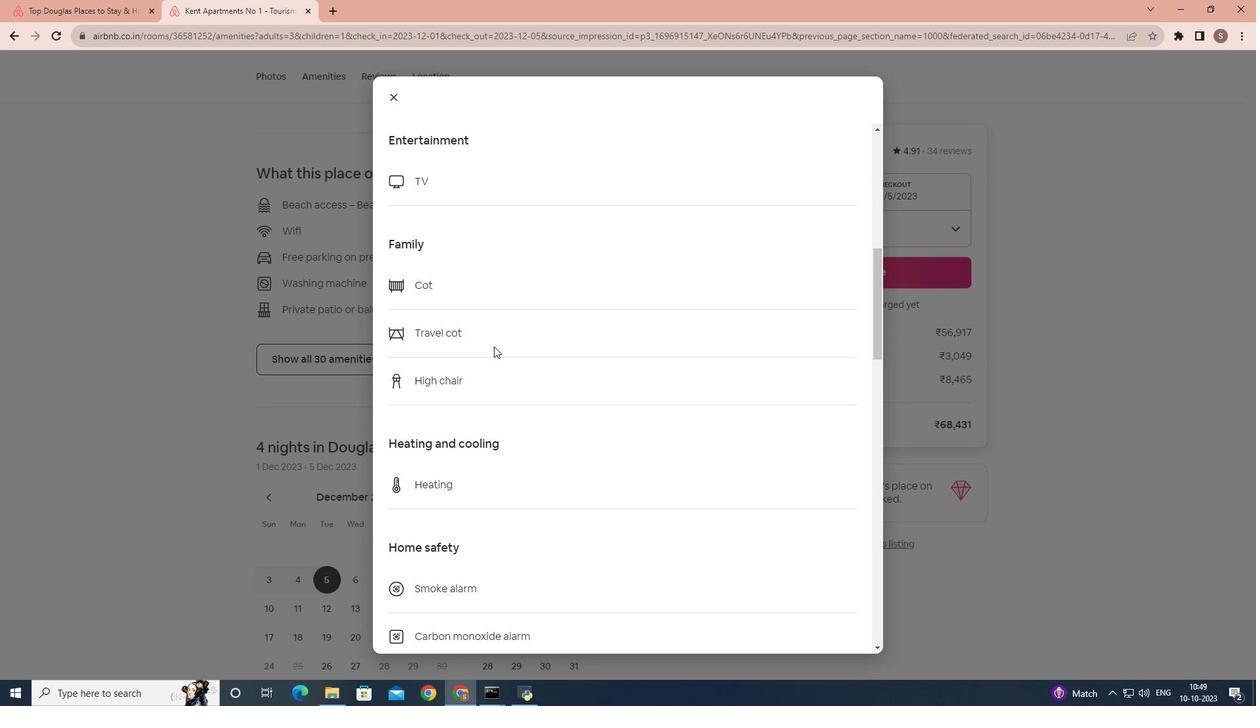 
Action: Mouse scrolled (493, 346) with delta (0, 0)
Screenshot: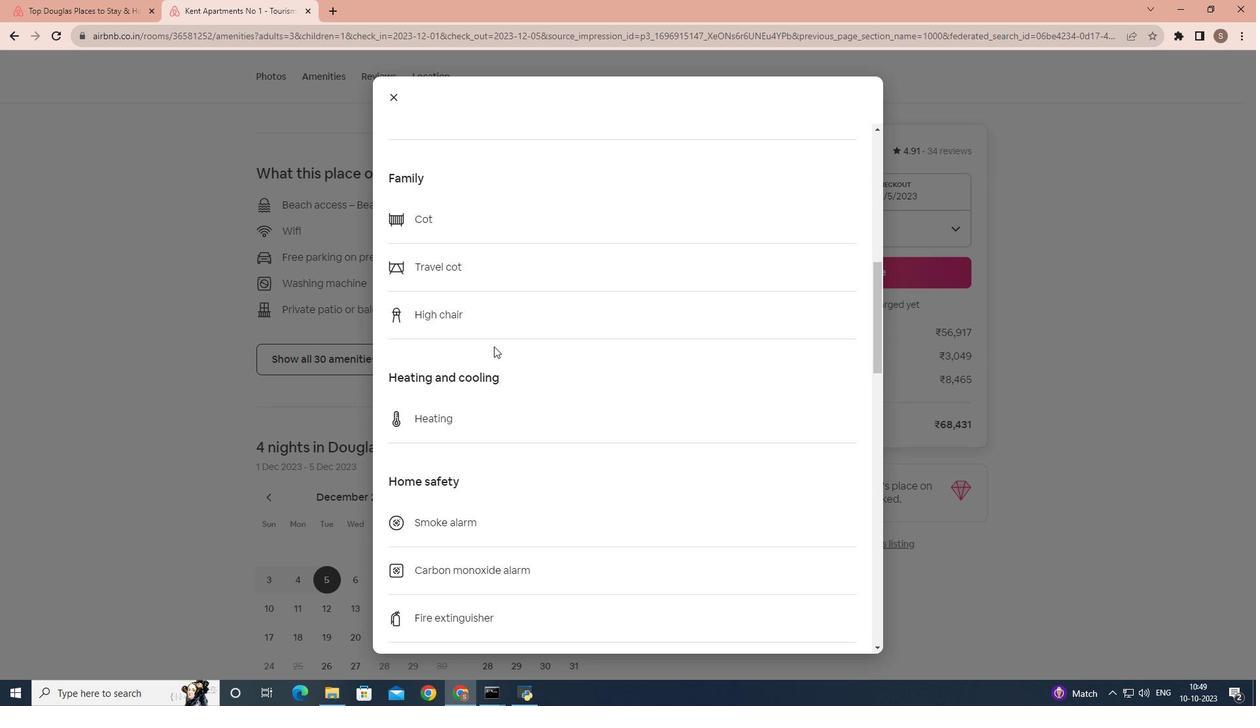 
Action: Mouse scrolled (493, 346) with delta (0, 0)
Screenshot: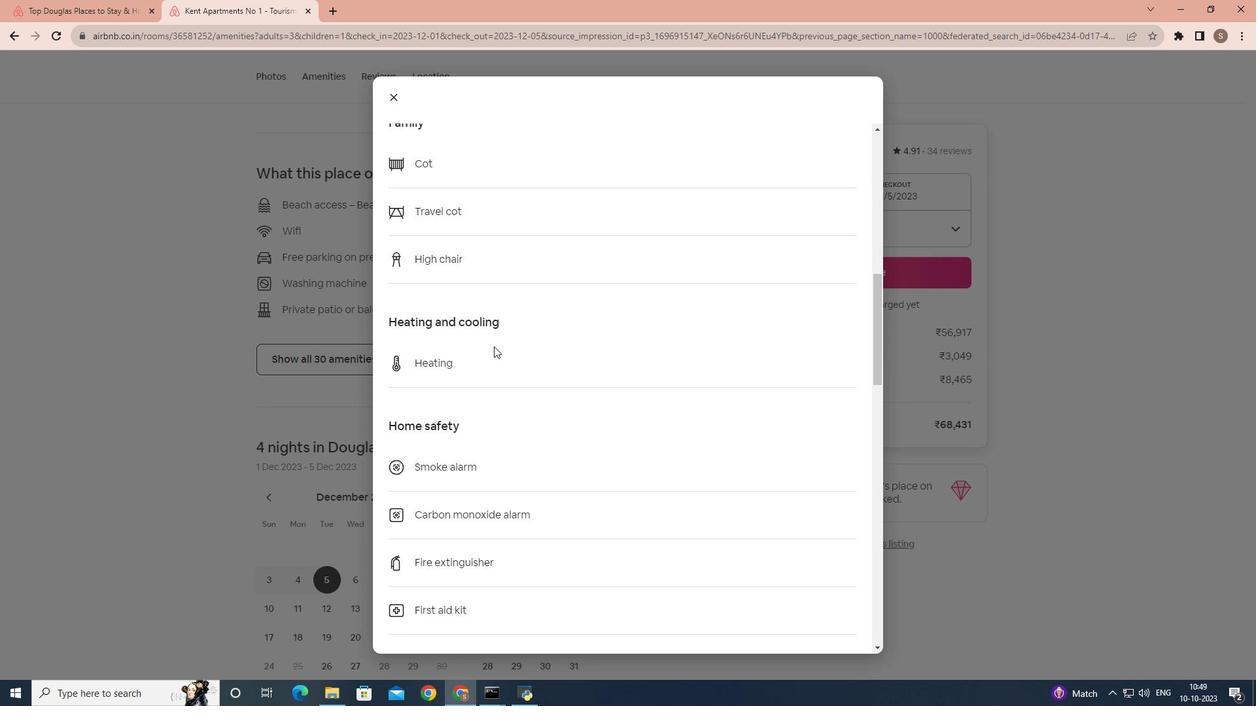 
Action: Mouse scrolled (493, 346) with delta (0, 0)
Screenshot: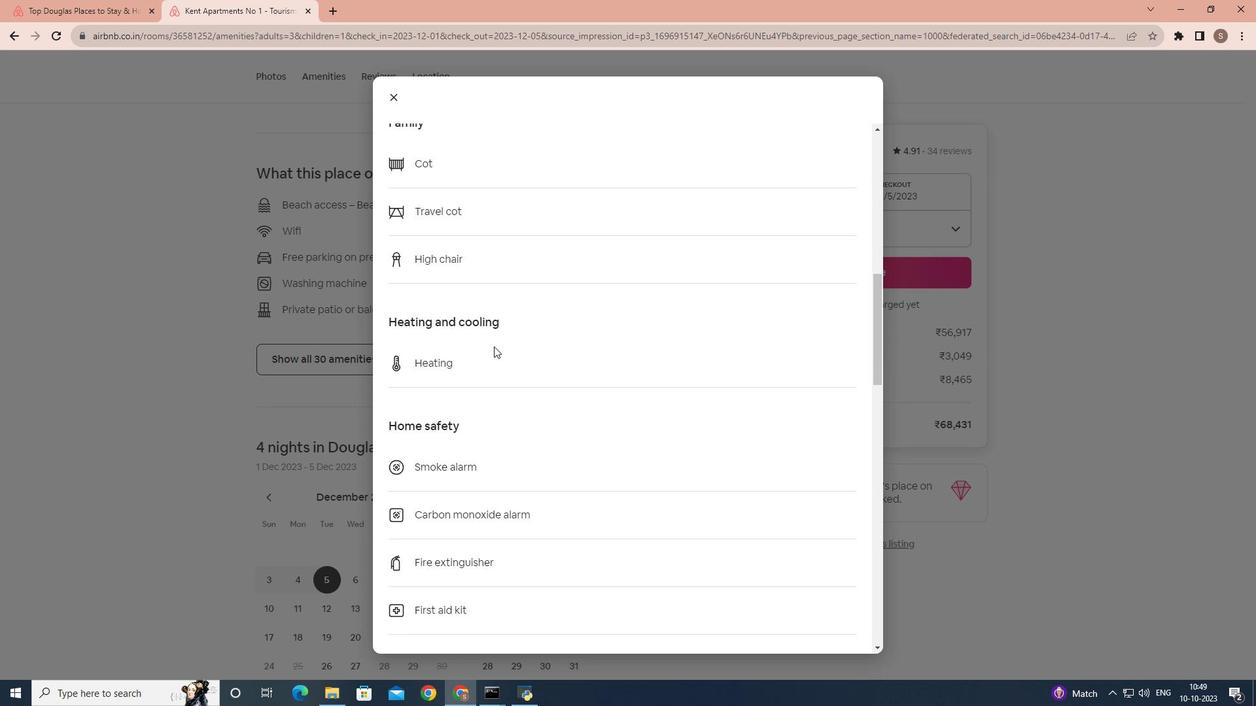 
Action: Mouse scrolled (493, 346) with delta (0, 0)
Screenshot: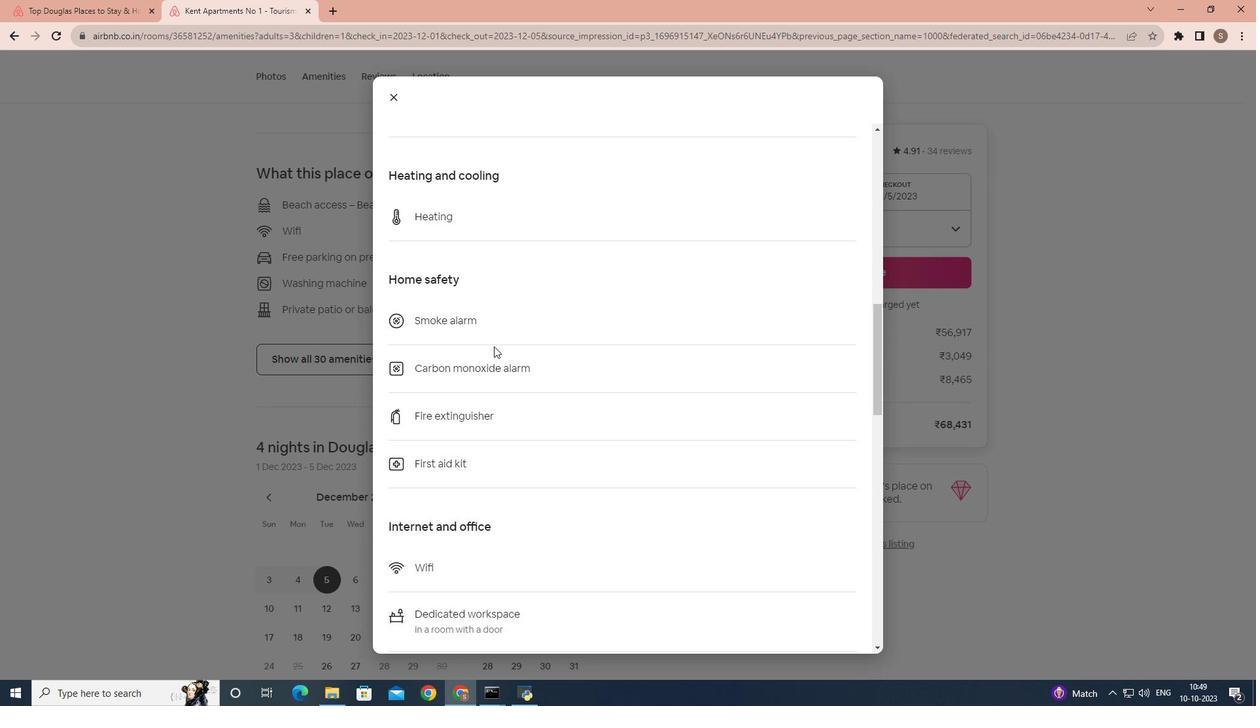 
Action: Mouse scrolled (493, 346) with delta (0, 0)
Screenshot: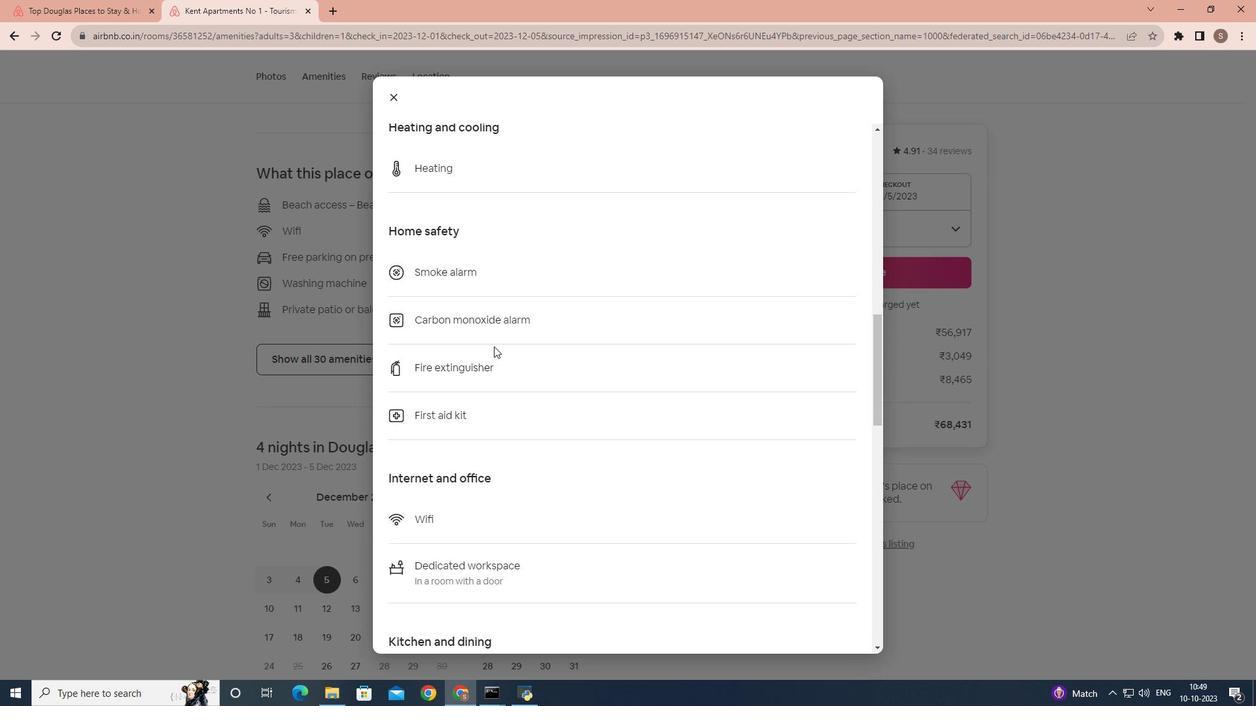 
Action: Mouse scrolled (493, 346) with delta (0, 0)
Screenshot: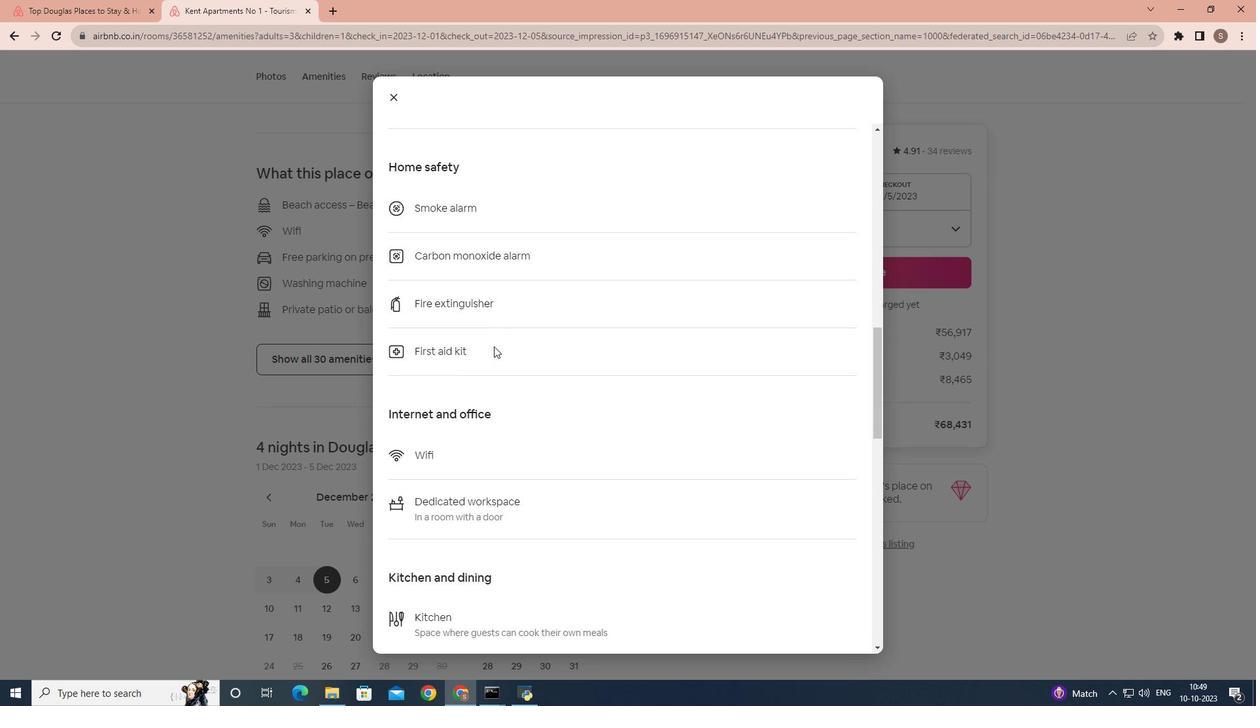 
Action: Mouse scrolled (493, 346) with delta (0, 0)
Screenshot: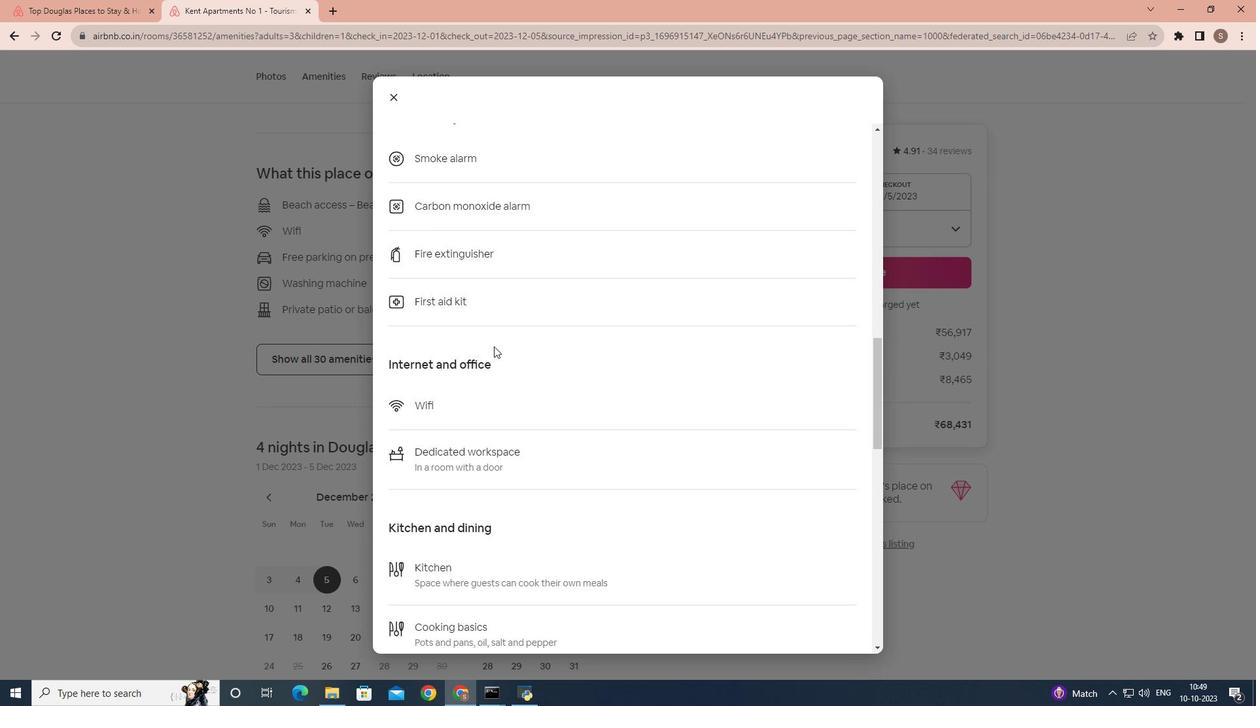 
Action: Mouse scrolled (493, 346) with delta (0, 0)
Screenshot: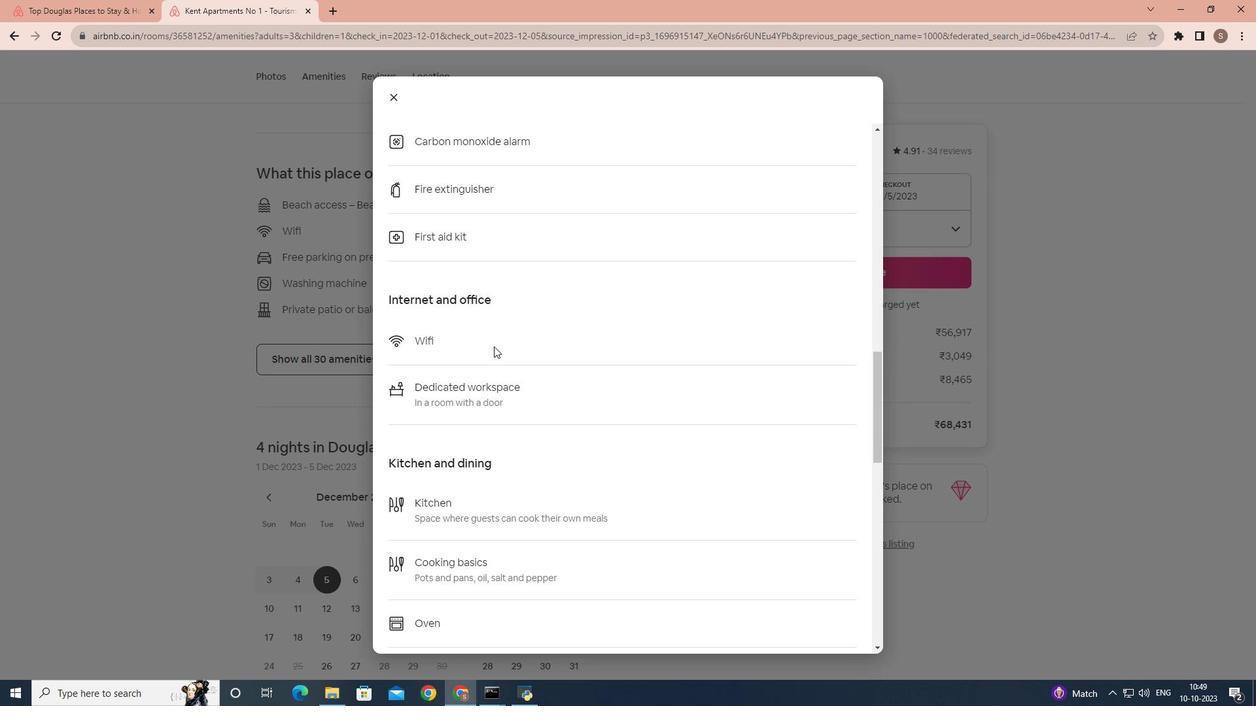 
Action: Mouse scrolled (493, 346) with delta (0, 0)
Screenshot: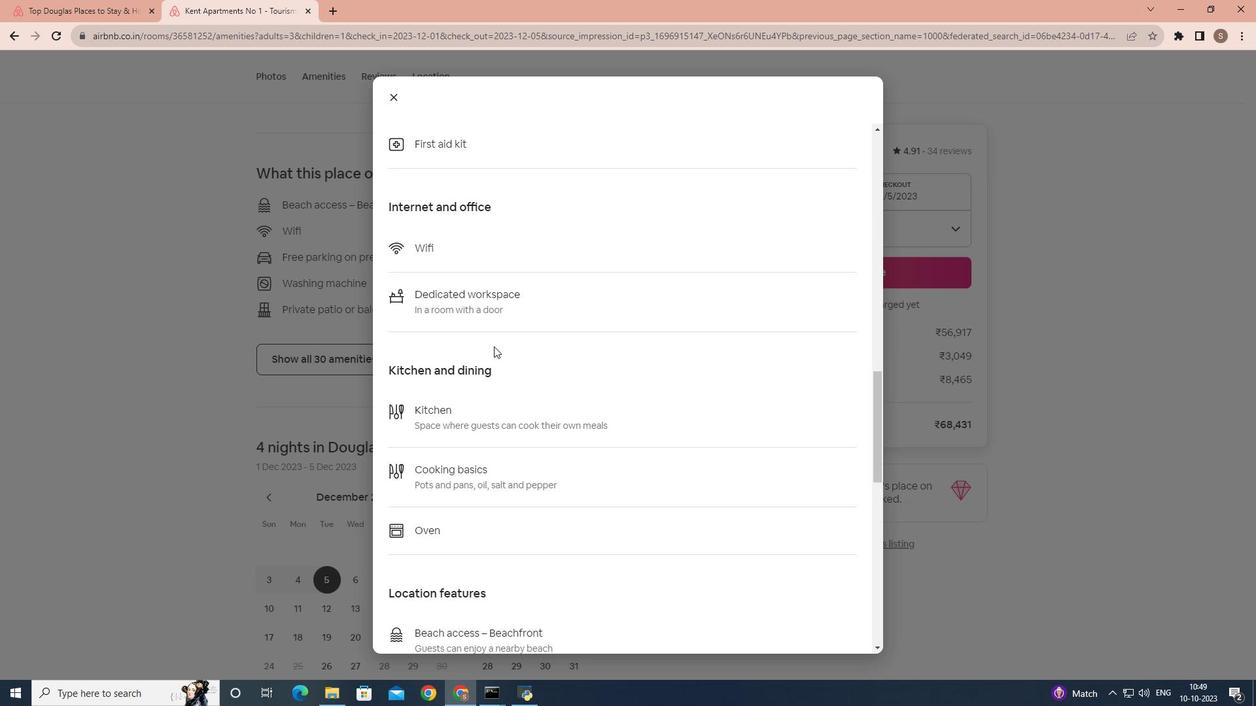 
Action: Mouse scrolled (493, 346) with delta (0, 0)
Screenshot: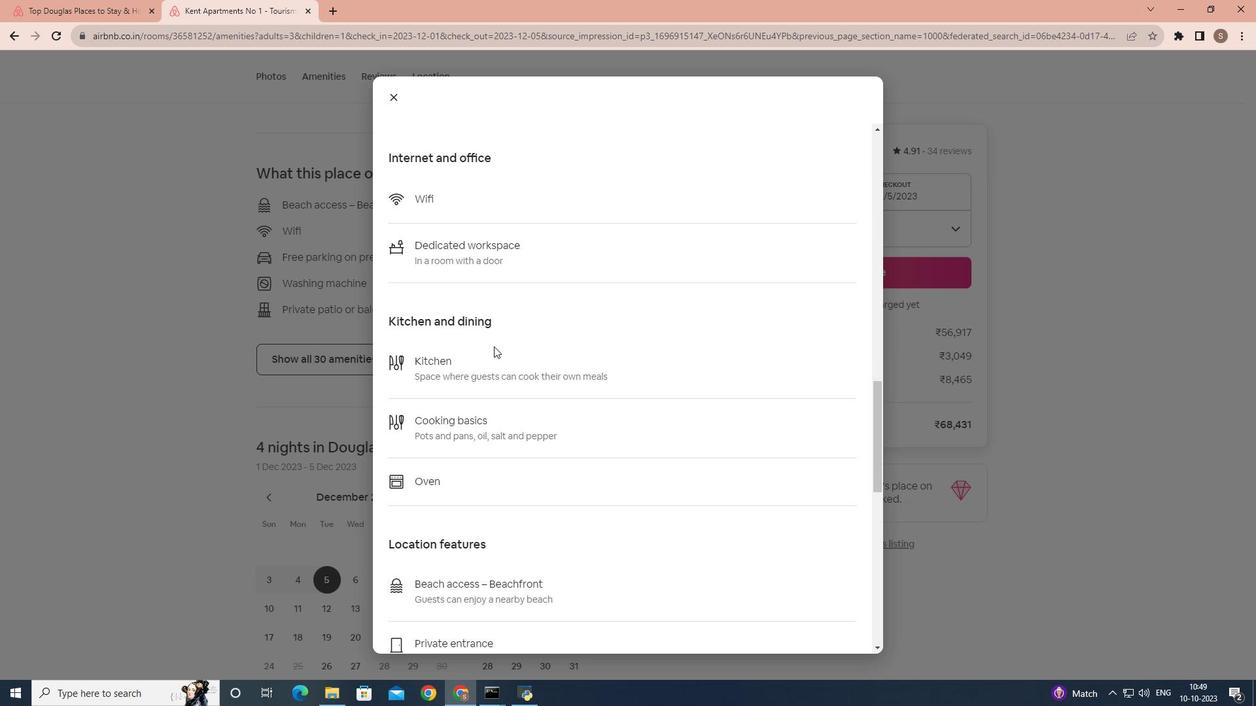 
Action: Mouse scrolled (493, 346) with delta (0, 0)
Screenshot: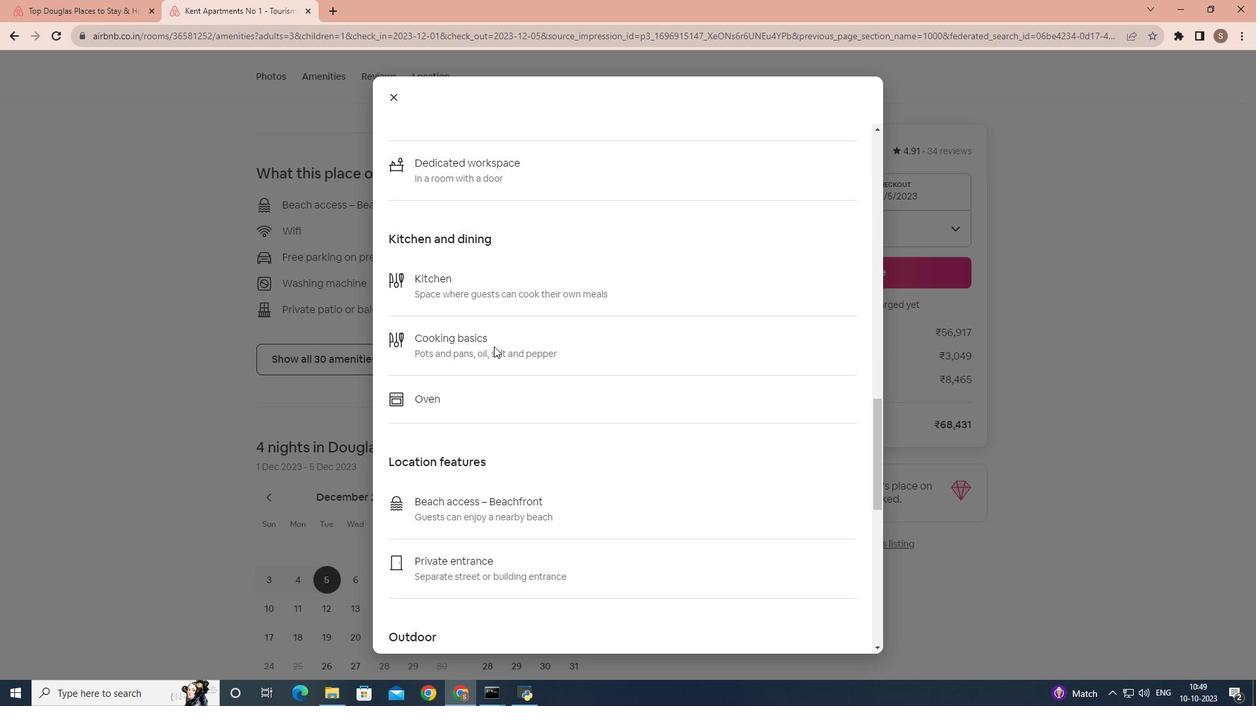 
Action: Mouse scrolled (493, 346) with delta (0, 0)
Screenshot: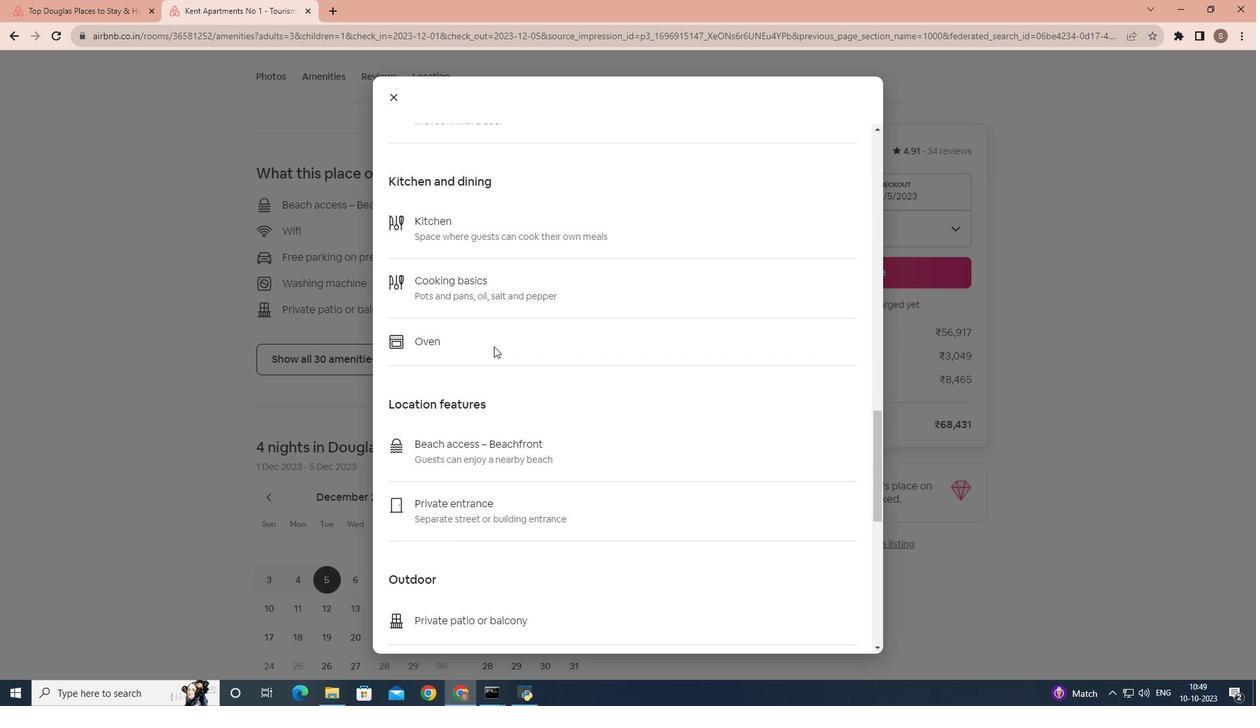 
Action: Mouse scrolled (493, 346) with delta (0, 0)
Screenshot: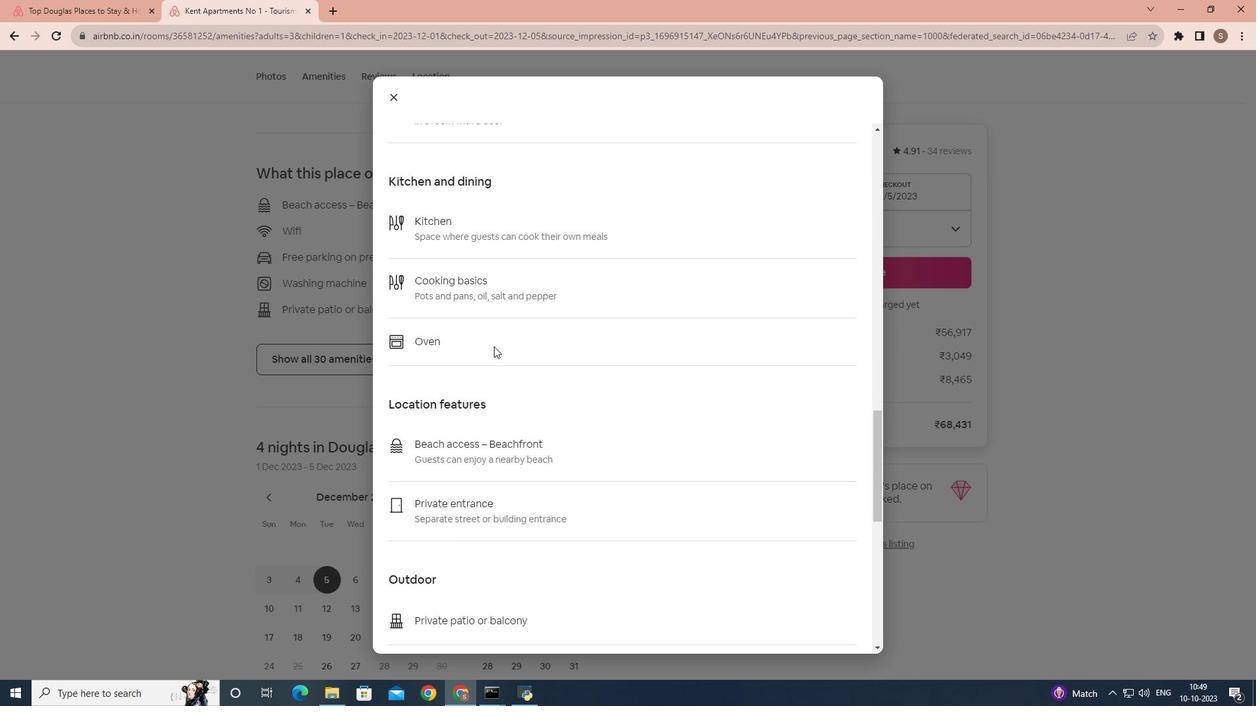 
Action: Mouse scrolled (493, 346) with delta (0, 0)
Screenshot: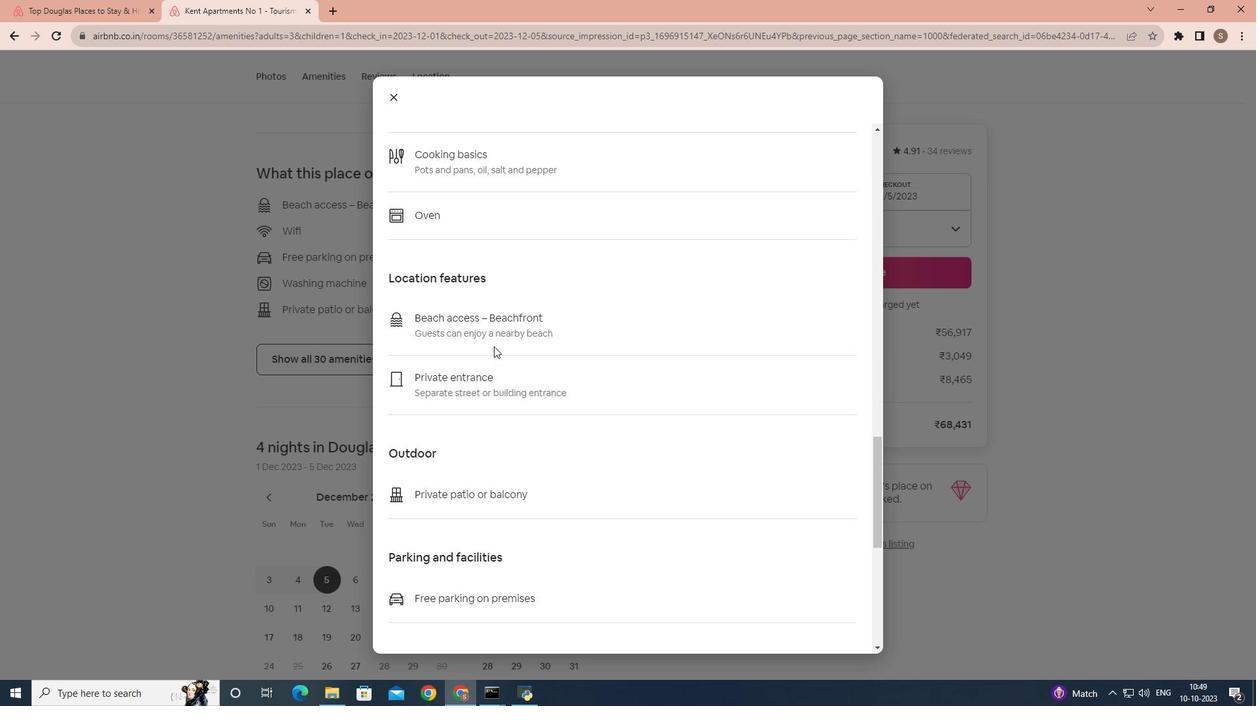 
Action: Mouse scrolled (493, 346) with delta (0, 0)
Screenshot: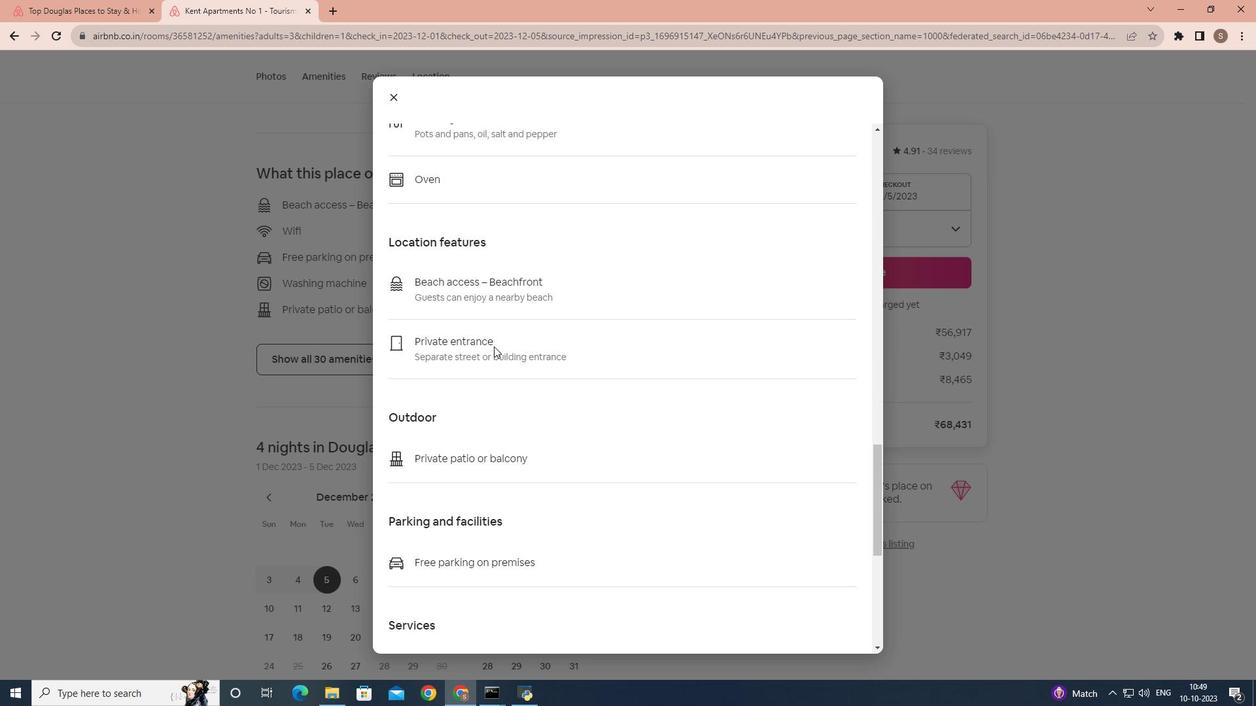 
Action: Mouse scrolled (493, 346) with delta (0, 0)
Screenshot: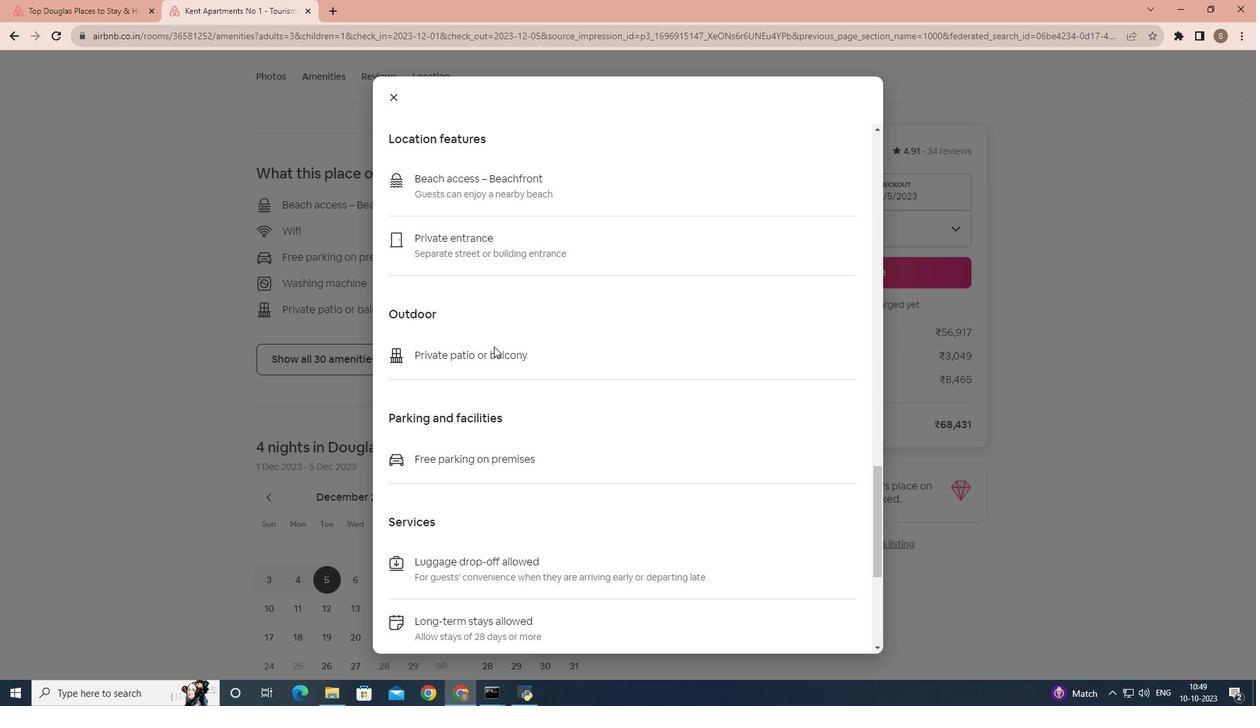 
Action: Mouse scrolled (493, 346) with delta (0, 0)
Screenshot: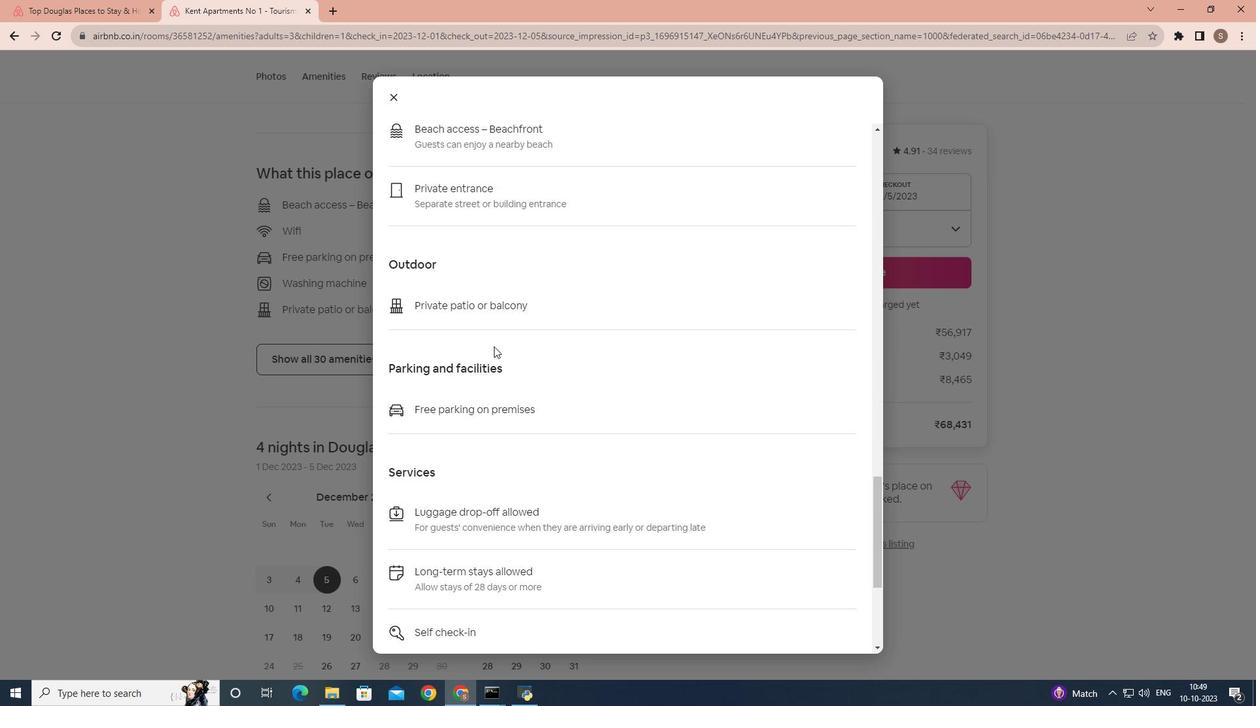 
Action: Mouse scrolled (493, 346) with delta (0, 0)
Screenshot: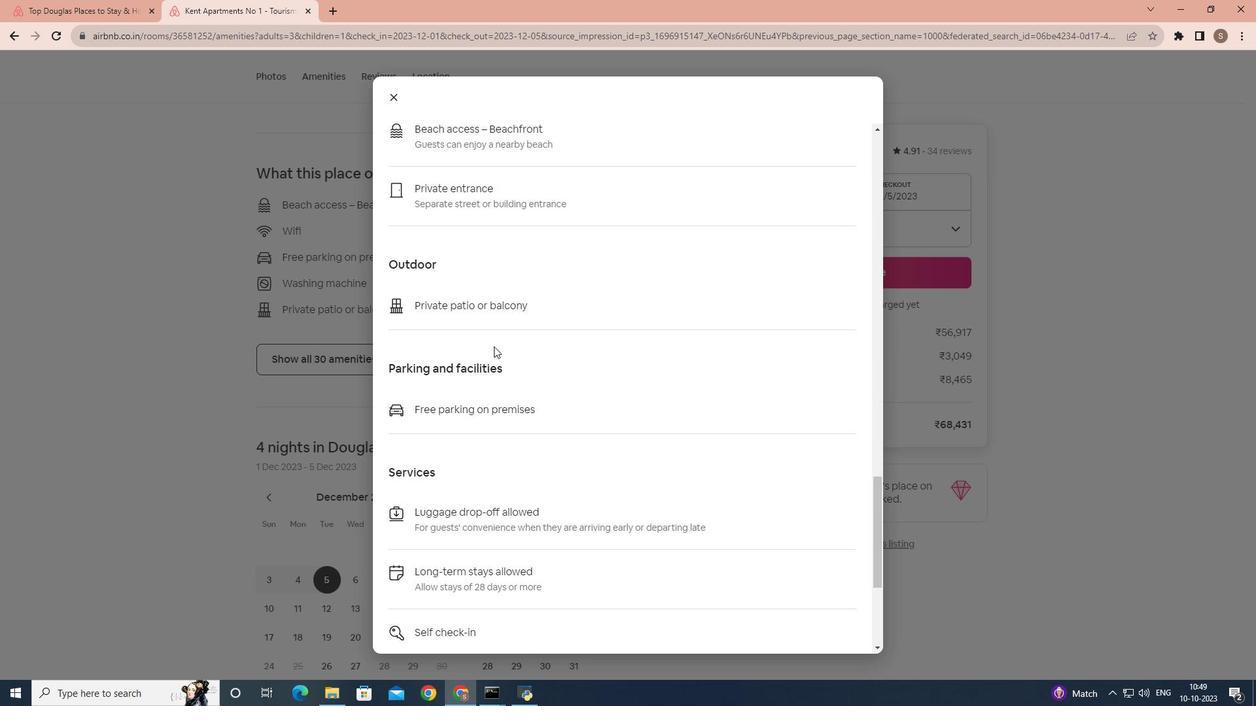 
Action: Mouse scrolled (493, 346) with delta (0, 0)
Screenshot: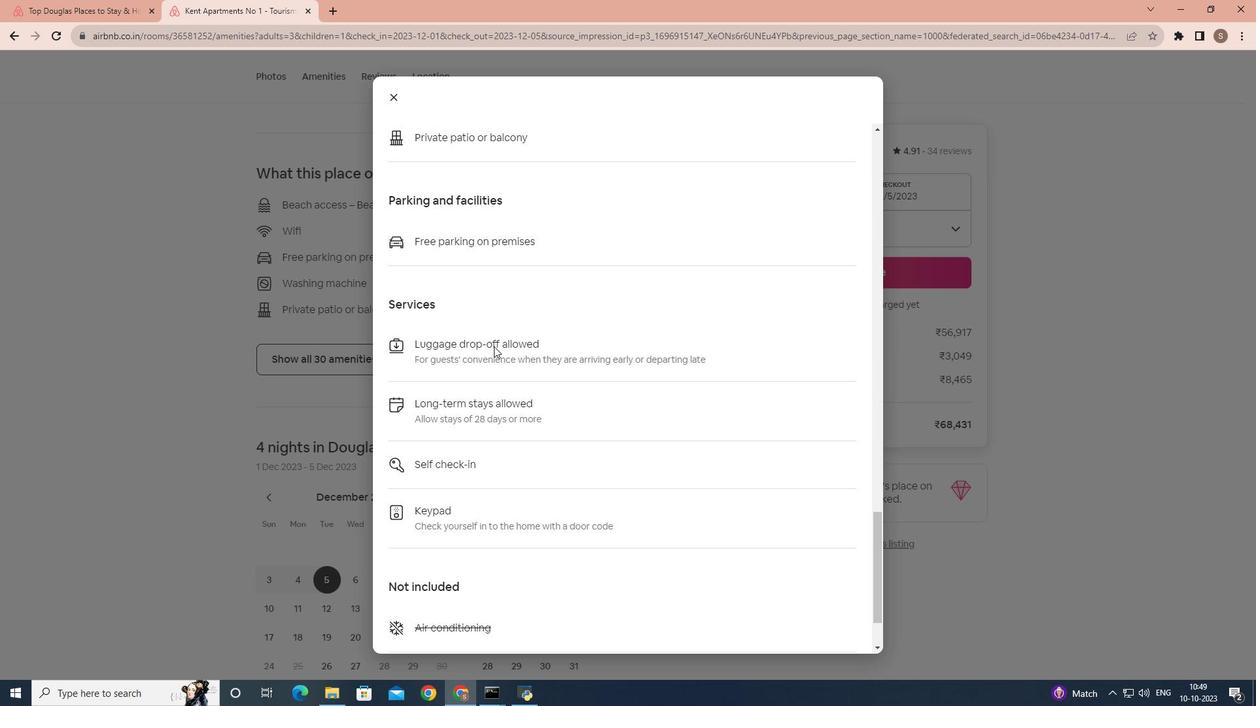 
Action: Mouse scrolled (493, 346) with delta (0, 0)
Screenshot: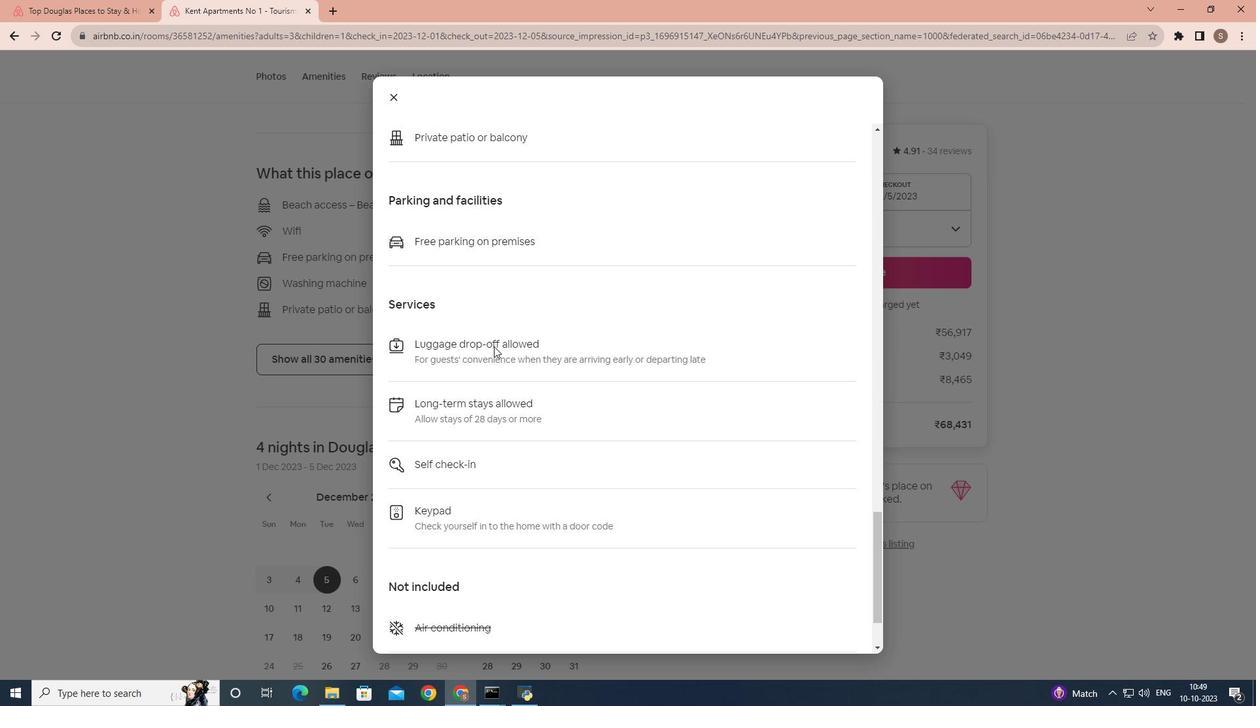 
Action: Mouse scrolled (493, 346) with delta (0, 0)
Screenshot: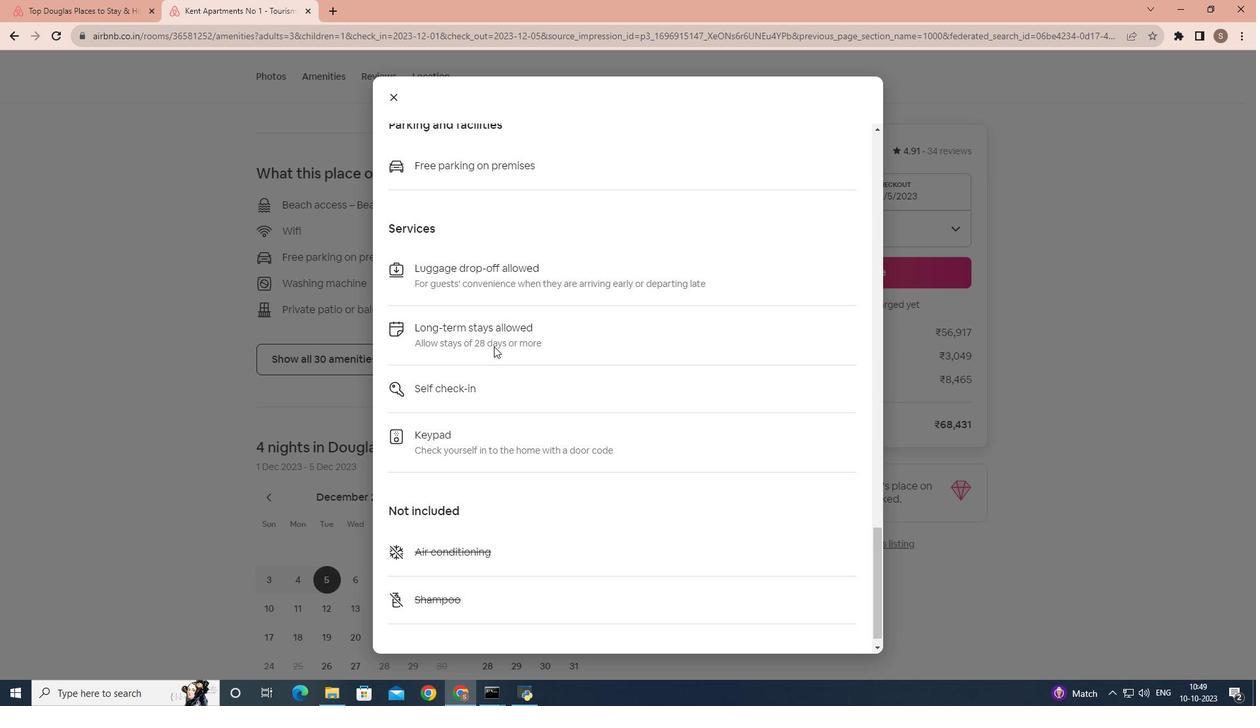 
Action: Mouse scrolled (493, 346) with delta (0, 0)
Screenshot: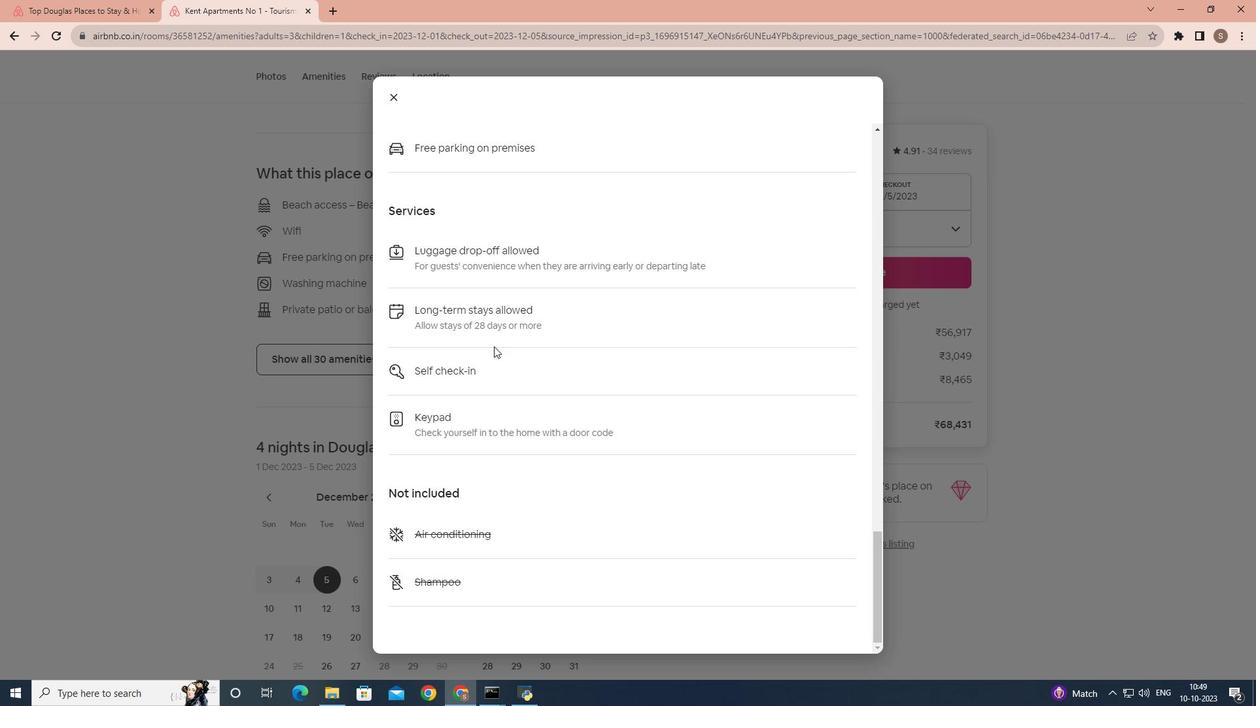 
Action: Mouse scrolled (493, 346) with delta (0, 0)
Screenshot: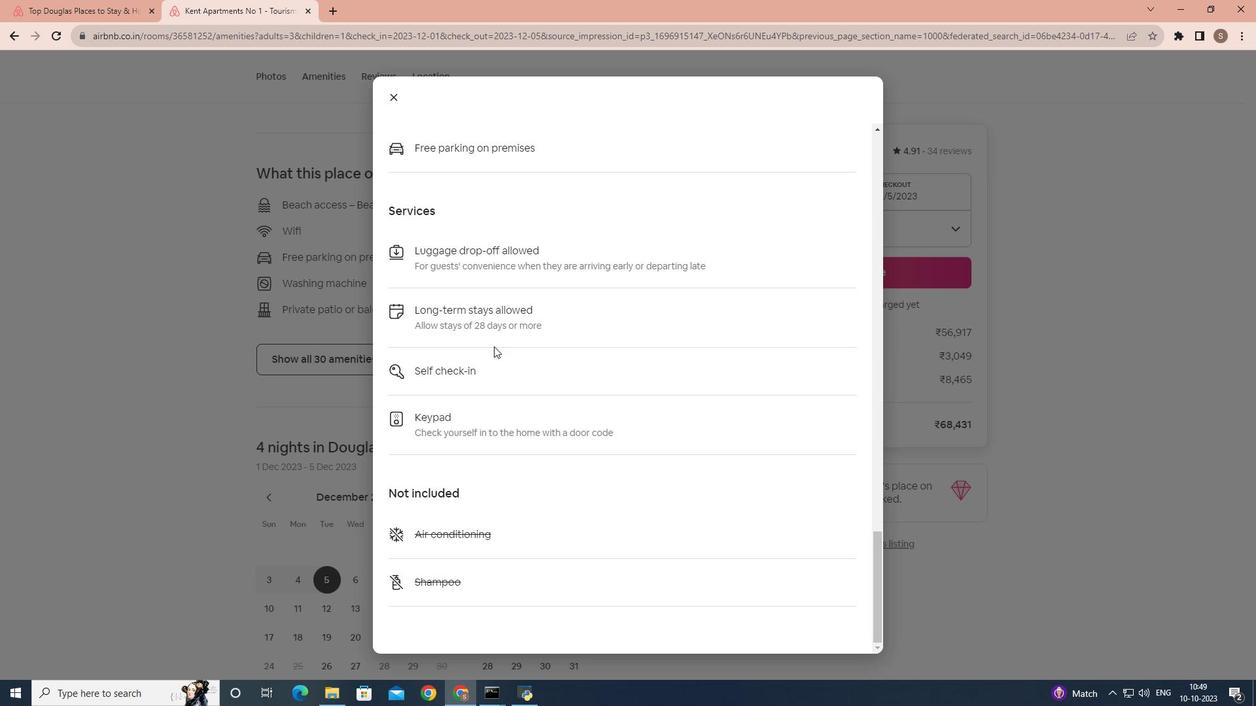 
Action: Mouse moved to (395, 100)
Screenshot: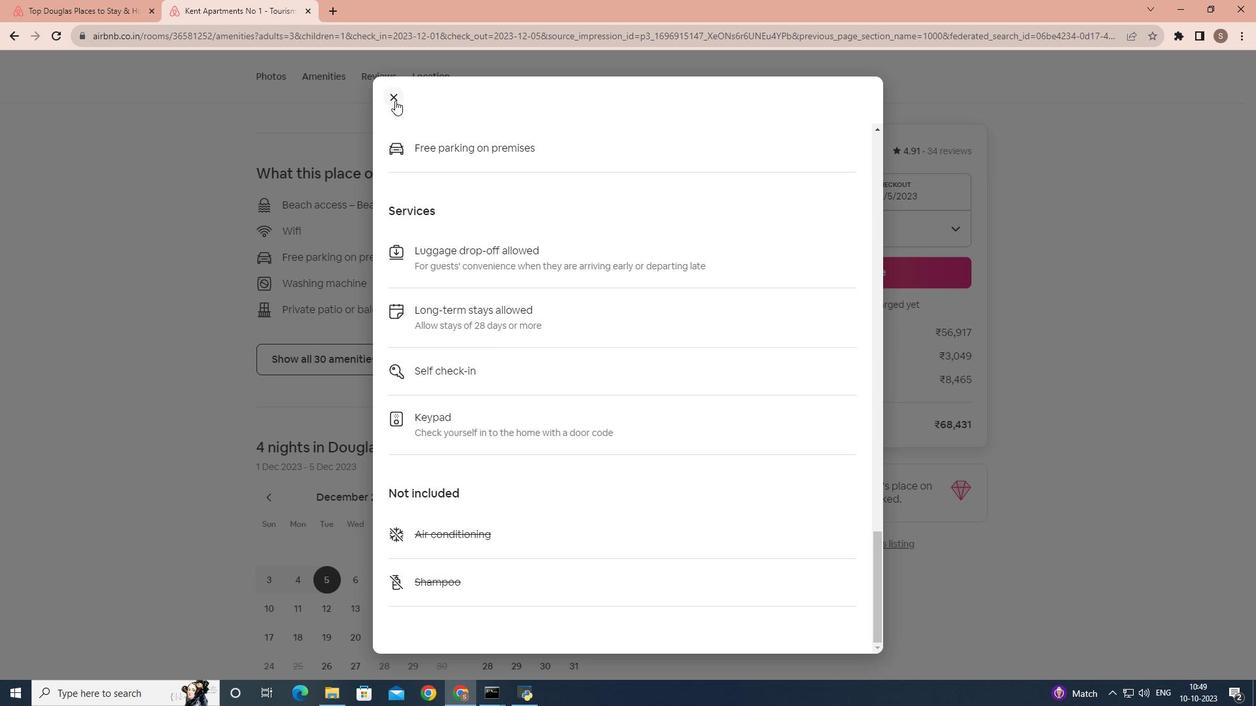 
Action: Mouse pressed left at (395, 100)
Screenshot: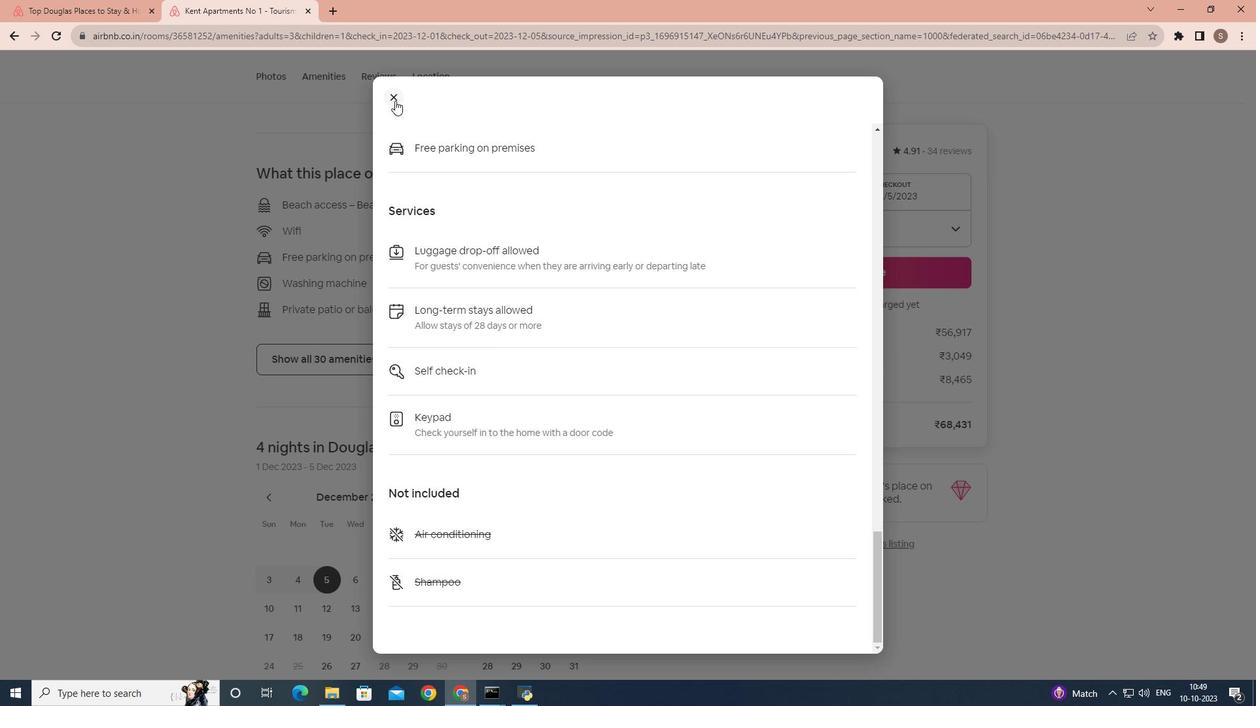
Action: Mouse moved to (418, 241)
Screenshot: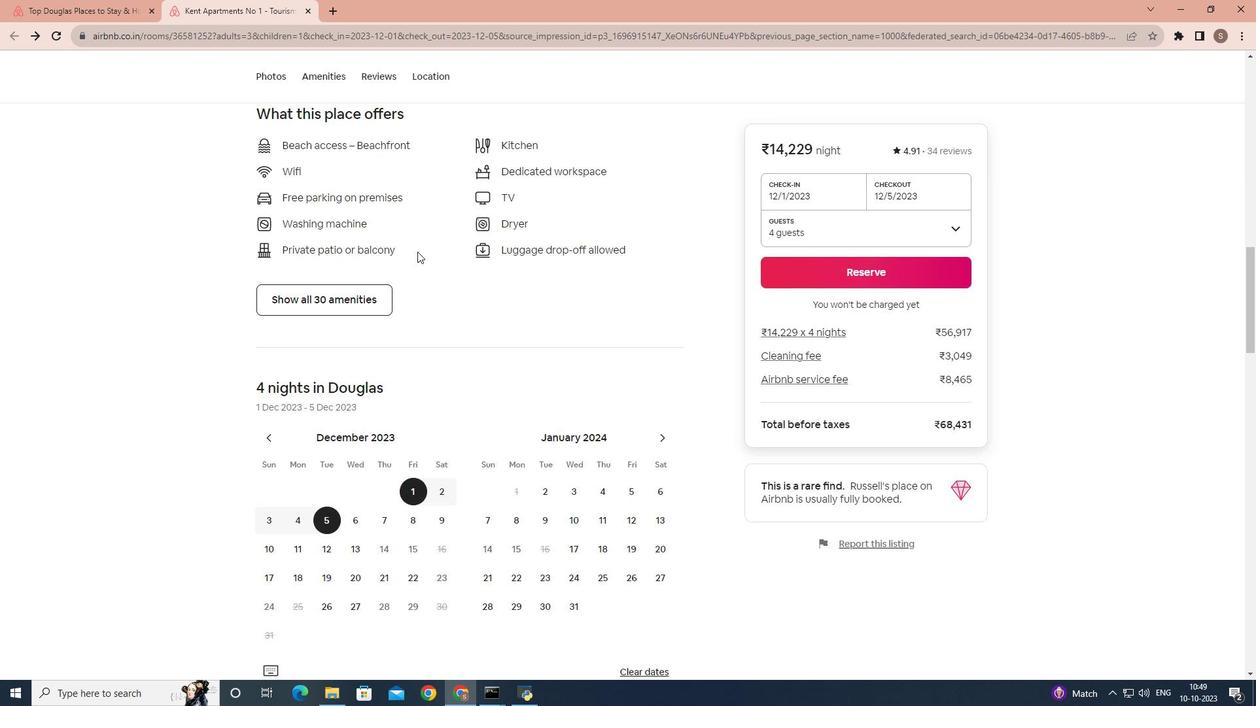 
Action: Mouse scrolled (418, 240) with delta (0, 0)
Screenshot: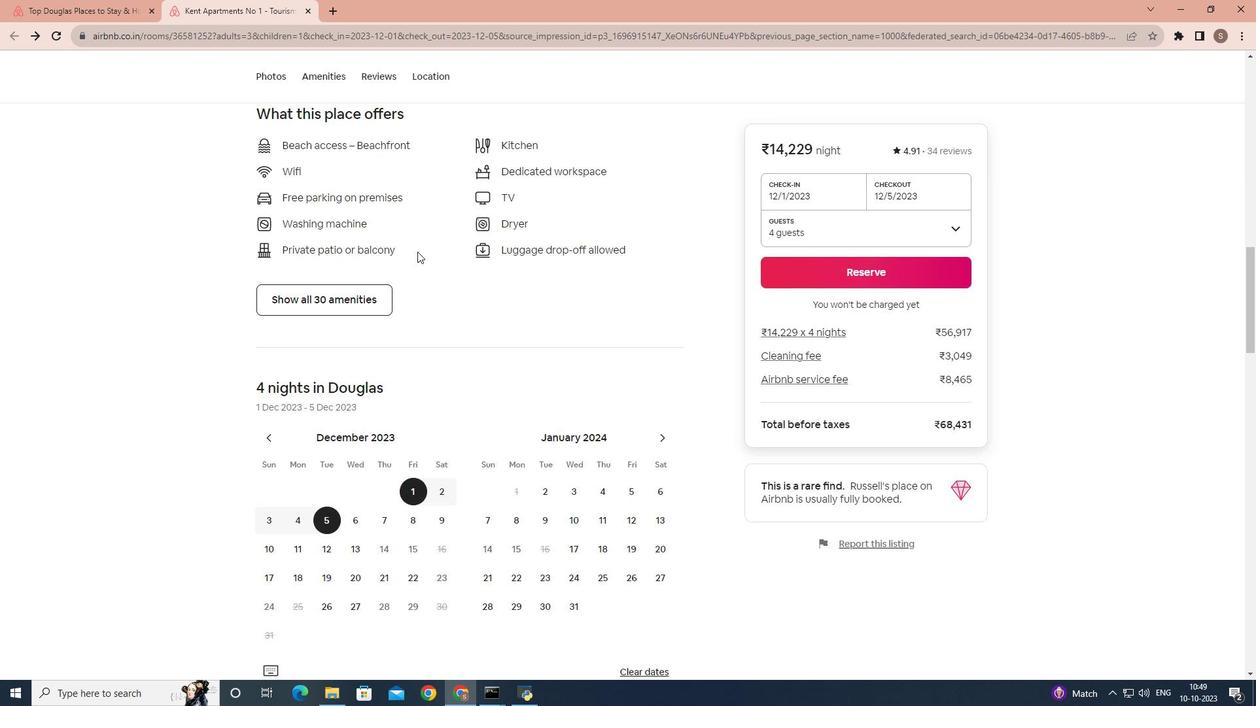 
Action: Mouse moved to (418, 247)
Screenshot: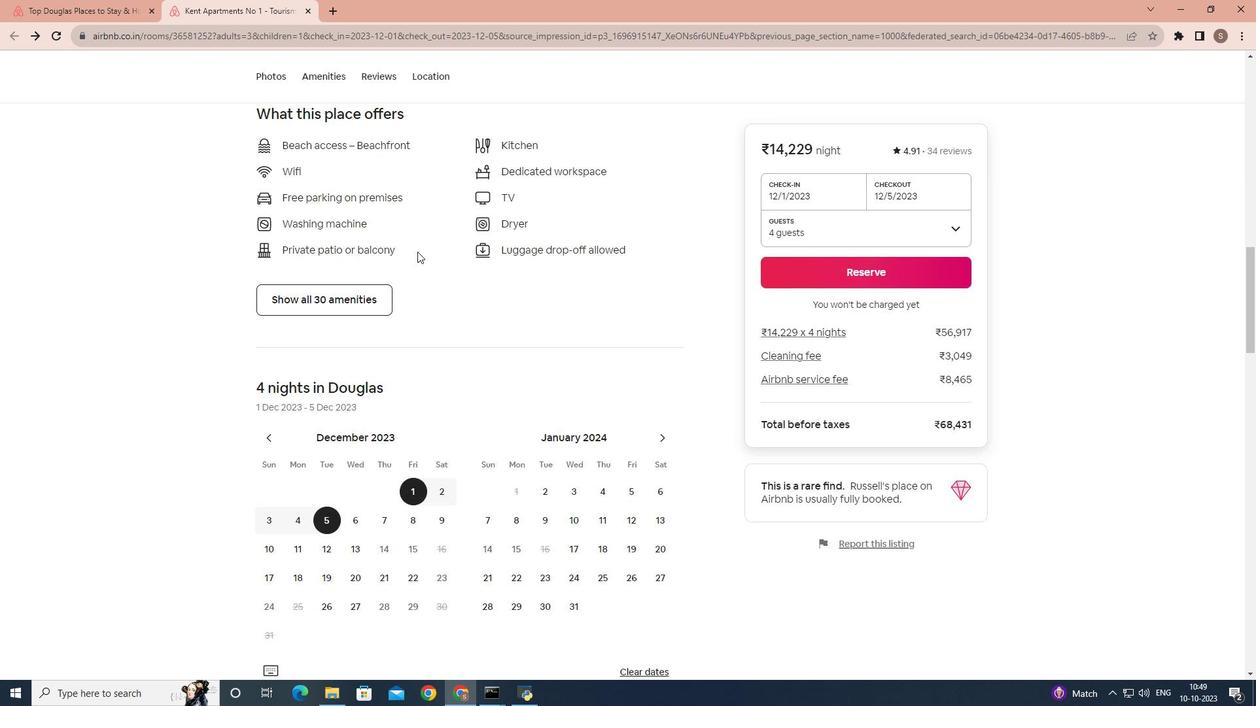 
Action: Mouse scrolled (418, 246) with delta (0, 0)
Screenshot: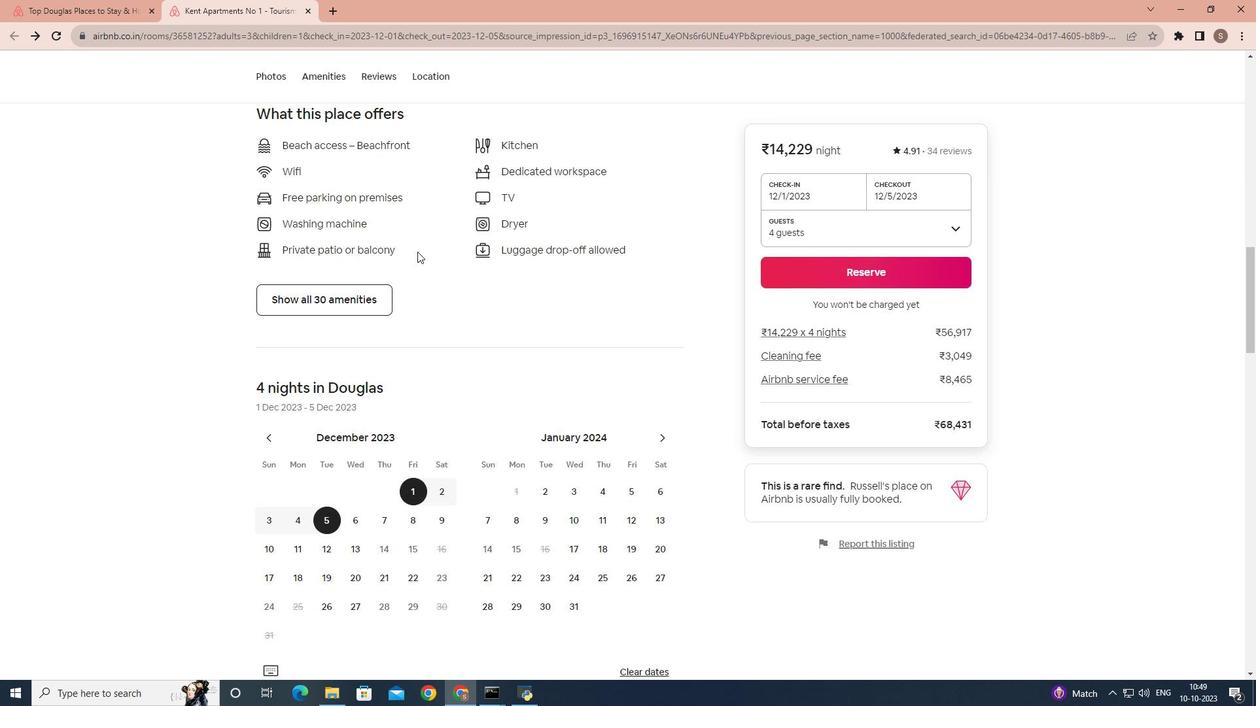 
Action: Mouse moved to (417, 251)
Screenshot: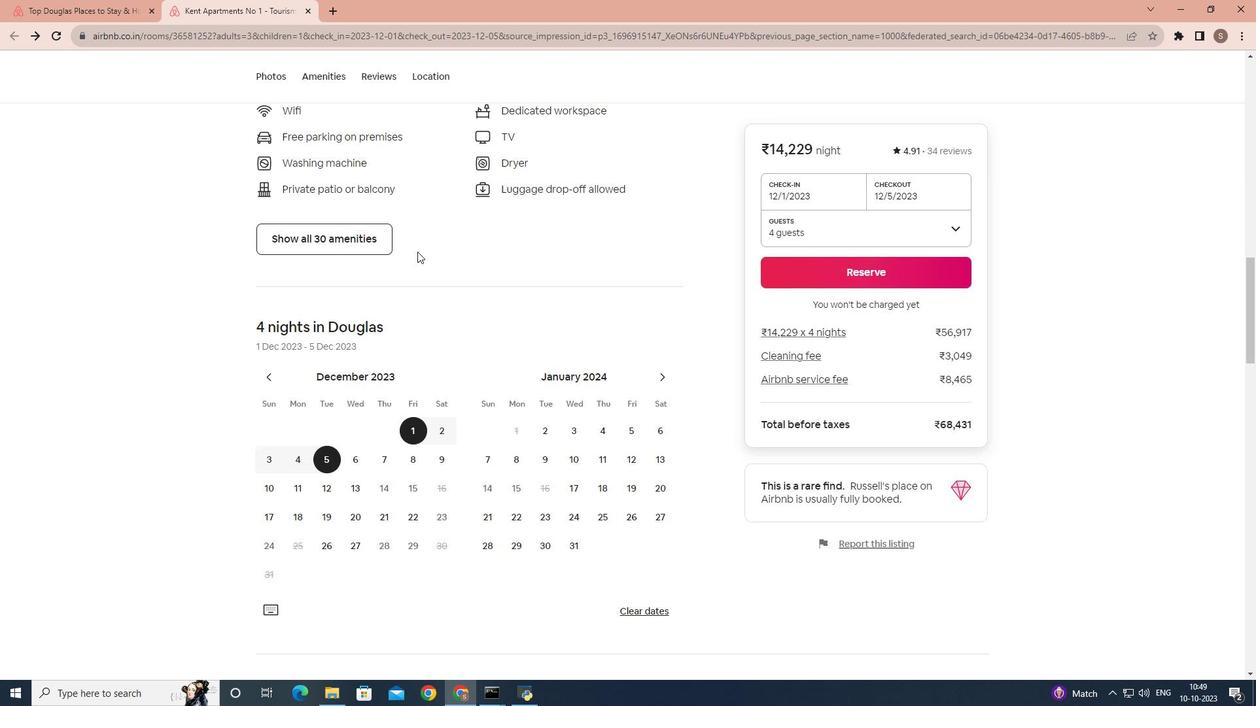 
Action: Mouse scrolled (417, 251) with delta (0, 0)
Screenshot: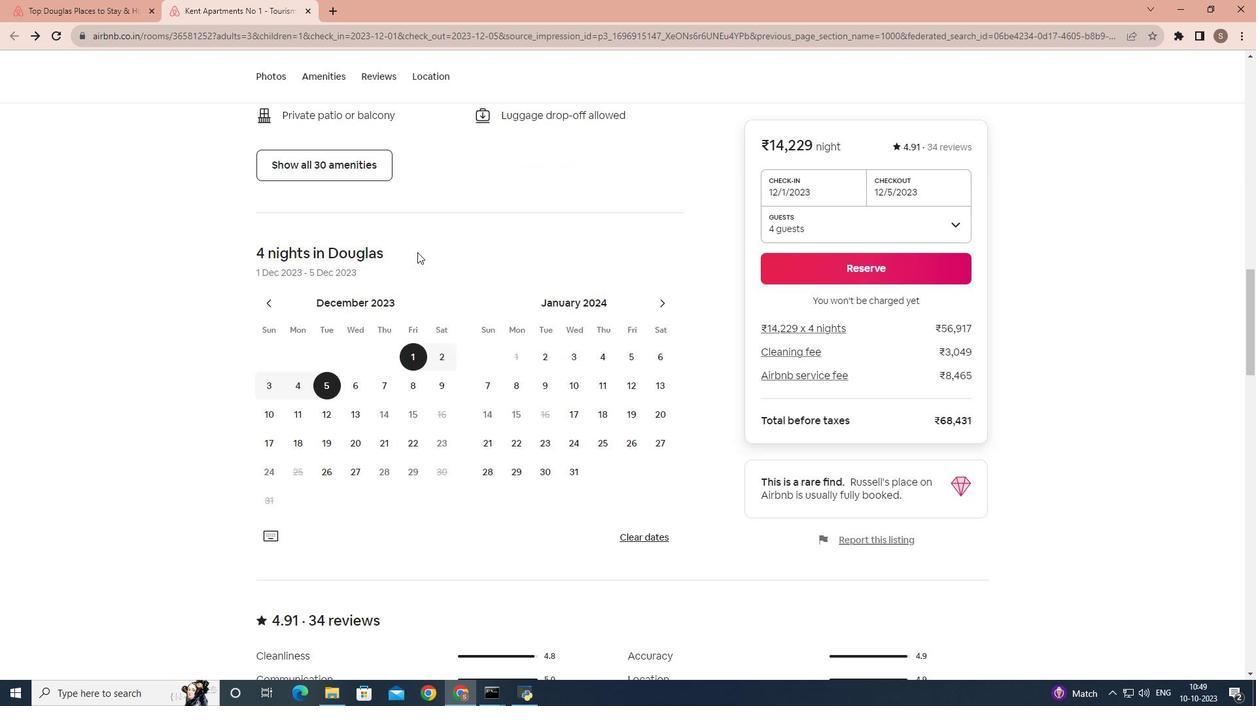 
Action: Mouse scrolled (417, 251) with delta (0, 0)
Screenshot: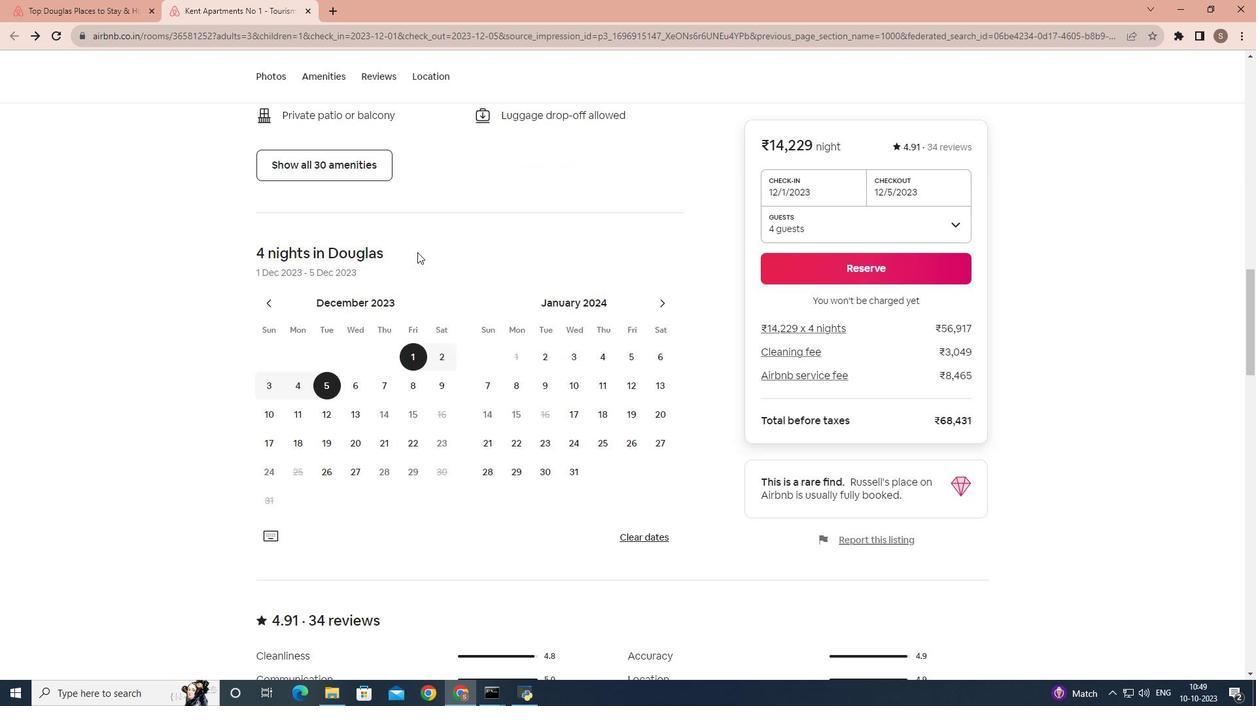 
Action: Mouse moved to (417, 252)
Screenshot: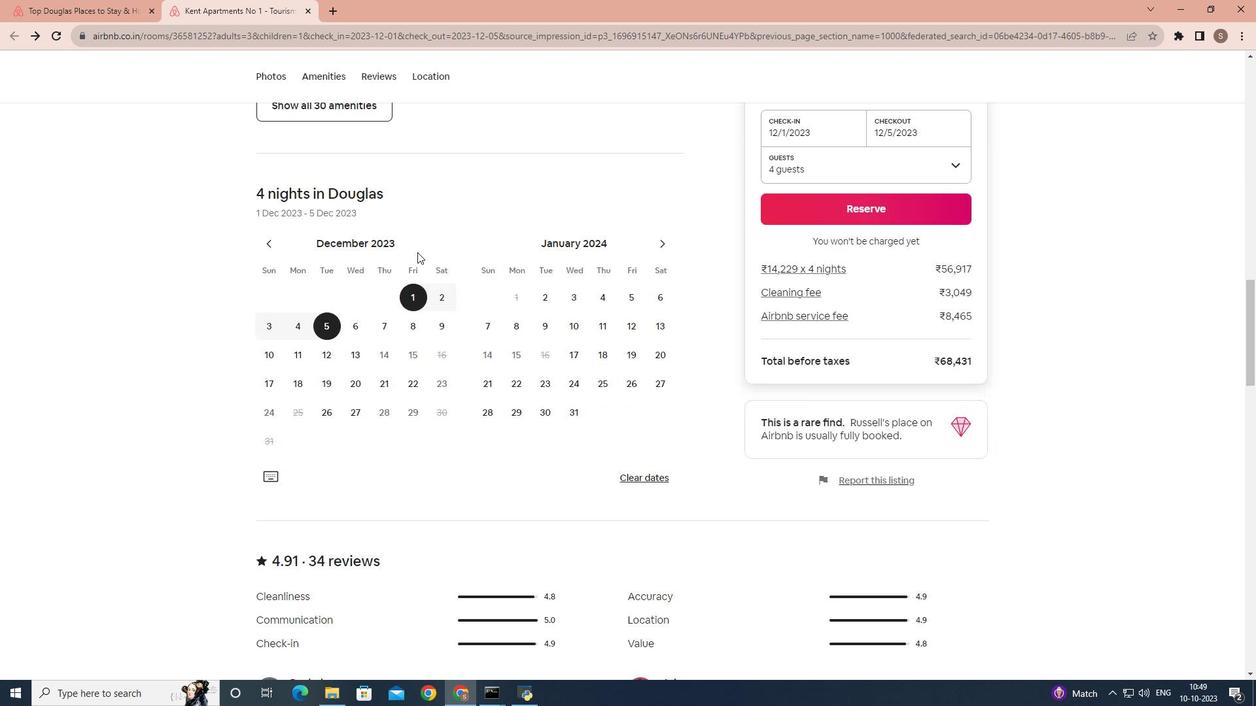 
Action: Mouse scrolled (417, 251) with delta (0, 0)
Screenshot: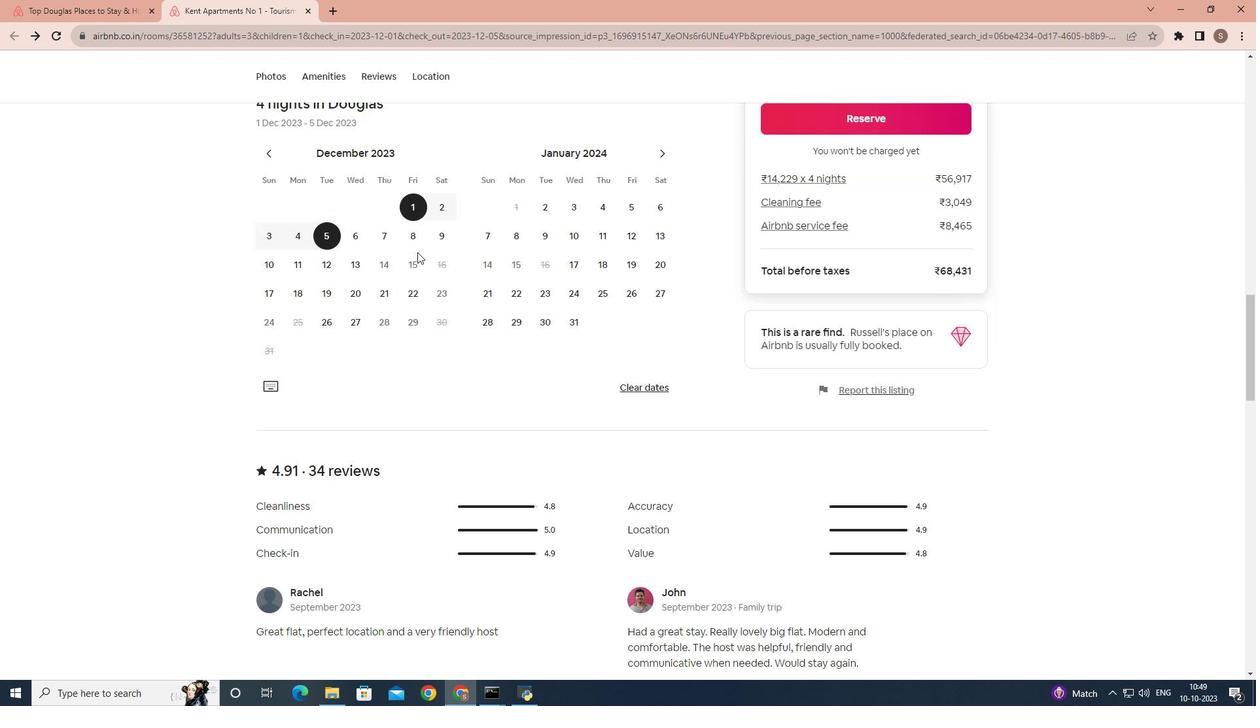 
Action: Mouse scrolled (417, 251) with delta (0, 0)
Screenshot: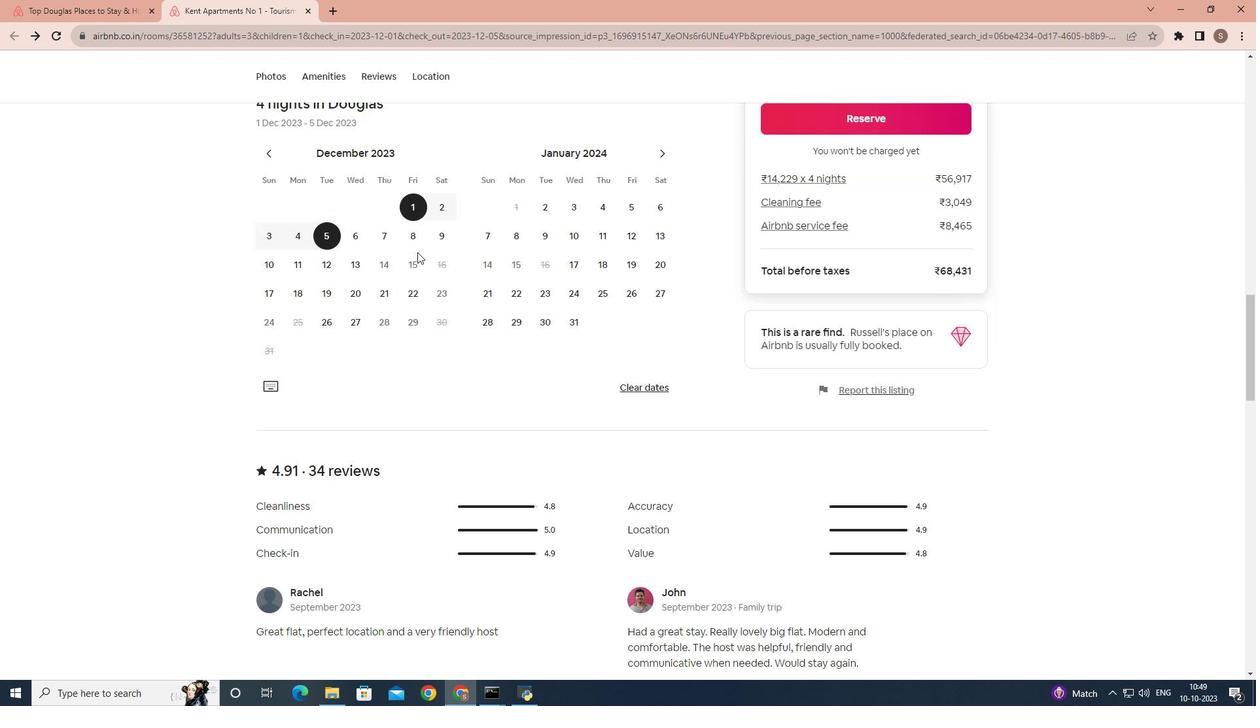 
Action: Mouse scrolled (417, 251) with delta (0, 0)
Screenshot: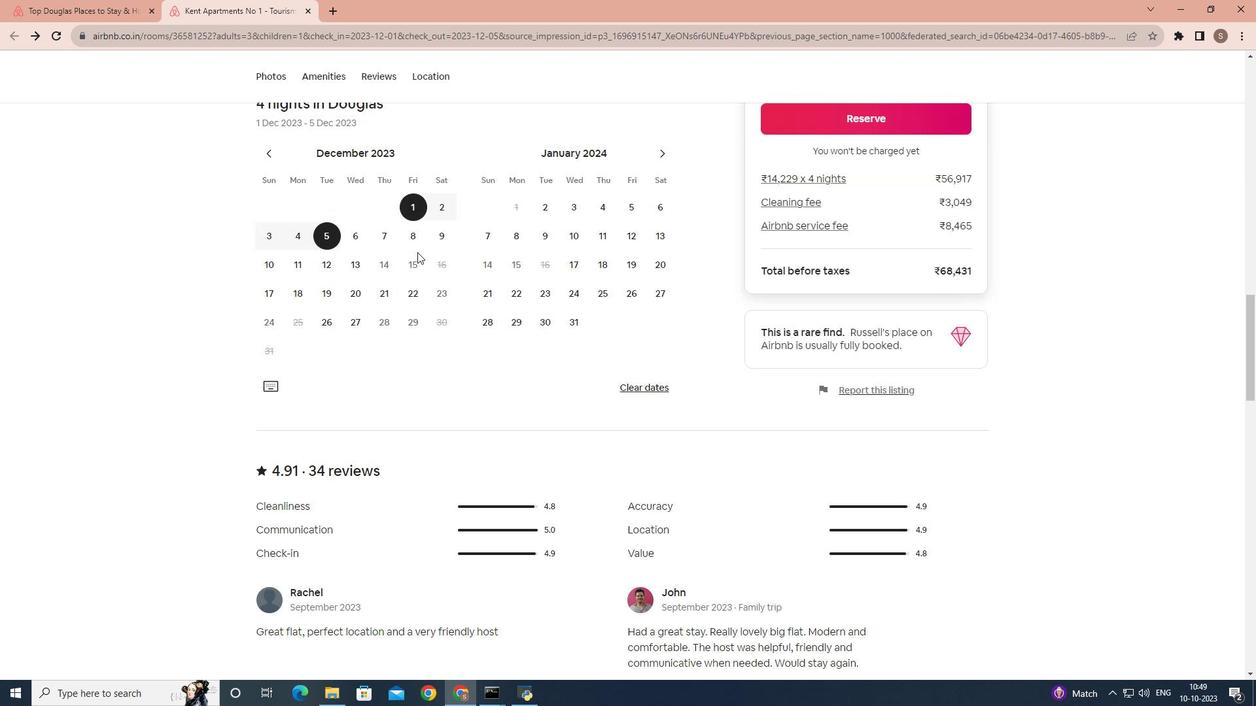 
Action: Mouse scrolled (417, 251) with delta (0, 0)
Screenshot: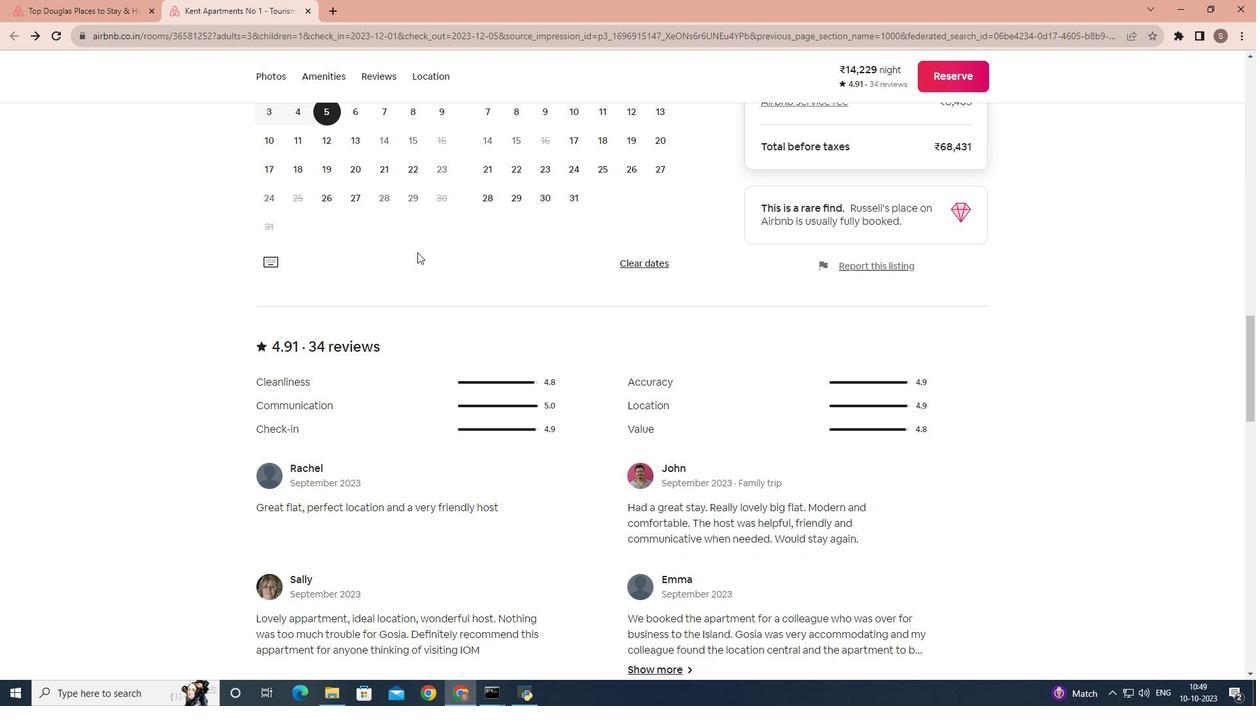 
Action: Mouse scrolled (417, 251) with delta (0, 0)
Screenshot: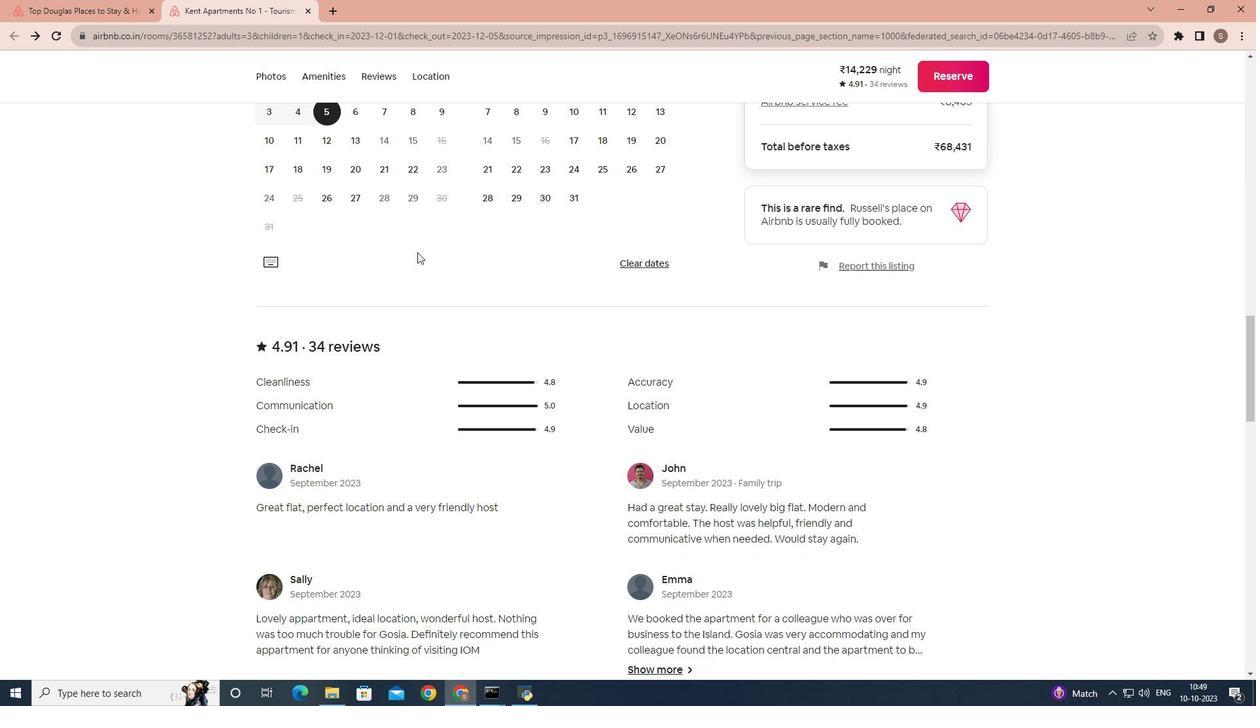 
Action: Mouse scrolled (417, 251) with delta (0, 0)
Screenshot: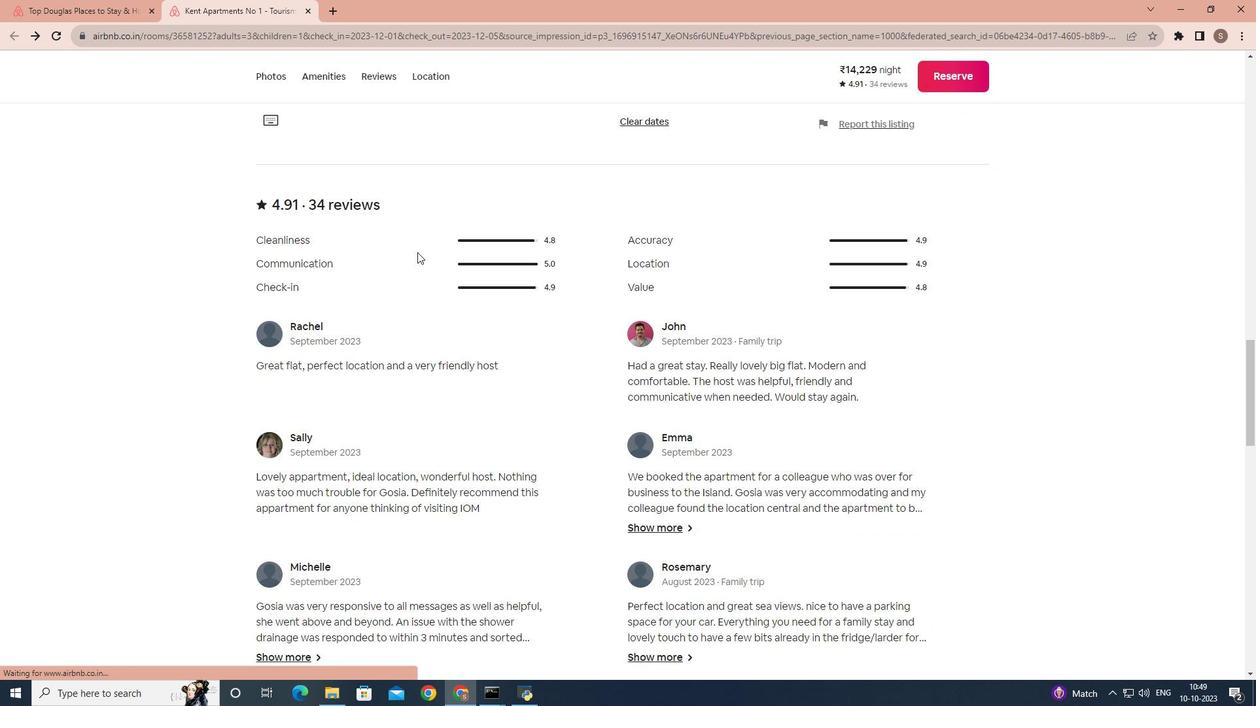 
Action: Mouse scrolled (417, 251) with delta (0, 0)
Screenshot: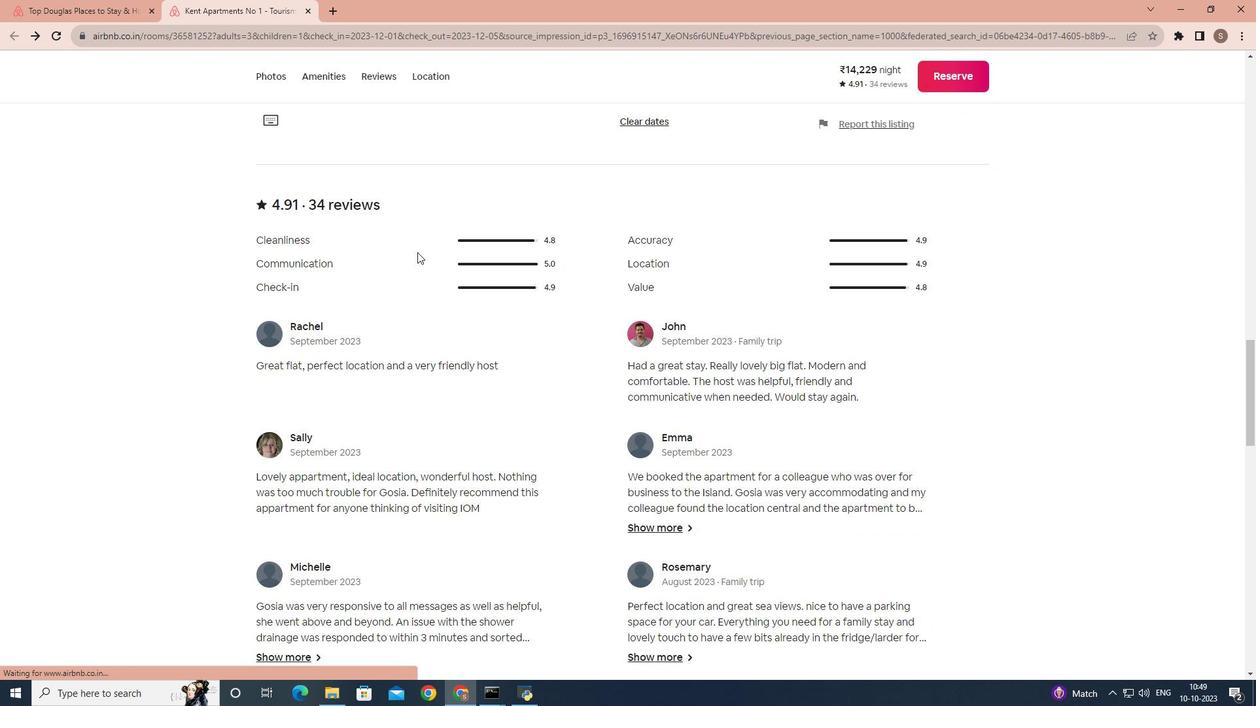 
Action: Mouse scrolled (417, 251) with delta (0, 0)
Screenshot: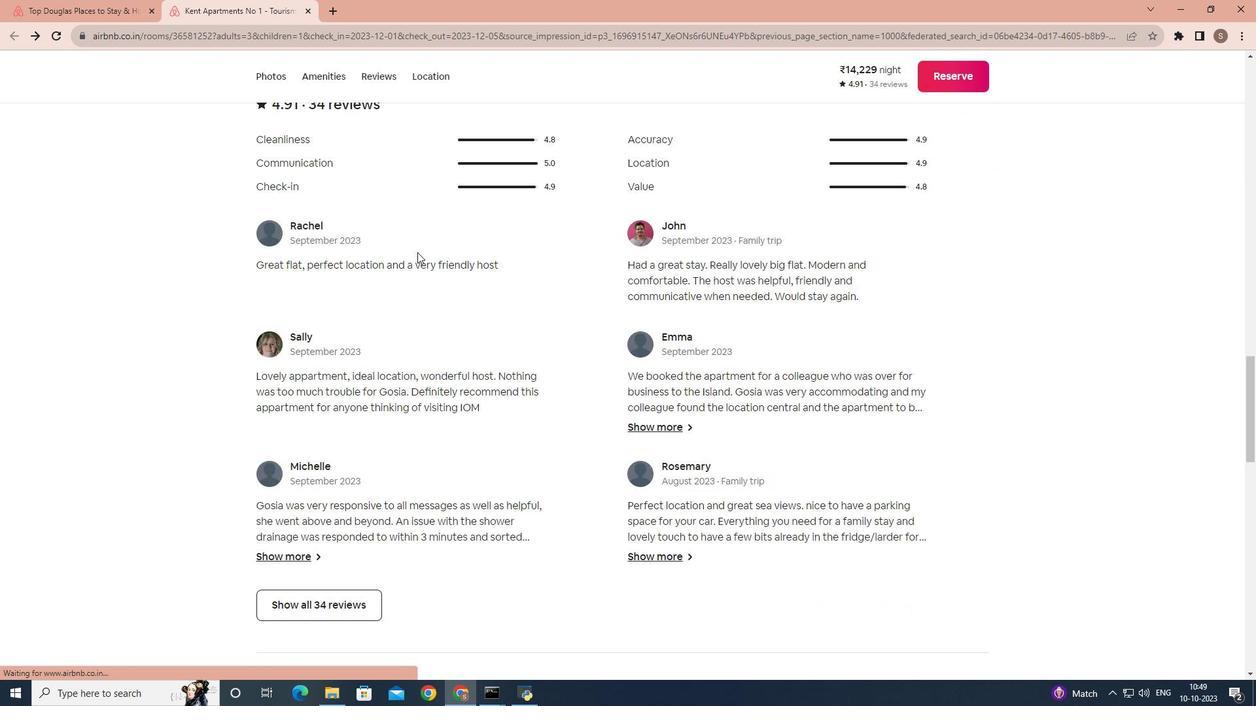 
Action: Mouse moved to (416, 253)
Screenshot: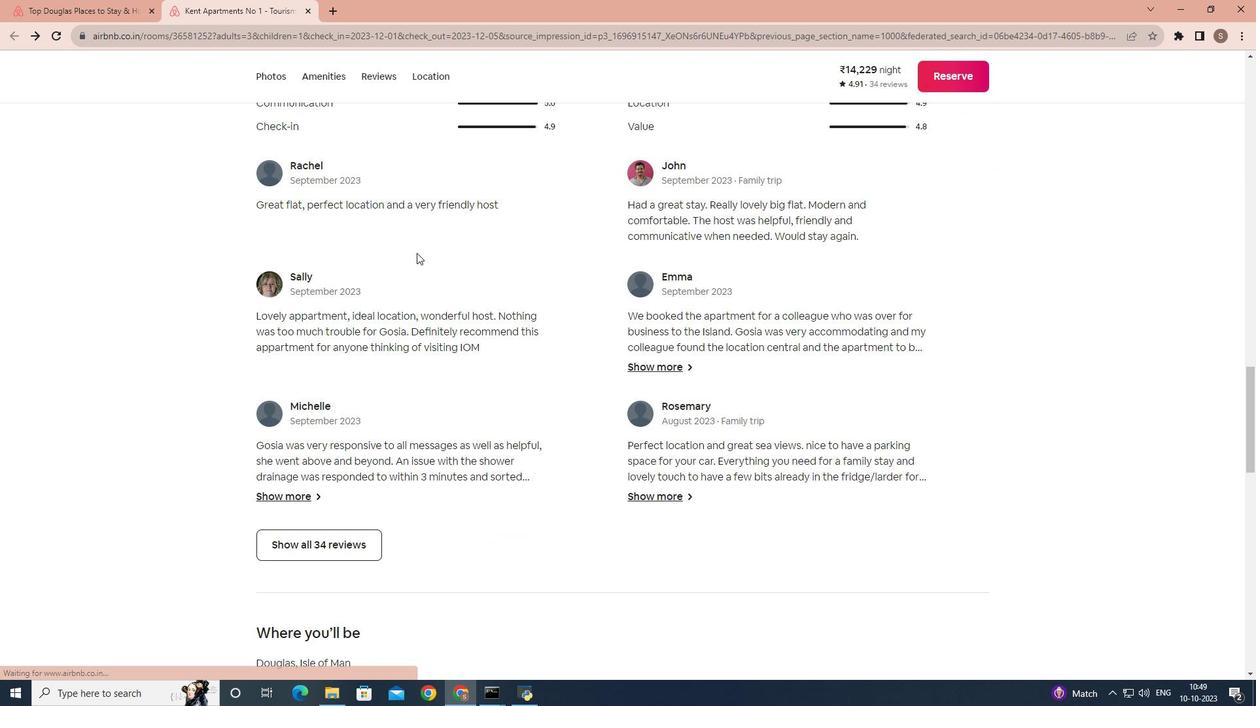 
Action: Mouse scrolled (416, 252) with delta (0, 0)
Screenshot: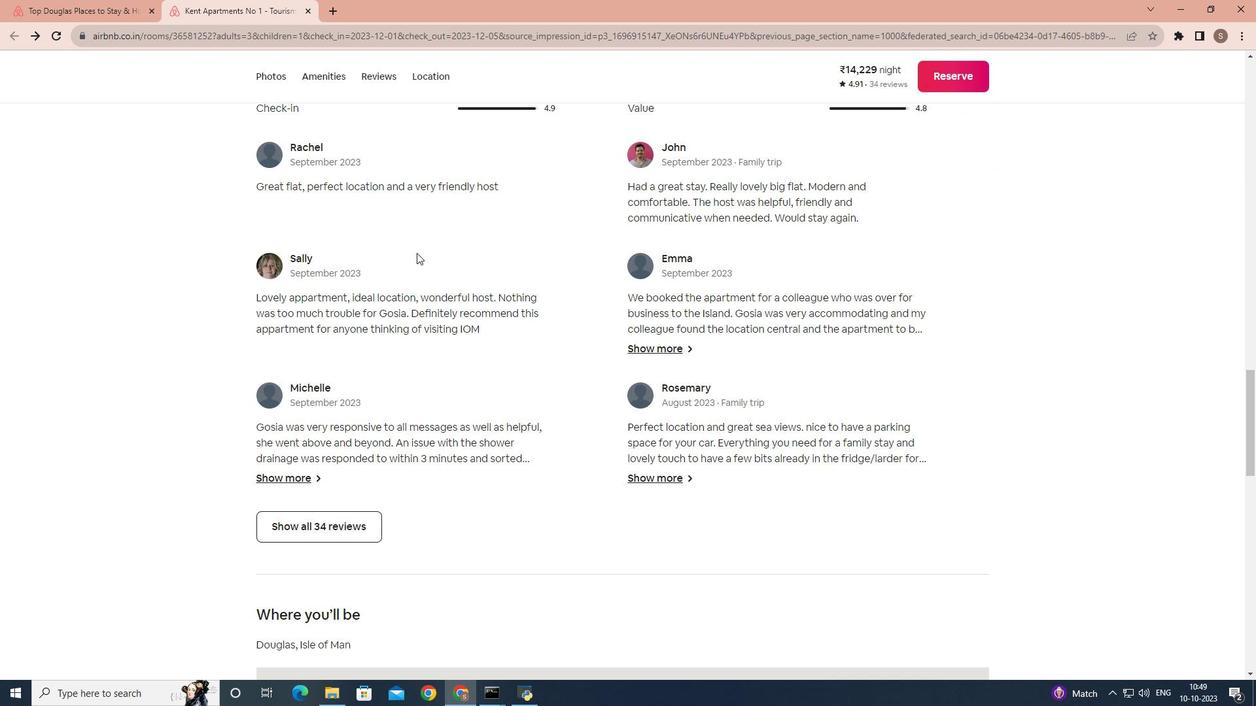 
Action: Mouse scrolled (416, 252) with delta (0, 0)
Screenshot: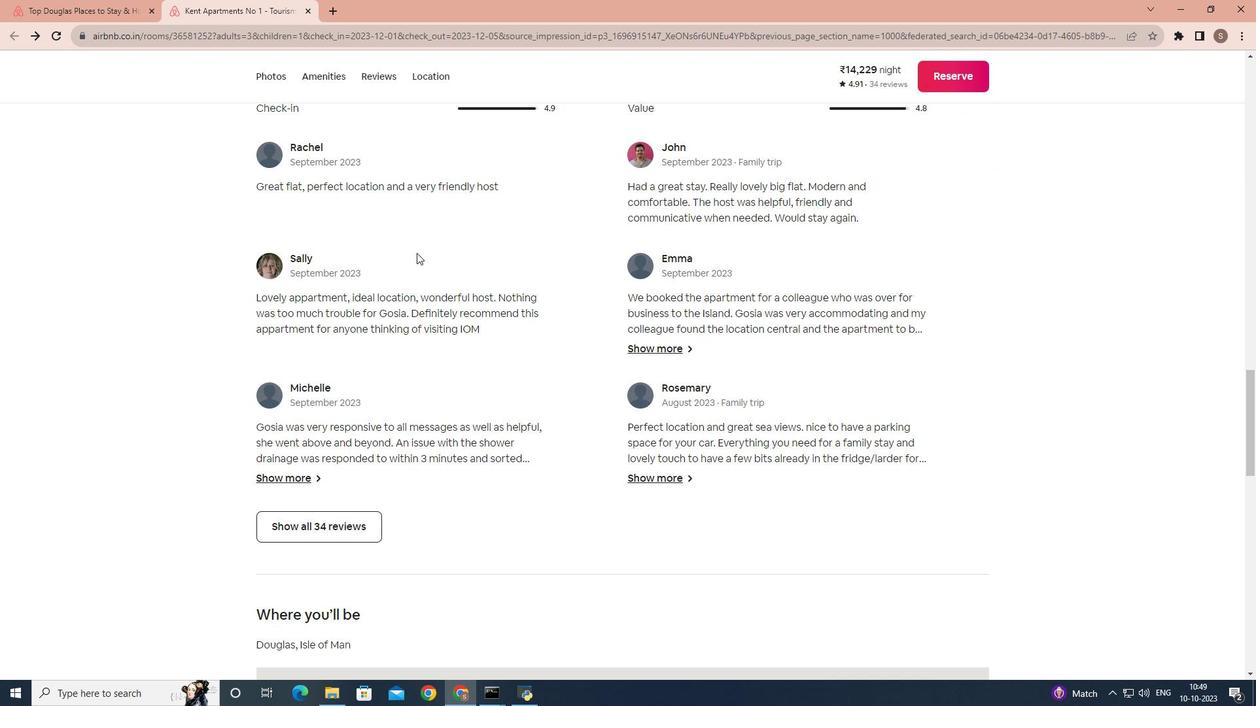 
Action: Mouse moved to (356, 391)
Screenshot: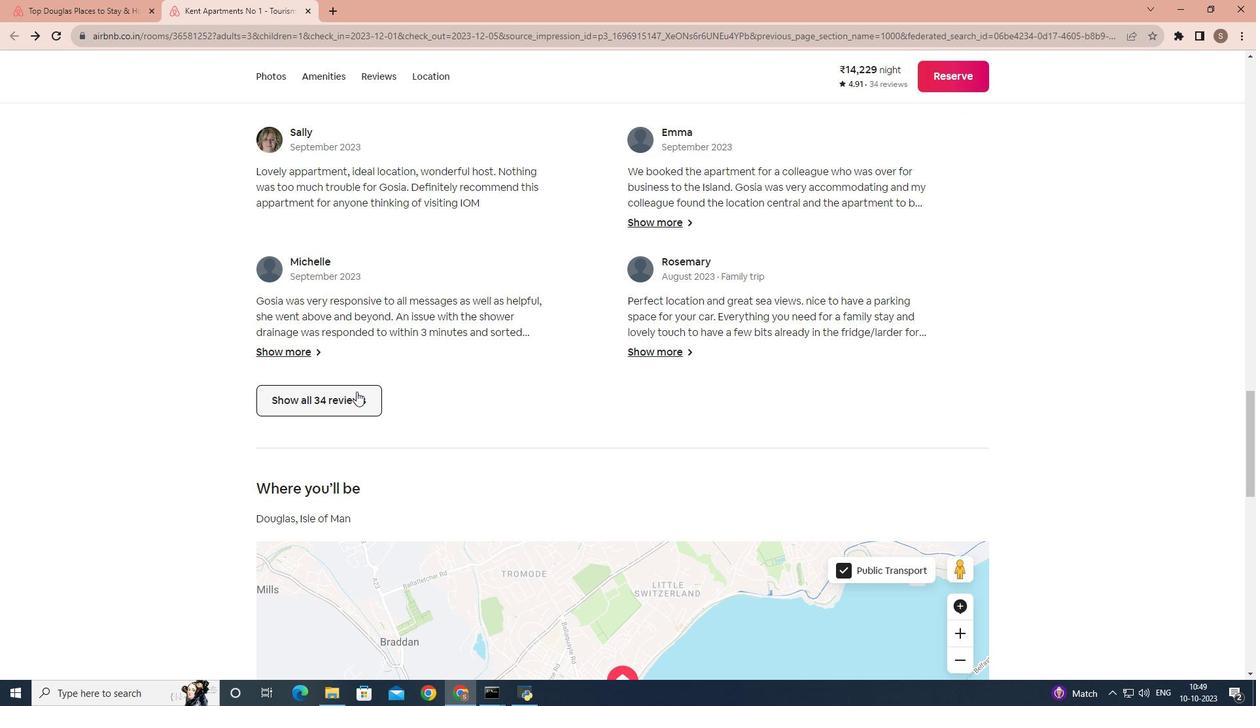 
Action: Mouse pressed left at (356, 391)
Screenshot: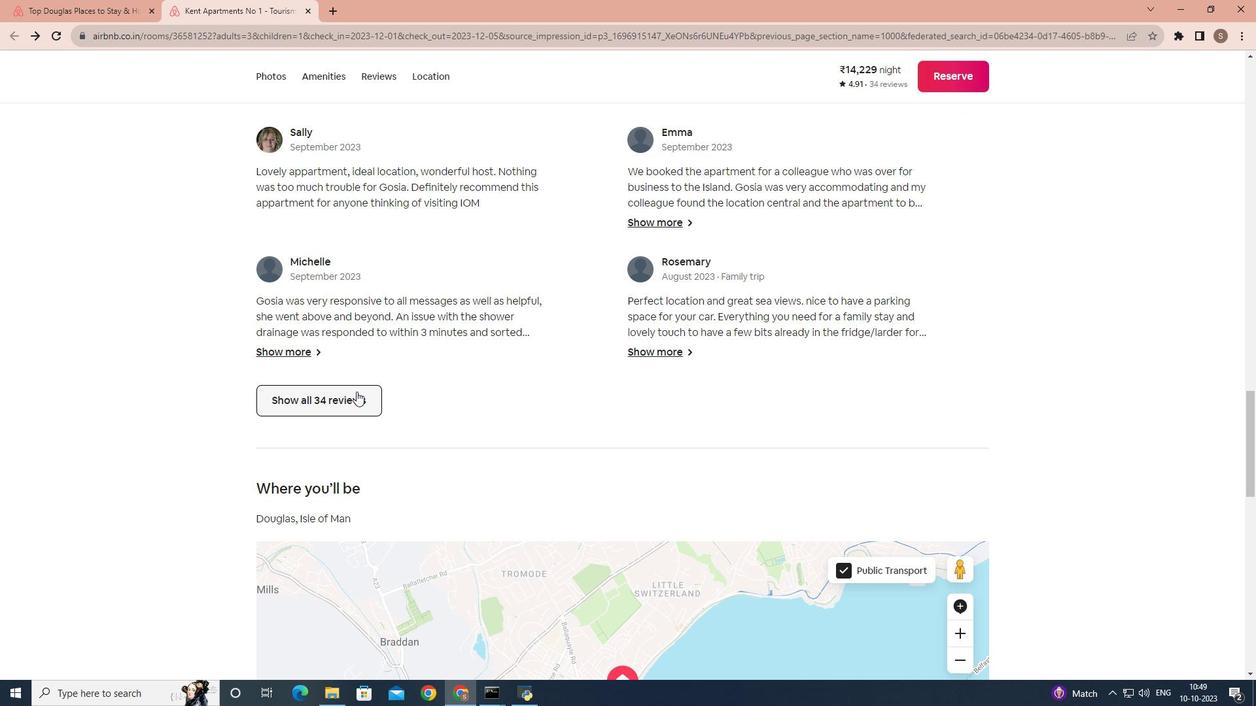 
Action: Mouse moved to (623, 366)
Screenshot: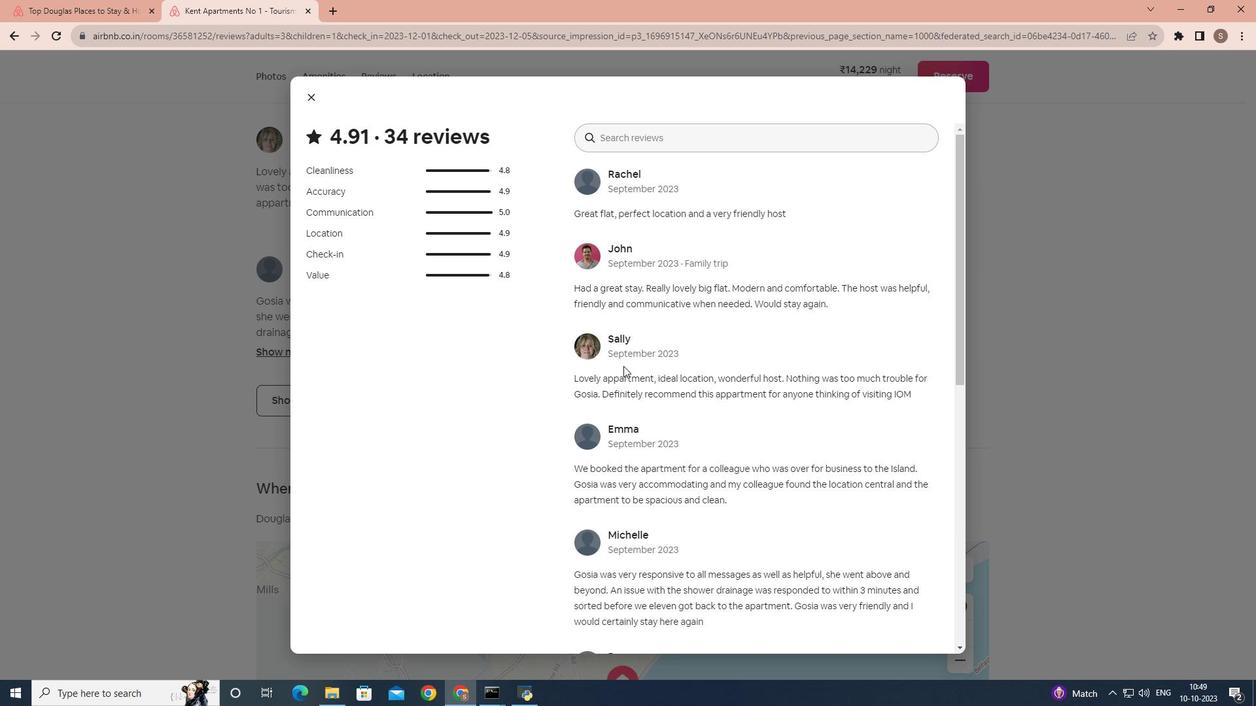 
Action: Mouse scrolled (623, 365) with delta (0, 0)
Screenshot: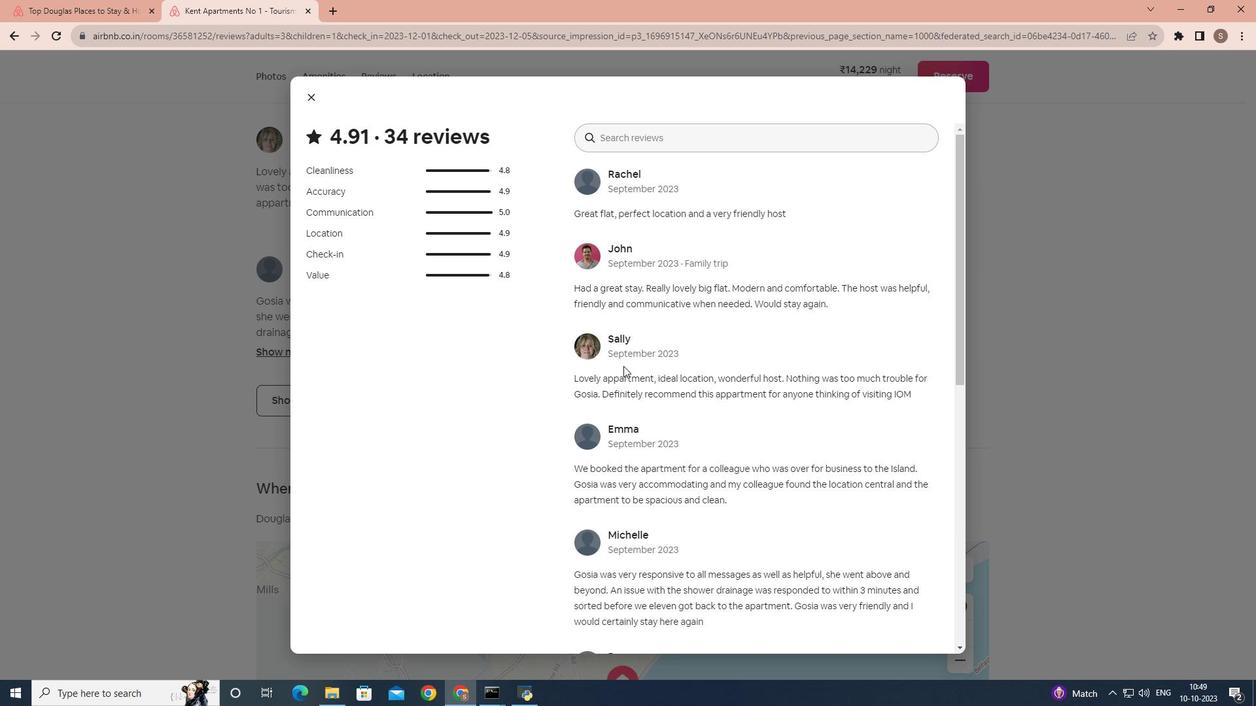 
Action: Mouse scrolled (623, 365) with delta (0, 0)
Screenshot: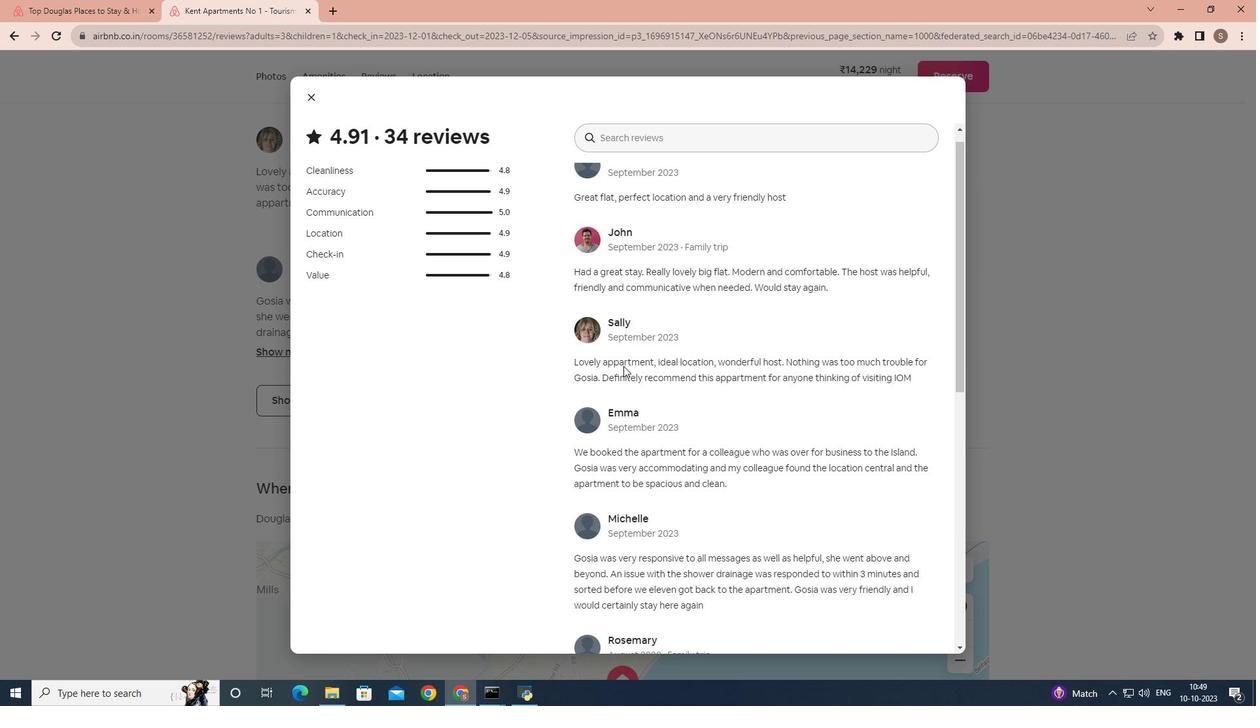 
Action: Mouse scrolled (623, 365) with delta (0, 0)
Screenshot: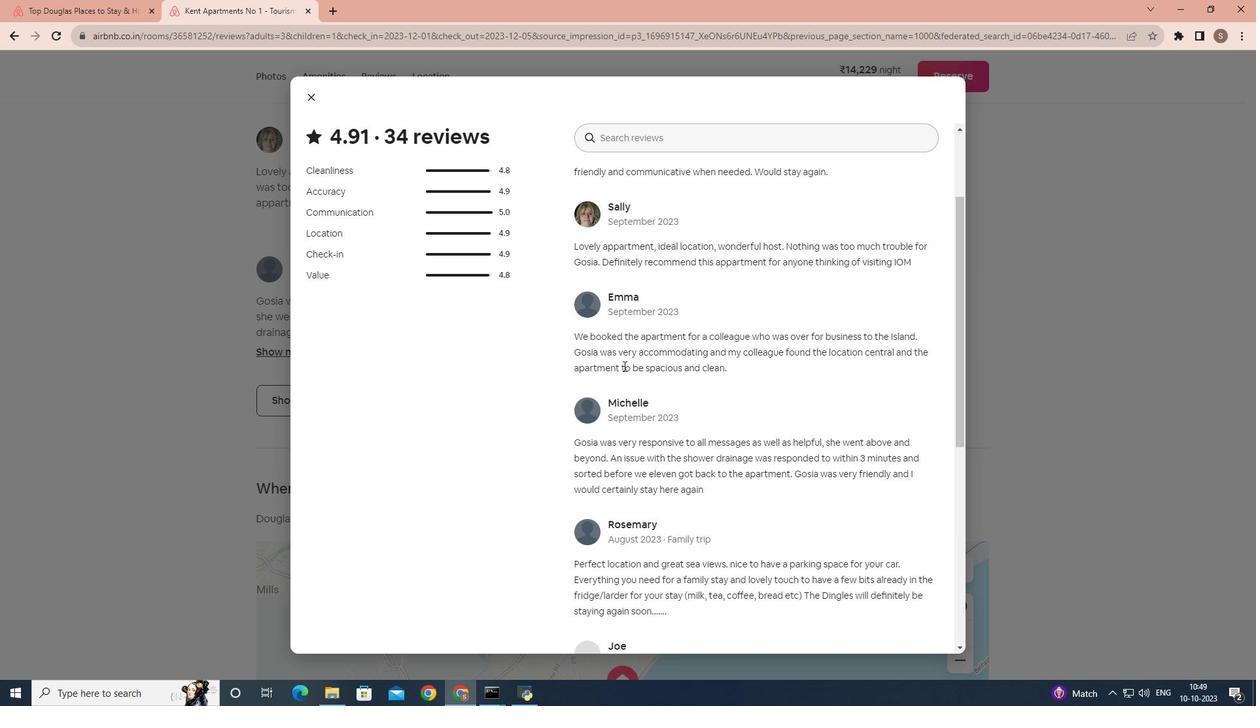 
Action: Mouse scrolled (623, 365) with delta (0, 0)
Screenshot: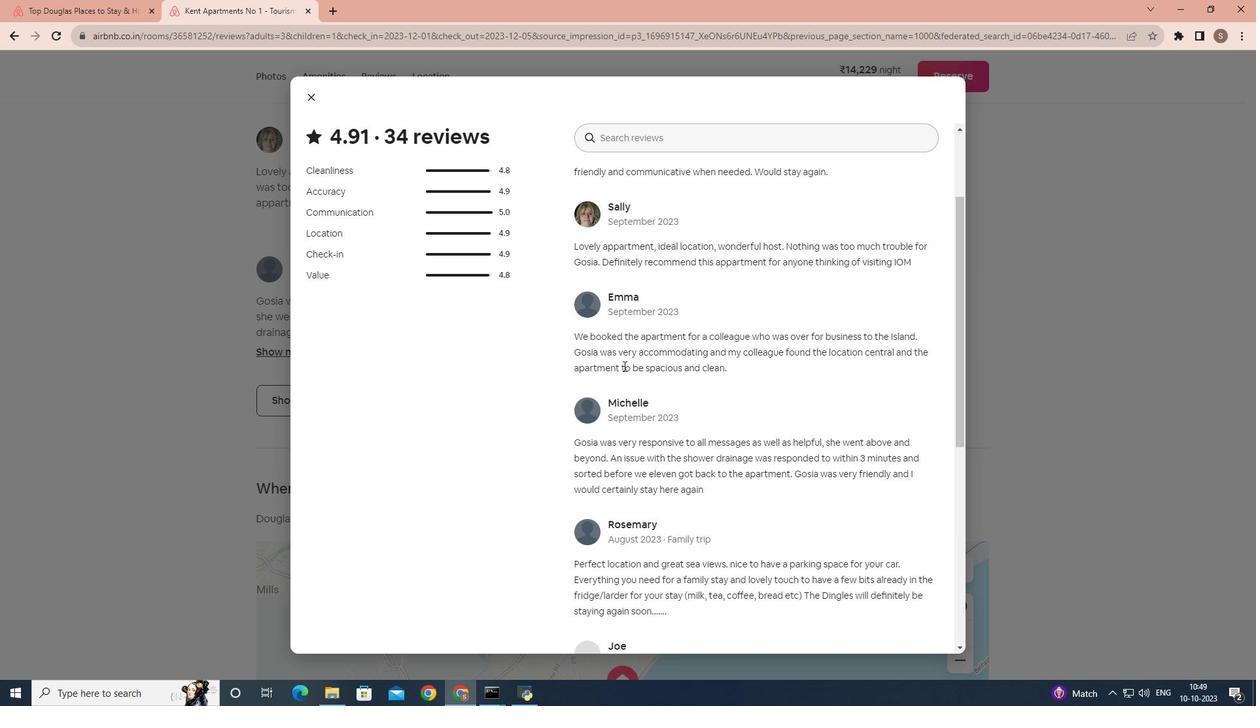 
Action: Mouse scrolled (623, 365) with delta (0, 0)
Screenshot: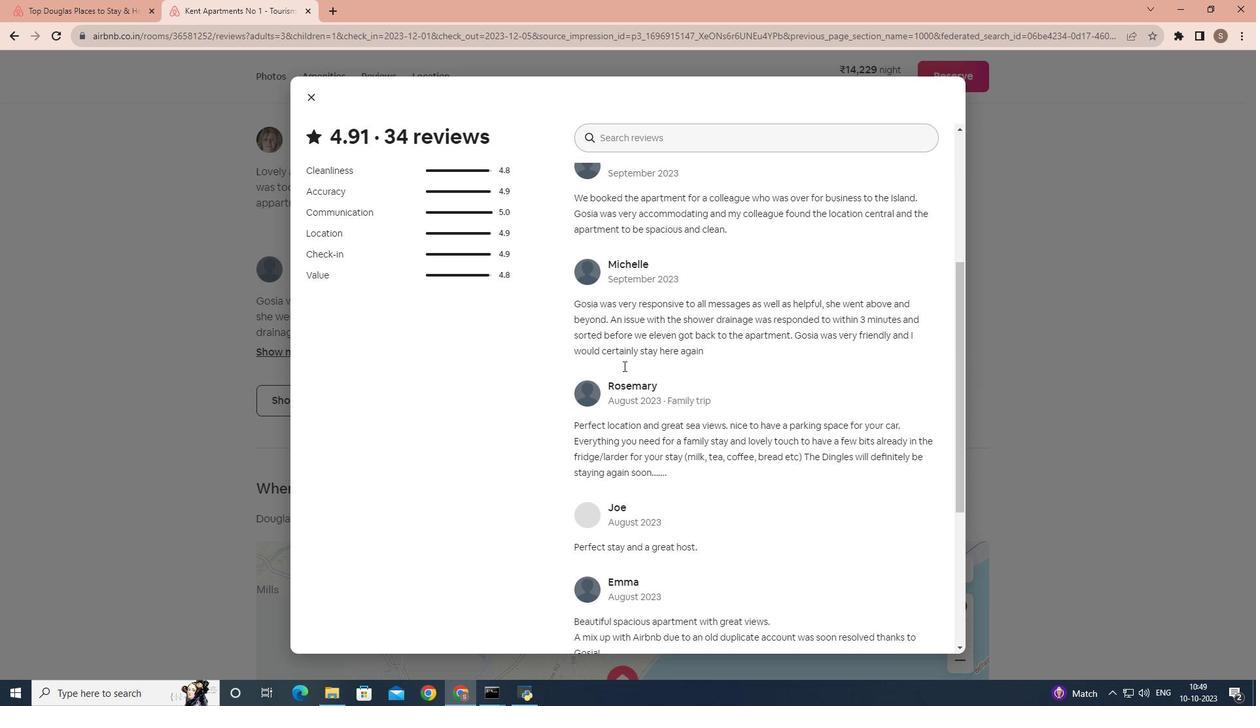 
Action: Mouse scrolled (623, 365) with delta (0, 0)
Screenshot: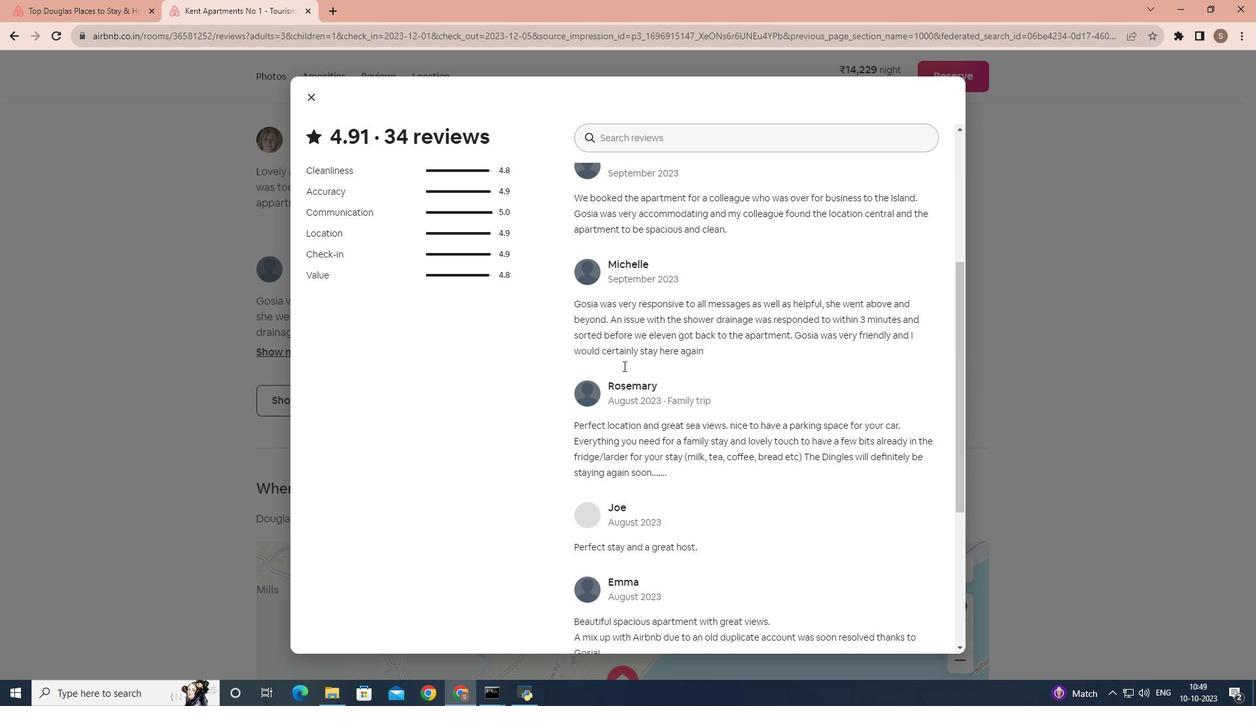 
Action: Mouse scrolled (623, 365) with delta (0, 0)
Screenshot: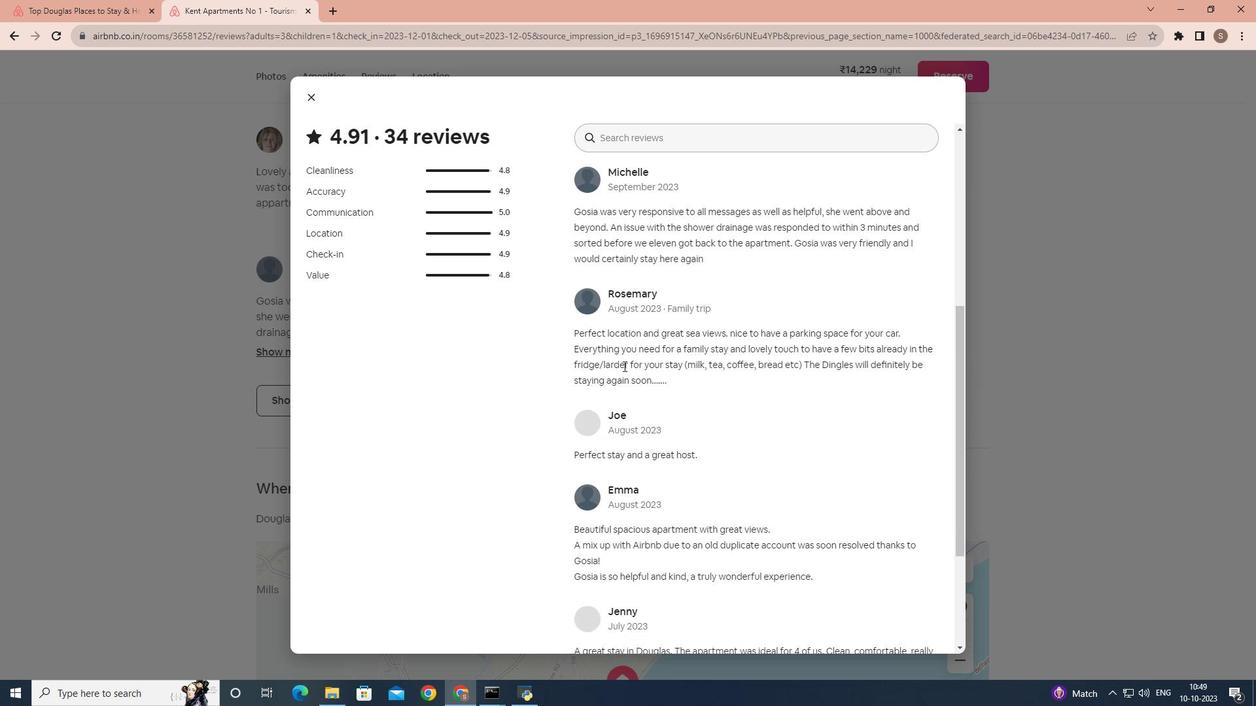 
Action: Mouse scrolled (623, 365) with delta (0, 0)
Screenshot: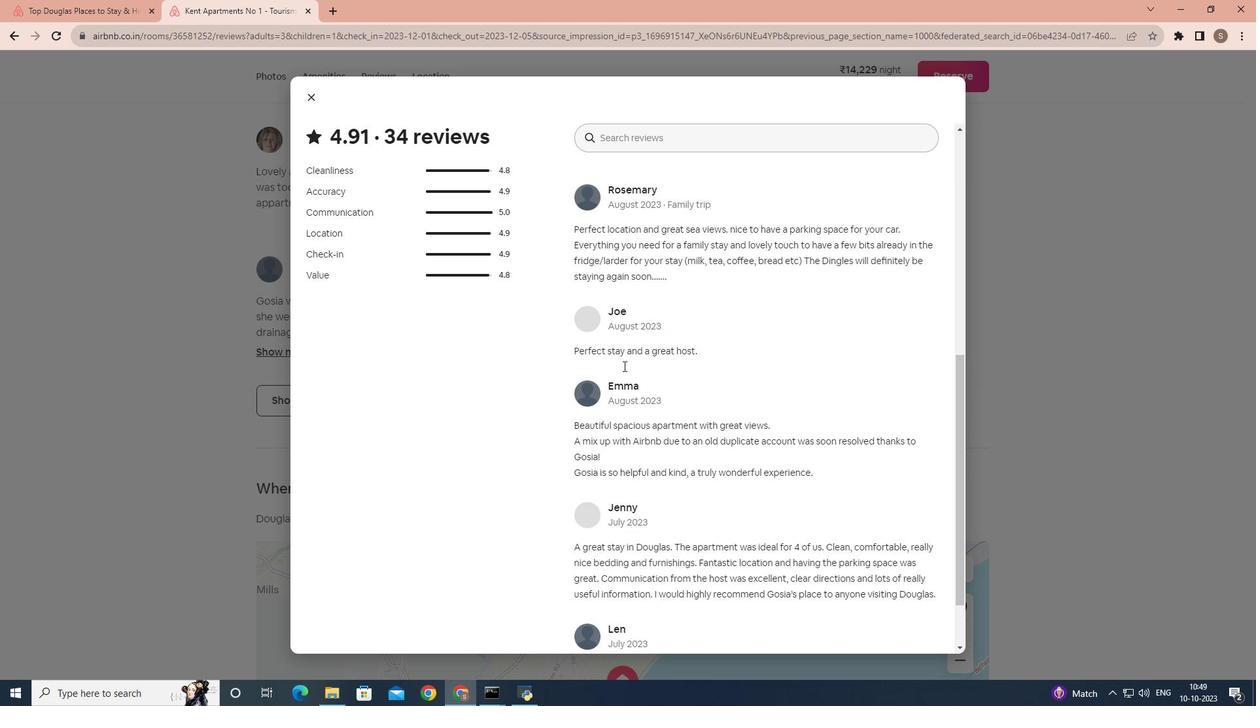 
Action: Mouse scrolled (623, 365) with delta (0, 0)
Screenshot: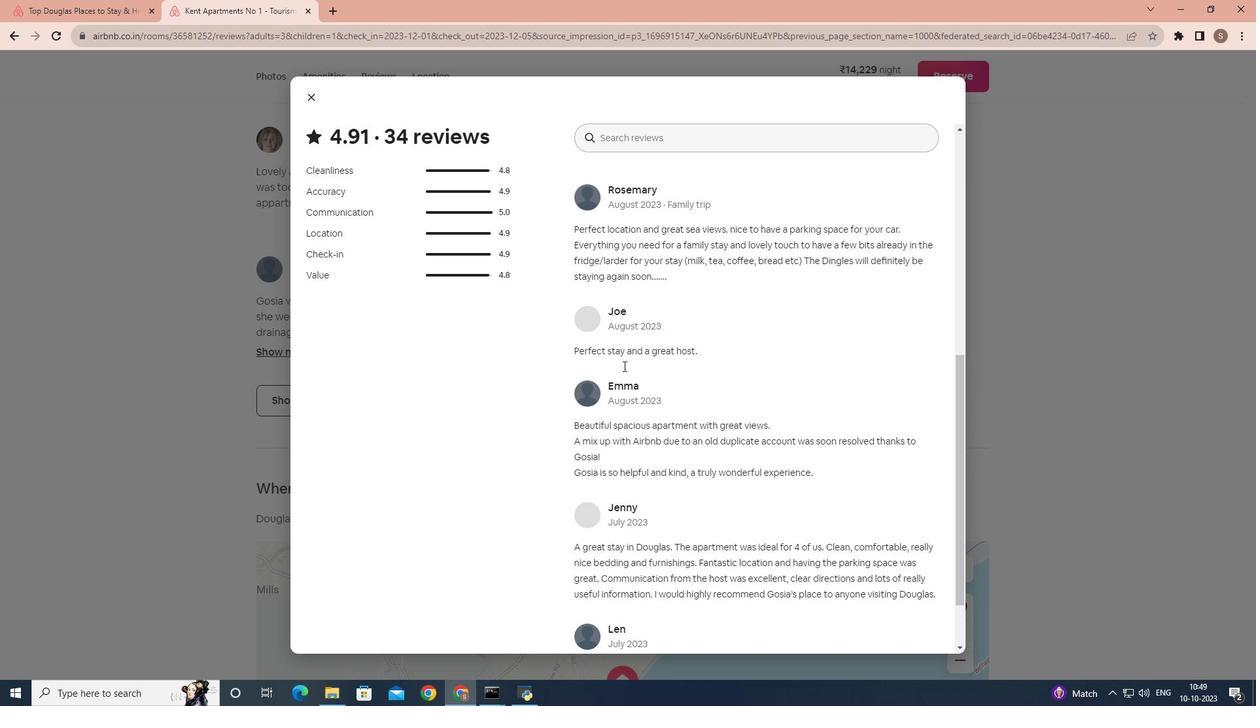 
Action: Mouse scrolled (623, 365) with delta (0, 0)
Screenshot: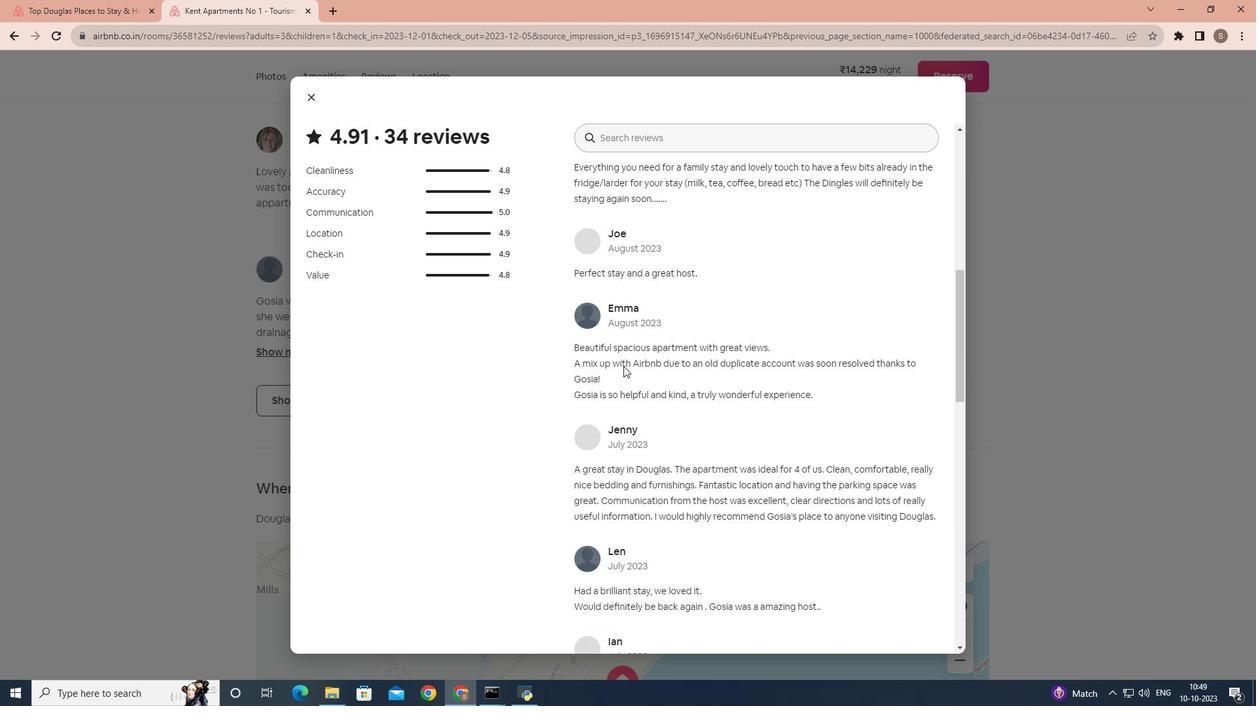 
Action: Mouse scrolled (623, 365) with delta (0, 0)
Screenshot: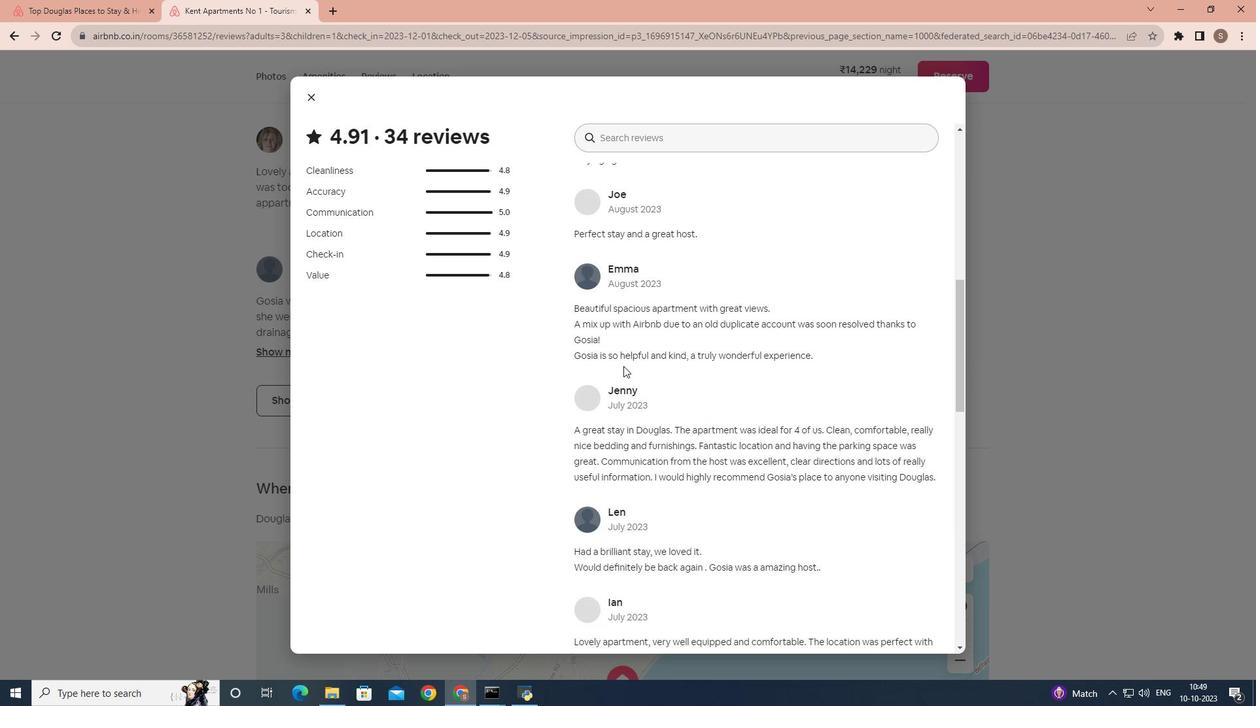 
Action: Mouse scrolled (623, 365) with delta (0, 0)
Screenshot: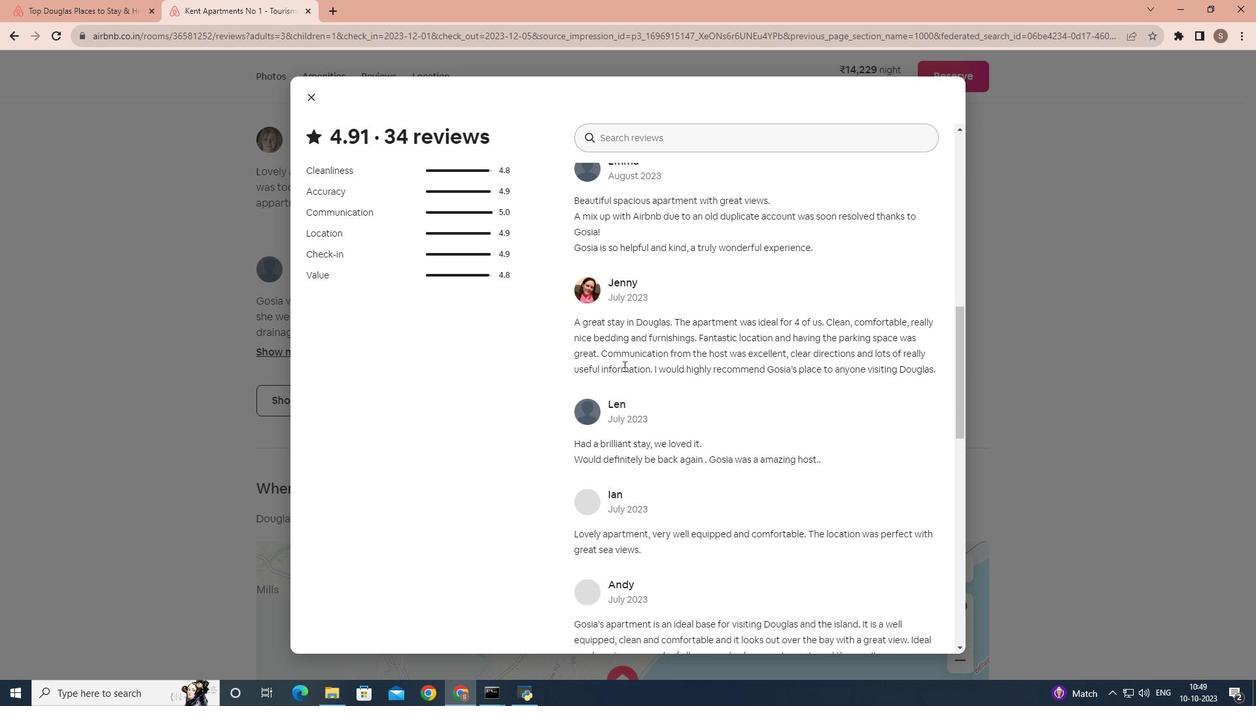 
Action: Mouse scrolled (623, 365) with delta (0, 0)
Screenshot: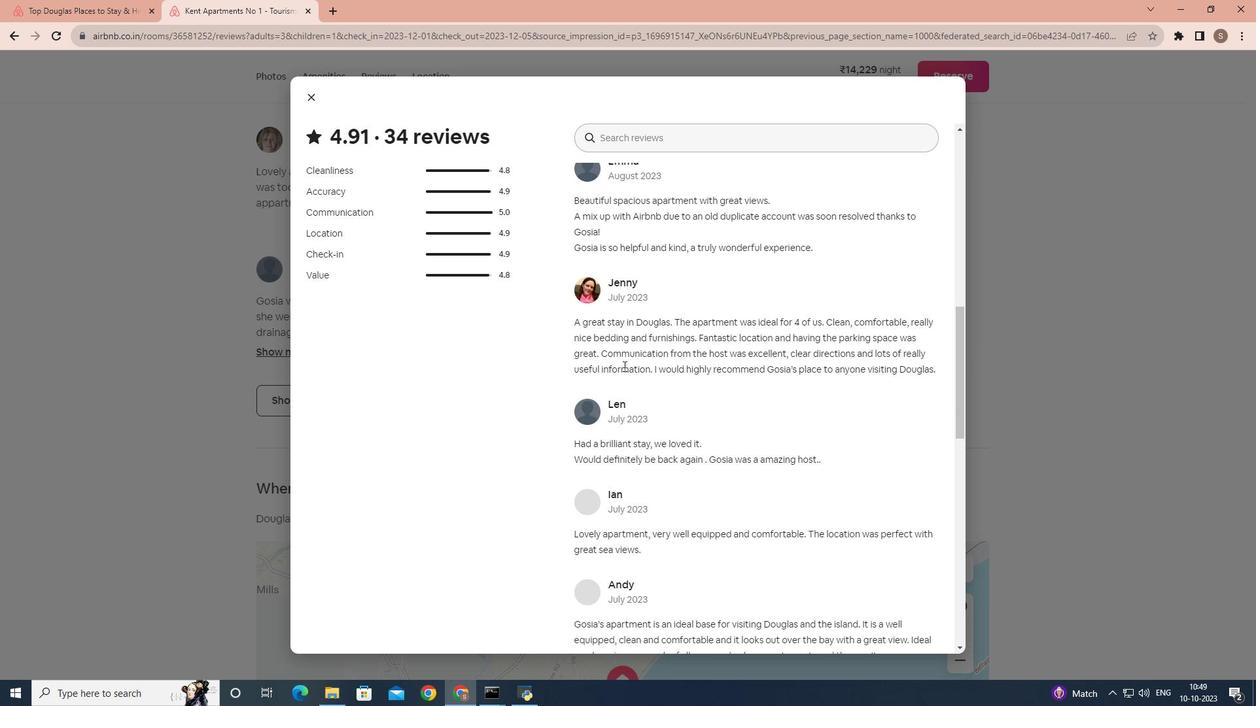 
Action: Mouse scrolled (623, 365) with delta (0, 0)
Screenshot: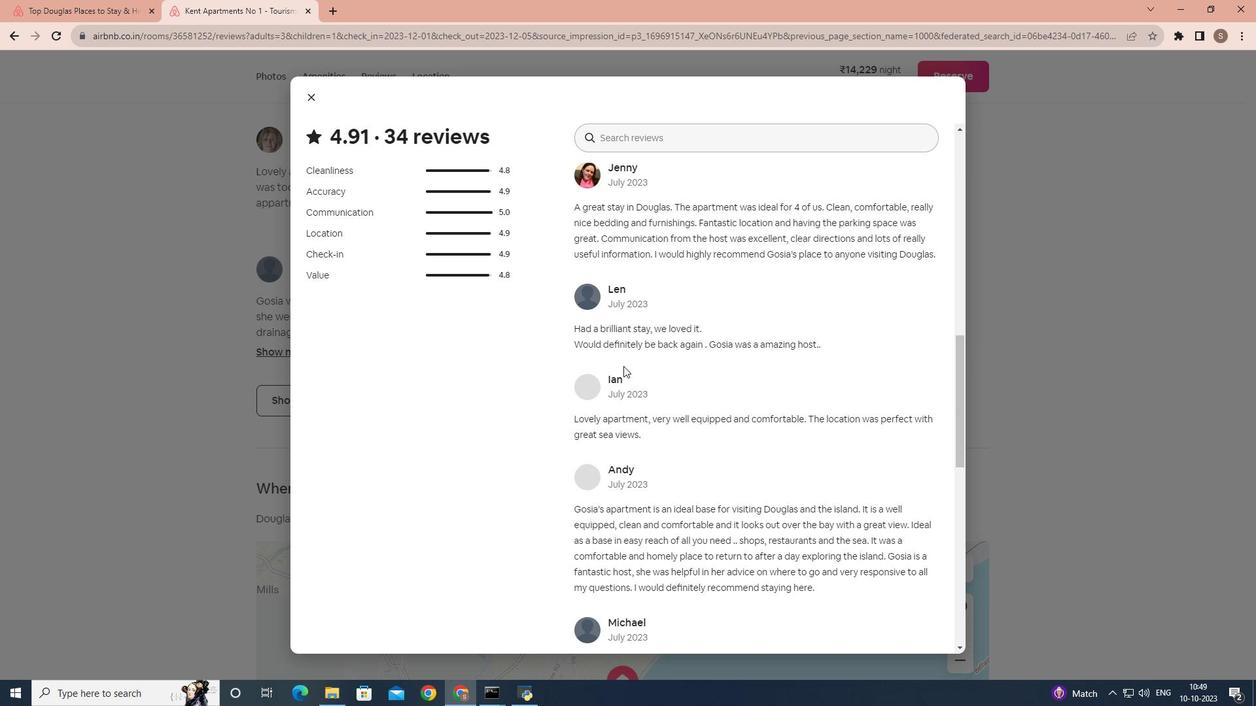 
Action: Mouse scrolled (623, 365) with delta (0, 0)
Screenshot: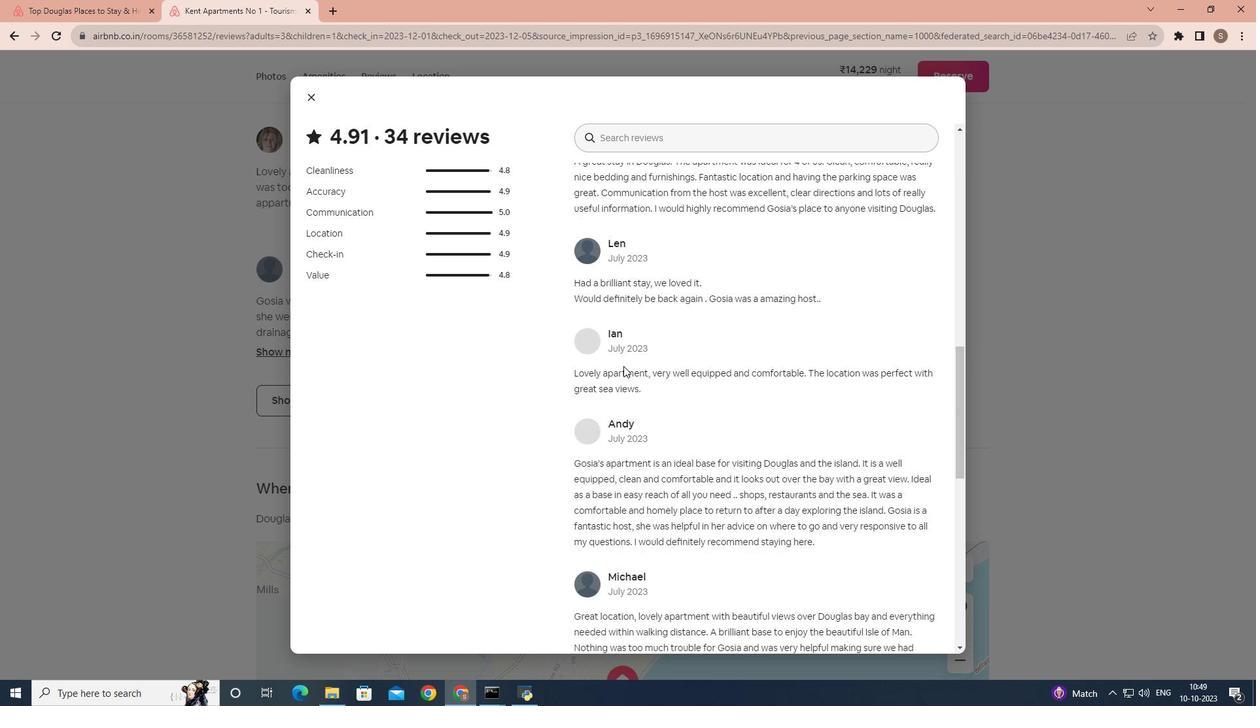 
Action: Mouse scrolled (623, 365) with delta (0, 0)
Screenshot: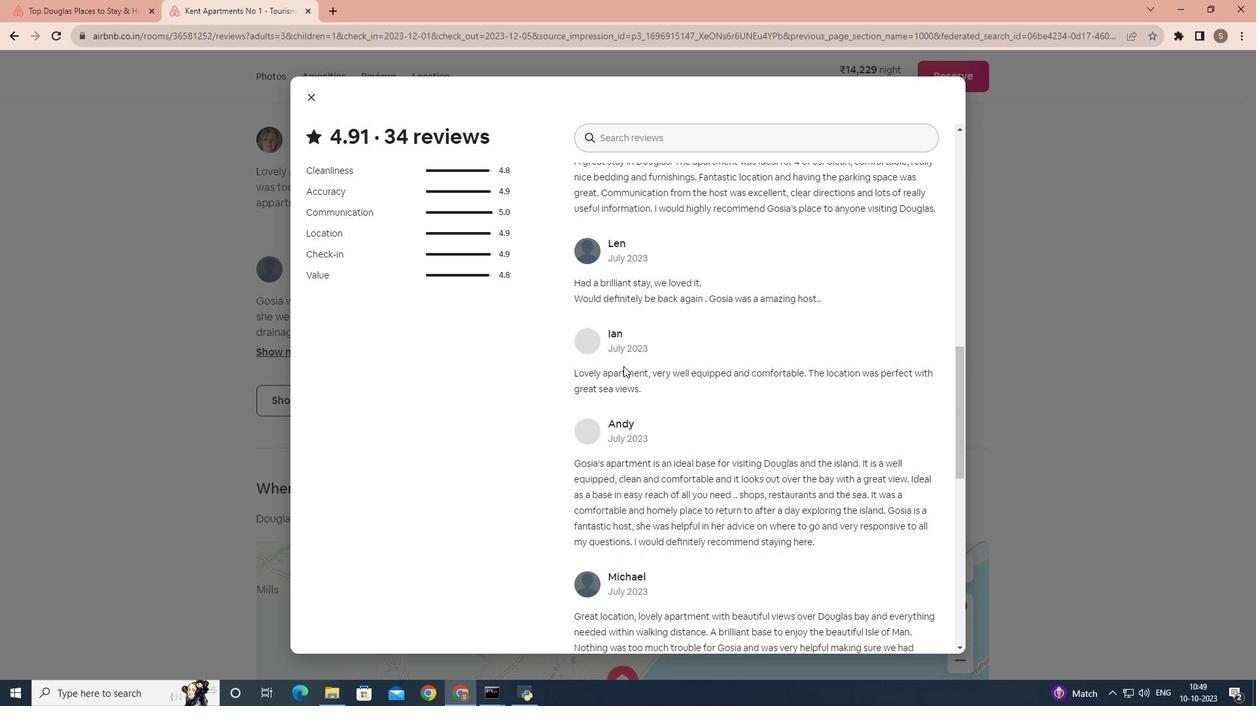 
Action: Mouse scrolled (623, 365) with delta (0, 0)
Screenshot: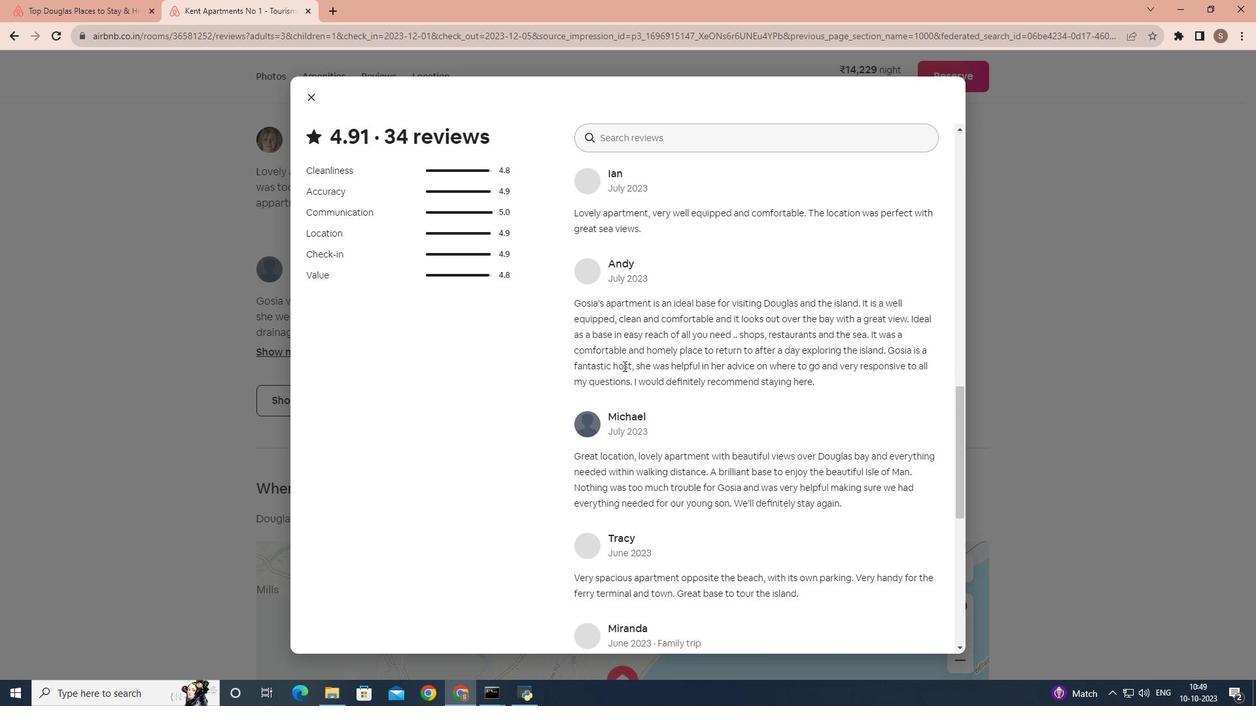 
Action: Mouse scrolled (623, 365) with delta (0, 0)
Screenshot: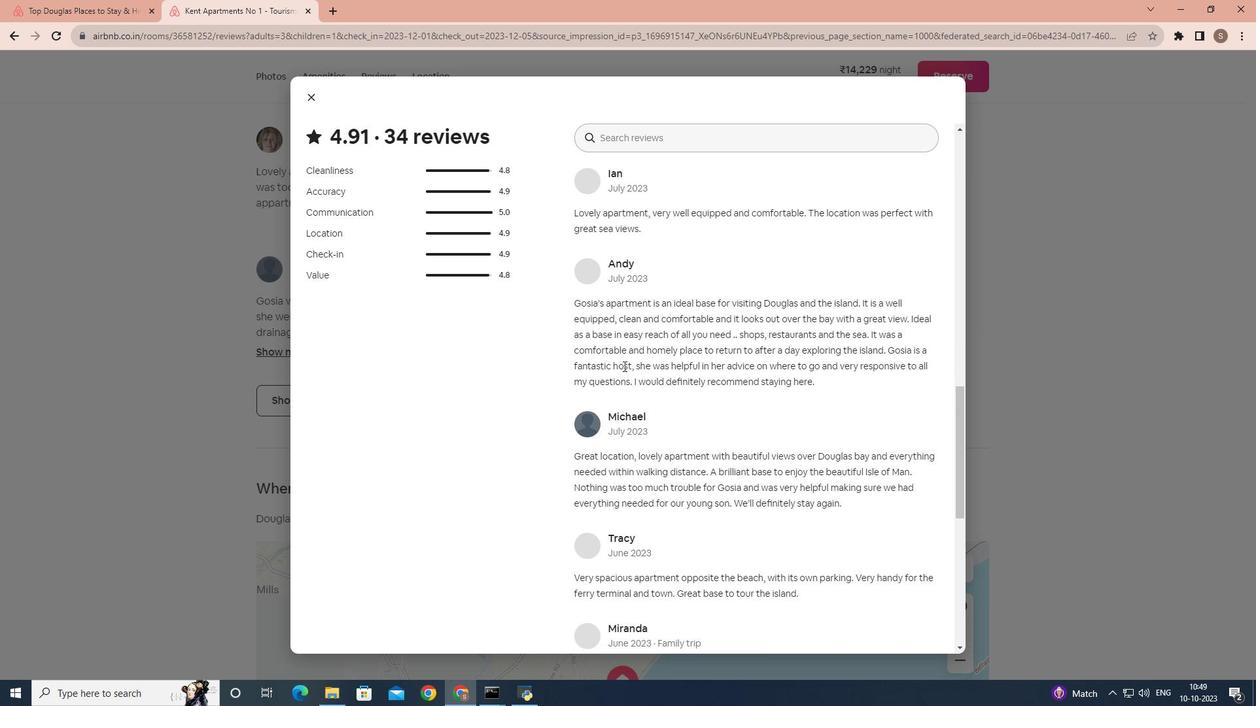 
Action: Mouse scrolled (623, 365) with delta (0, 0)
Screenshot: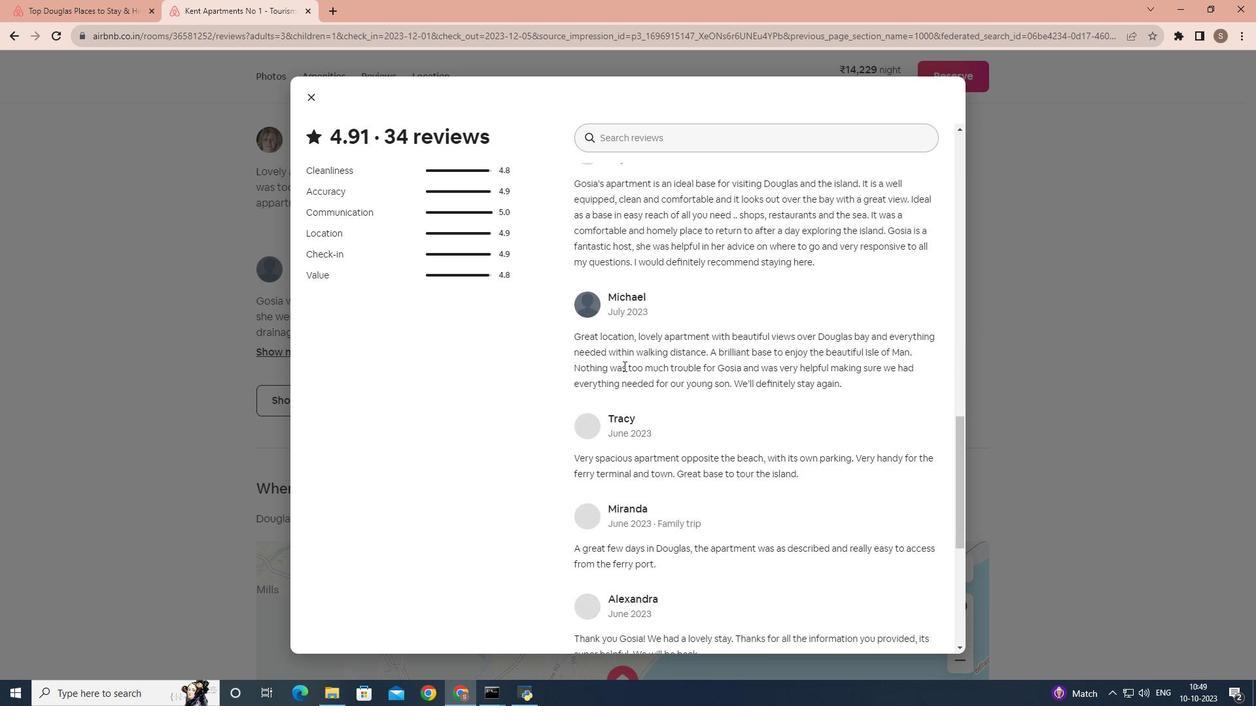 
Action: Mouse scrolled (623, 365) with delta (0, 0)
Screenshot: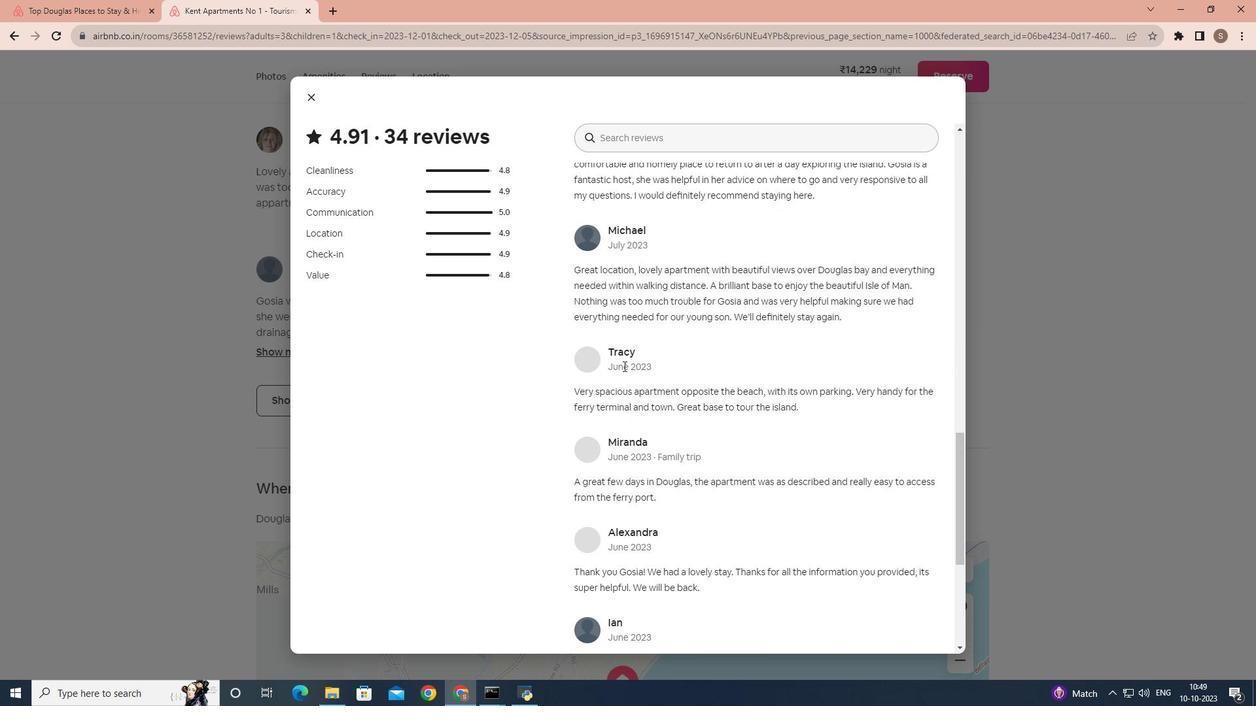 
Action: Mouse scrolled (623, 365) with delta (0, 0)
Screenshot: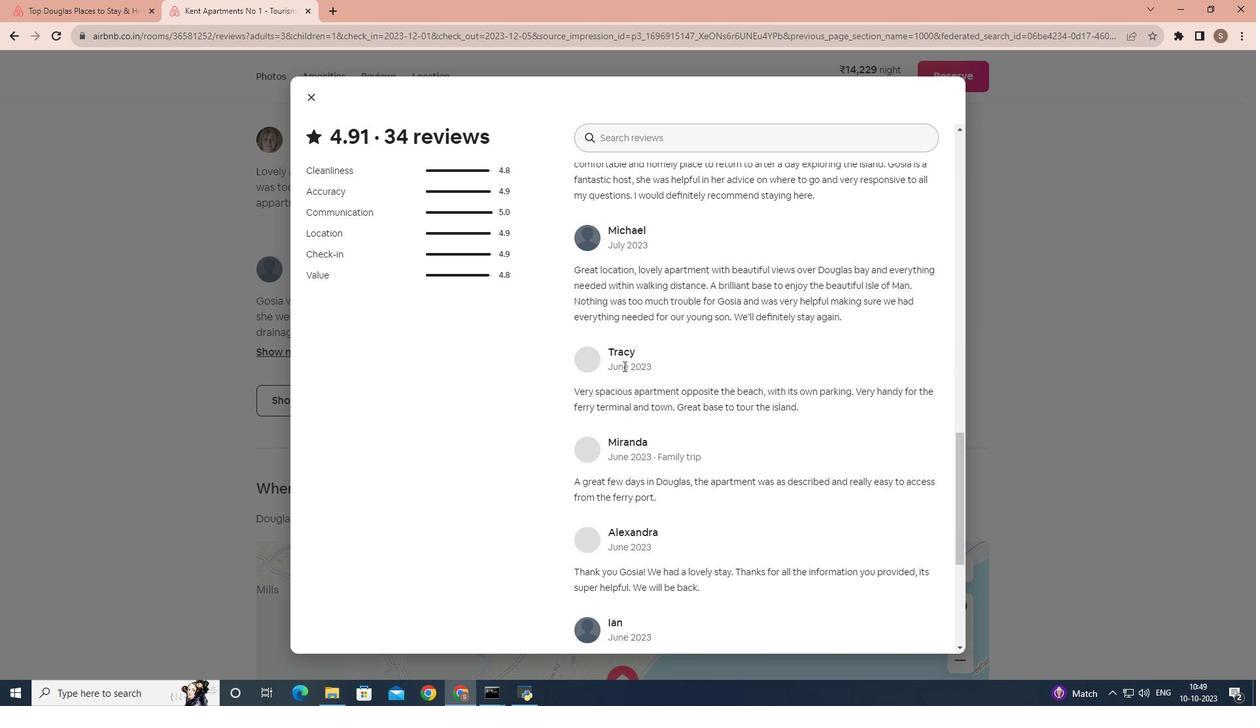 
Action: Mouse scrolled (623, 365) with delta (0, 0)
Screenshot: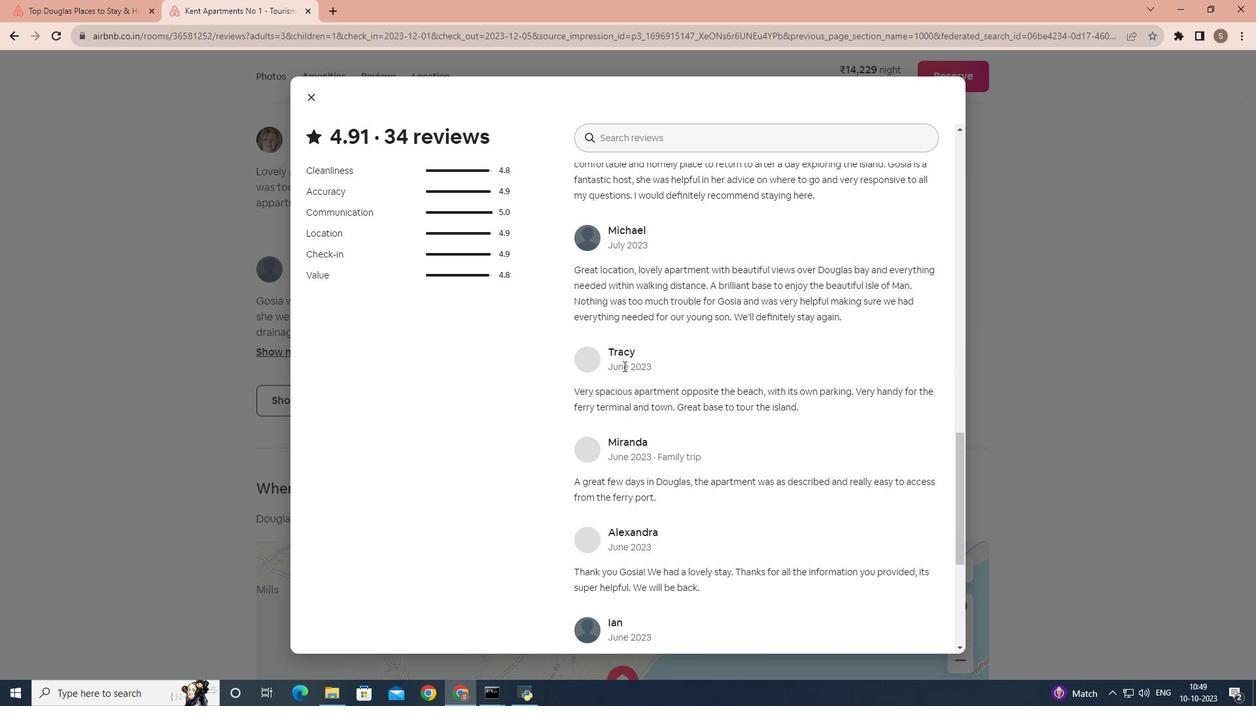 
Action: Mouse scrolled (623, 365) with delta (0, 0)
Screenshot: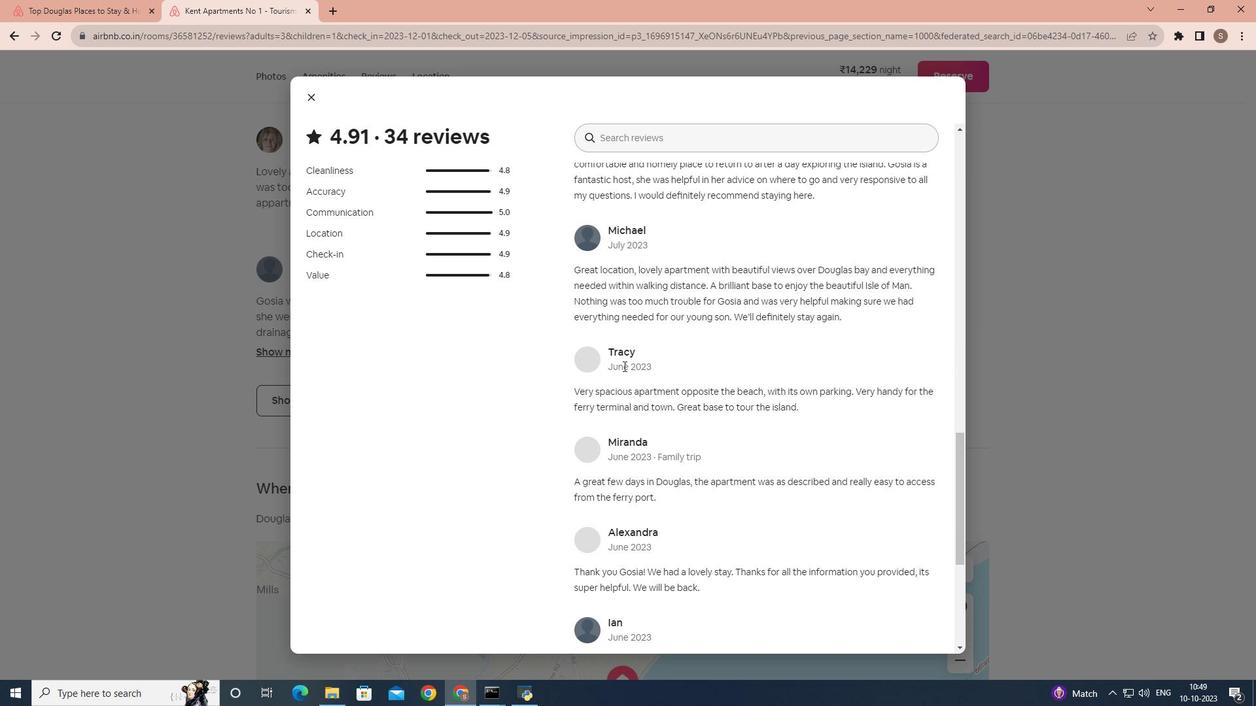 
Action: Mouse scrolled (623, 365) with delta (0, 0)
Screenshot: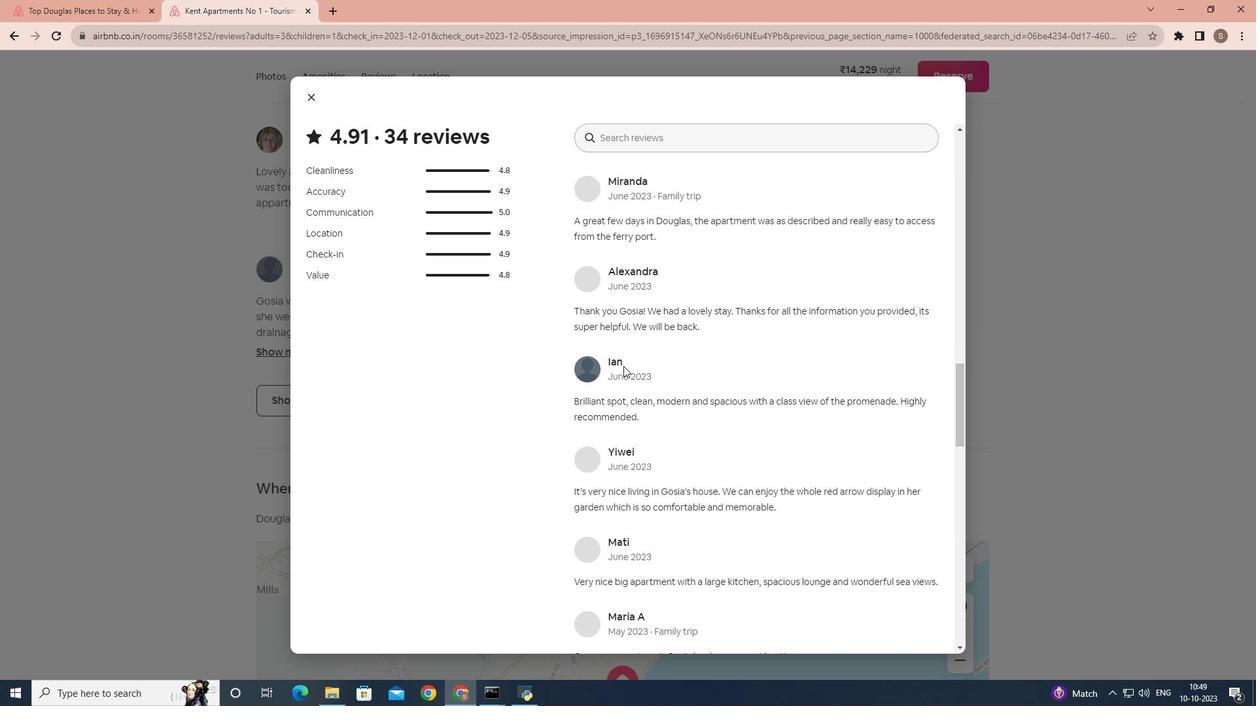 
Action: Mouse scrolled (623, 365) with delta (0, 0)
Screenshot: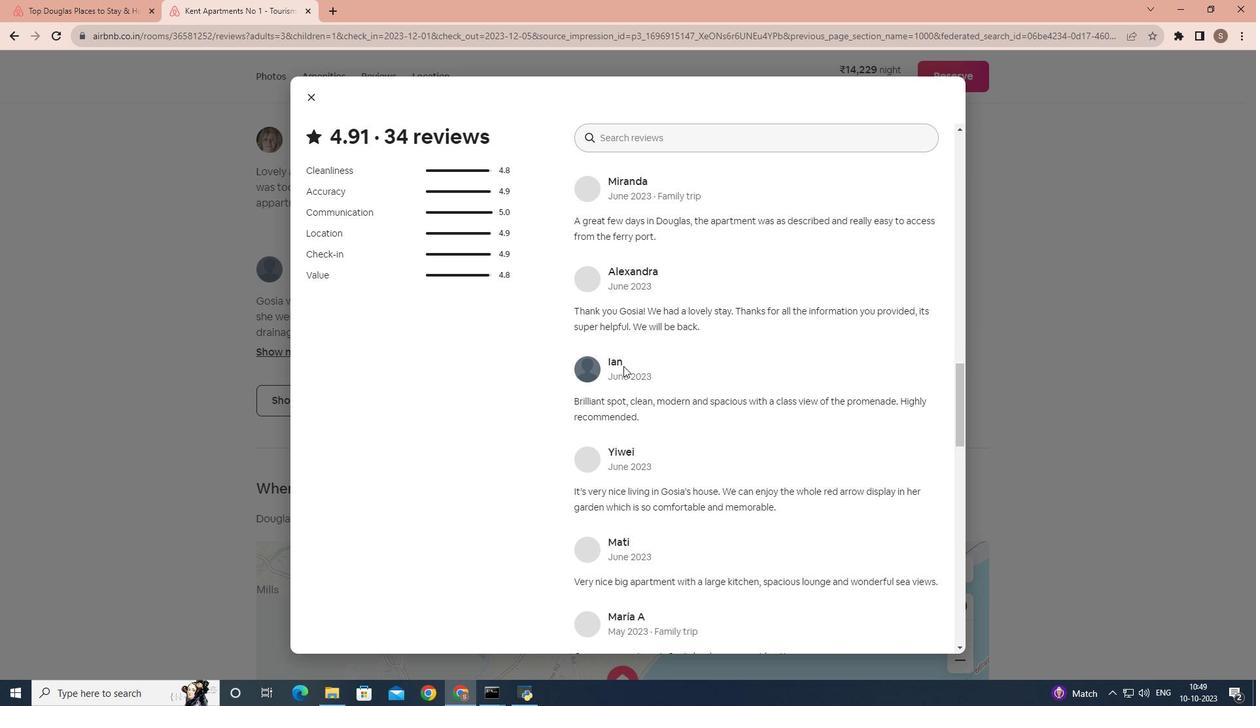 
Action: Mouse scrolled (623, 365) with delta (0, 0)
Screenshot: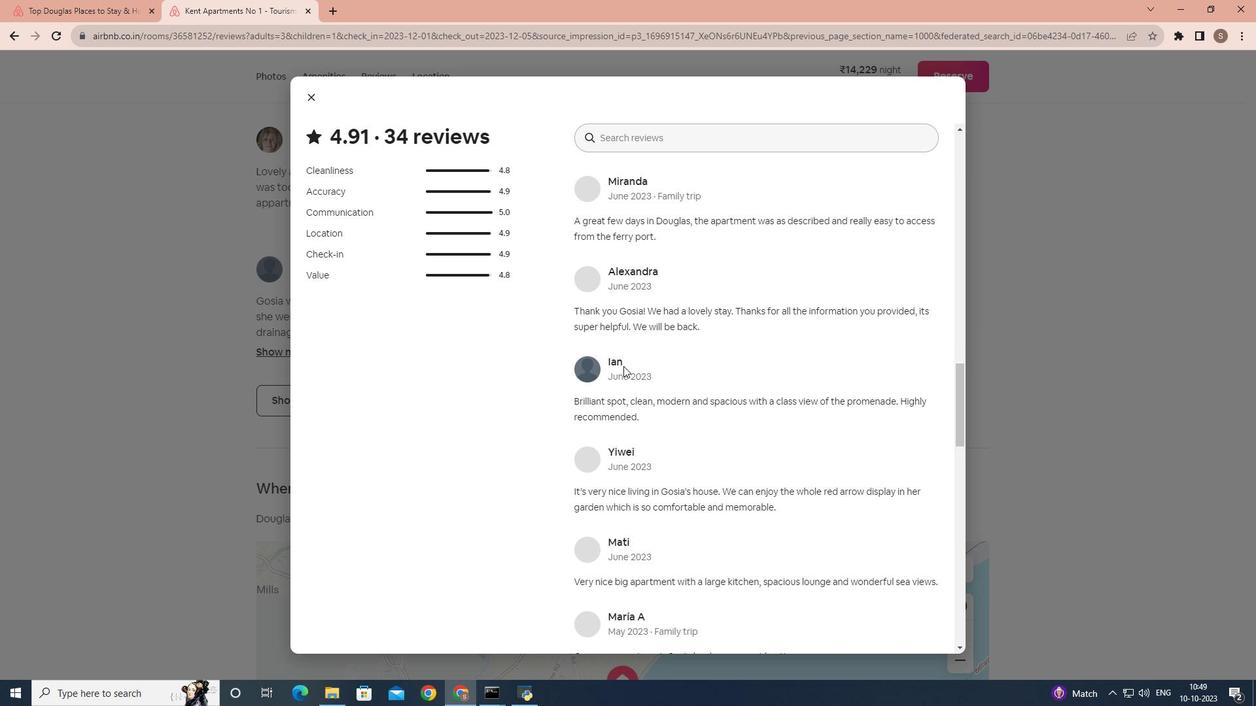 
Action: Mouse scrolled (623, 365) with delta (0, 0)
Screenshot: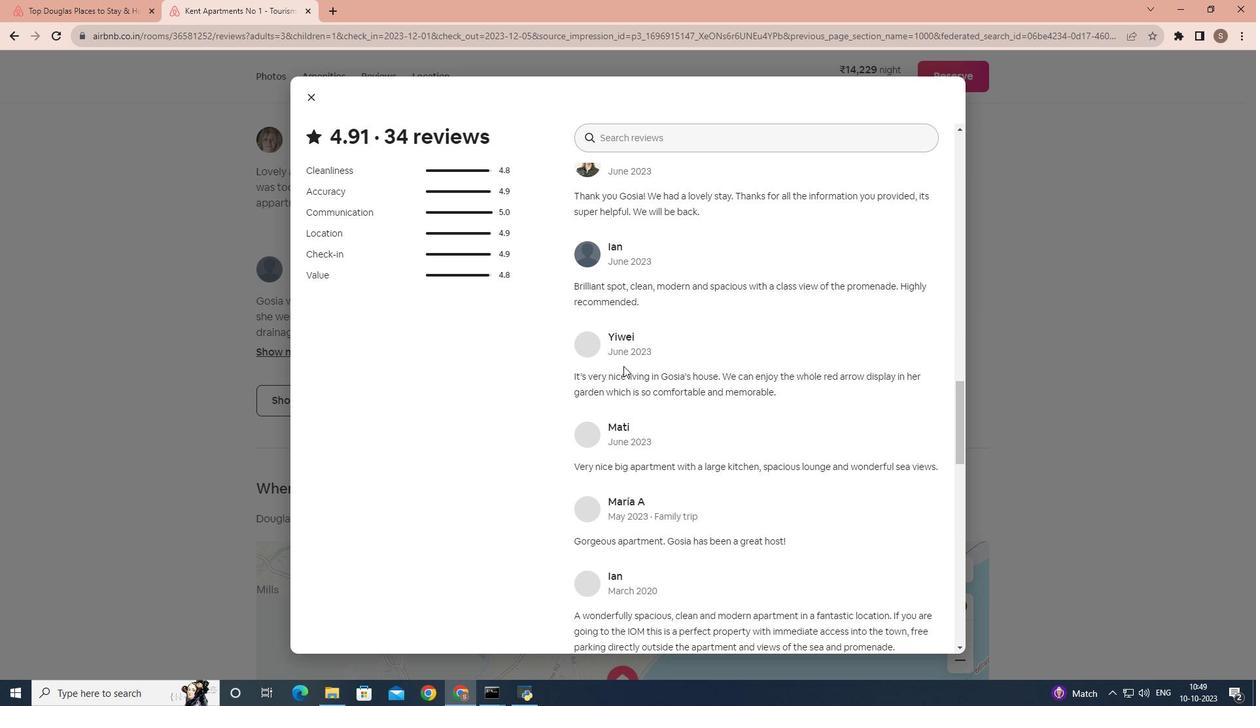 
Action: Mouse scrolled (623, 365) with delta (0, 0)
Screenshot: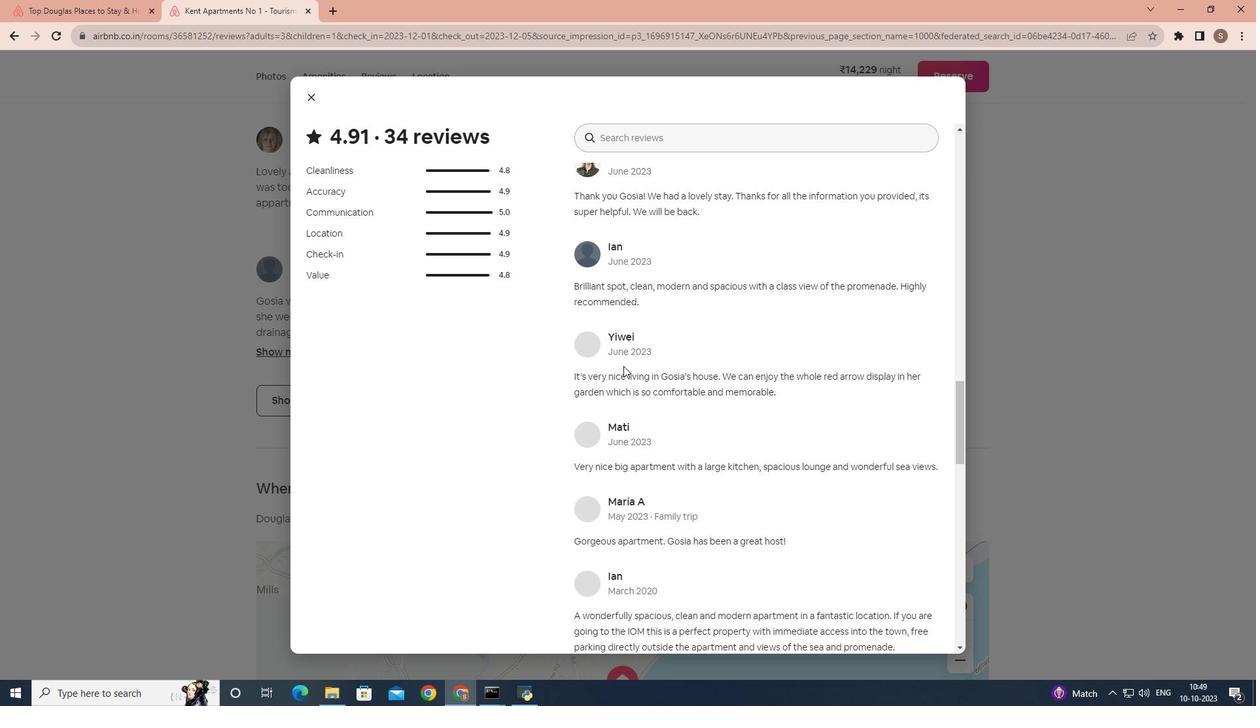 
Action: Mouse scrolled (623, 365) with delta (0, 0)
Screenshot: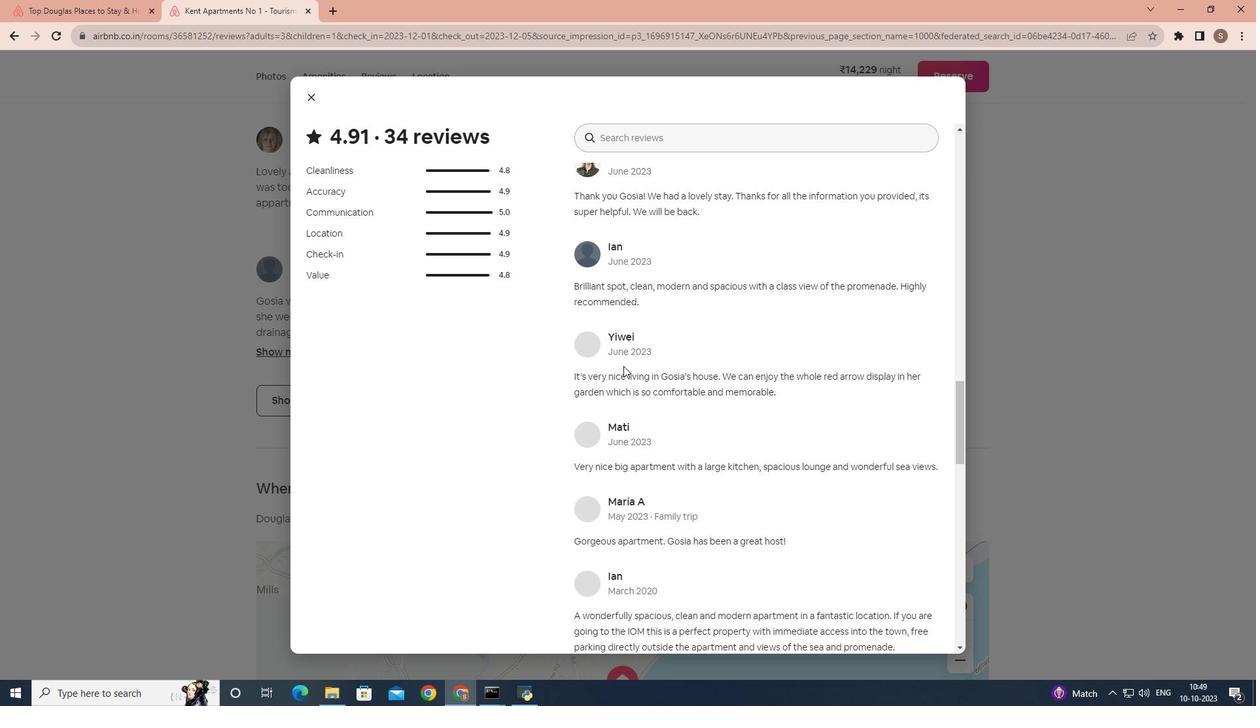 
Action: Mouse scrolled (623, 365) with delta (0, 0)
Screenshot: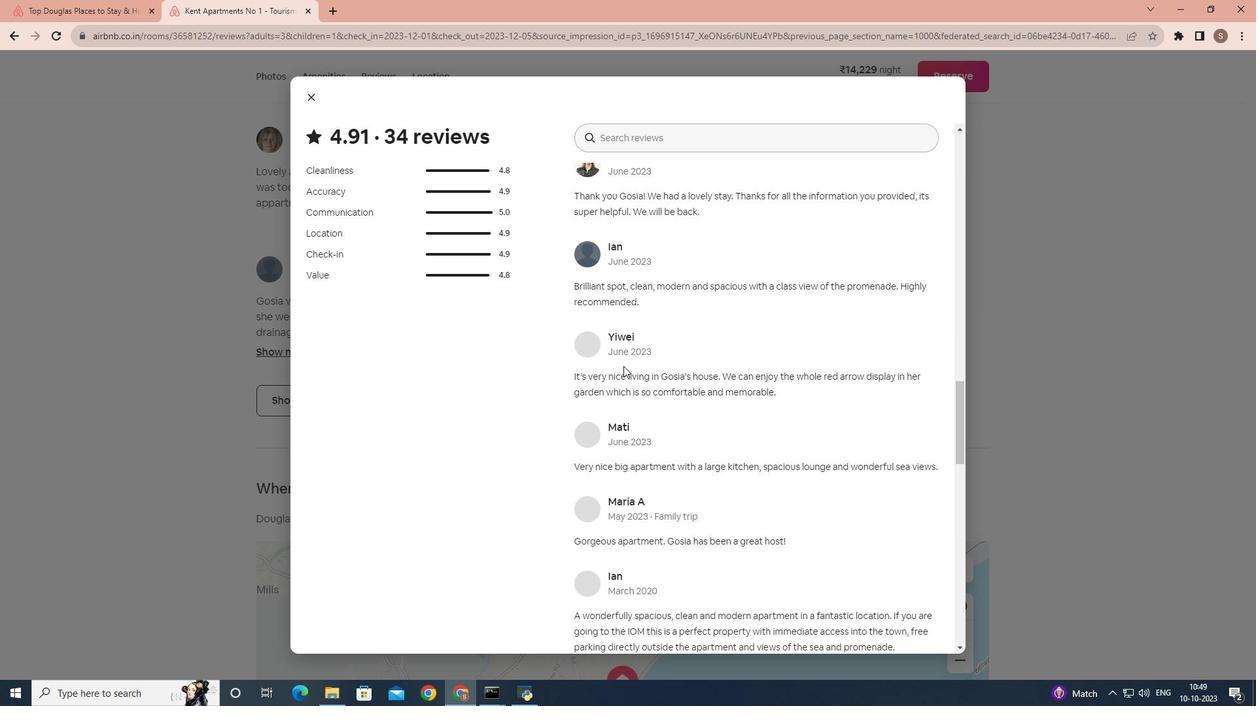 
Action: Mouse scrolled (623, 365) with delta (0, 0)
Screenshot: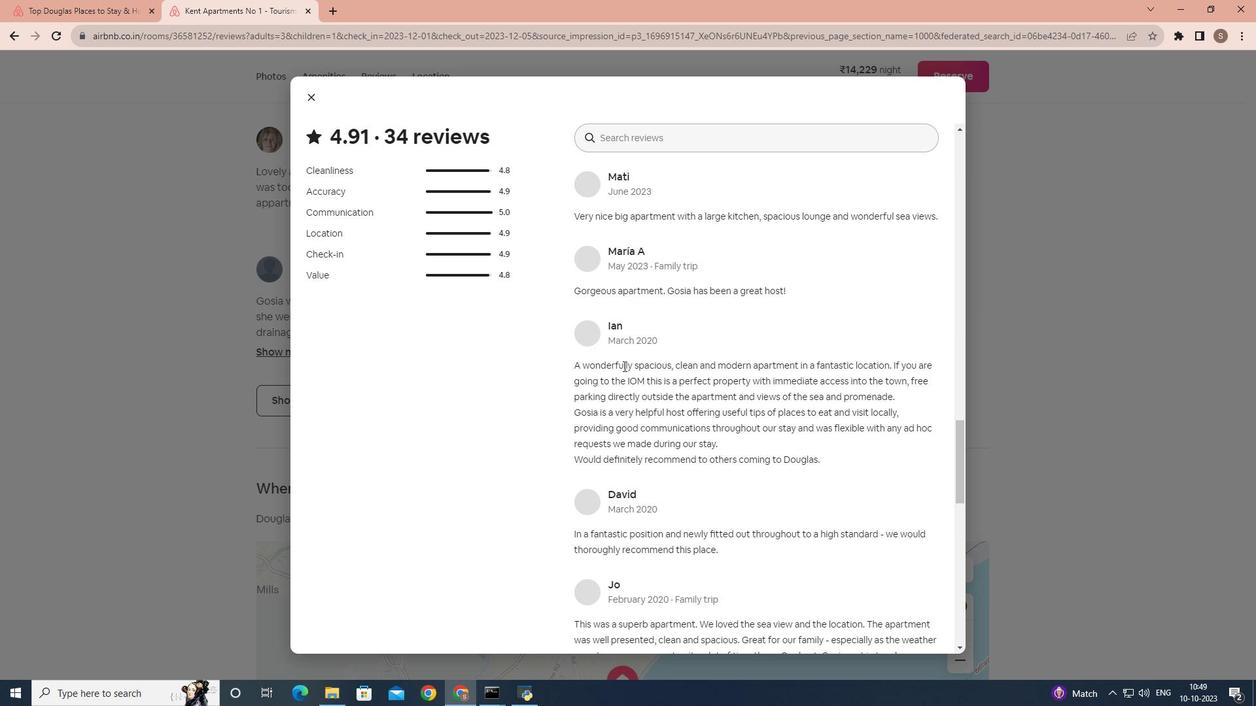 
Action: Mouse scrolled (623, 365) with delta (0, 0)
Screenshot: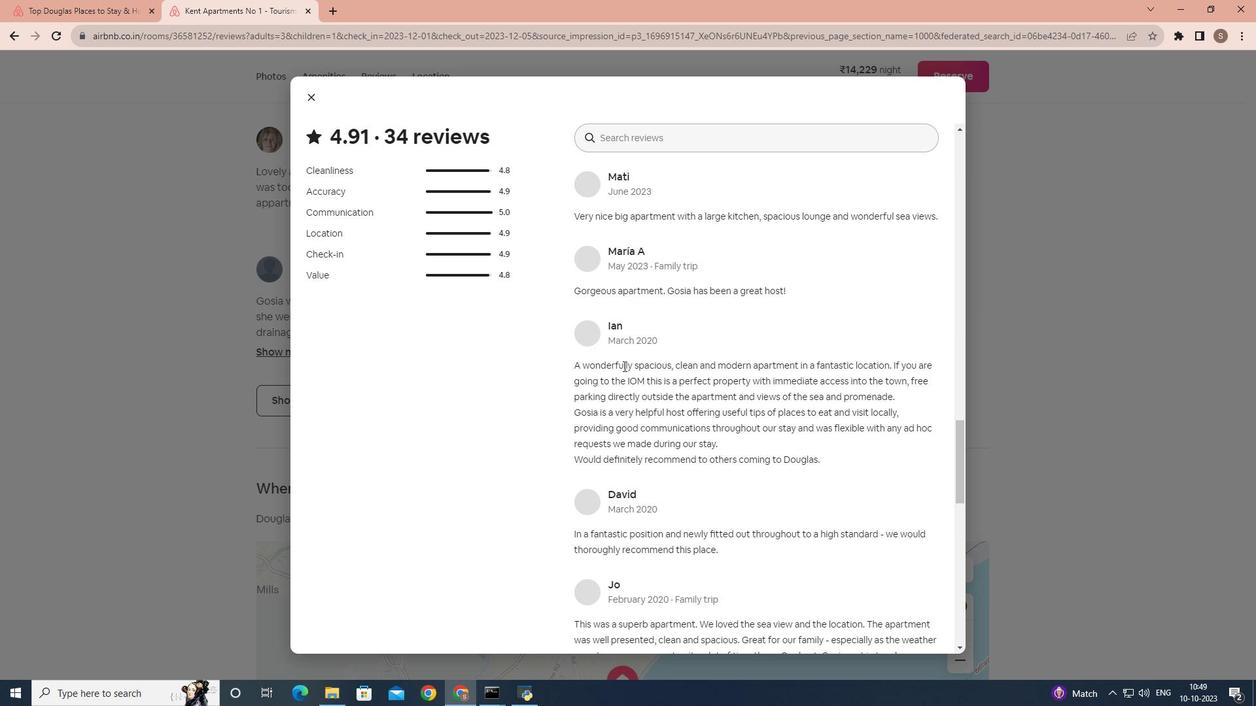 
Action: Mouse scrolled (623, 365) with delta (0, 0)
Screenshot: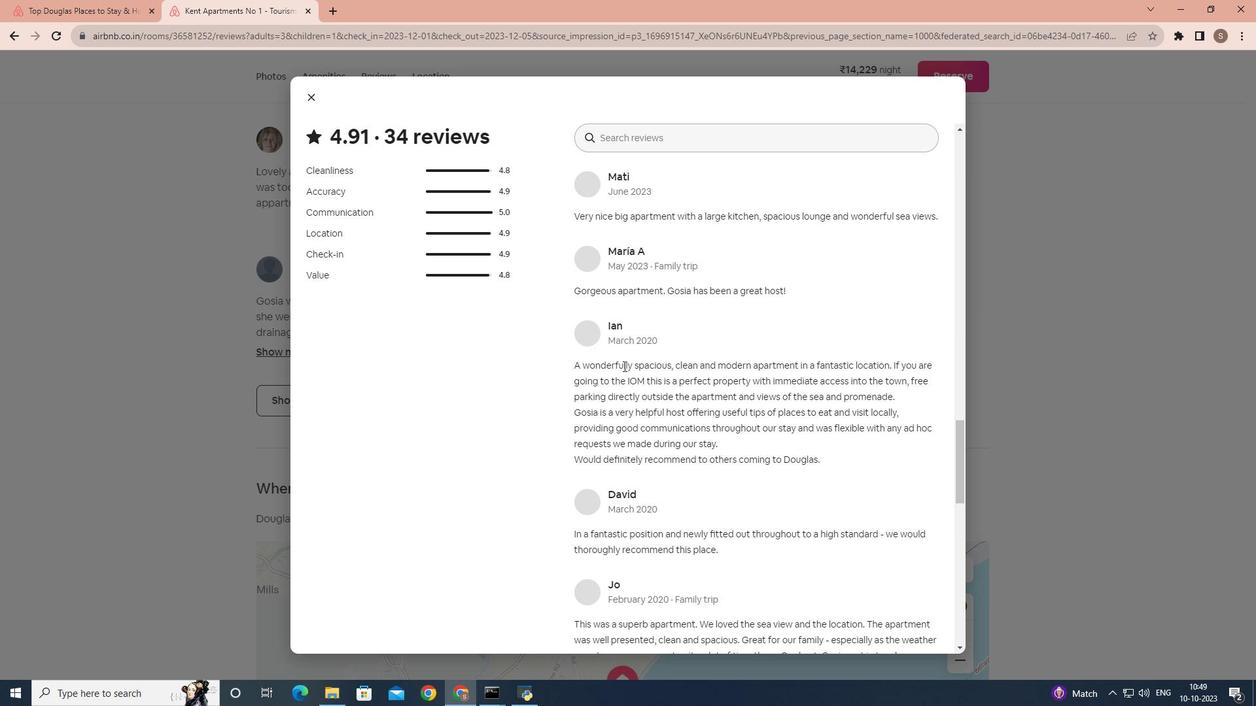 
Action: Mouse scrolled (623, 365) with delta (0, 0)
Screenshot: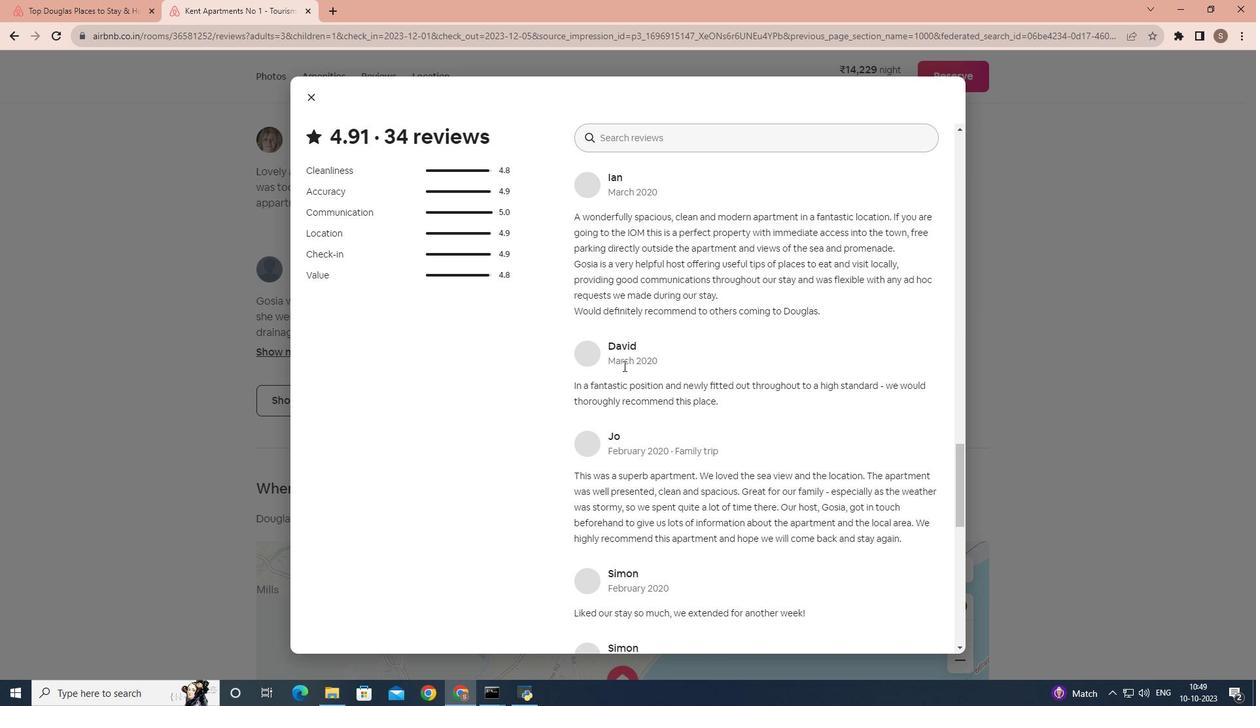 
Action: Mouse scrolled (623, 365) with delta (0, 0)
Screenshot: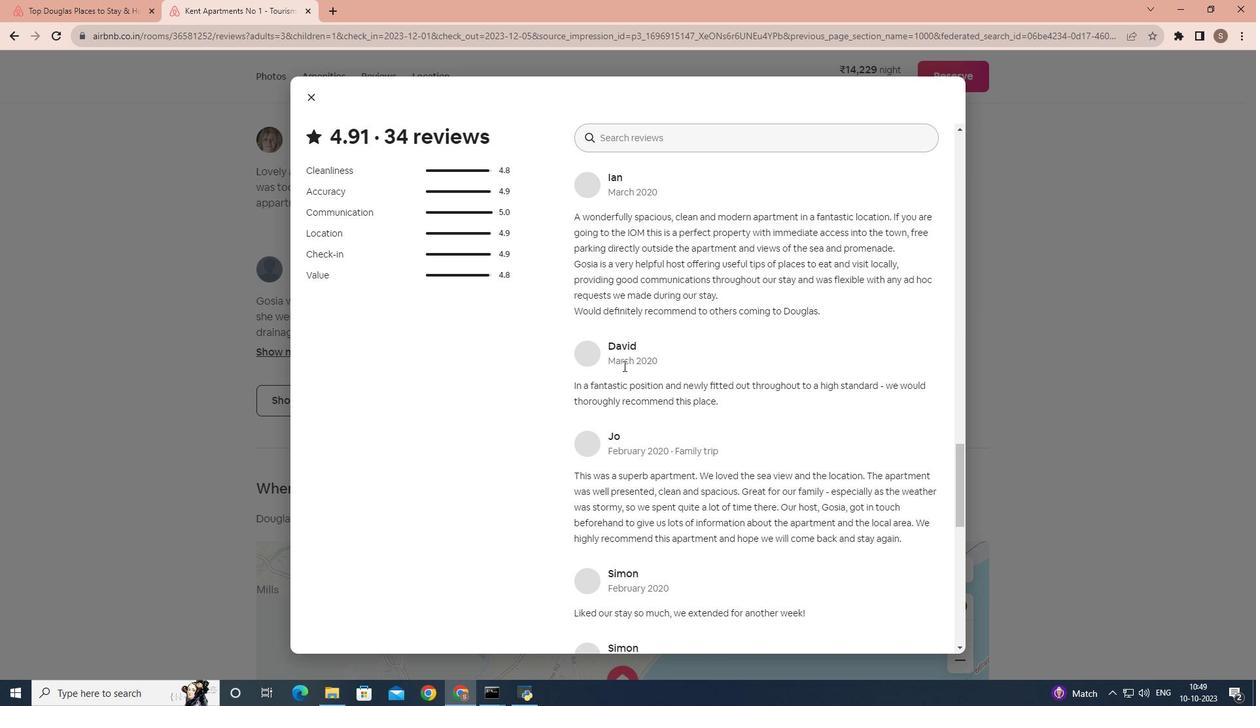 
Action: Mouse scrolled (623, 365) with delta (0, 0)
Screenshot: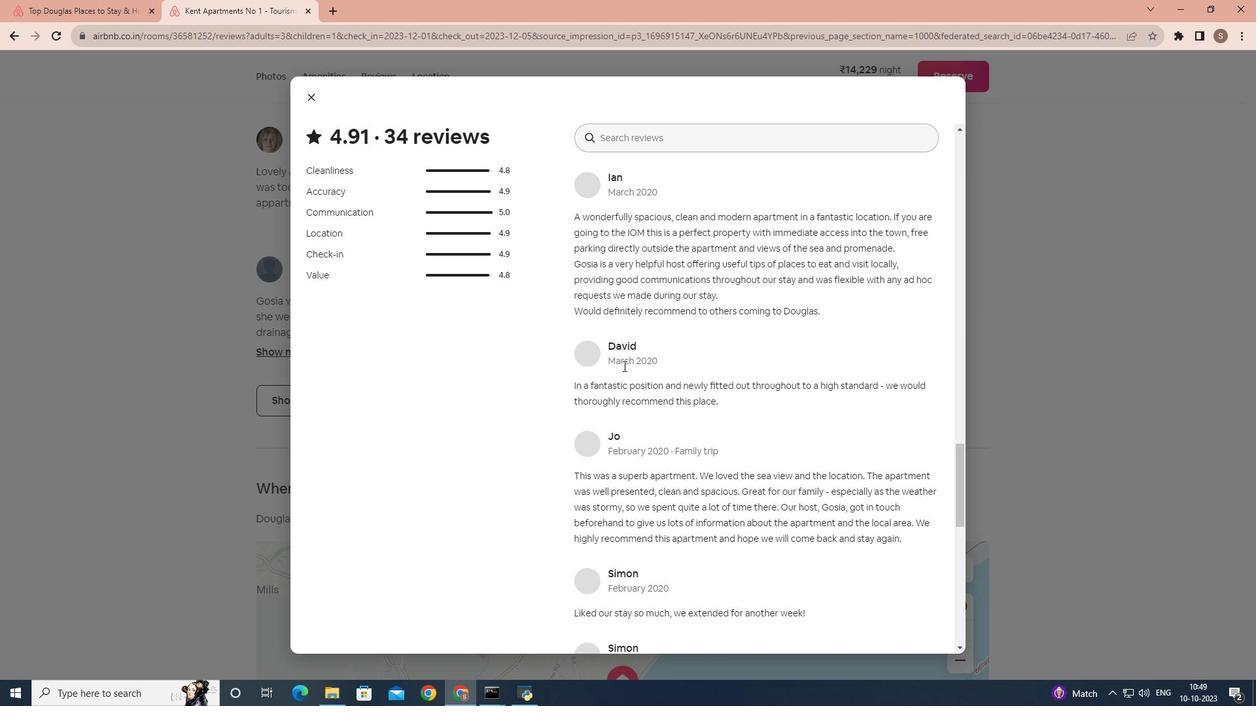 
Action: Mouse scrolled (623, 365) with delta (0, 0)
Screenshot: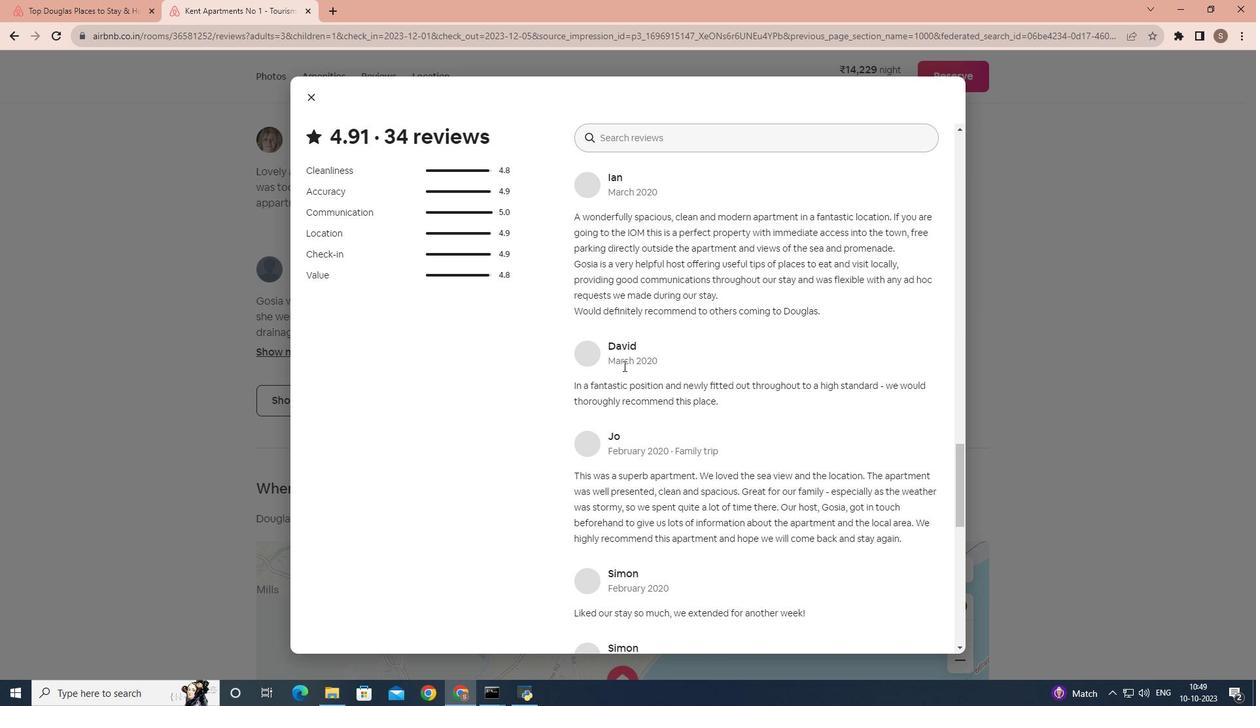 
Action: Mouse scrolled (623, 365) with delta (0, 0)
Screenshot: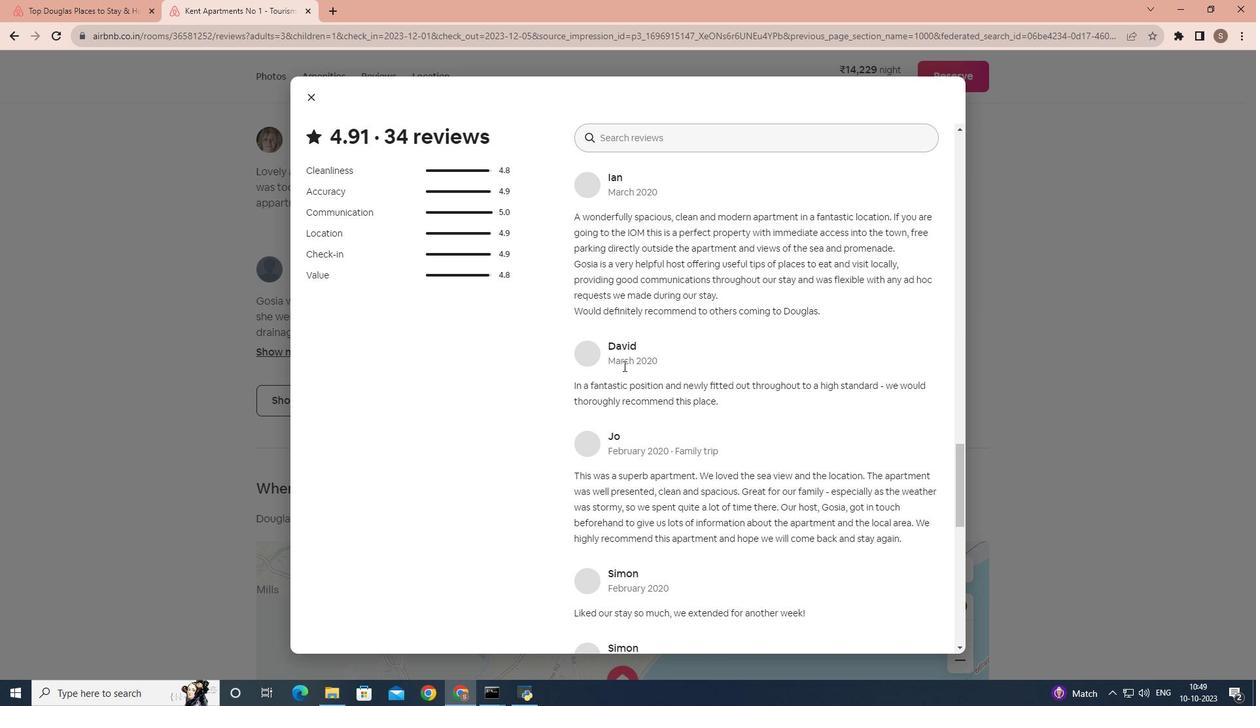 
Action: Mouse scrolled (623, 365) with delta (0, 0)
Screenshot: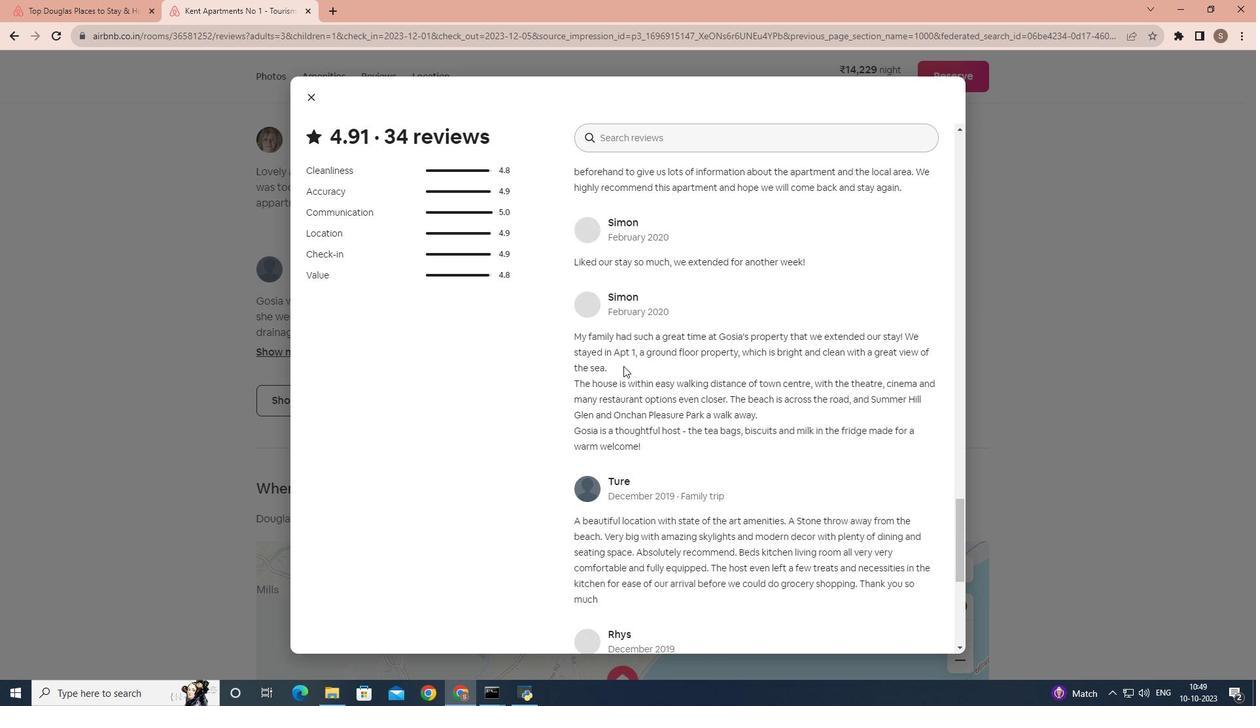 
Action: Mouse moved to (309, 99)
Screenshot: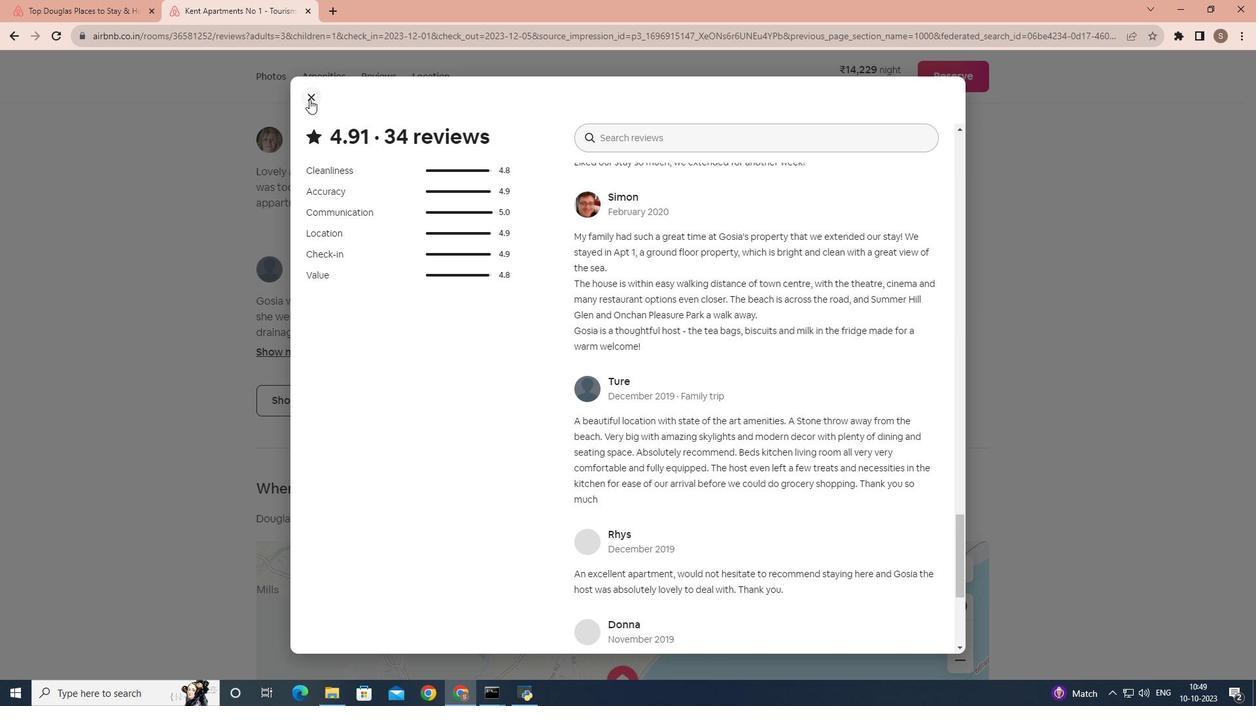 
Action: Mouse pressed left at (309, 99)
Screenshot: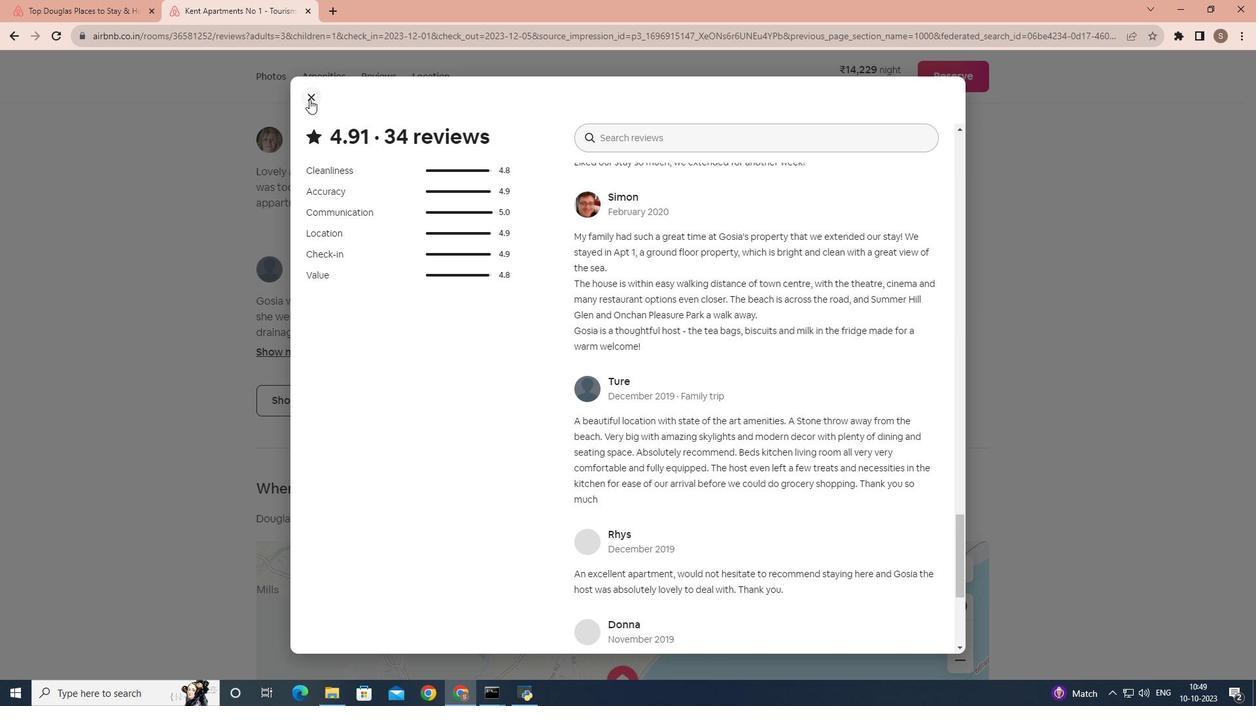 
Action: Mouse moved to (312, 92)
Screenshot: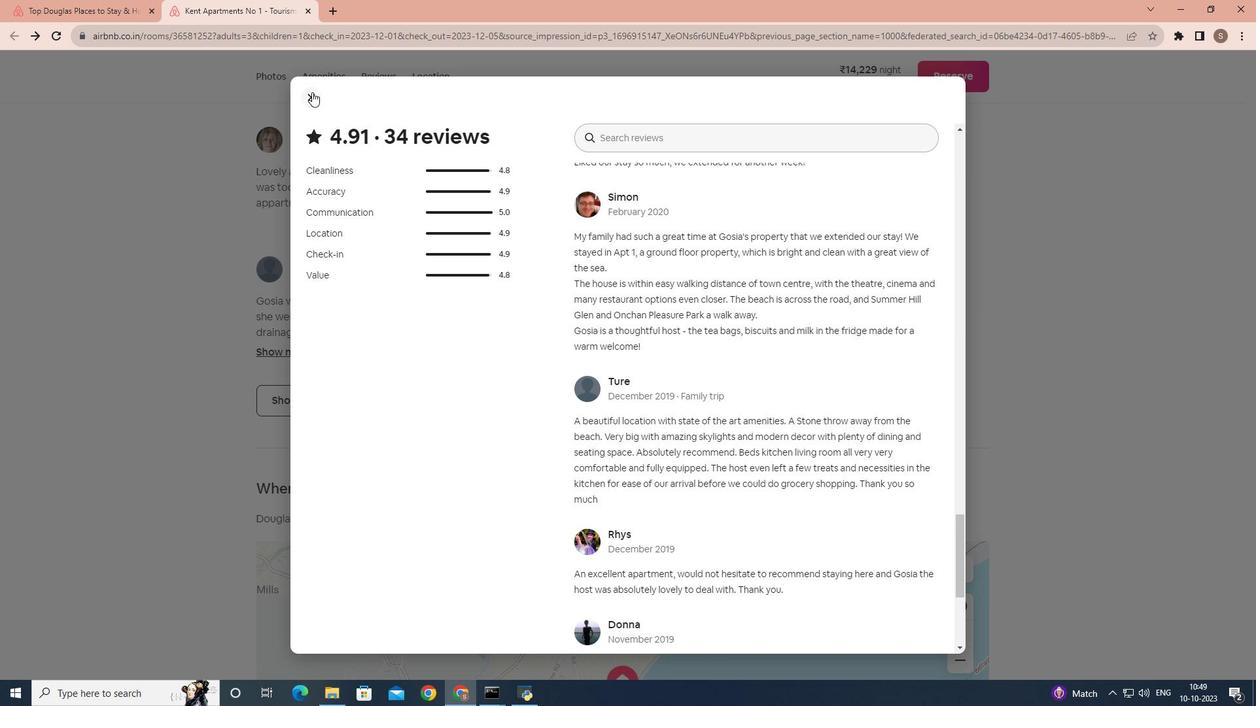 
Action: Mouse pressed left at (312, 92)
Screenshot: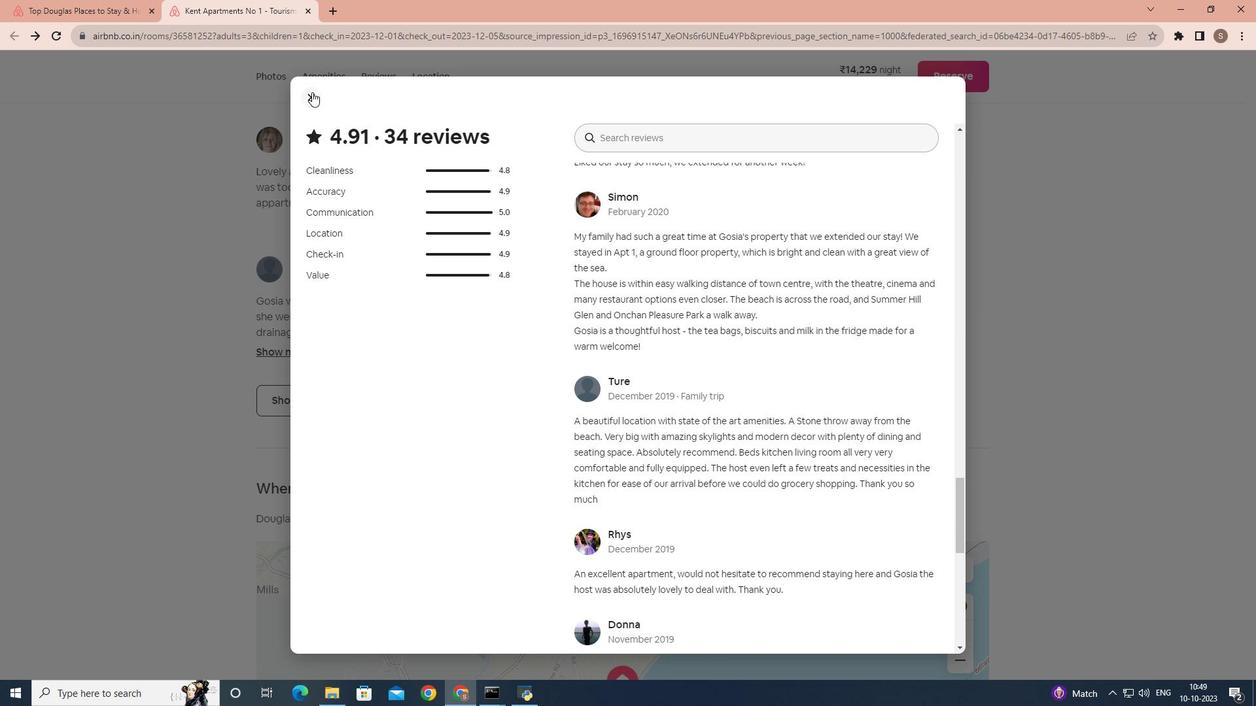 
Action: Mouse moved to (482, 374)
Screenshot: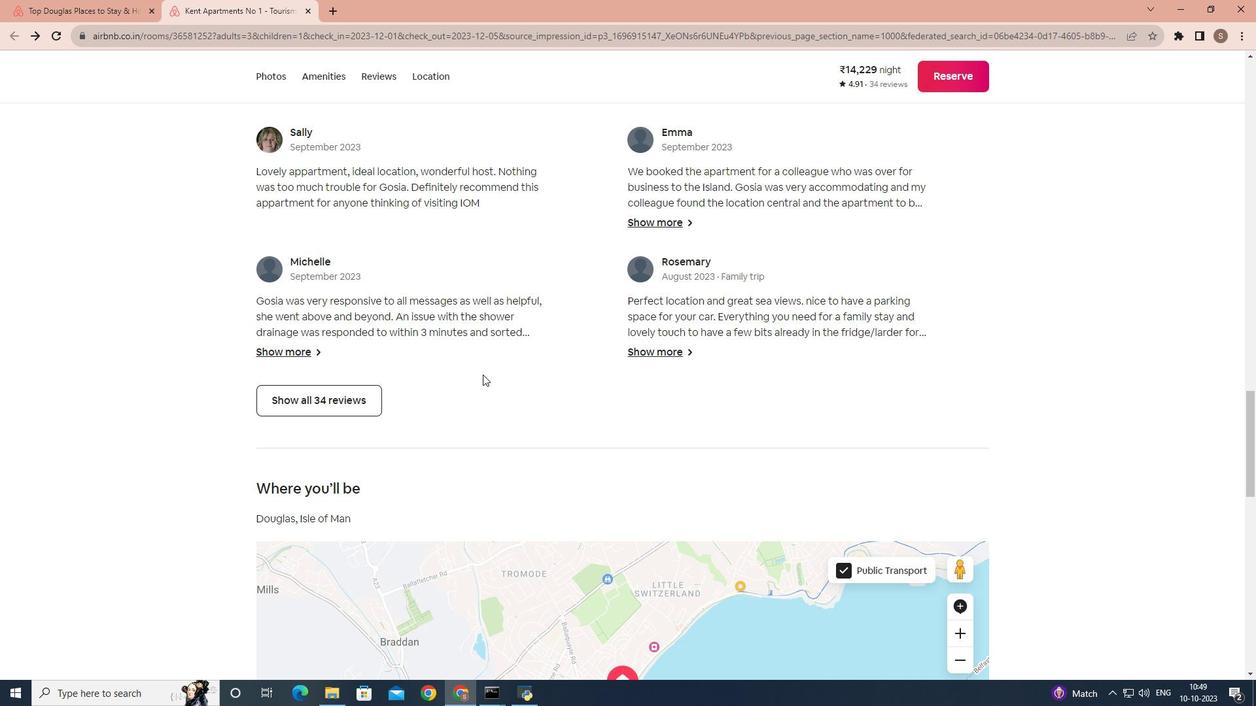 
Action: Mouse scrolled (482, 374) with delta (0, 0)
Screenshot: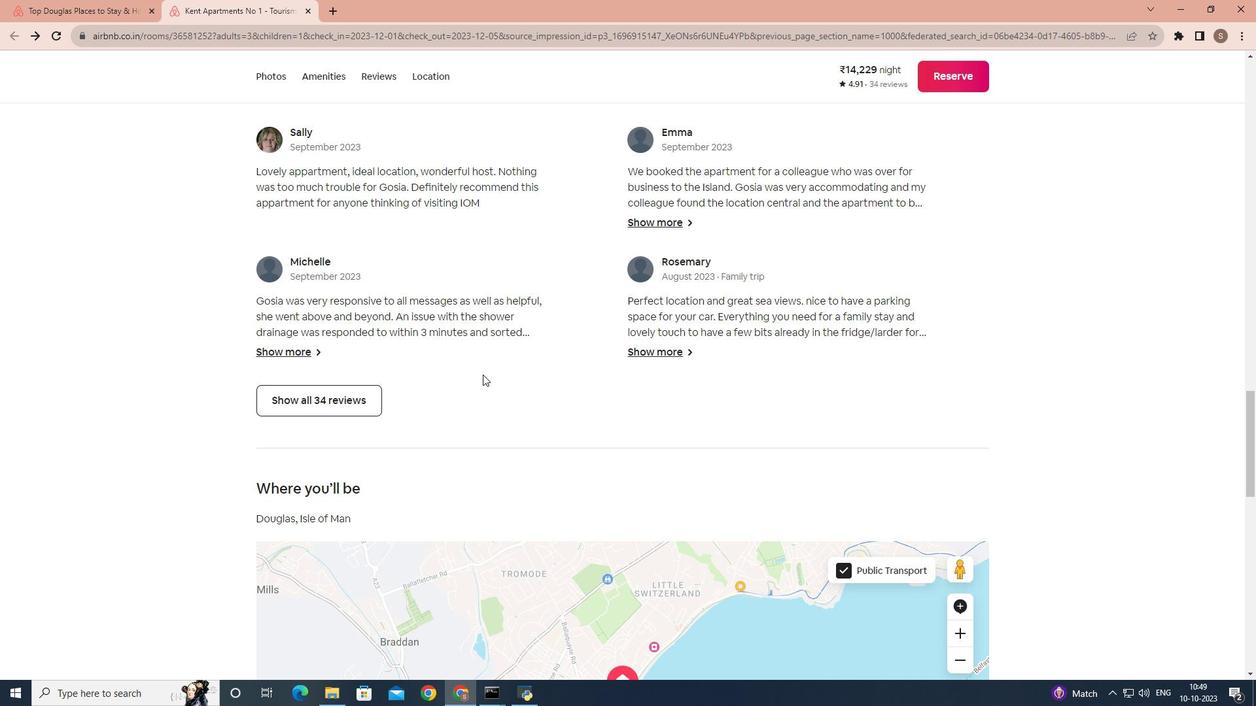 
Action: Mouse scrolled (482, 374) with delta (0, 0)
Screenshot: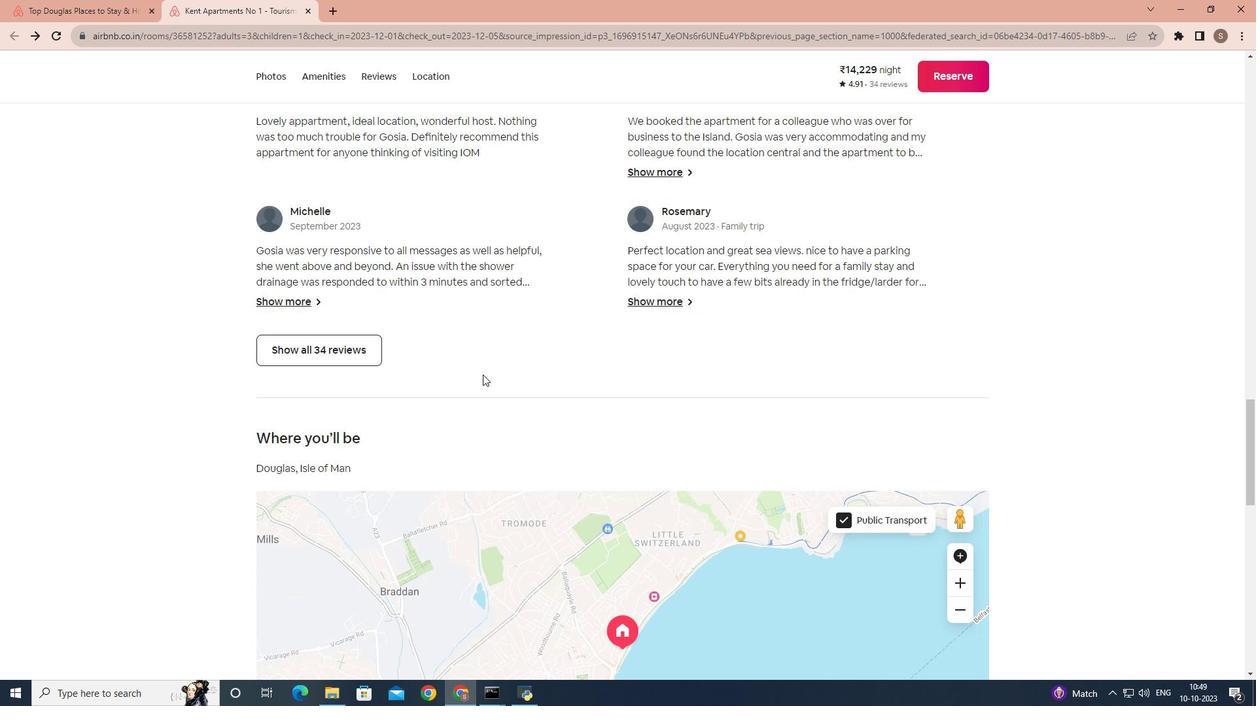 
Action: Mouse scrolled (482, 374) with delta (0, 0)
Screenshot: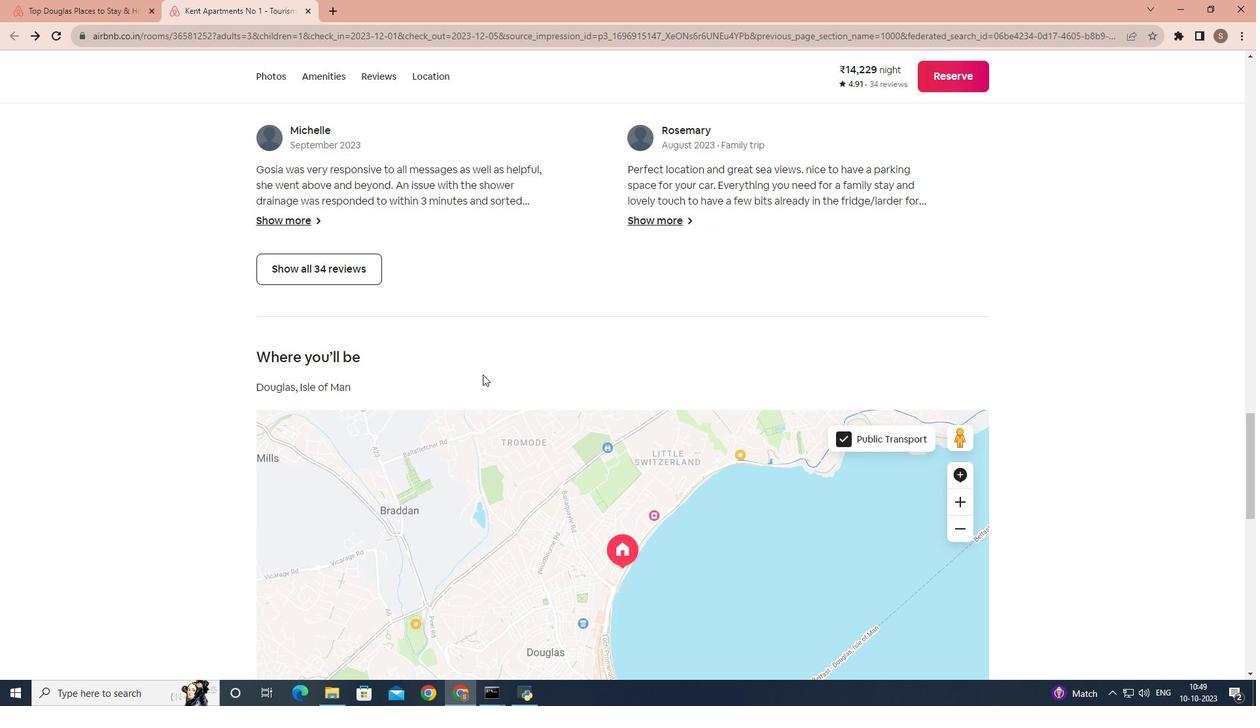 
Action: Mouse scrolled (482, 374) with delta (0, 0)
Screenshot: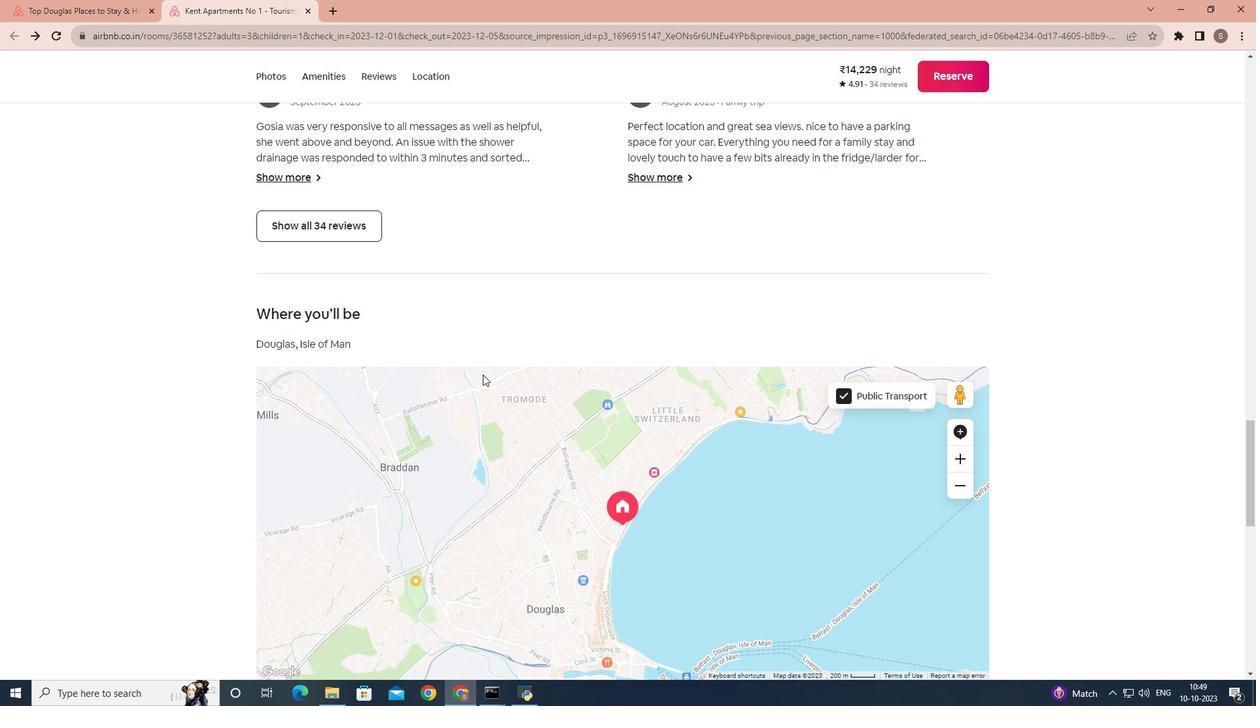 
Action: Mouse scrolled (482, 374) with delta (0, 0)
